 Task: Play online Dominion games in easy mode.
Action: Mouse moved to (237, 617)
Screenshot: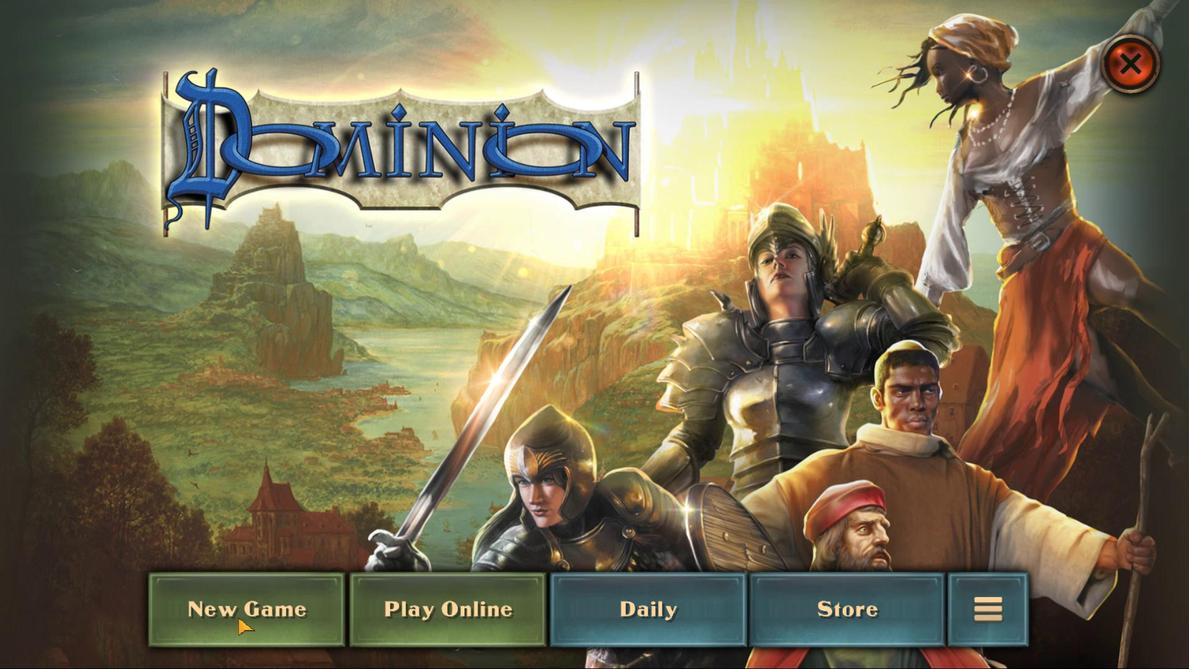 
Action: Mouse pressed left at (237, 617)
Screenshot: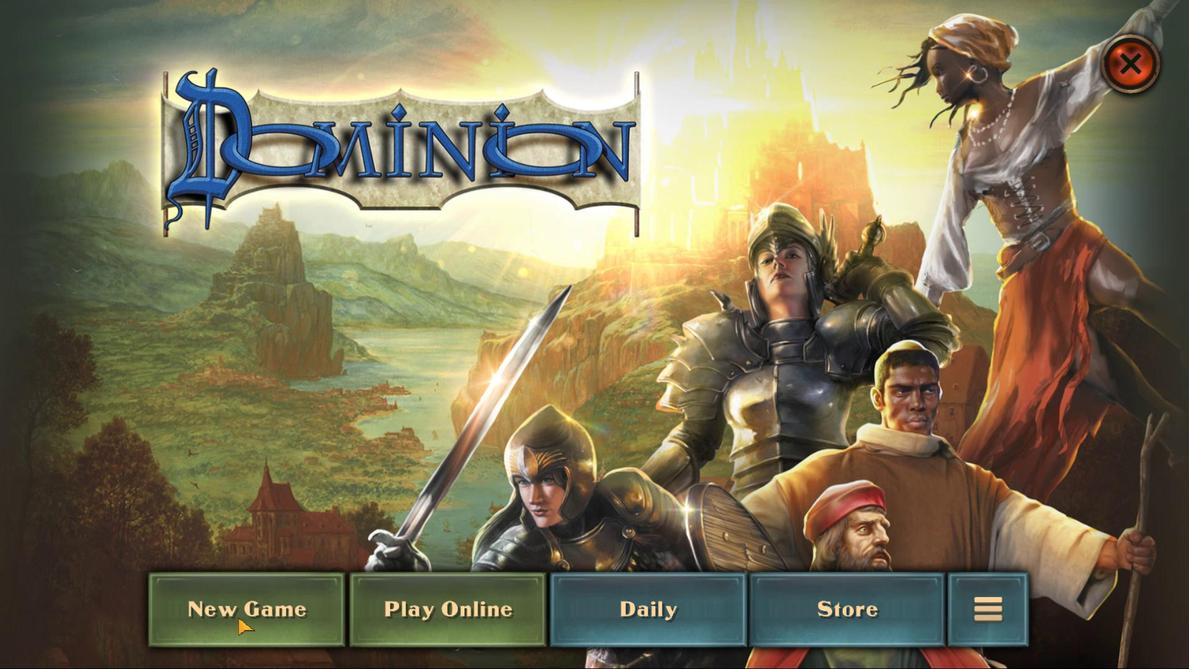 
Action: Mouse moved to (576, 260)
Screenshot: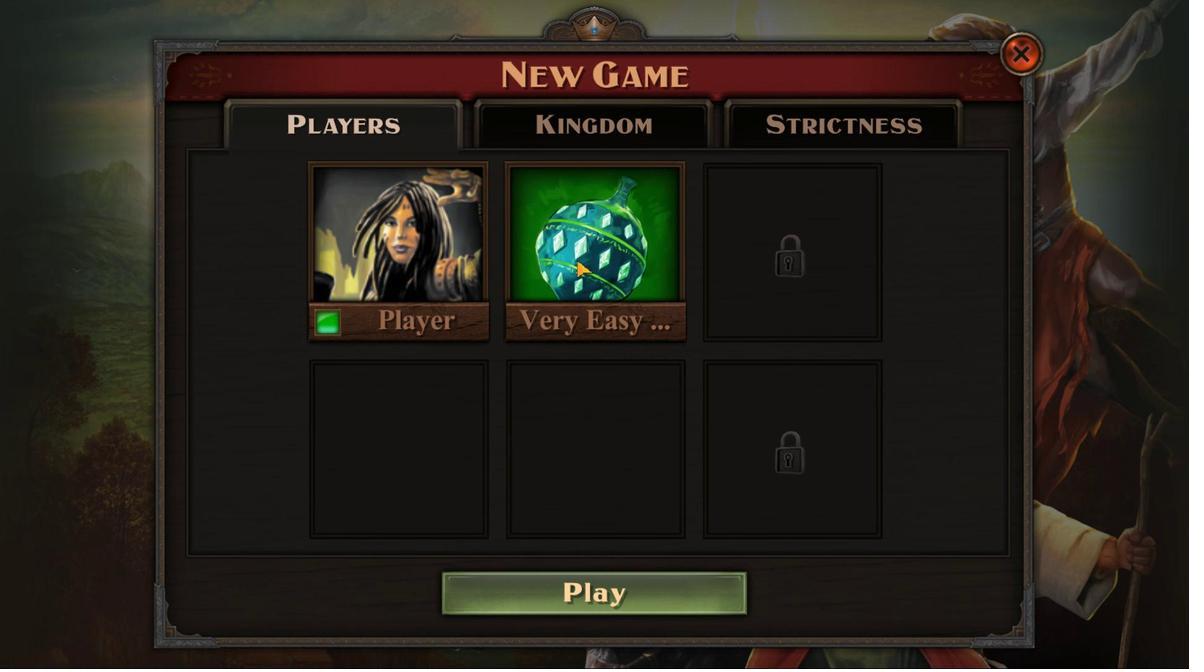 
Action: Mouse pressed left at (576, 260)
Screenshot: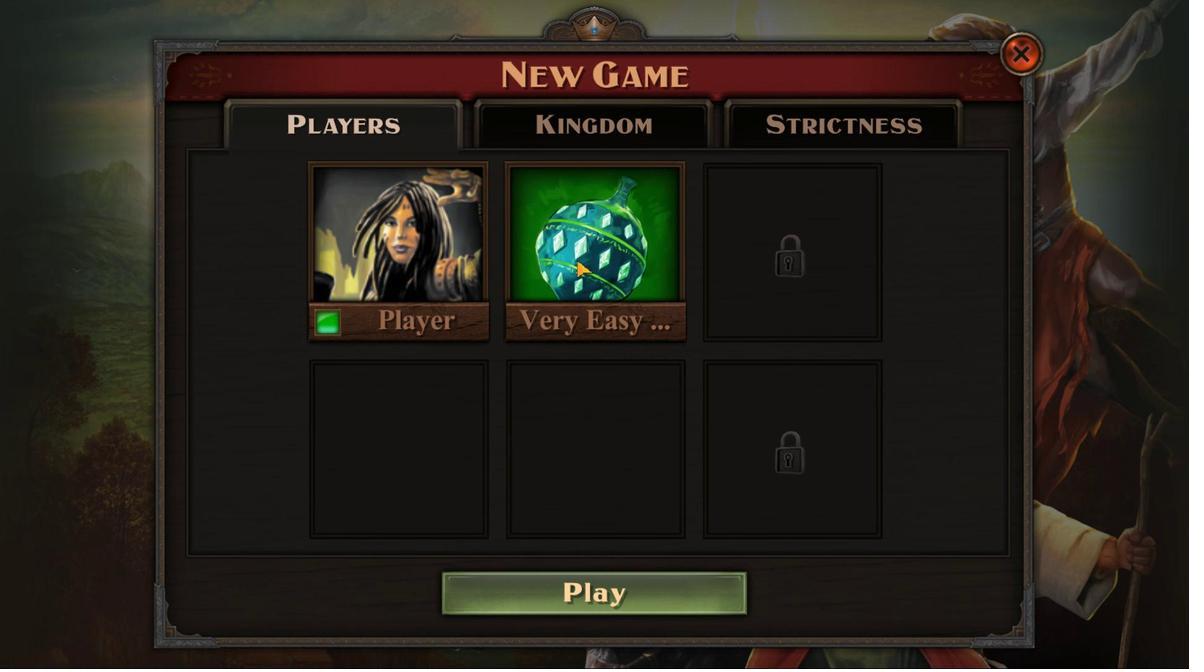
Action: Mouse moved to (406, 351)
Screenshot: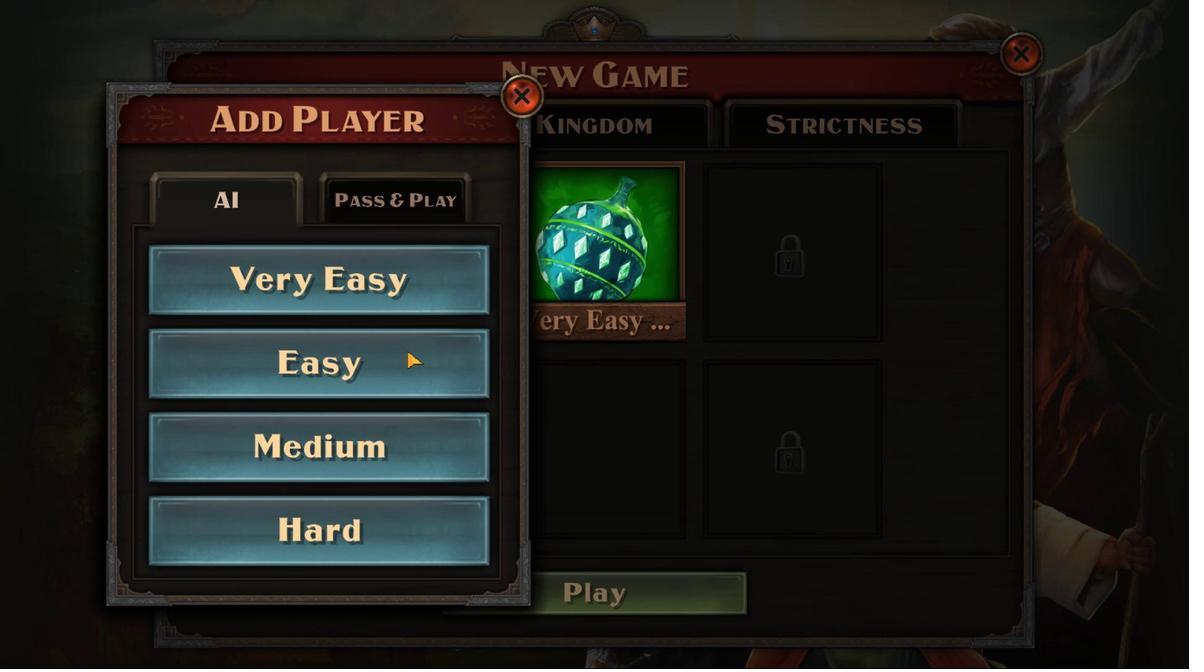 
Action: Mouse pressed left at (406, 351)
Screenshot: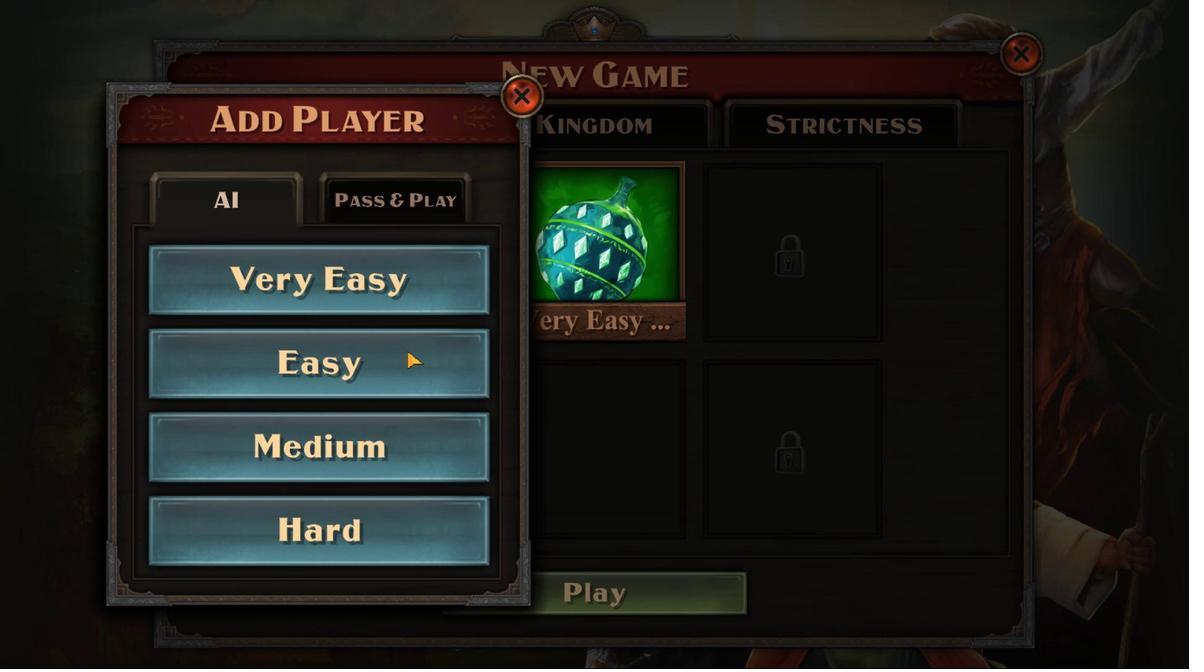 
Action: Mouse moved to (625, 591)
Screenshot: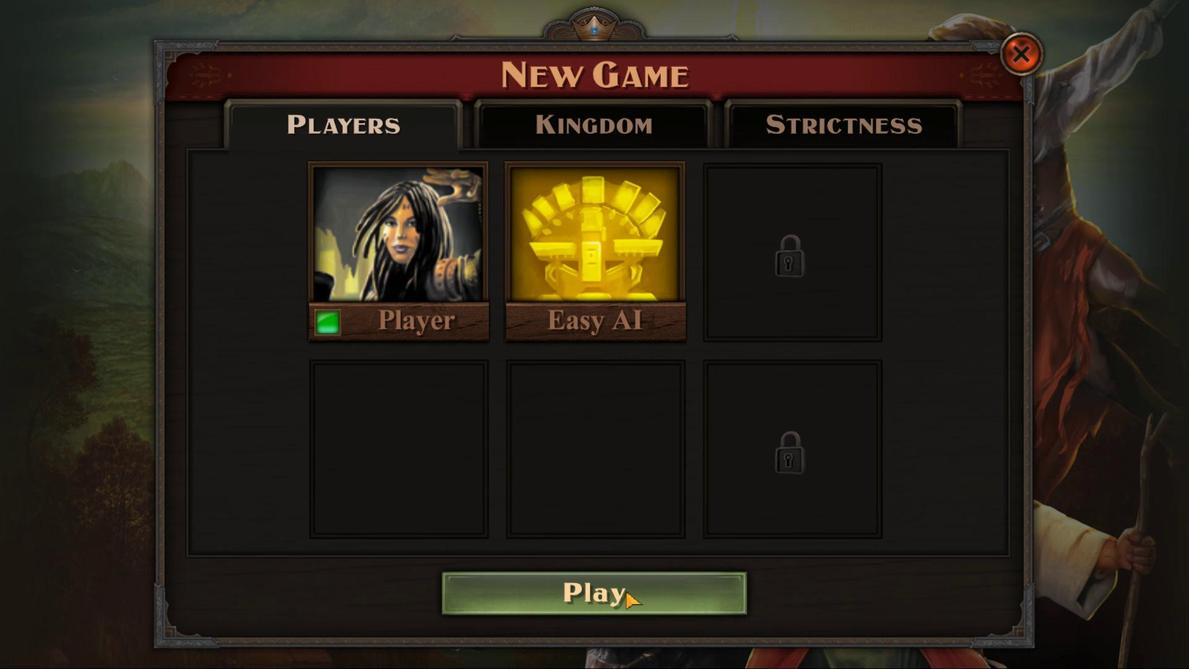 
Action: Mouse pressed left at (625, 591)
Screenshot: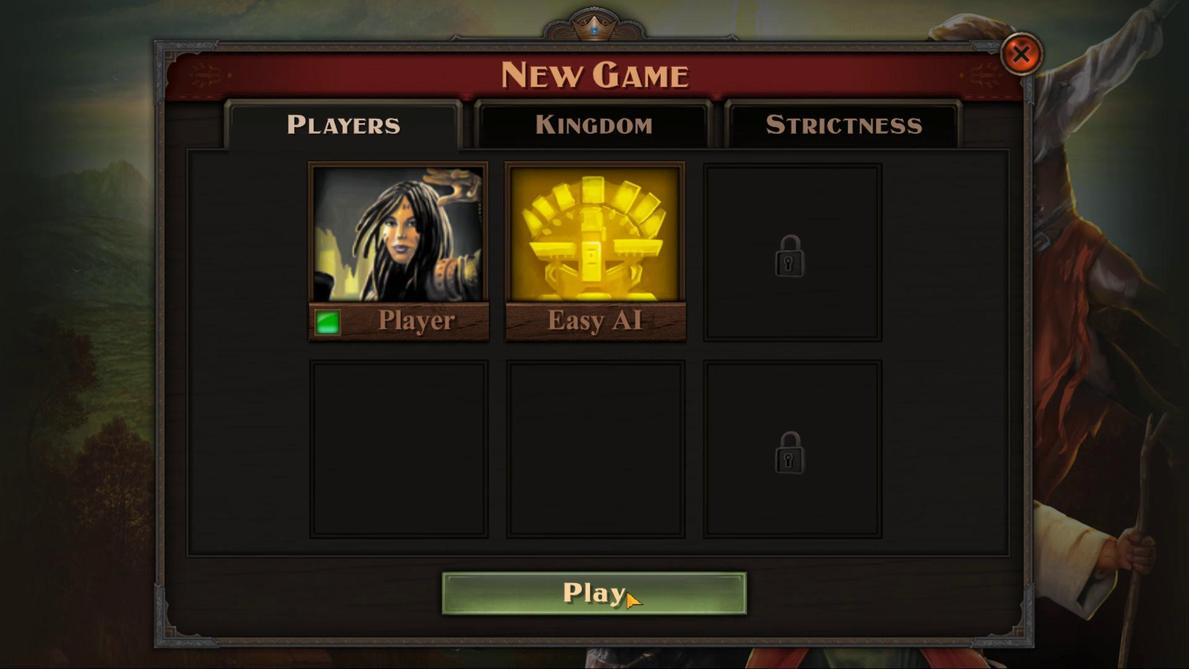 
Action: Mouse moved to (710, 576)
Screenshot: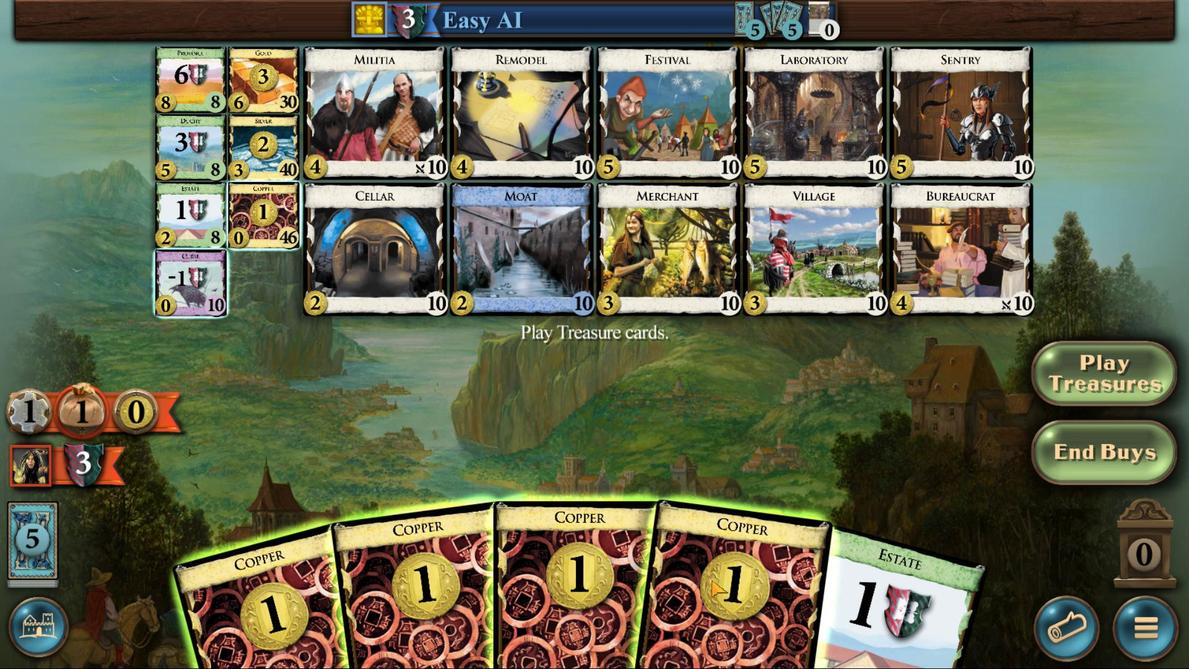 
Action: Mouse scrolled (710, 575) with delta (0, 0)
Screenshot: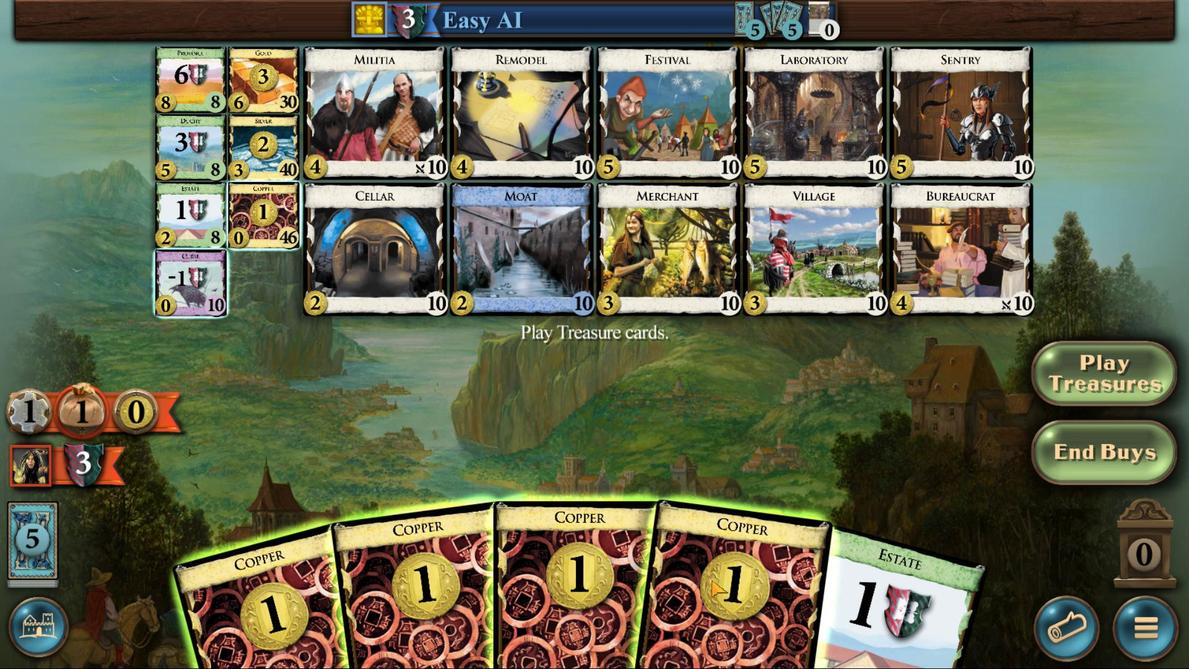 
Action: Mouse moved to (710, 579)
Screenshot: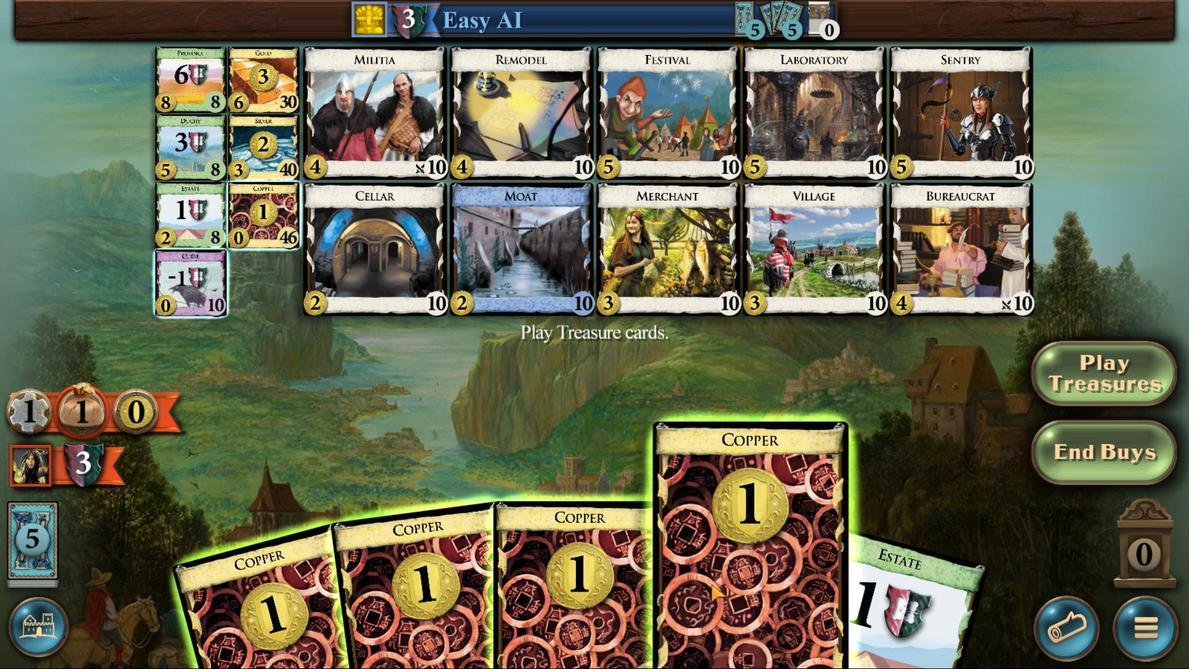 
Action: Mouse scrolled (710, 578) with delta (0, 0)
Screenshot: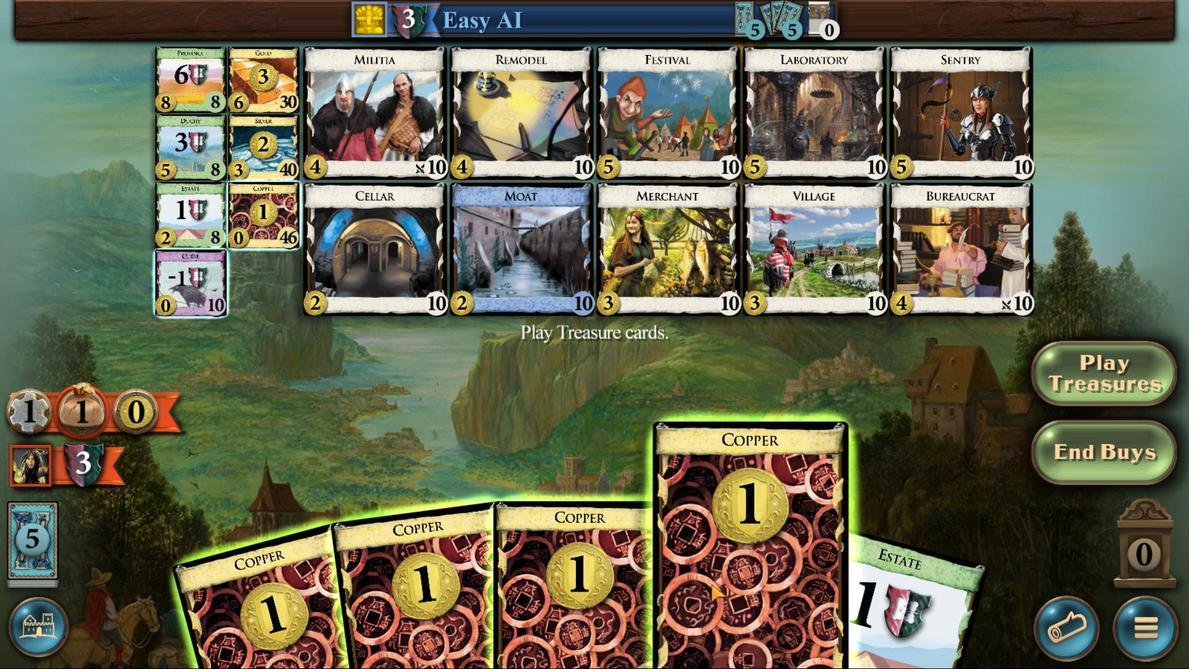
Action: Mouse moved to (662, 632)
Screenshot: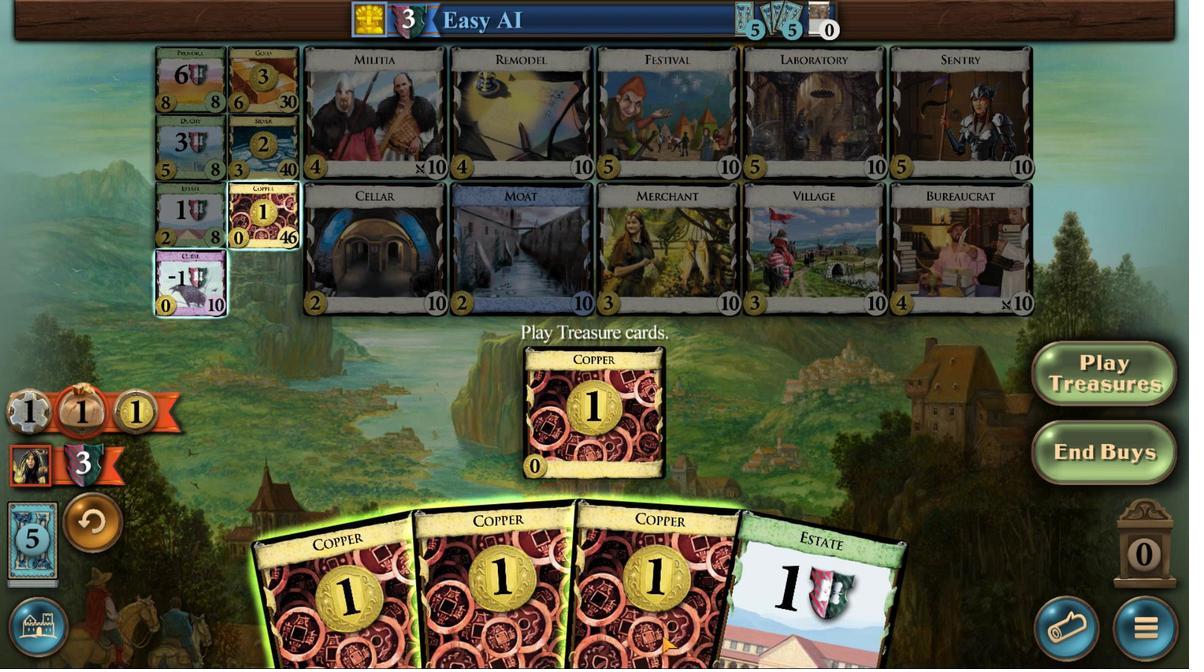 
Action: Mouse scrolled (662, 631) with delta (0, 0)
Screenshot: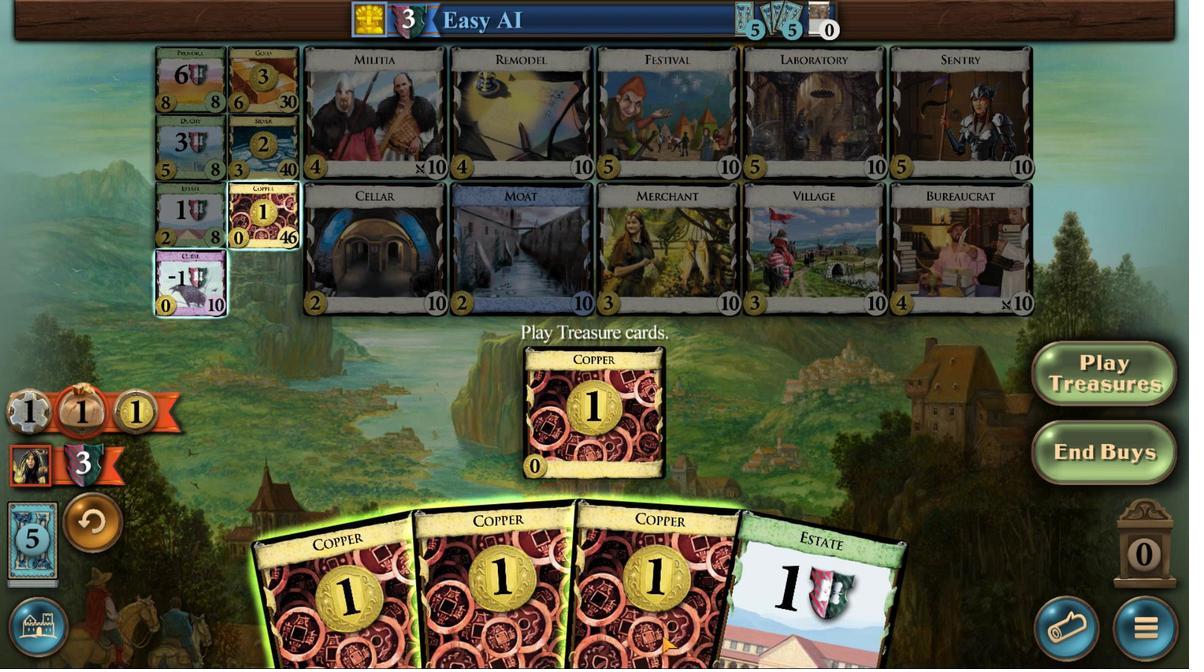 
Action: Mouse moved to (661, 635)
Screenshot: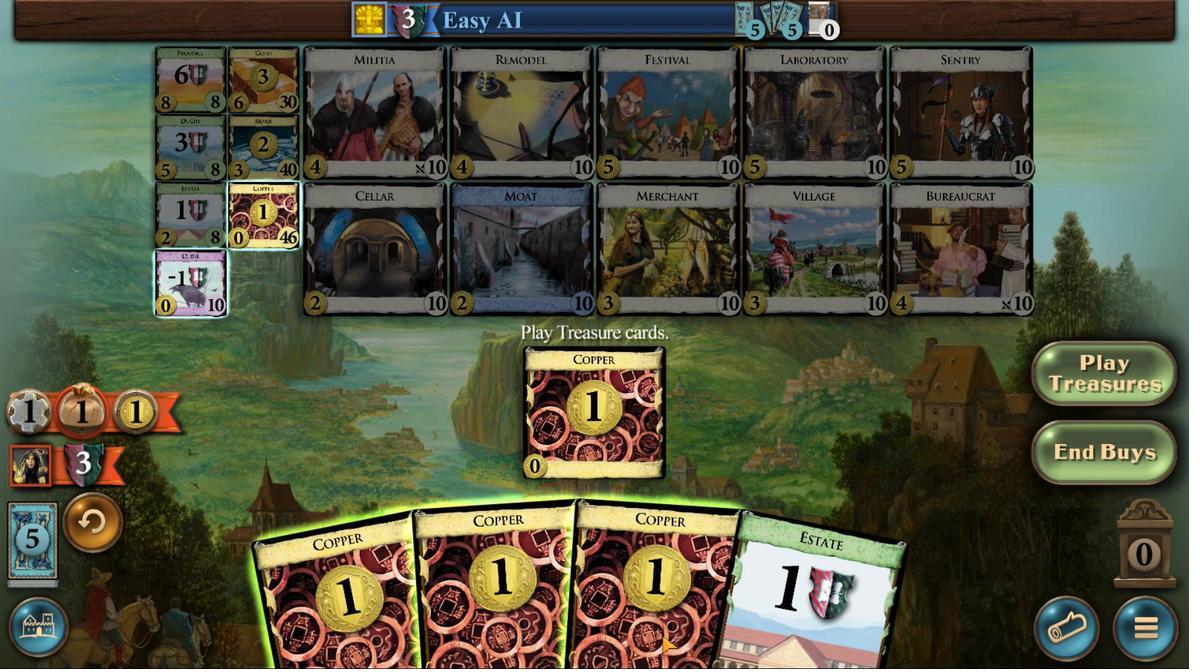 
Action: Mouse scrolled (661, 635) with delta (0, 0)
Screenshot: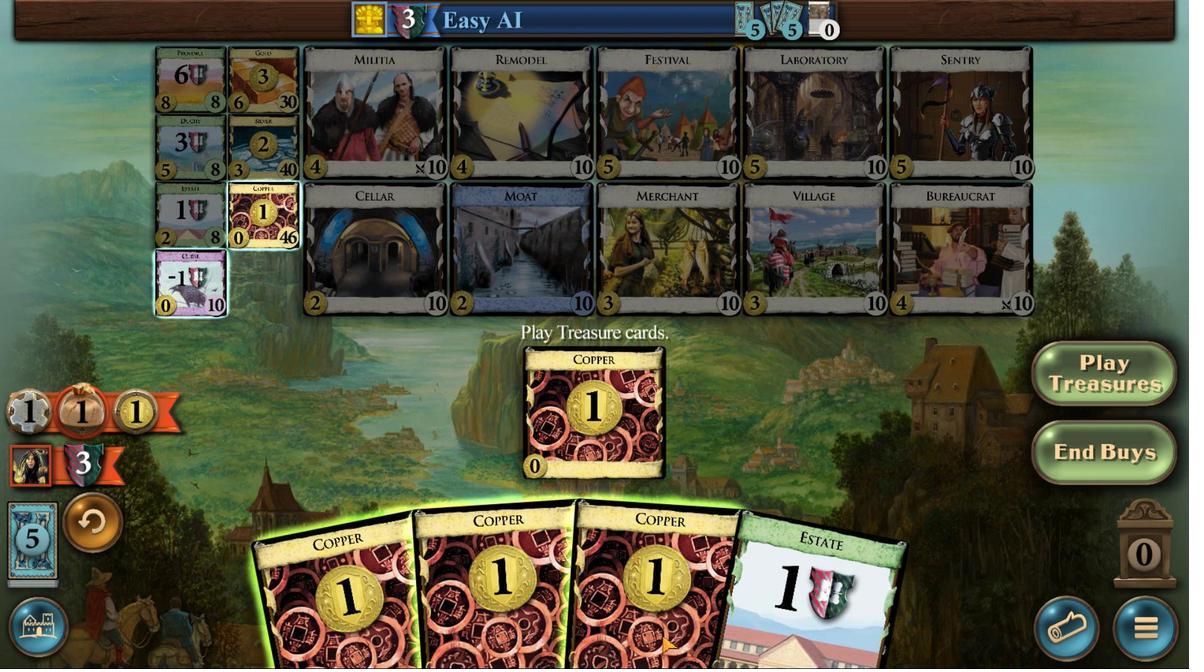 
Action: Mouse scrolled (661, 635) with delta (0, 0)
Screenshot: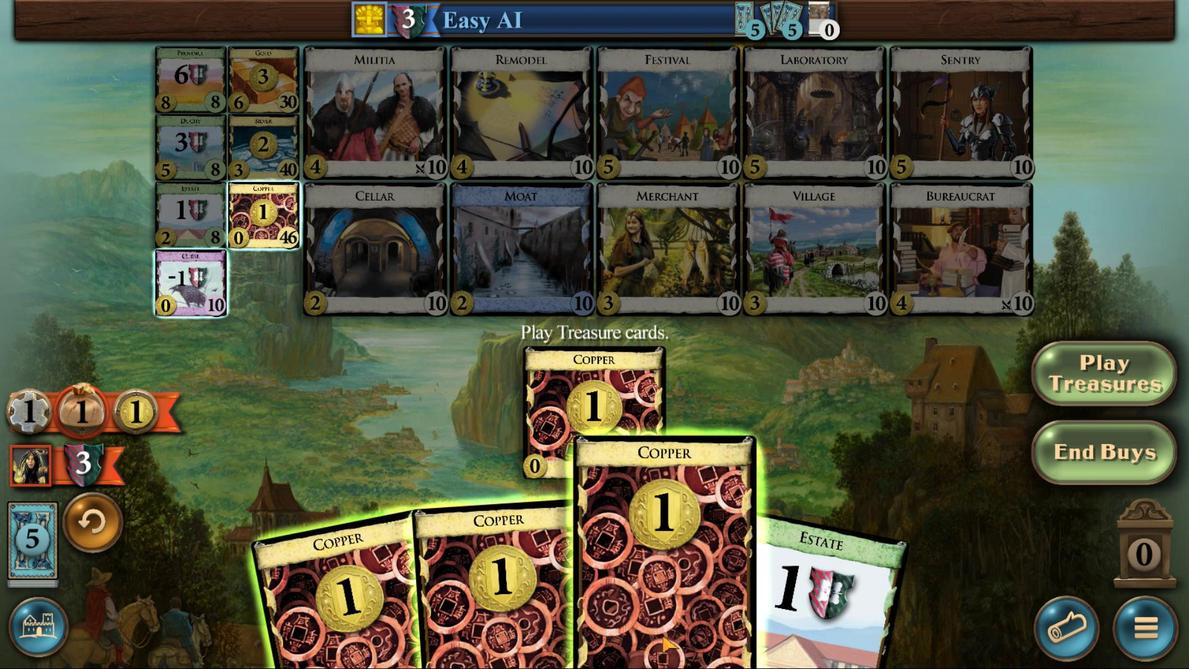 
Action: Mouse moved to (602, 613)
Screenshot: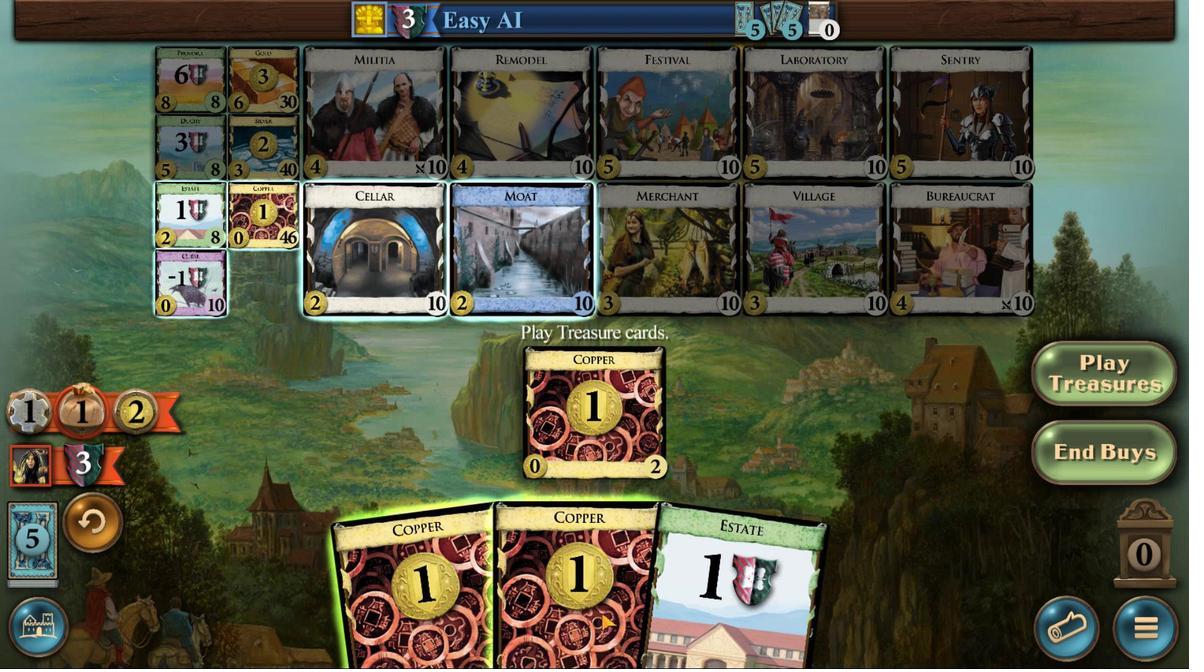 
Action: Mouse scrolled (602, 612) with delta (0, 0)
Screenshot: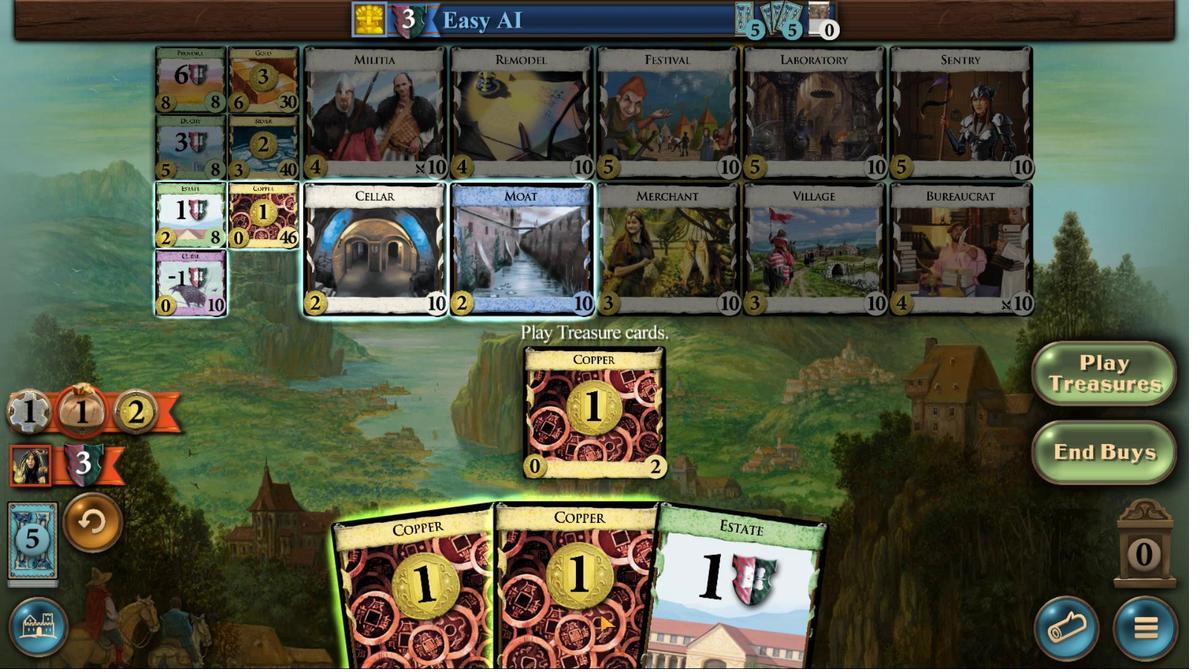 
Action: Mouse moved to (601, 613)
Screenshot: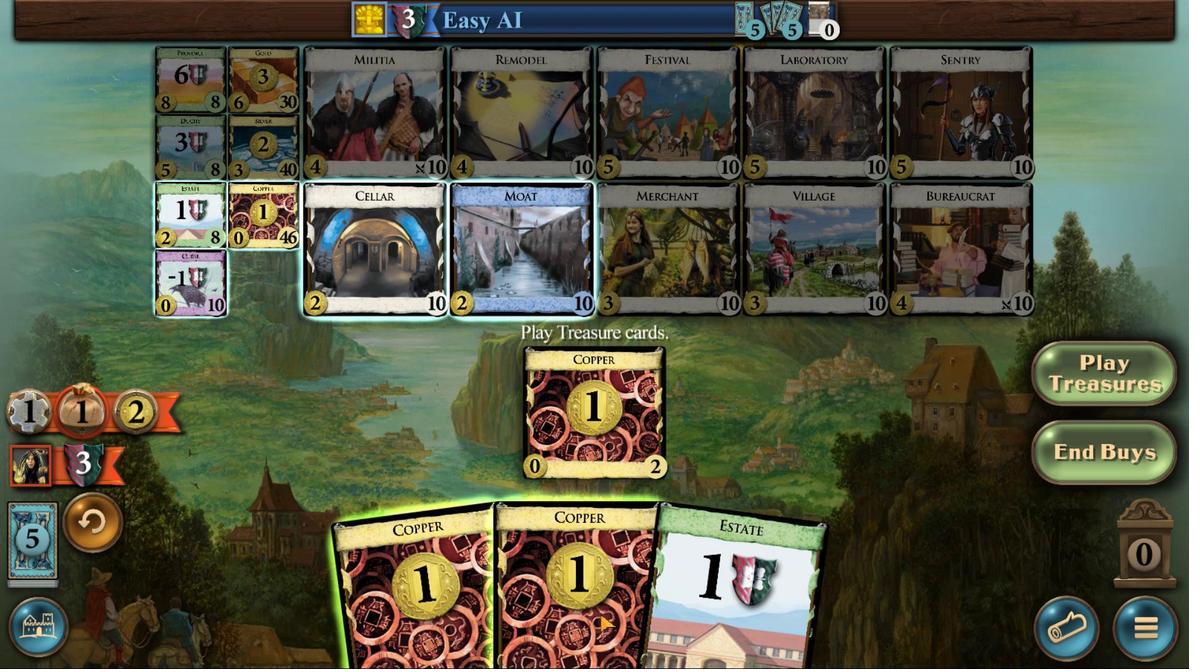 
Action: Mouse scrolled (601, 612) with delta (0, 0)
Screenshot: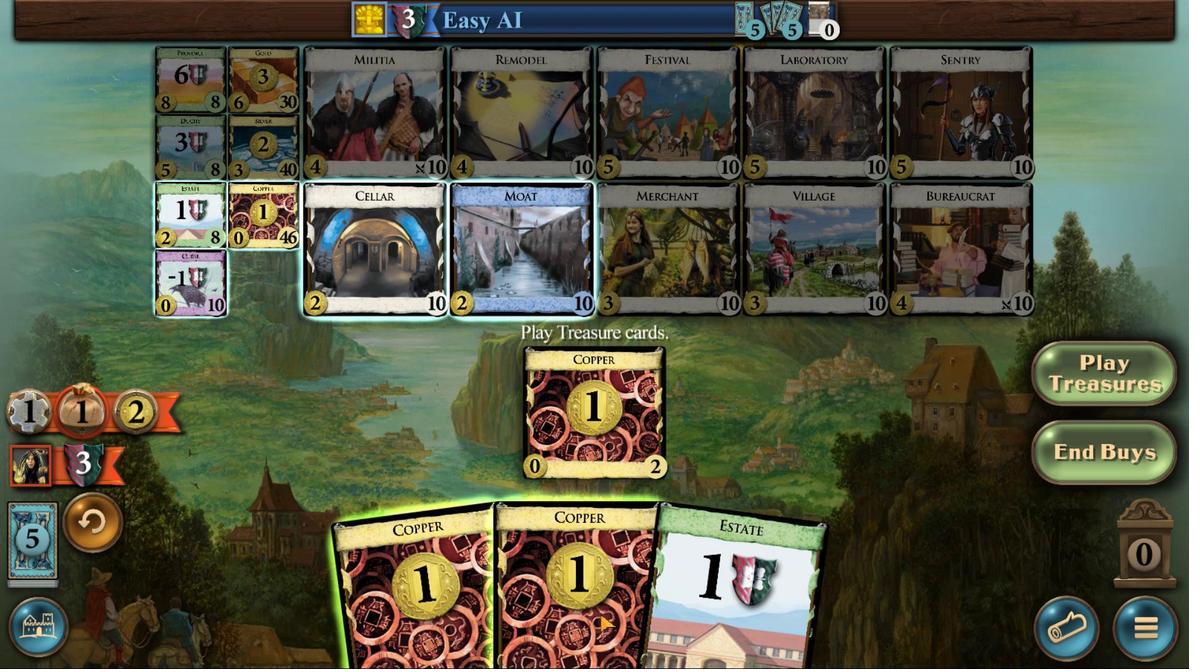 
Action: Mouse moved to (600, 614)
Screenshot: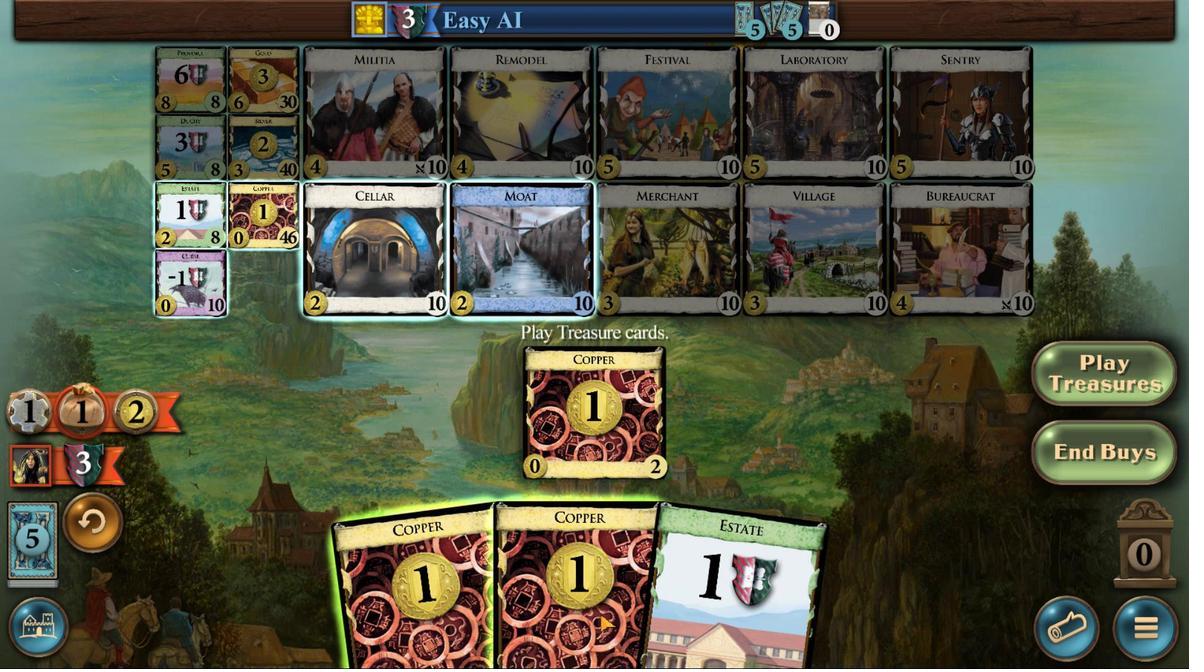
Action: Mouse scrolled (600, 613) with delta (0, 0)
Screenshot: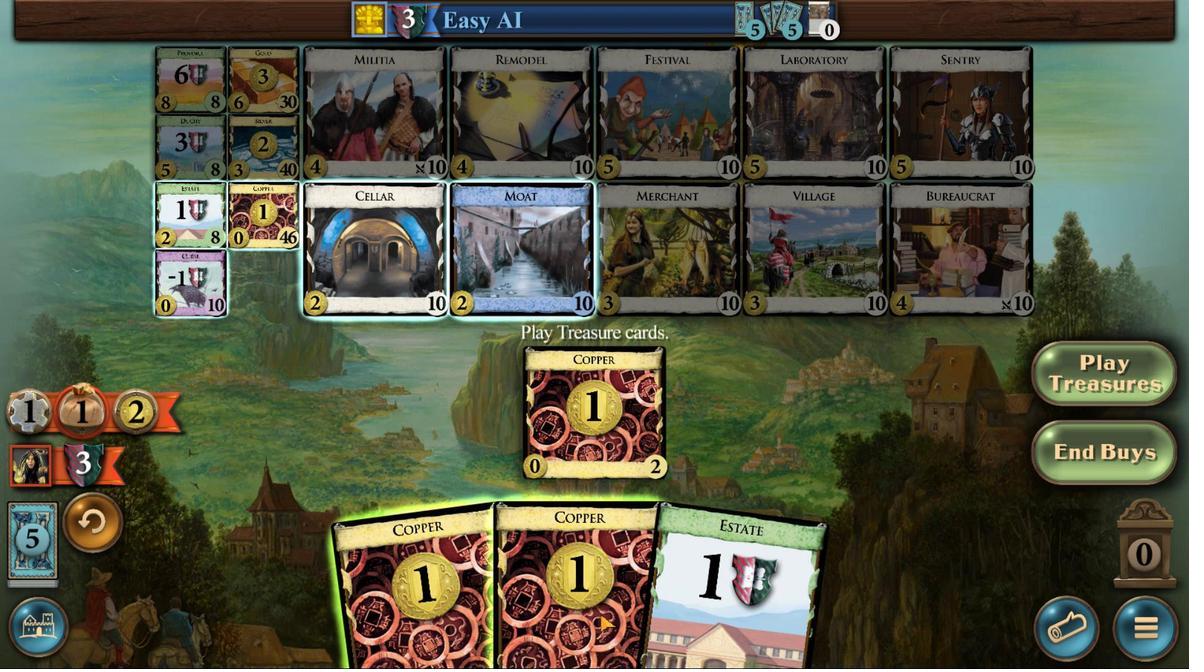 
Action: Mouse moved to (260, 161)
Screenshot: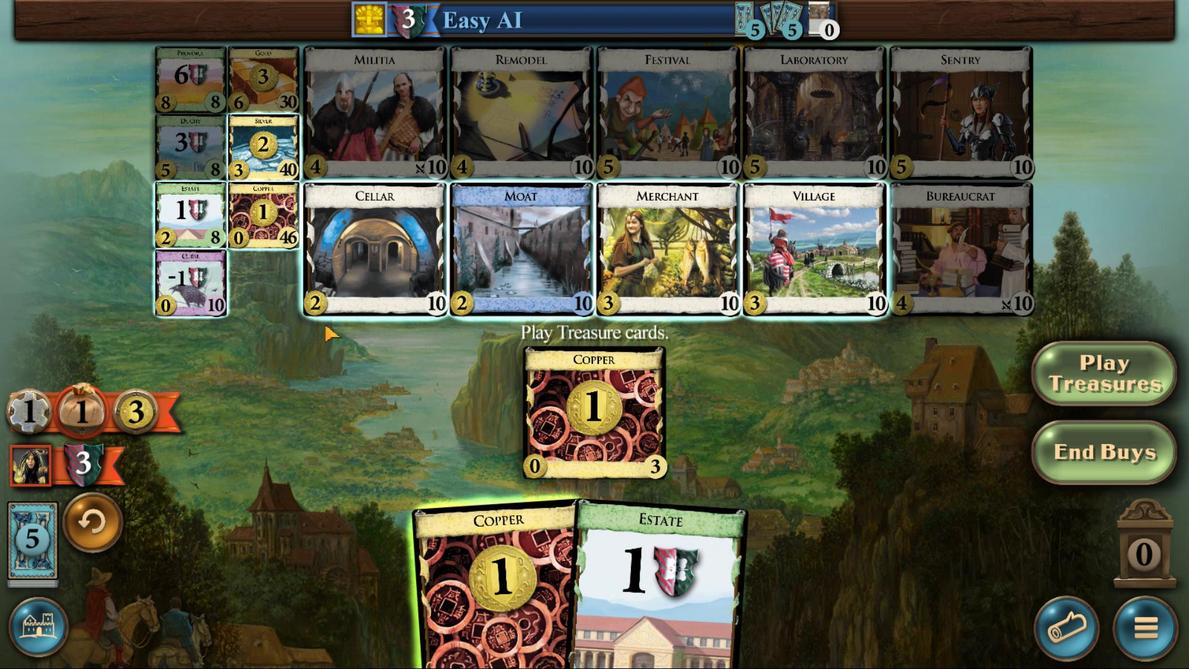 
Action: Mouse pressed left at (260, 161)
Screenshot: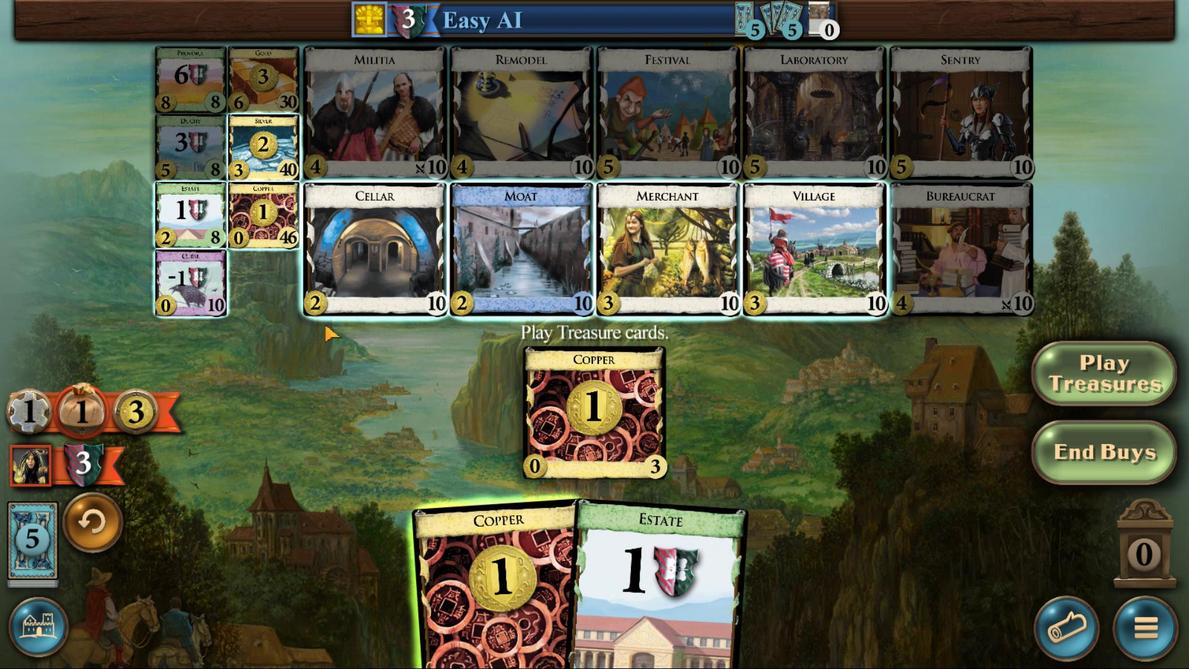 
Action: Mouse moved to (547, 591)
Screenshot: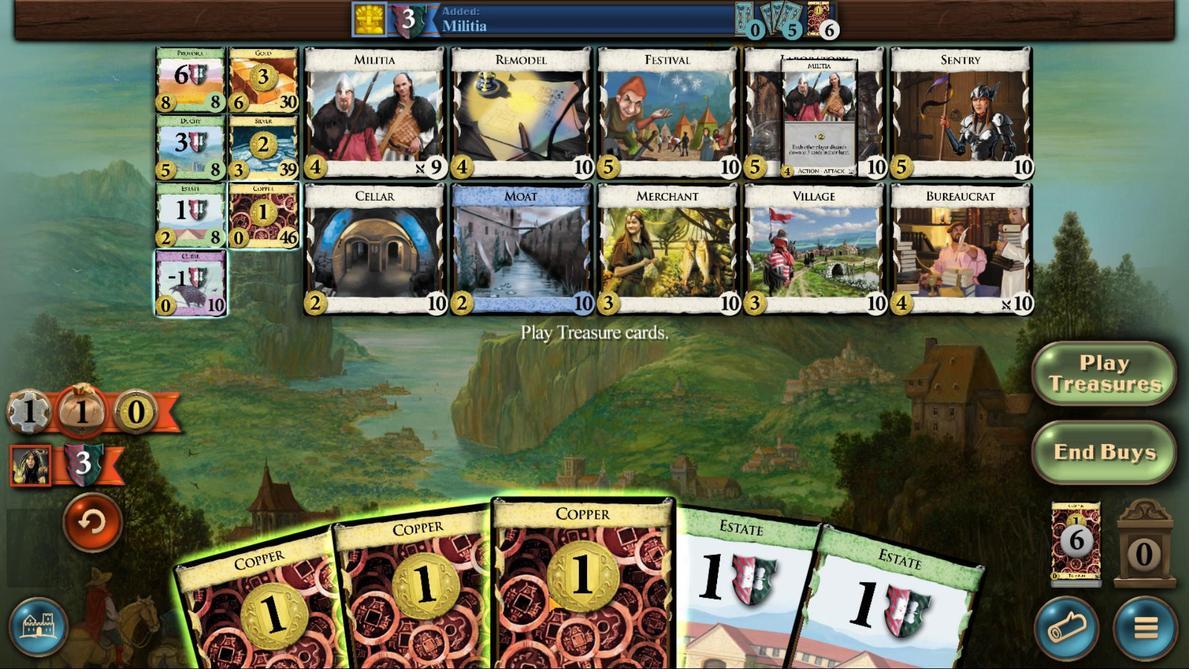 
Action: Mouse scrolled (547, 591) with delta (0, 0)
Screenshot: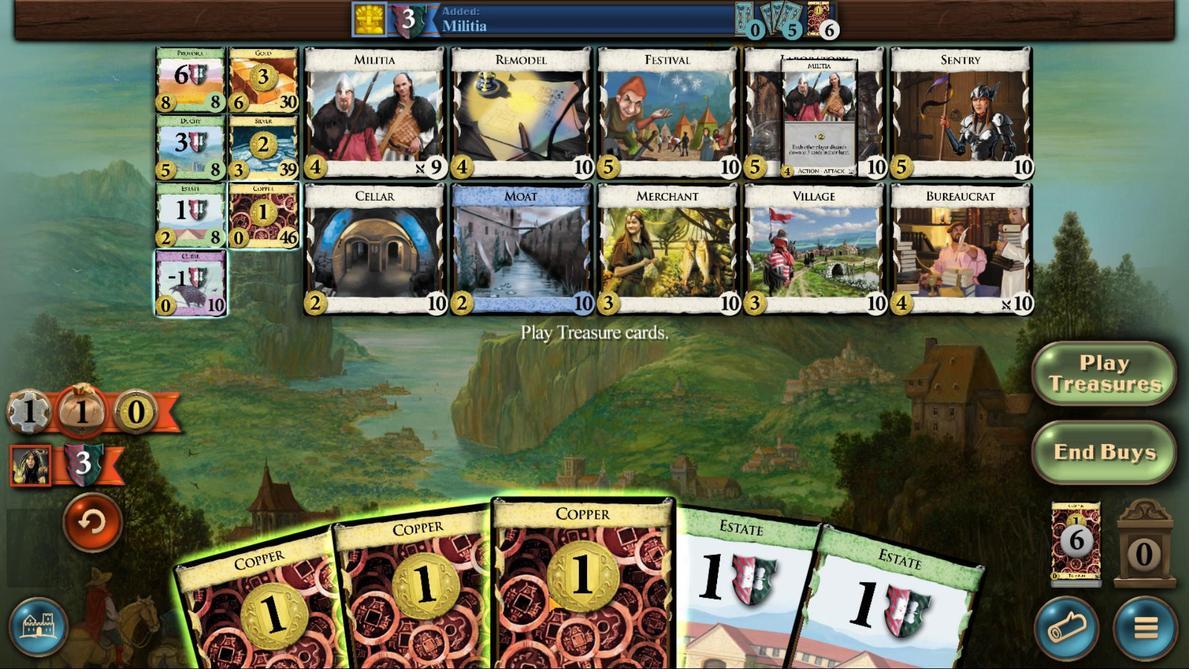 
Action: Mouse moved to (547, 594)
Screenshot: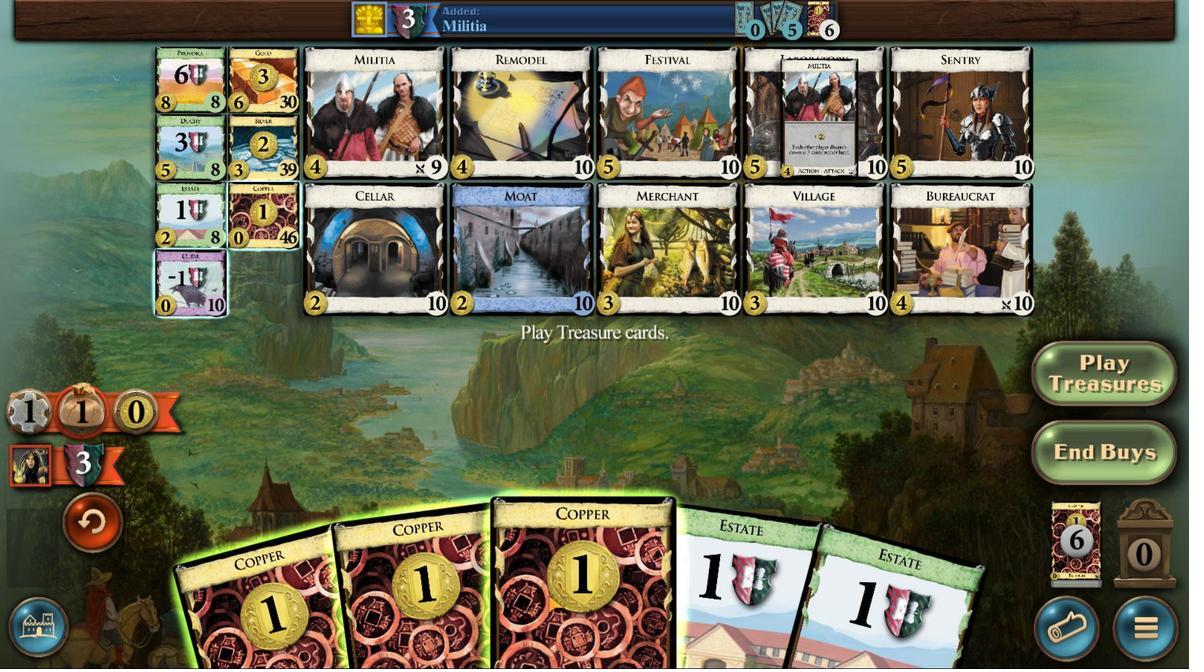 
Action: Mouse scrolled (547, 593) with delta (0, 0)
Screenshot: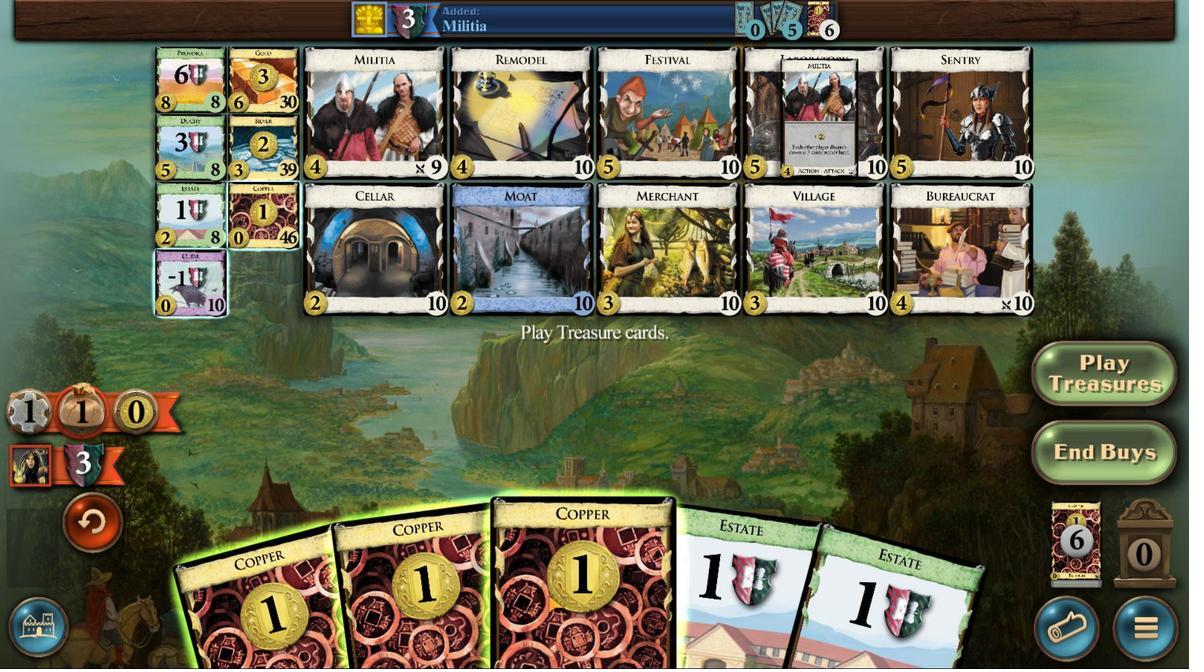 
Action: Mouse moved to (547, 595)
Screenshot: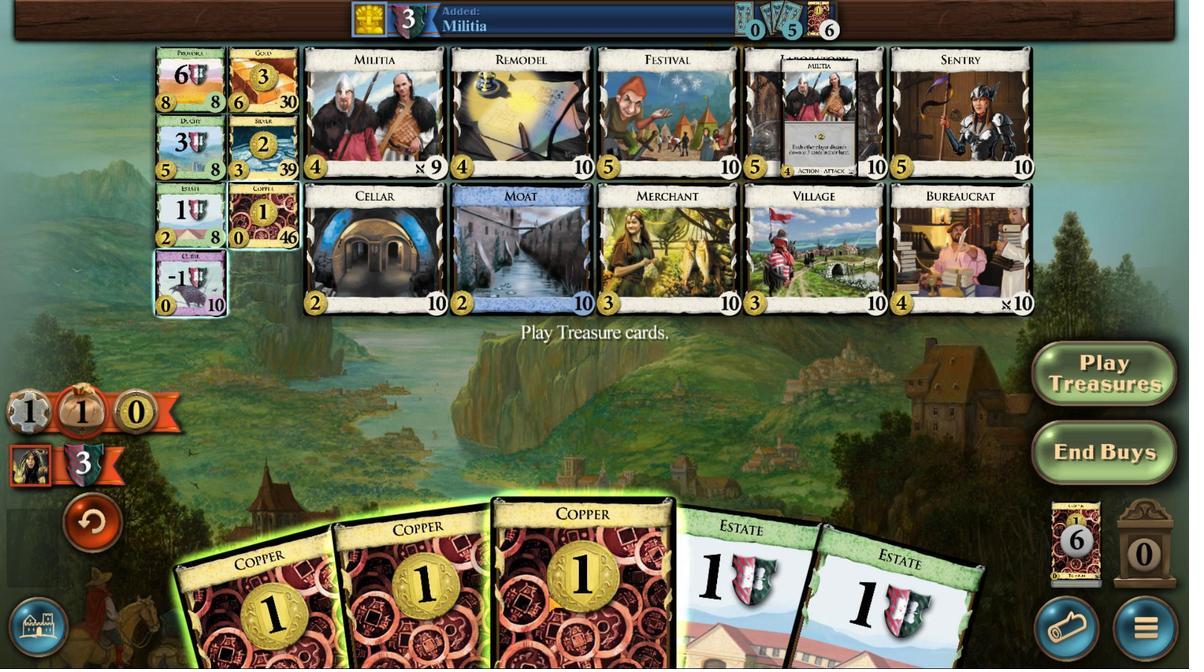 
Action: Mouse scrolled (547, 594) with delta (0, 0)
Screenshot: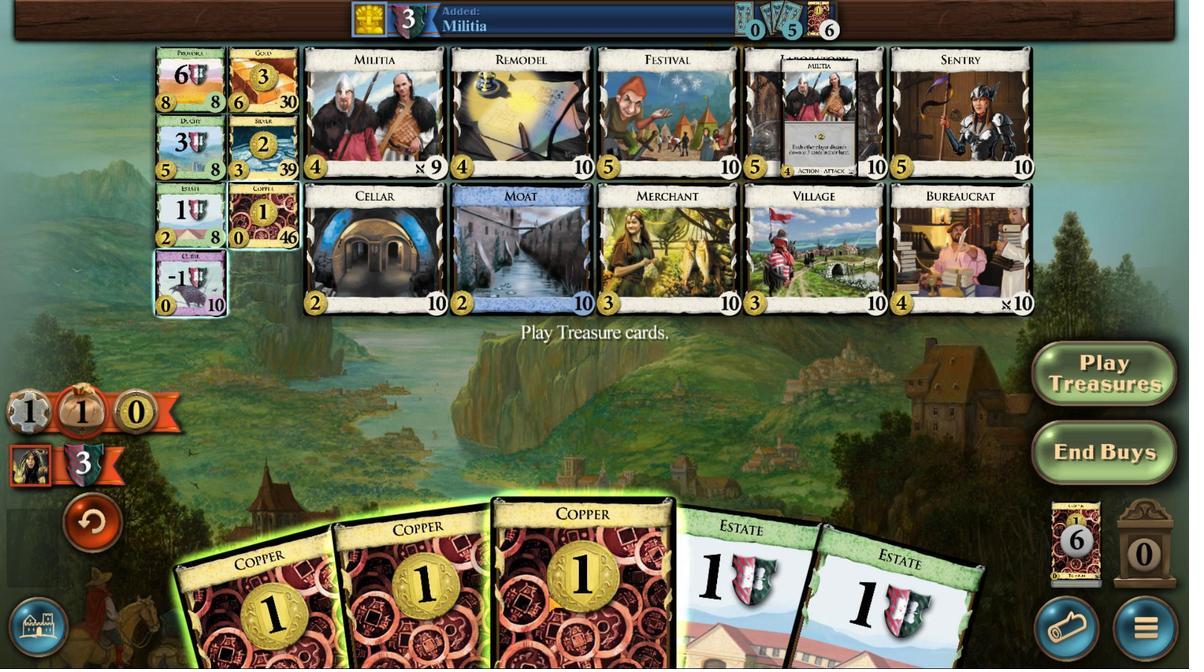 
Action: Mouse moved to (453, 602)
Screenshot: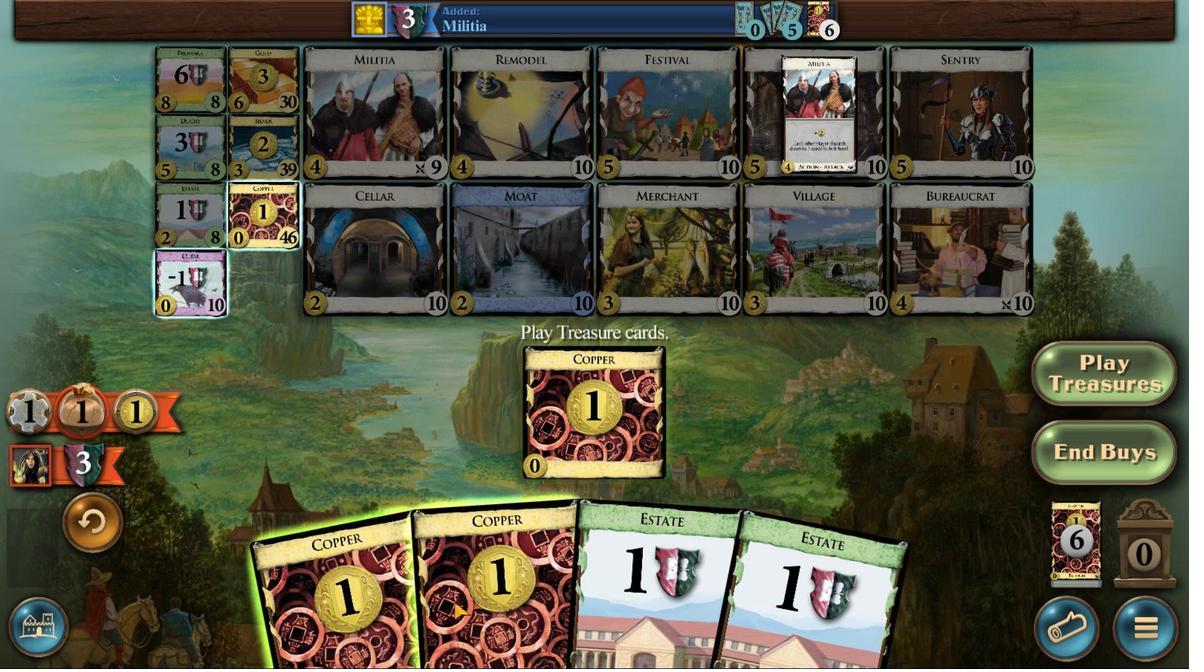 
Action: Mouse scrolled (453, 601) with delta (0, 0)
Screenshot: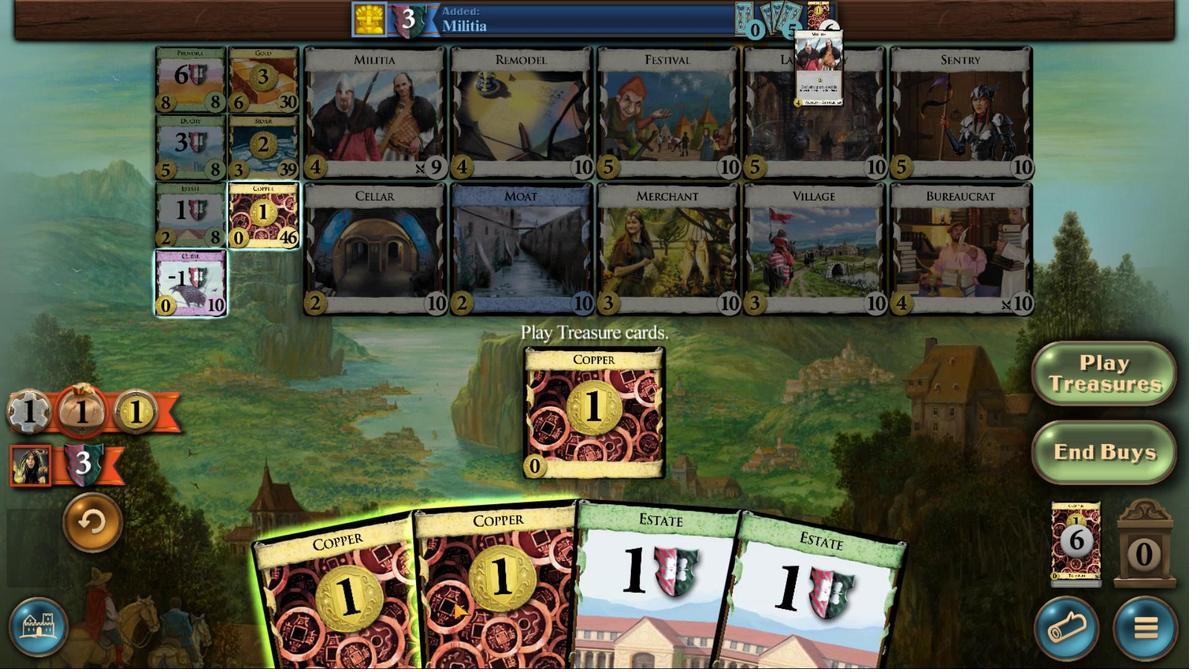 
Action: Mouse scrolled (453, 601) with delta (0, 0)
Screenshot: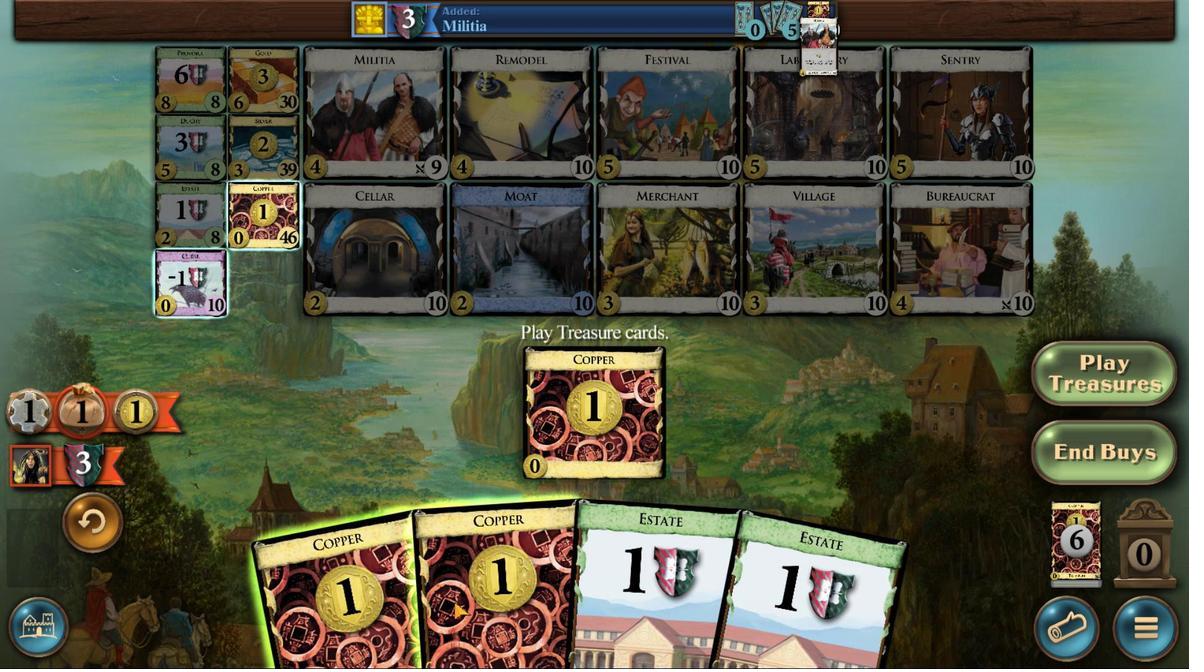 
Action: Mouse moved to (381, 604)
Screenshot: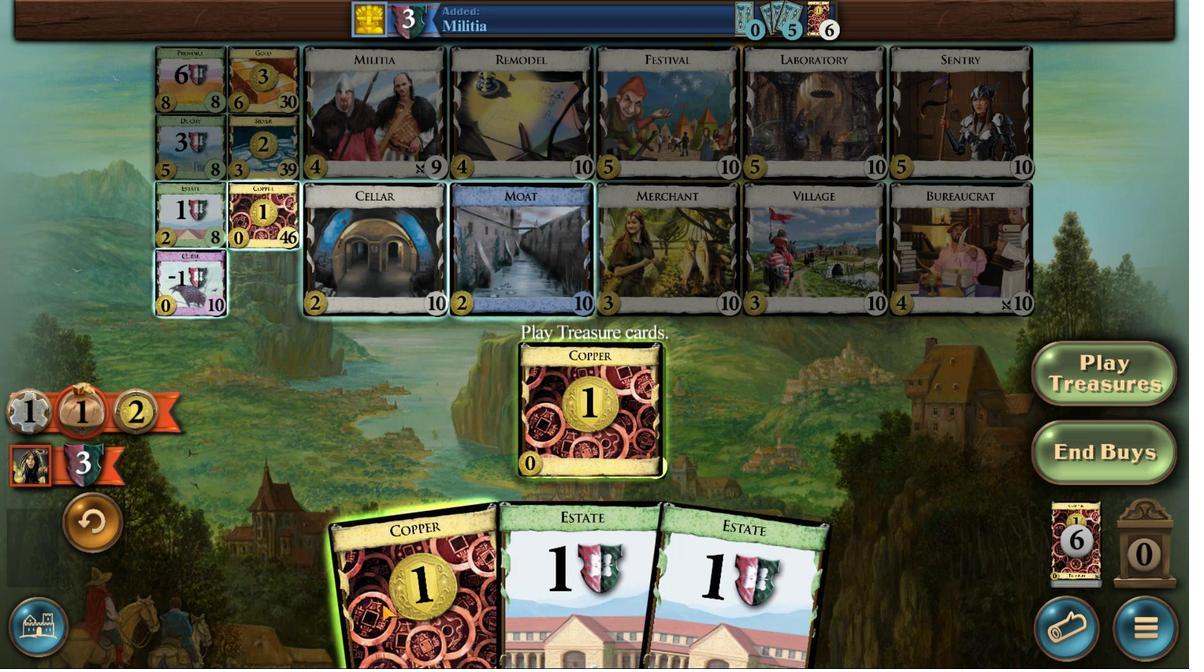 
Action: Mouse scrolled (381, 603) with delta (0, 0)
Screenshot: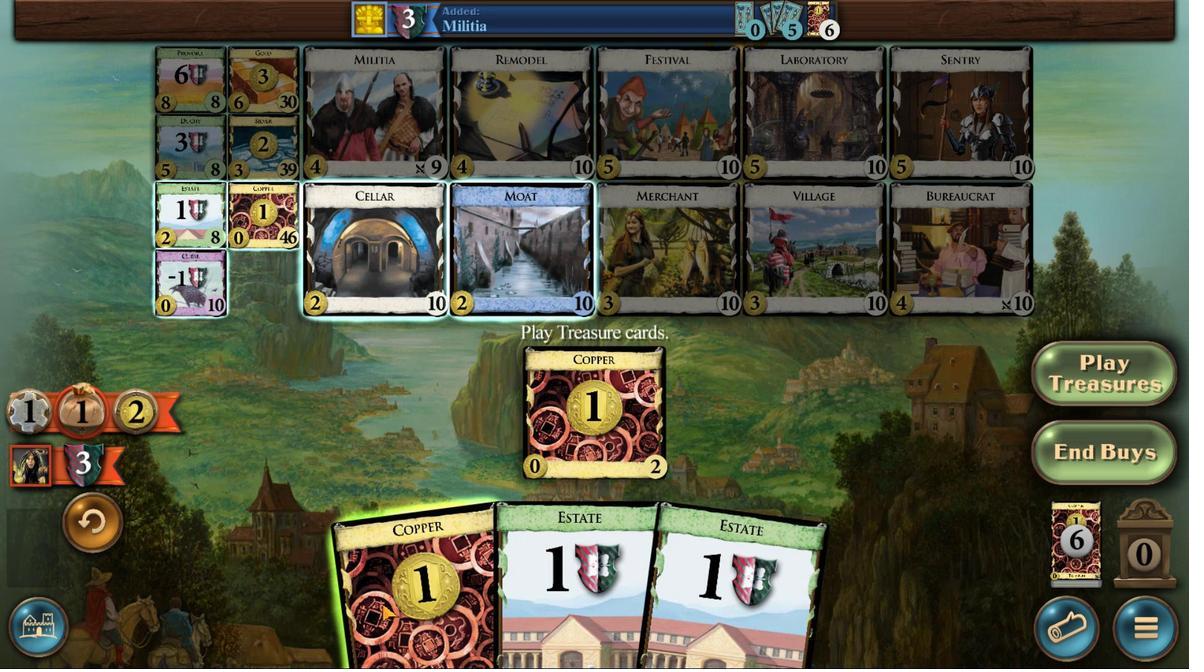 
Action: Mouse scrolled (381, 603) with delta (0, 0)
Screenshot: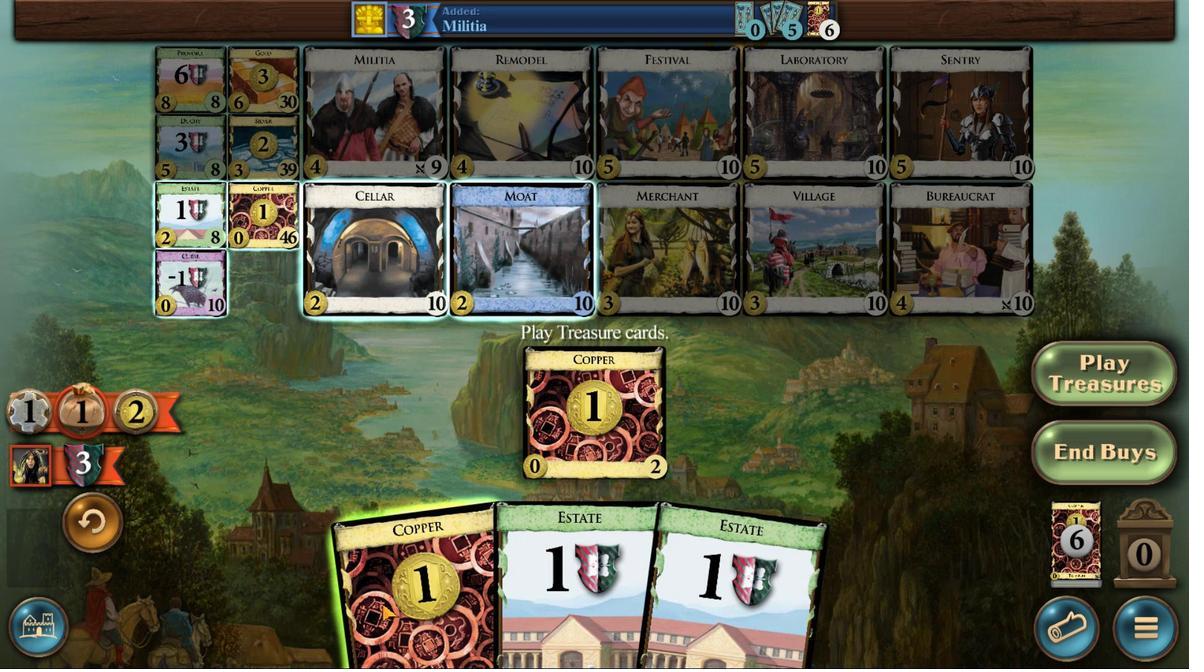 
Action: Mouse scrolled (381, 603) with delta (0, 0)
Screenshot: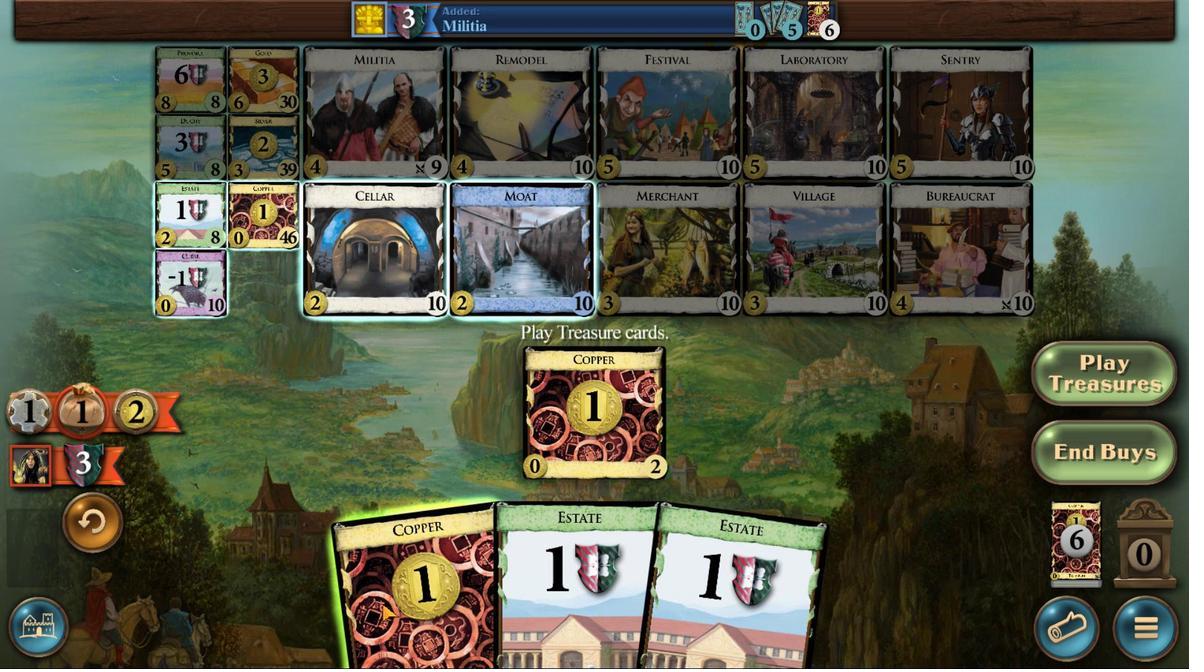 
Action: Mouse moved to (259, 154)
Screenshot: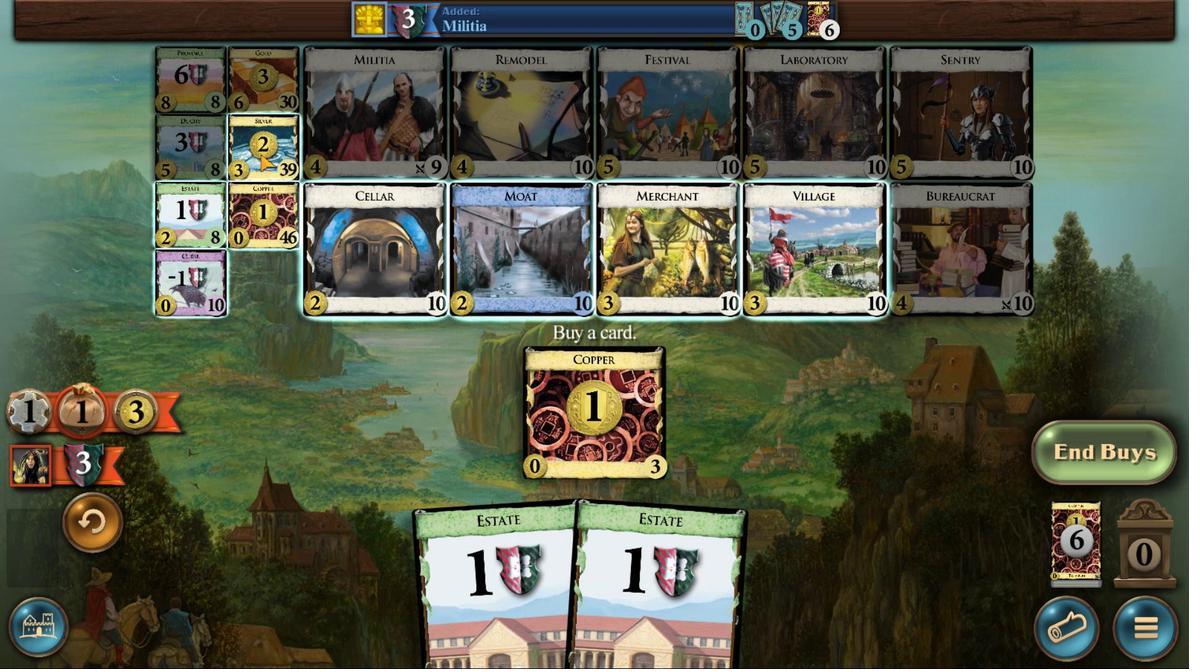 
Action: Mouse pressed left at (259, 154)
Screenshot: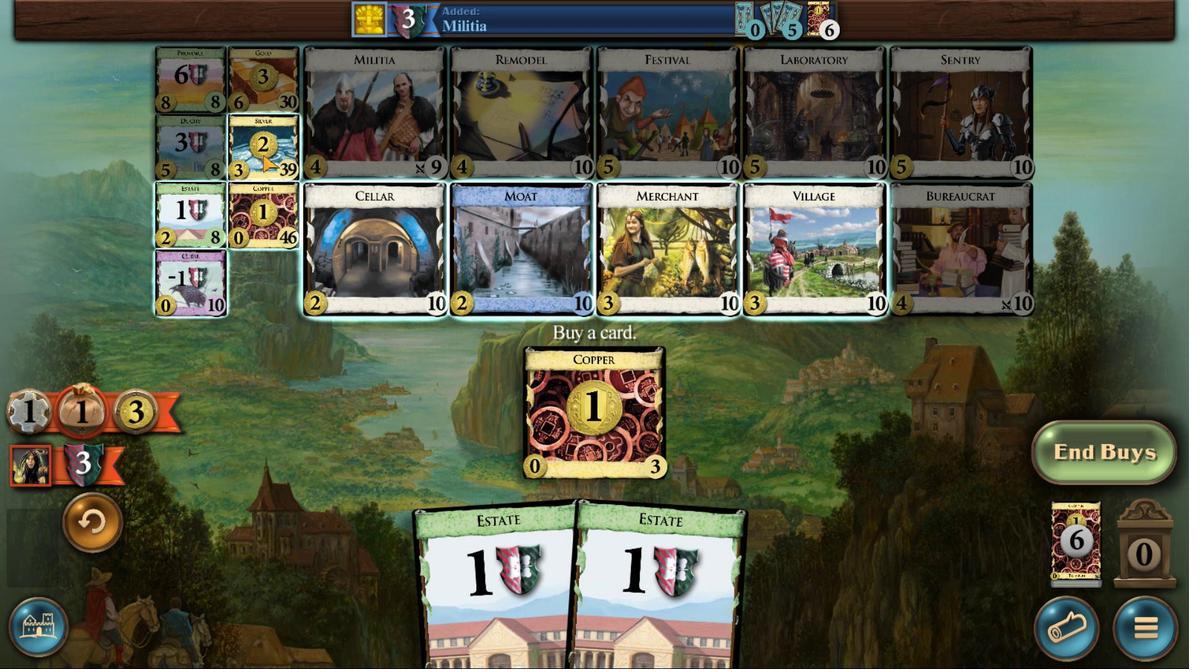 
Action: Mouse moved to (583, 573)
Screenshot: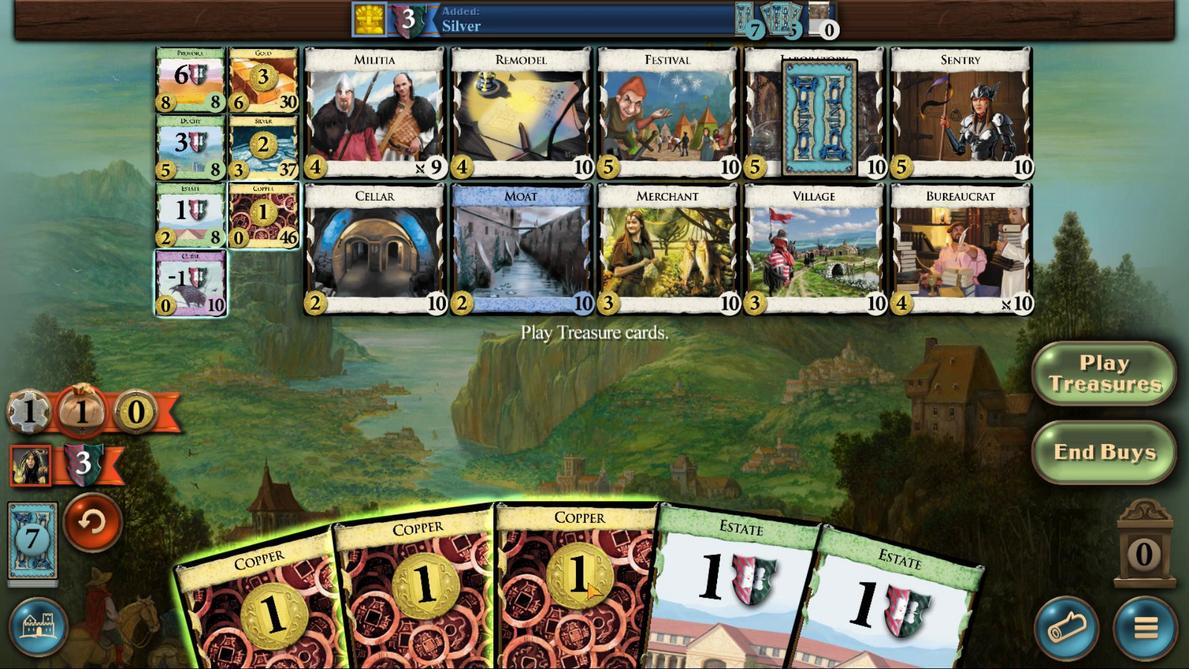 
Action: Mouse scrolled (583, 572) with delta (0, 0)
Screenshot: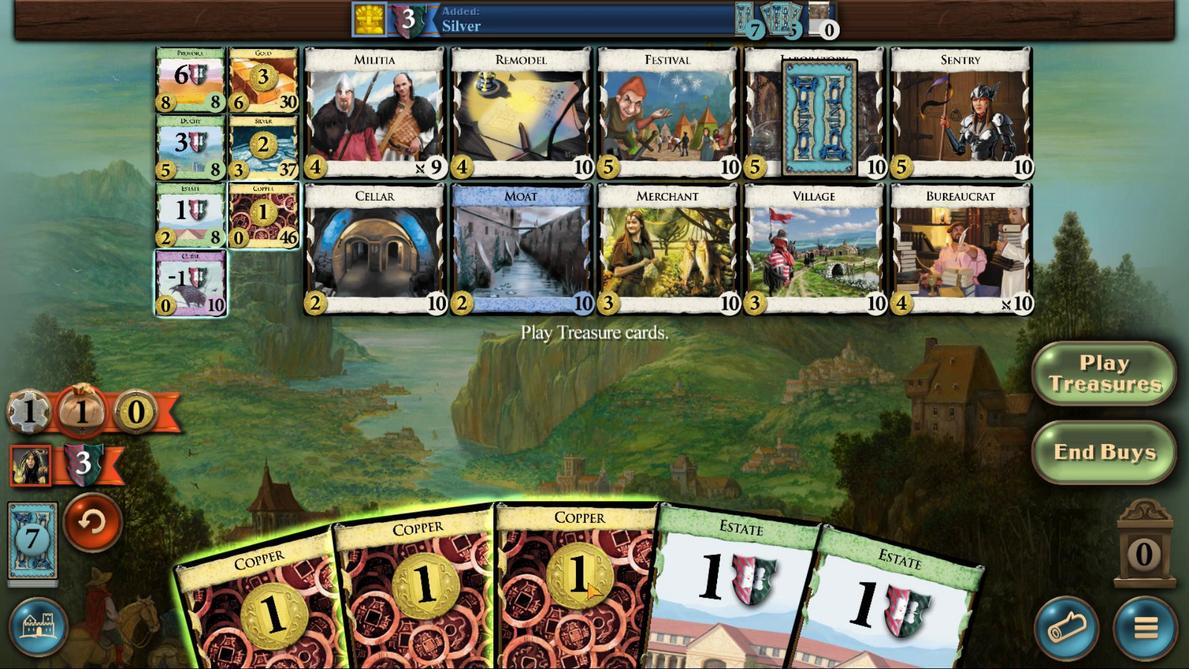 
Action: Mouse moved to (586, 582)
Screenshot: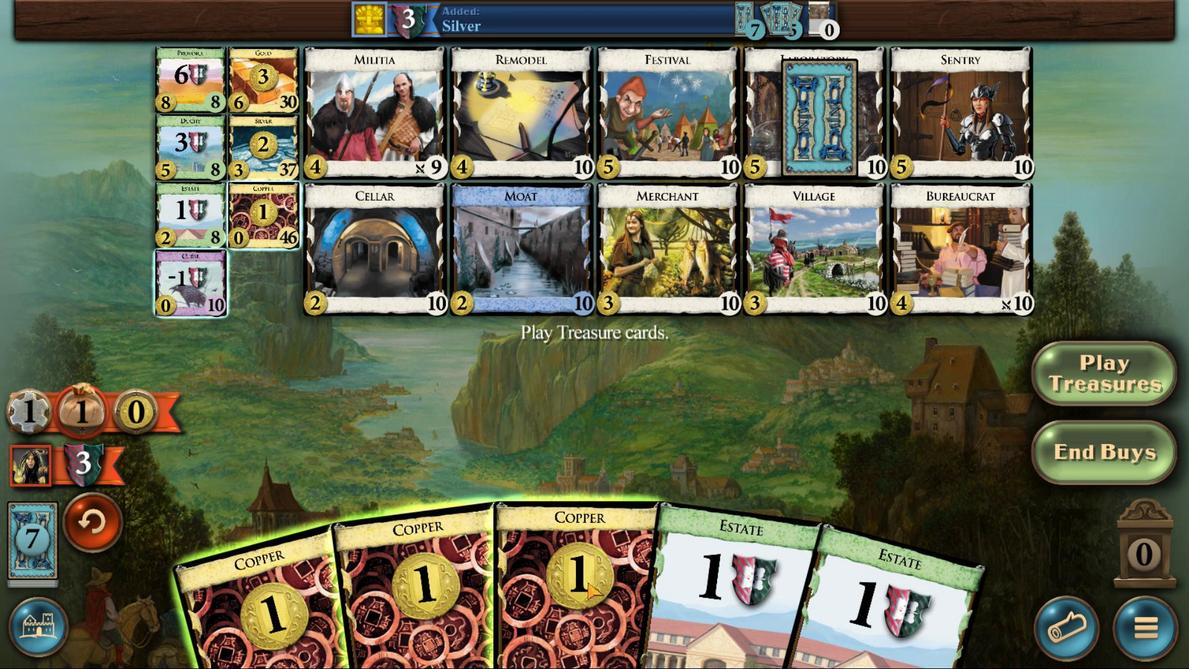 
Action: Mouse scrolled (586, 581) with delta (0, 0)
Screenshot: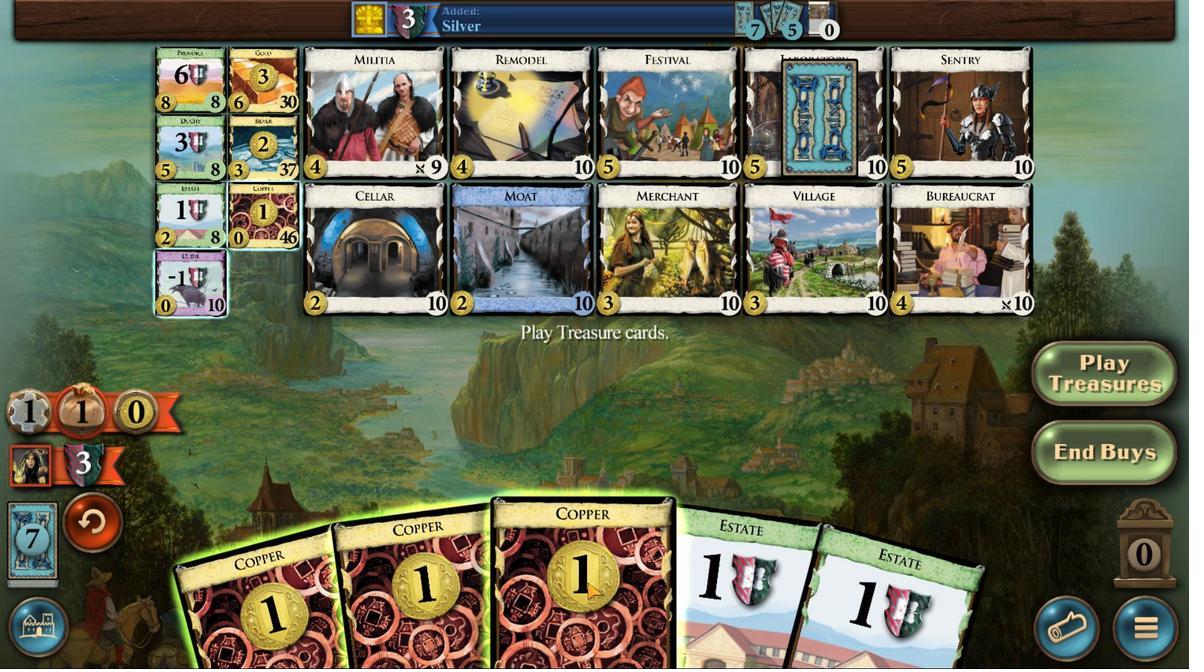 
Action: Mouse moved to (503, 599)
Screenshot: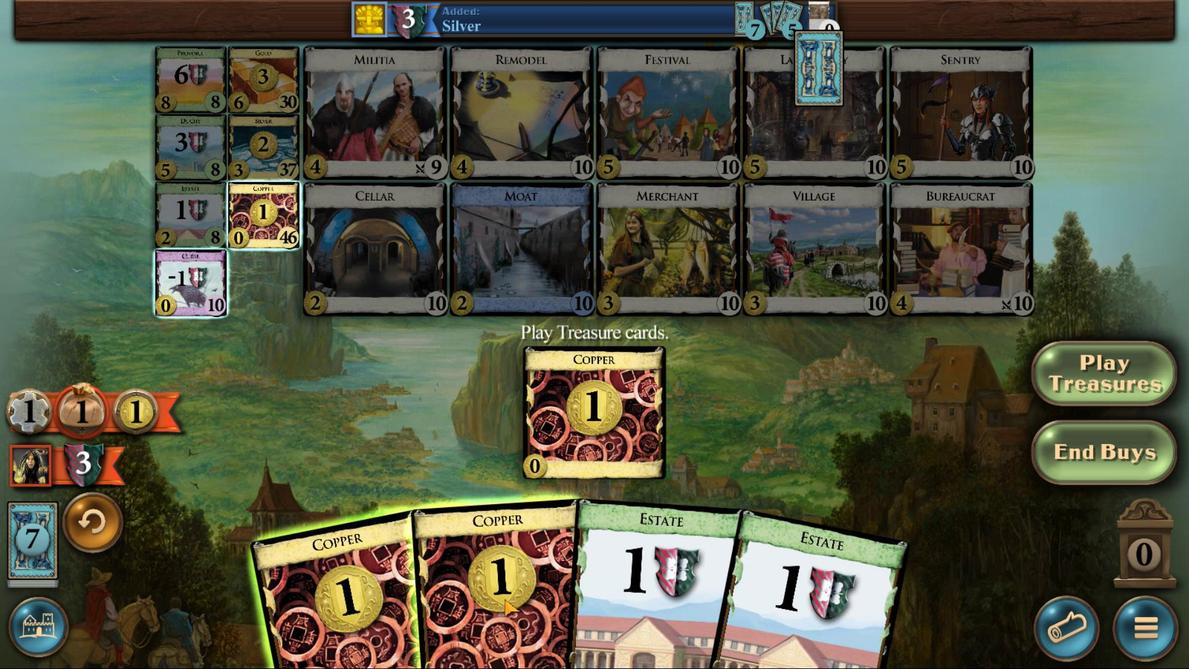 
Action: Mouse scrolled (503, 598) with delta (0, 0)
Screenshot: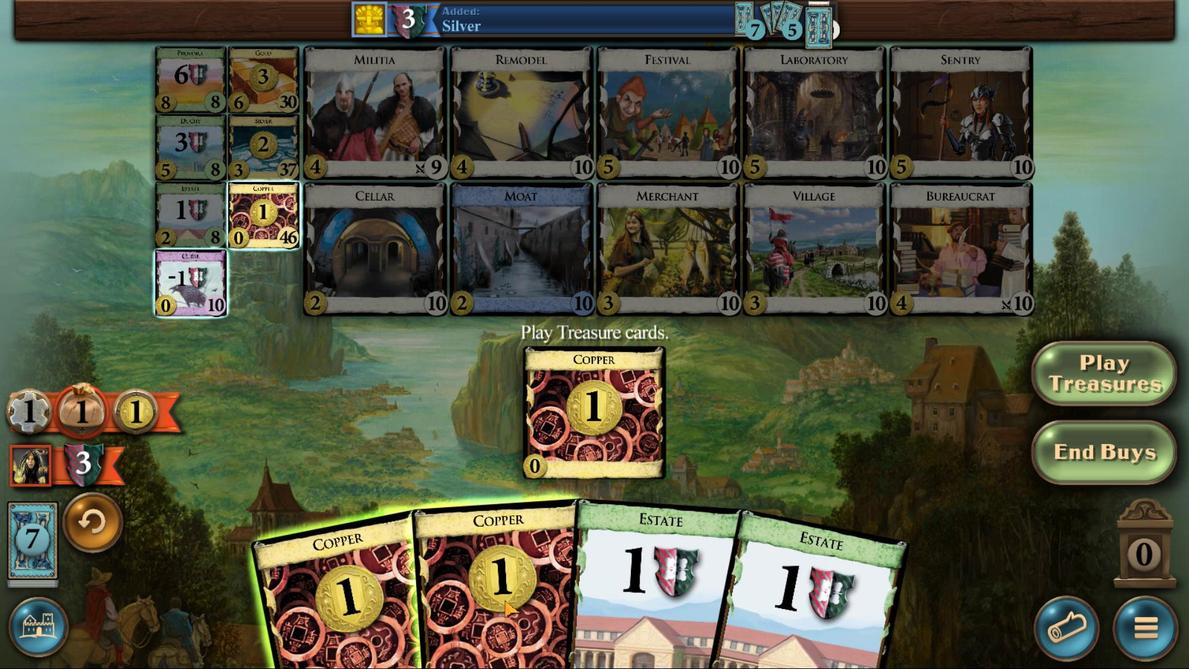 
Action: Mouse moved to (503, 600)
Screenshot: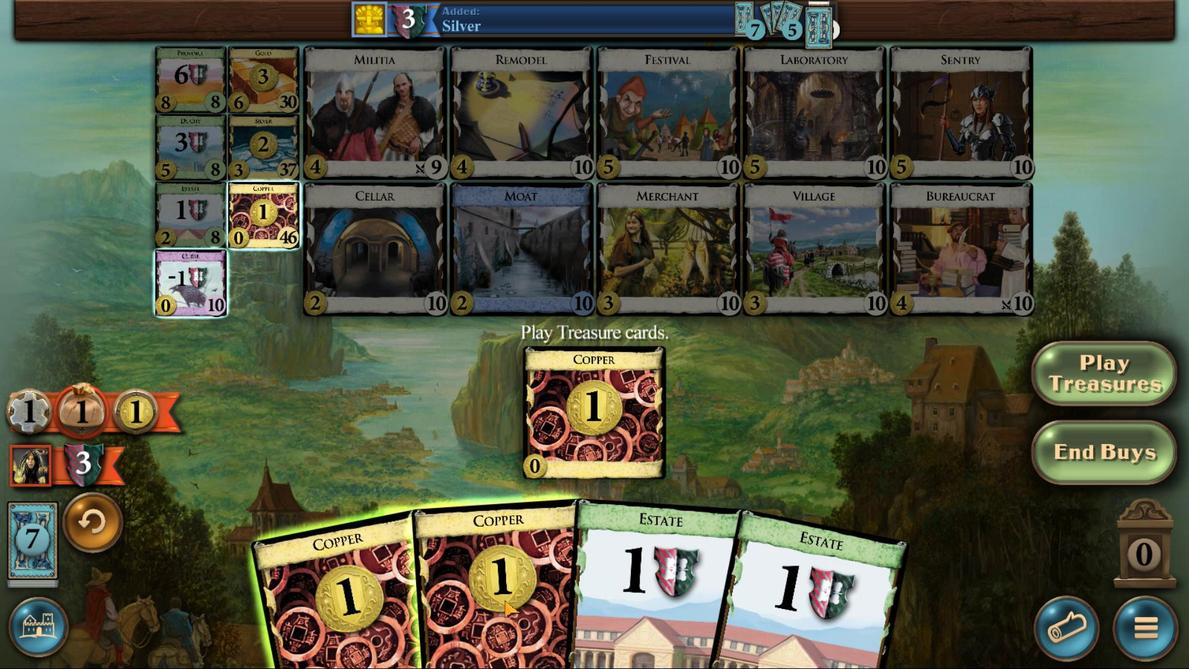 
Action: Mouse scrolled (503, 599) with delta (0, 0)
Screenshot: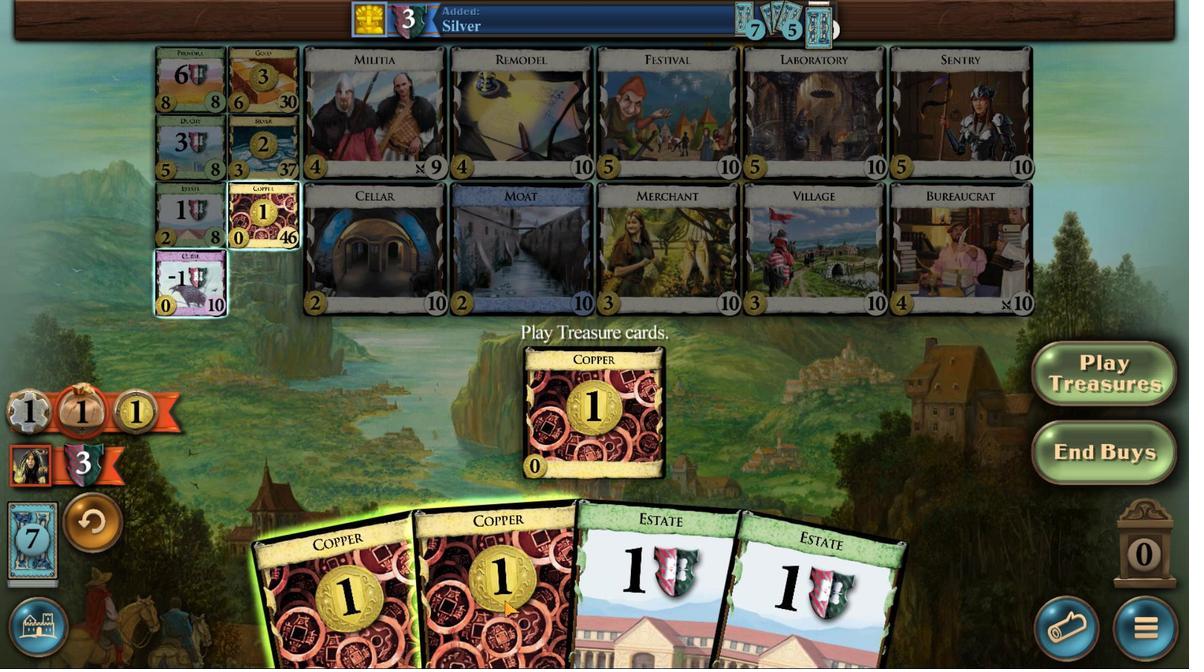
Action: Mouse scrolled (503, 599) with delta (0, 0)
Screenshot: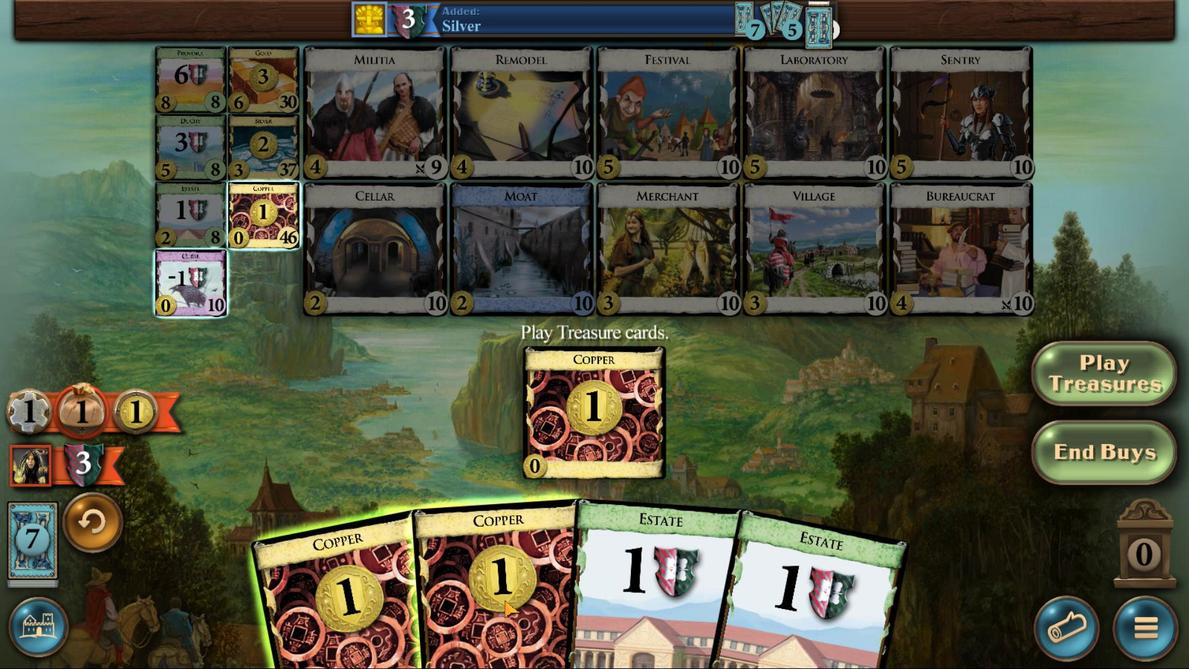 
Action: Mouse moved to (389, 612)
Screenshot: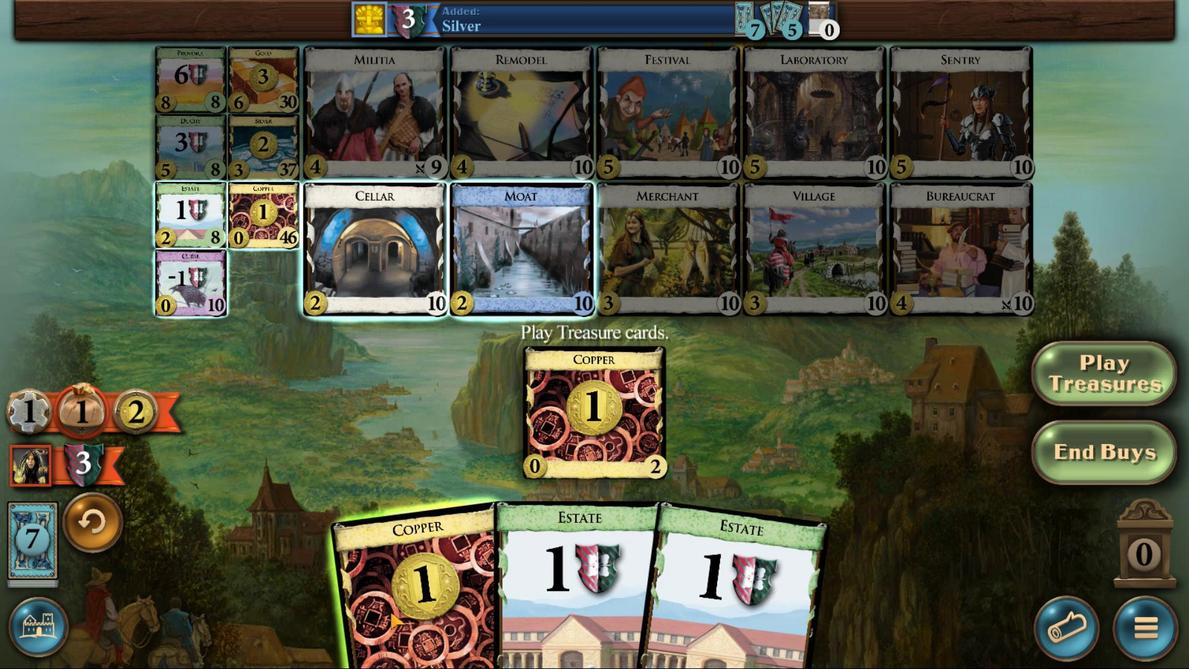 
Action: Mouse scrolled (389, 611) with delta (0, 0)
Screenshot: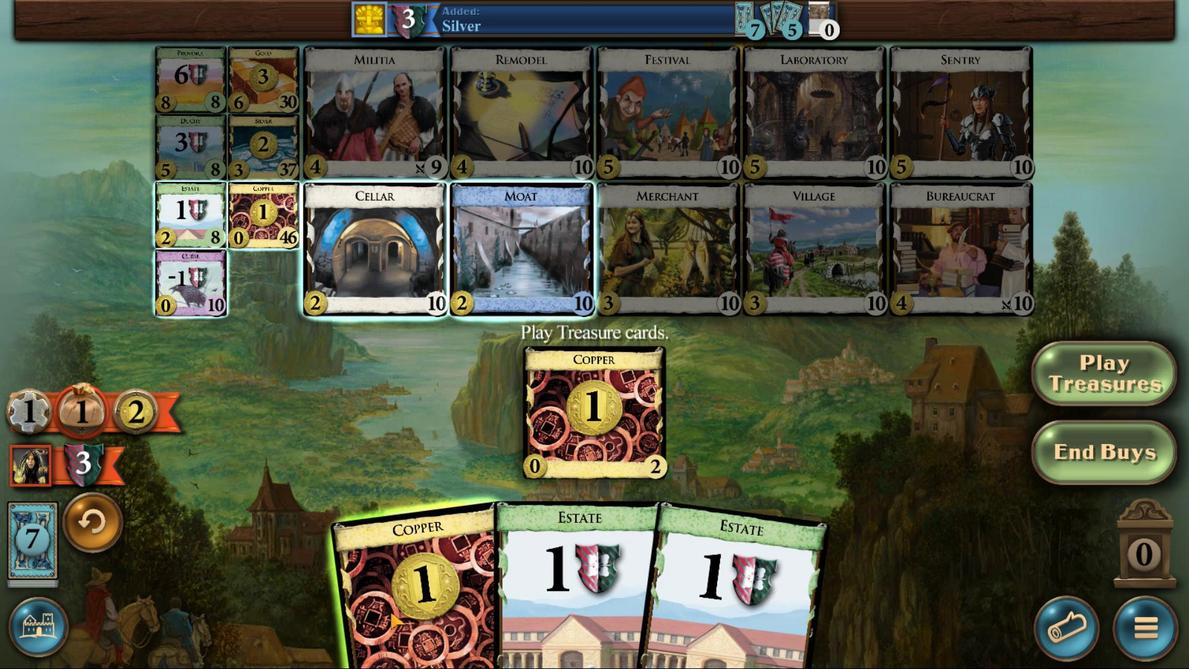
Action: Mouse scrolled (389, 611) with delta (0, 0)
Screenshot: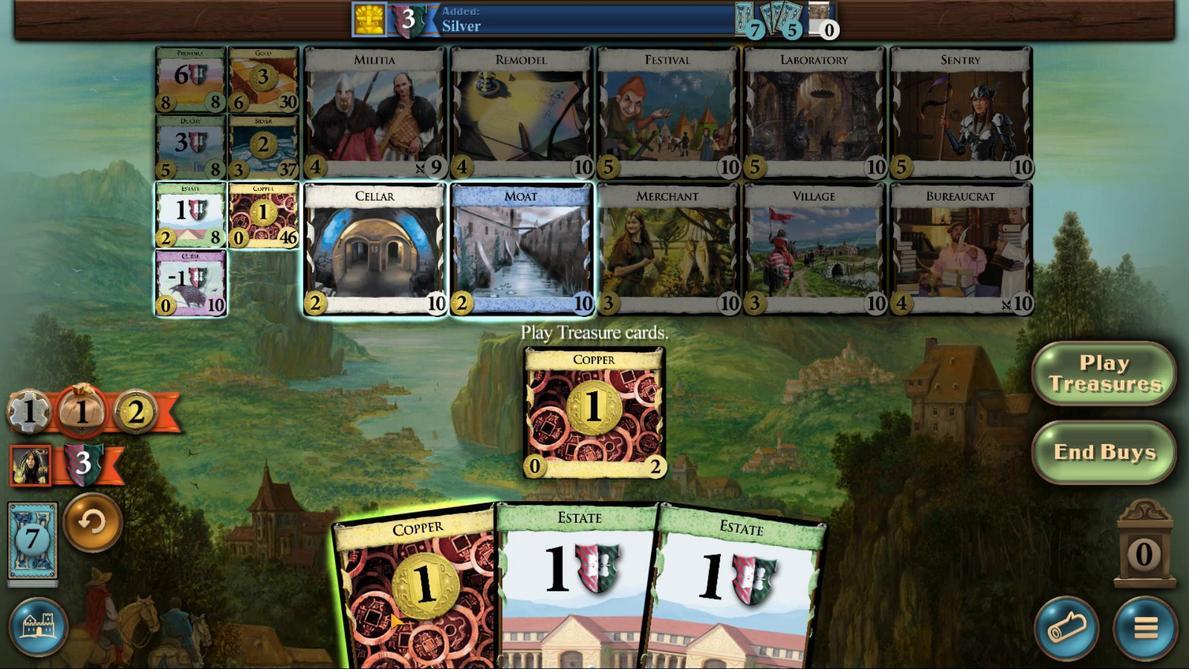 
Action: Mouse moved to (254, 151)
Screenshot: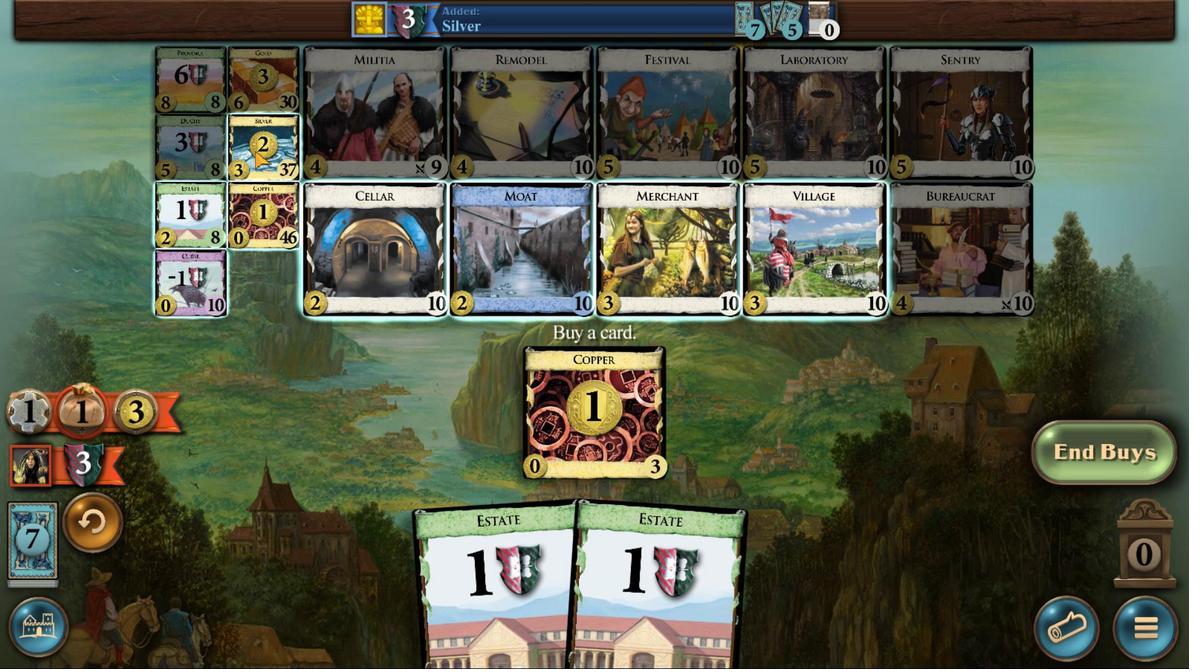 
Action: Mouse pressed left at (254, 151)
Screenshot: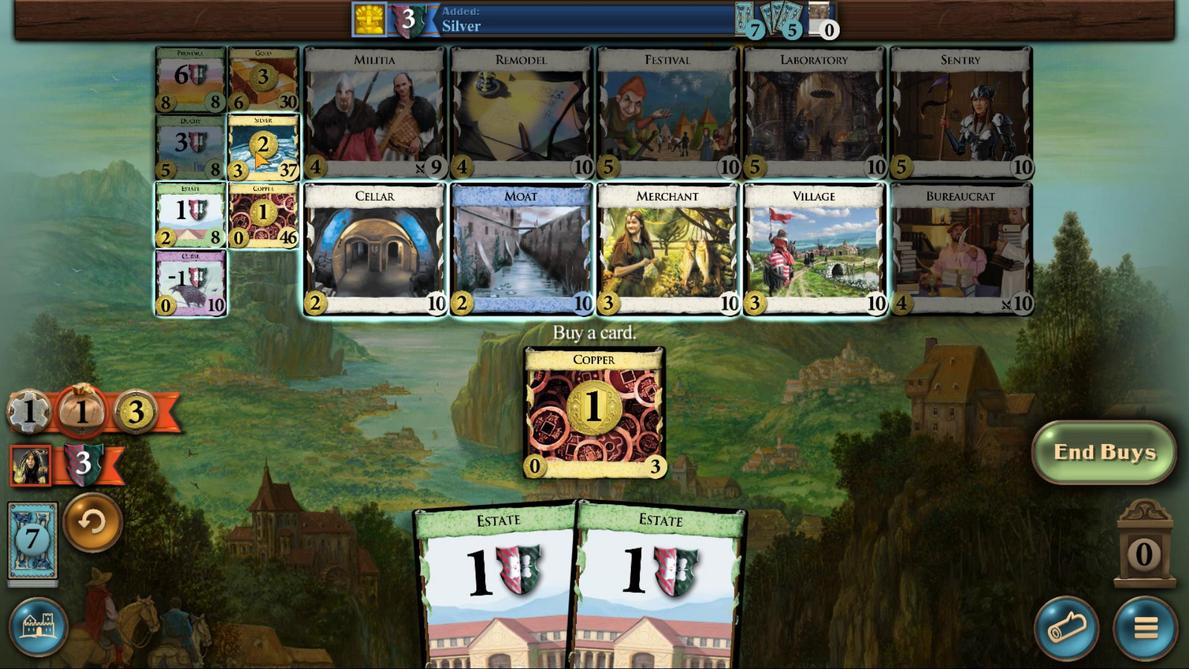 
Action: Mouse moved to (729, 590)
Screenshot: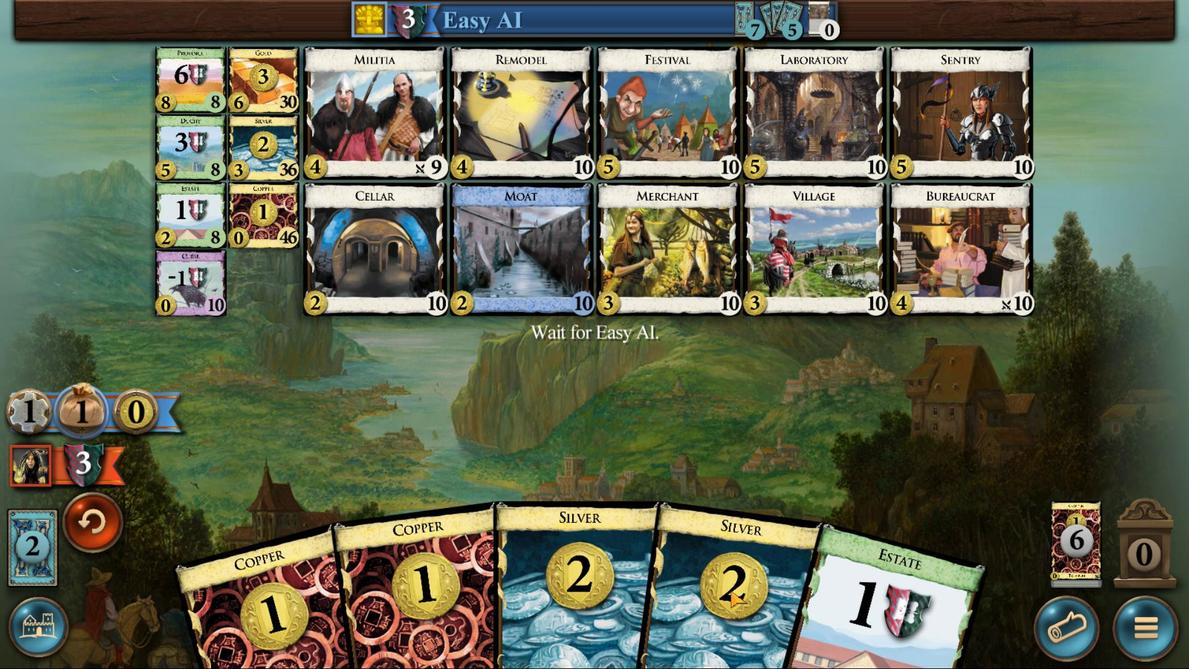 
Action: Mouse scrolled (729, 589) with delta (0, 0)
Screenshot: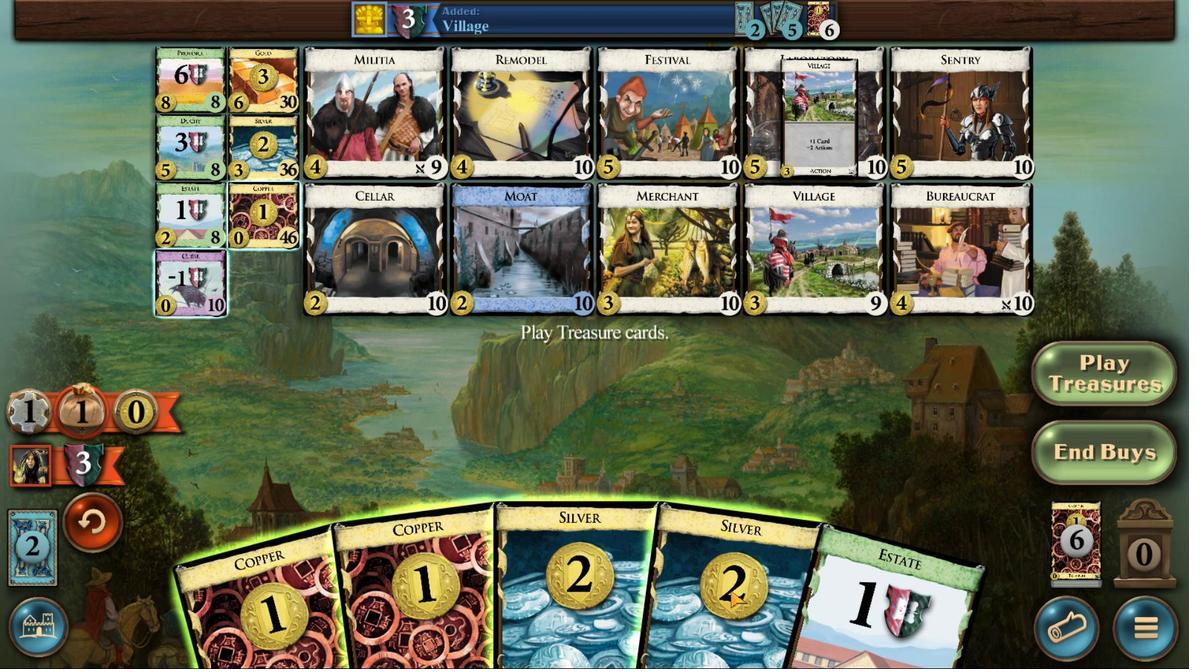 
Action: Mouse scrolled (729, 589) with delta (0, 0)
Screenshot: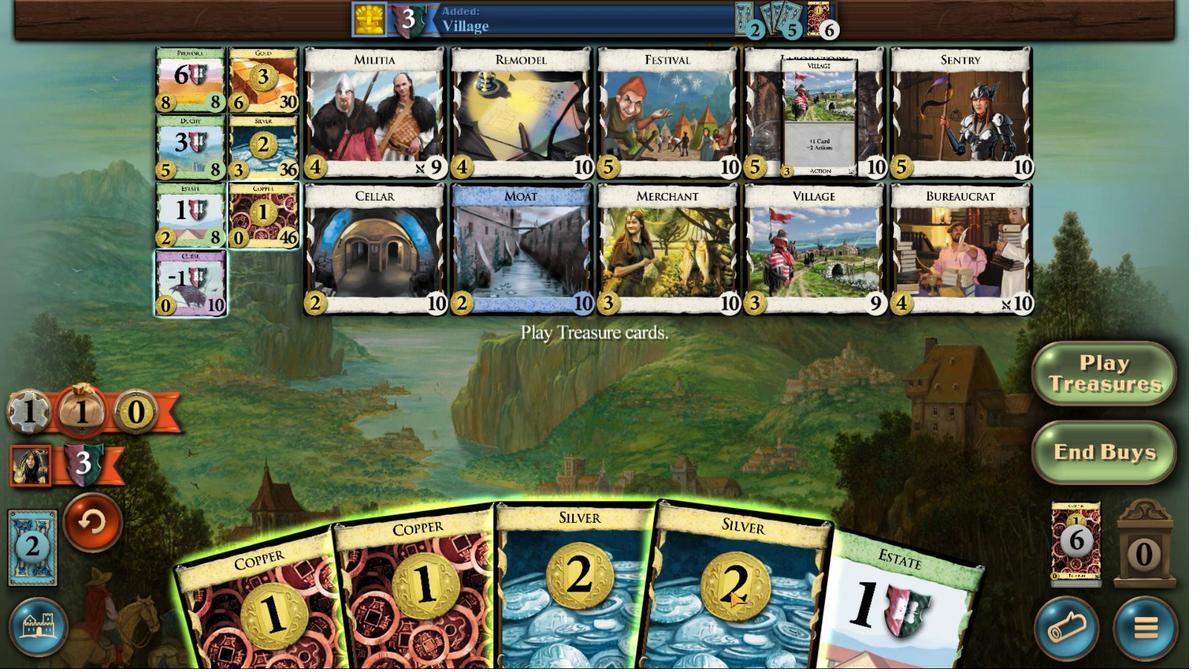 
Action: Mouse moved to (642, 590)
Screenshot: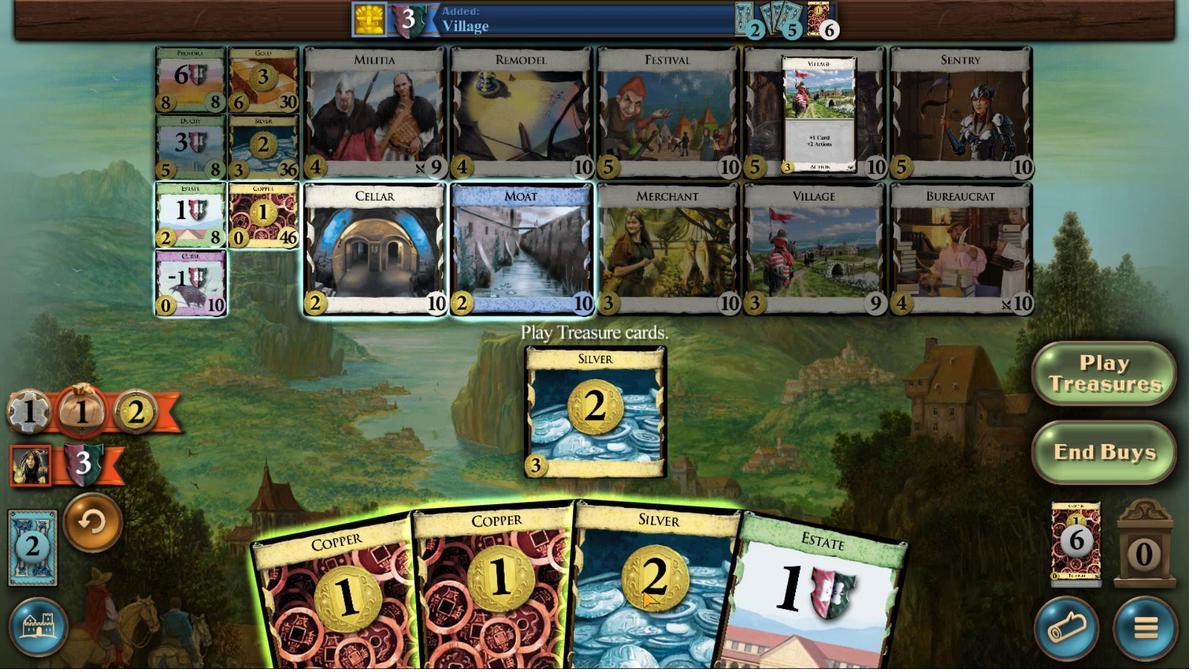
Action: Mouse scrolled (642, 589) with delta (0, 0)
Screenshot: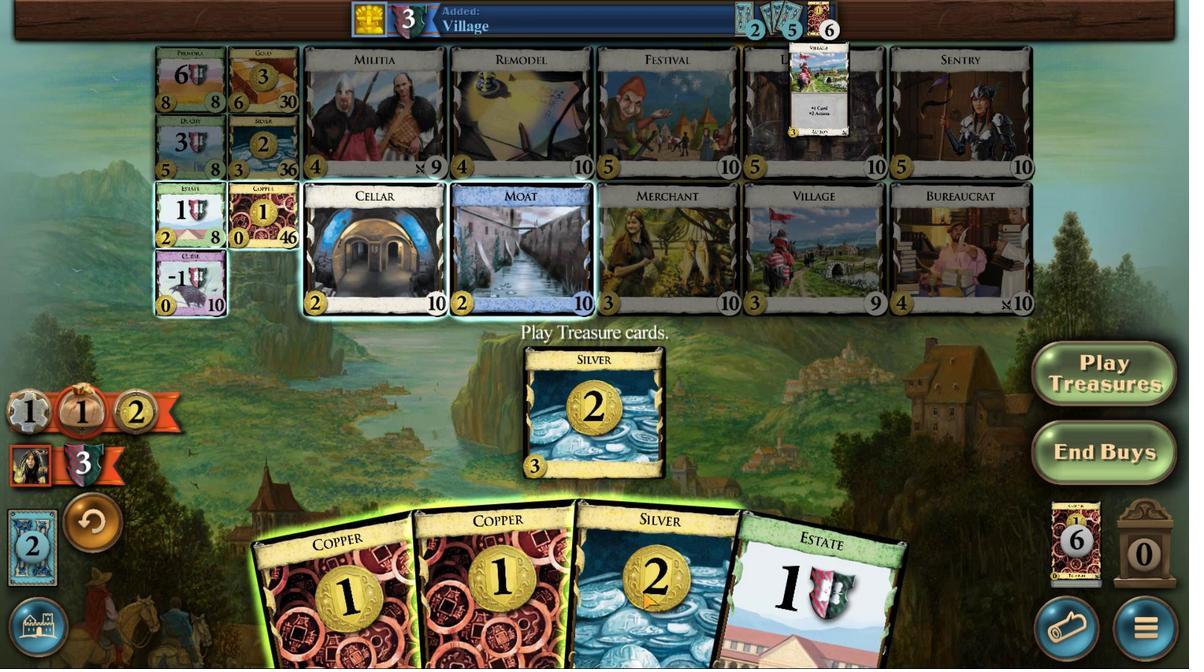 
Action: Mouse moved to (642, 592)
Screenshot: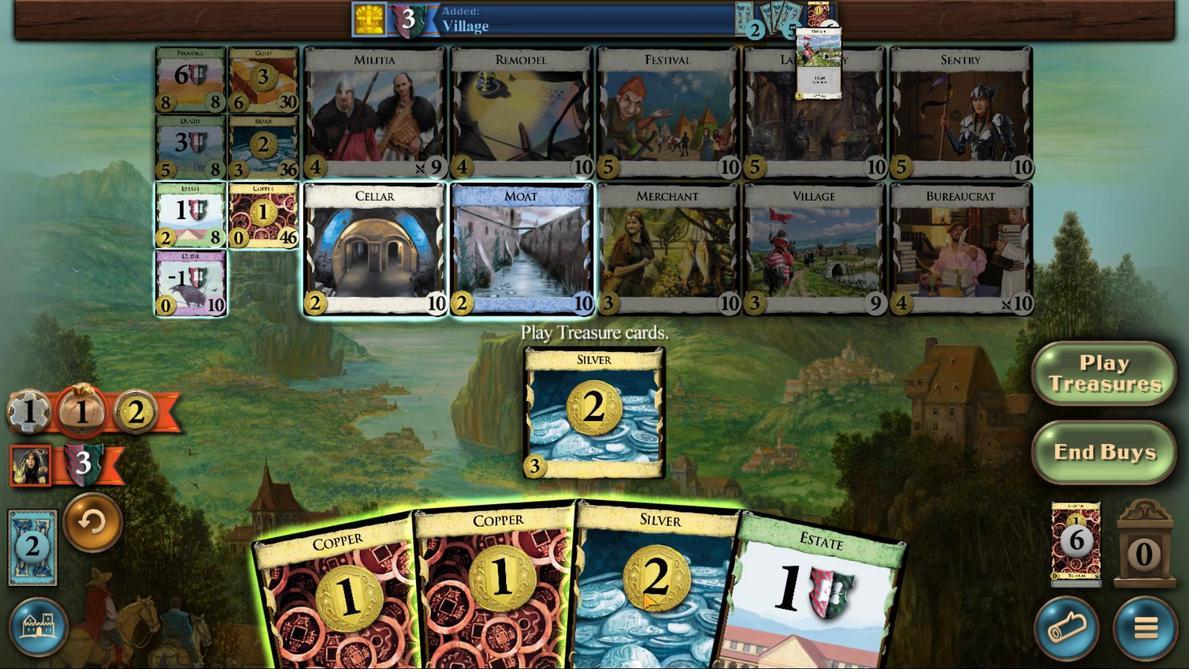 
Action: Mouse scrolled (642, 591) with delta (0, 0)
Screenshot: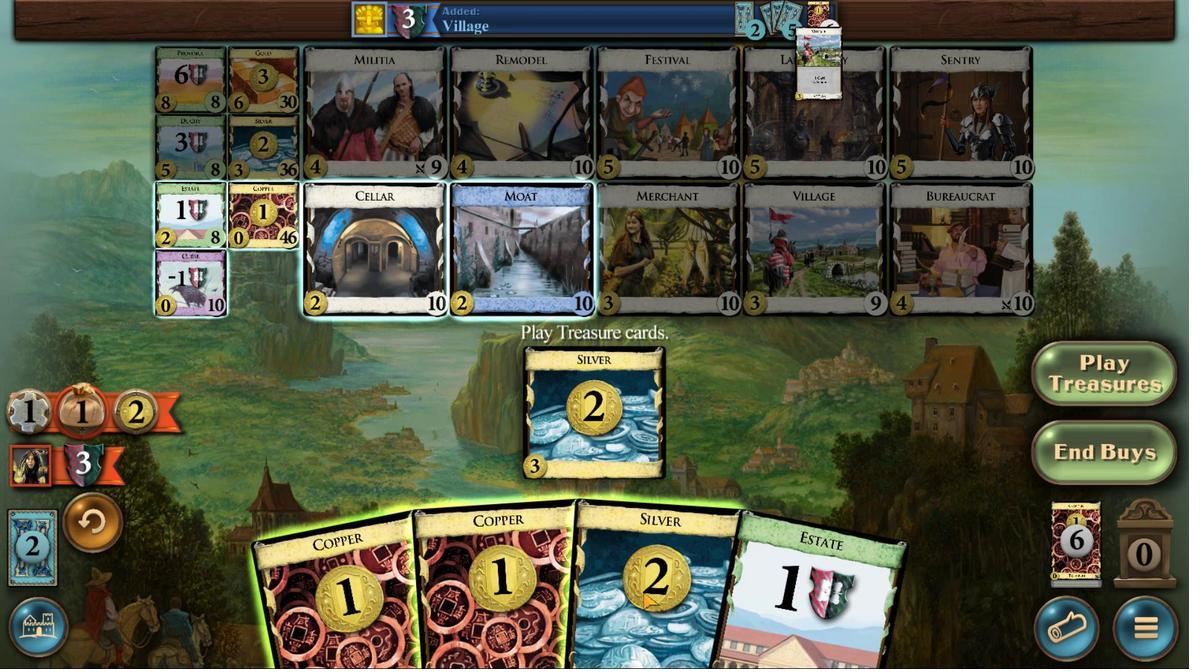 
Action: Mouse moved to (575, 592)
Screenshot: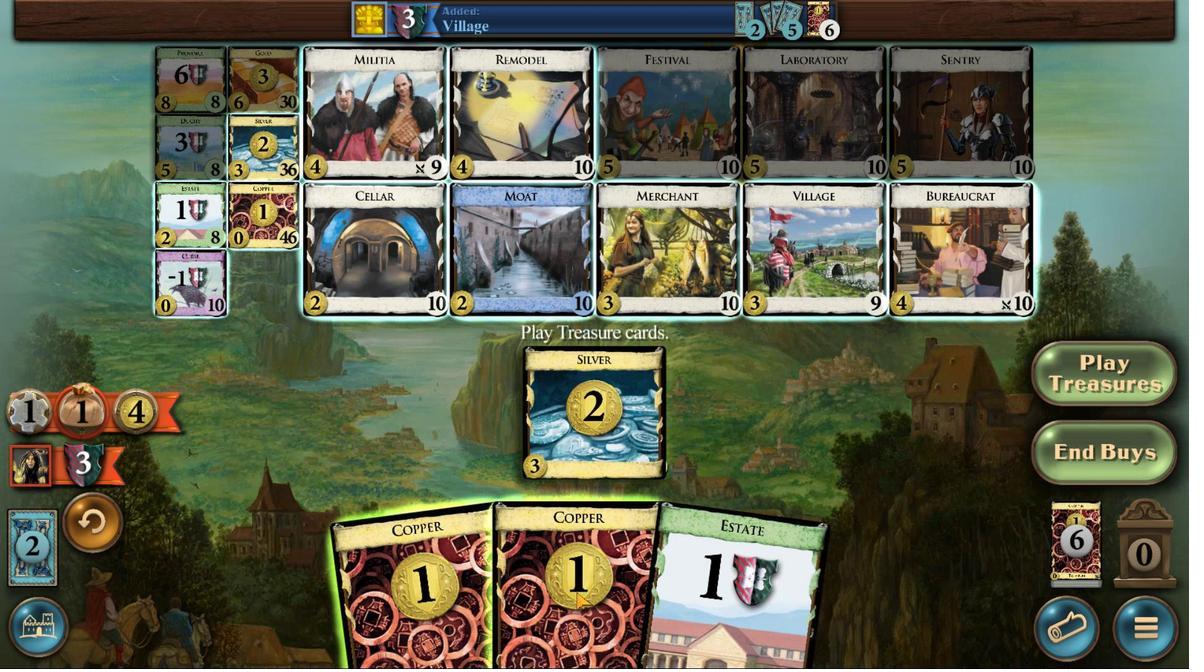 
Action: Mouse scrolled (575, 591) with delta (0, 0)
Screenshot: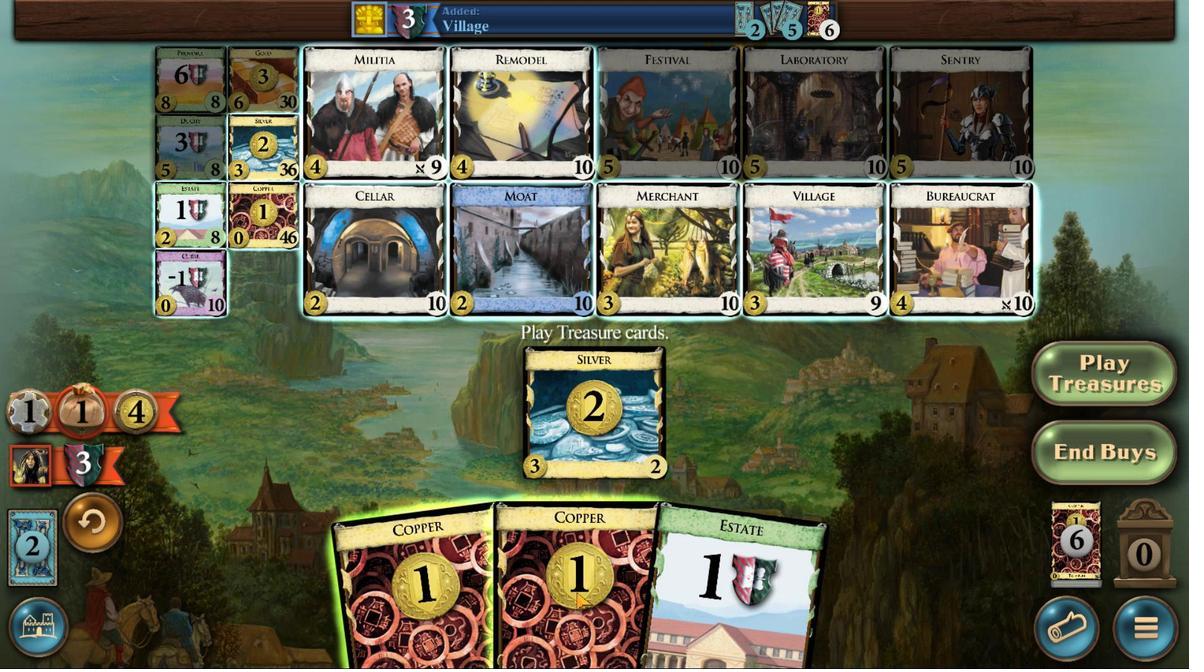 
Action: Mouse scrolled (575, 591) with delta (0, 0)
Screenshot: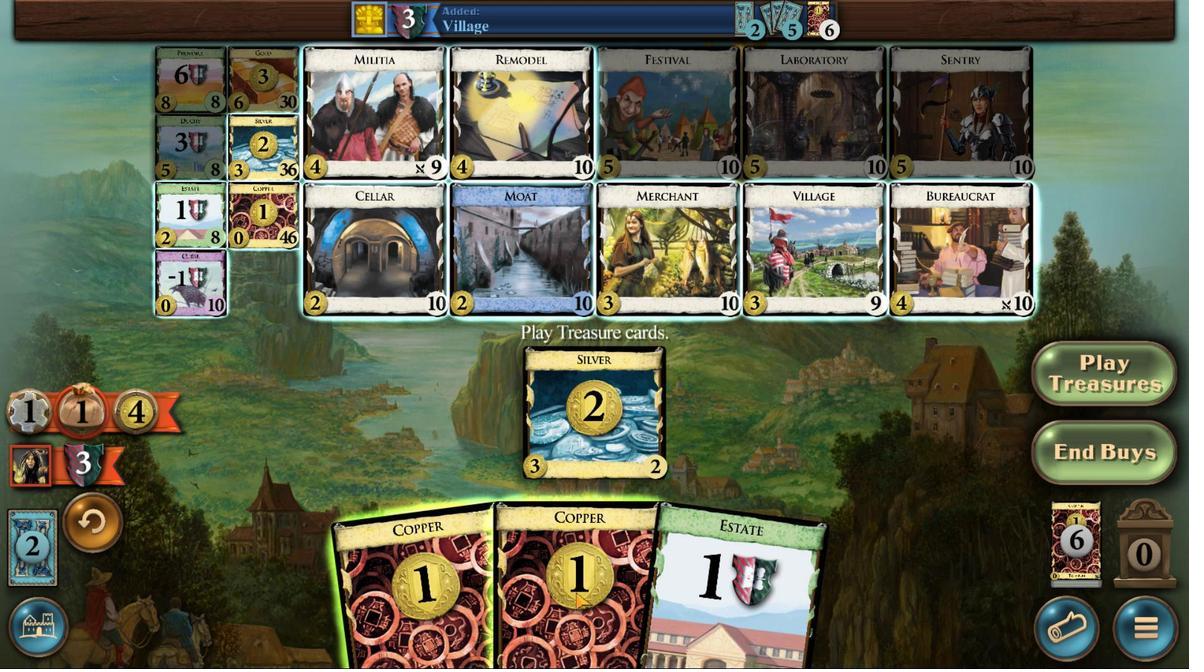 
Action: Mouse moved to (482, 611)
Screenshot: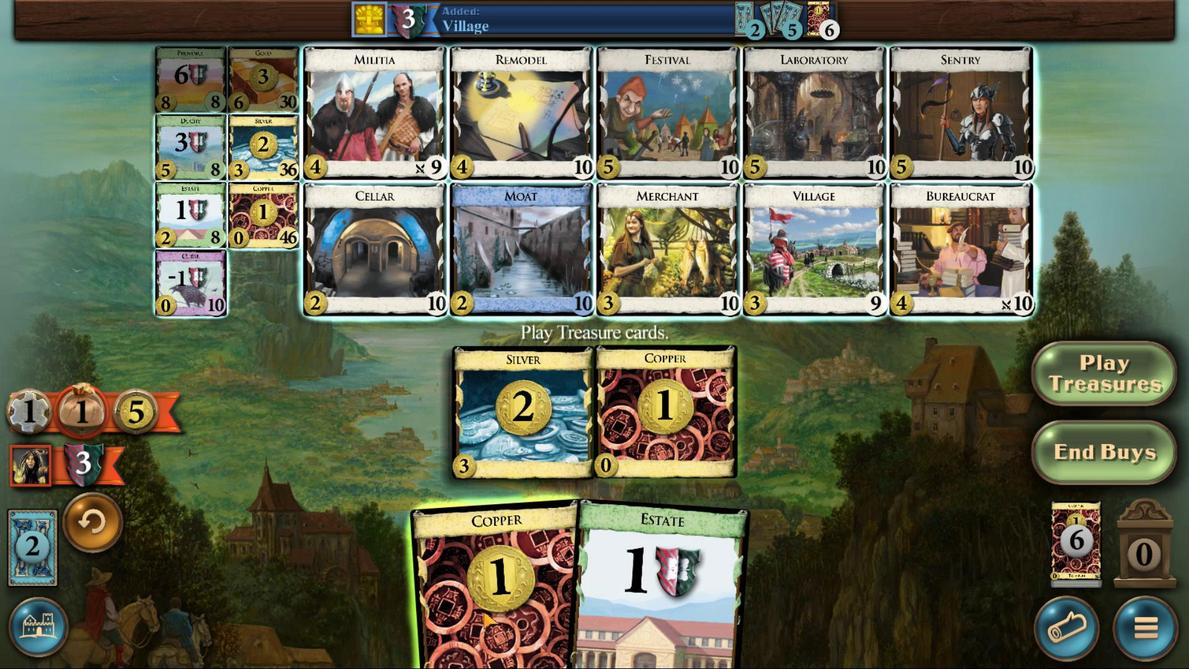 
Action: Mouse scrolled (482, 610) with delta (0, 0)
Screenshot: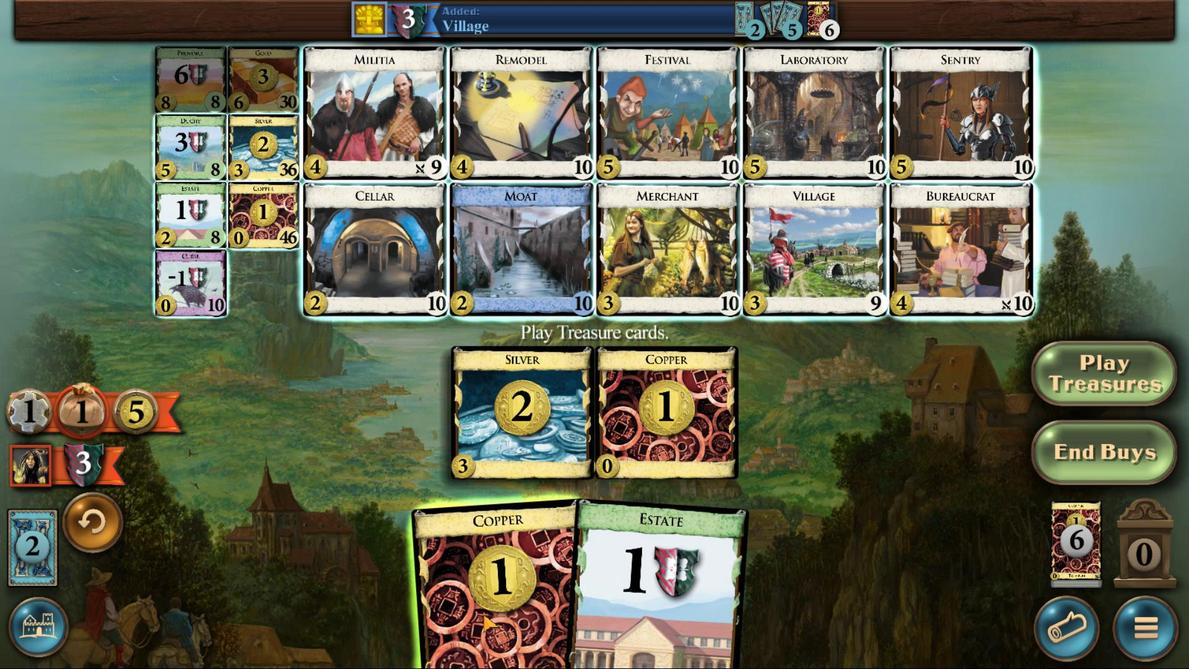 
Action: Mouse moved to (482, 614)
Screenshot: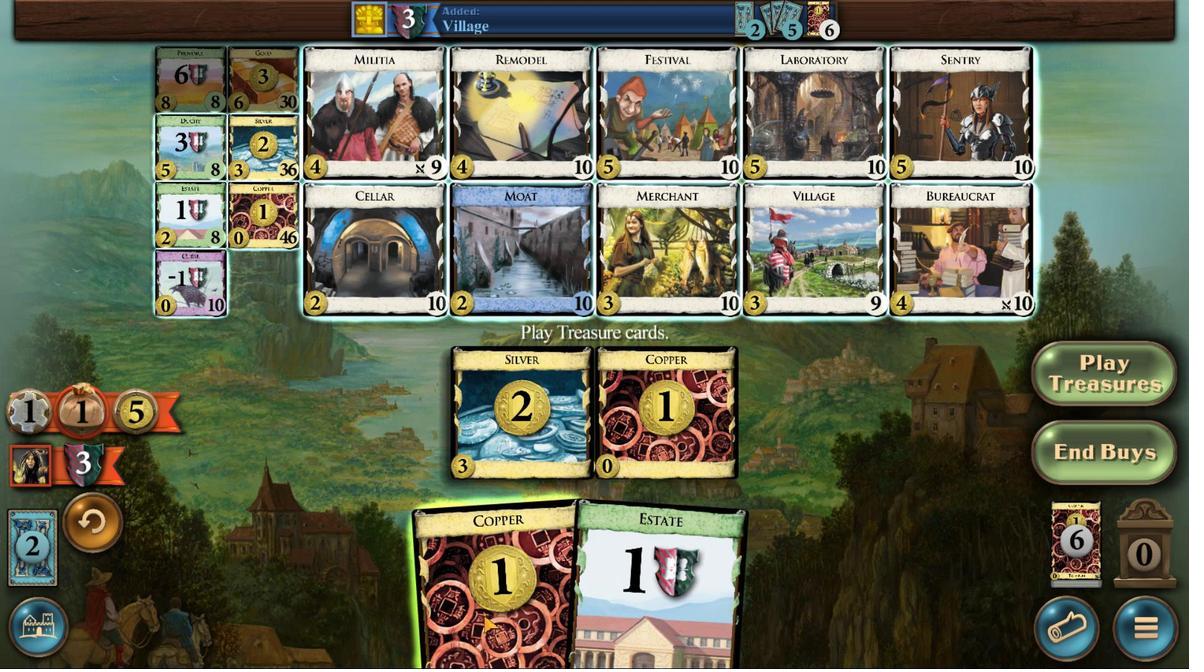 
Action: Mouse scrolled (482, 614) with delta (0, 0)
Screenshot: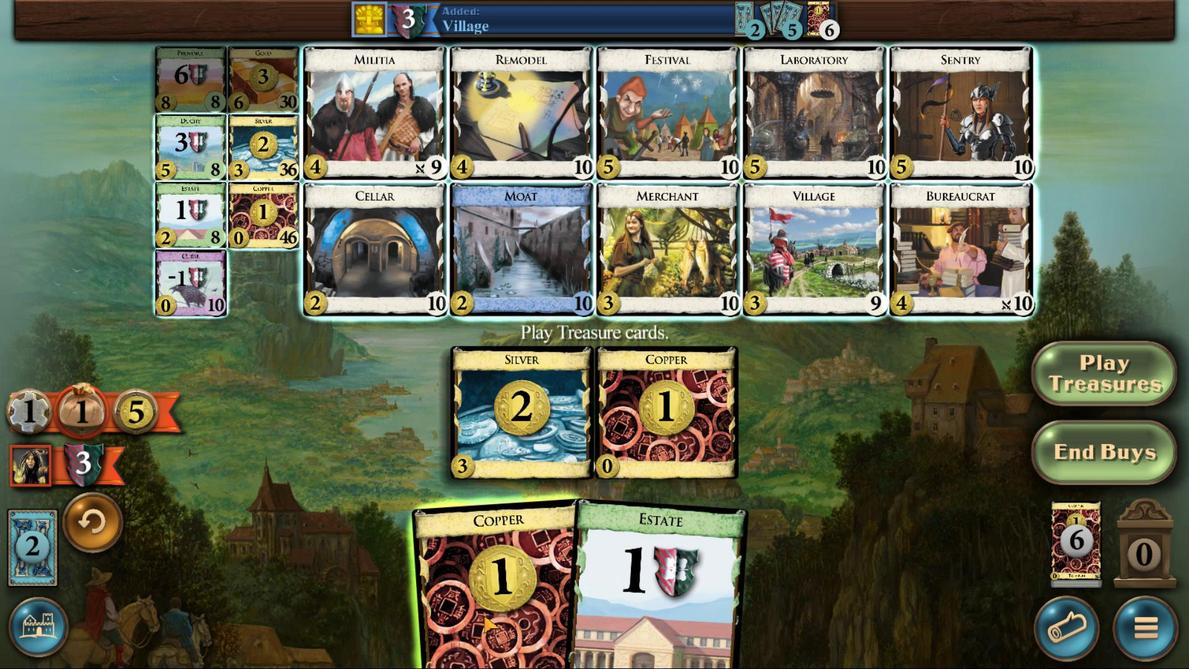 
Action: Mouse moved to (483, 615)
Screenshot: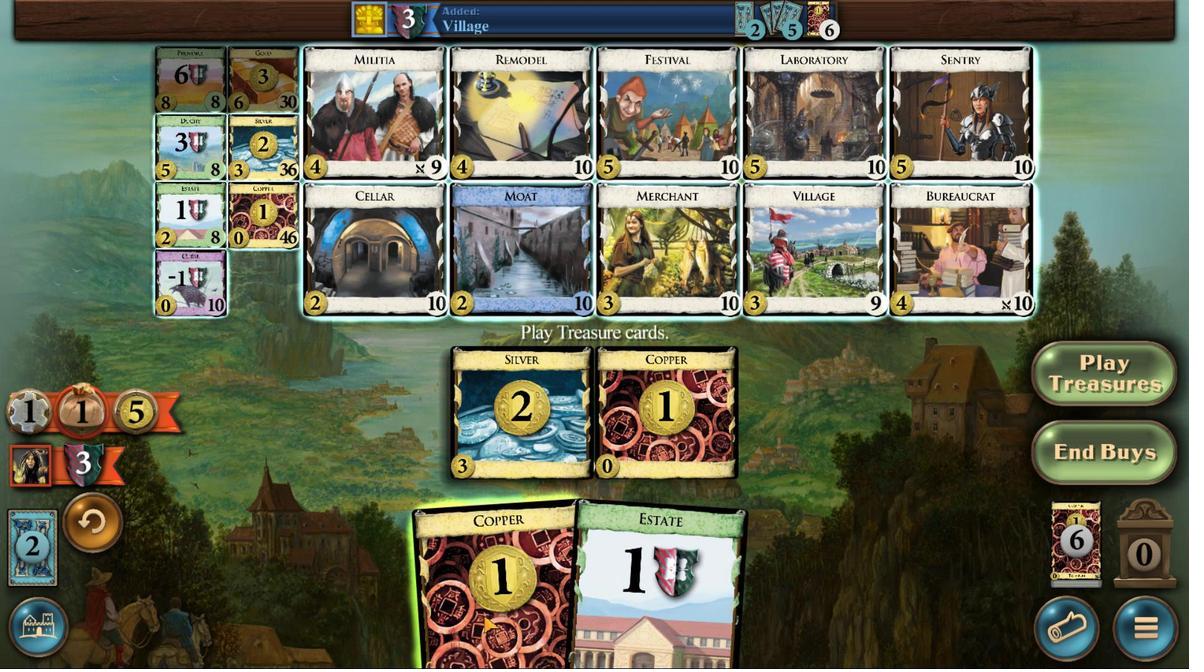 
Action: Mouse scrolled (483, 615) with delta (0, 0)
Screenshot: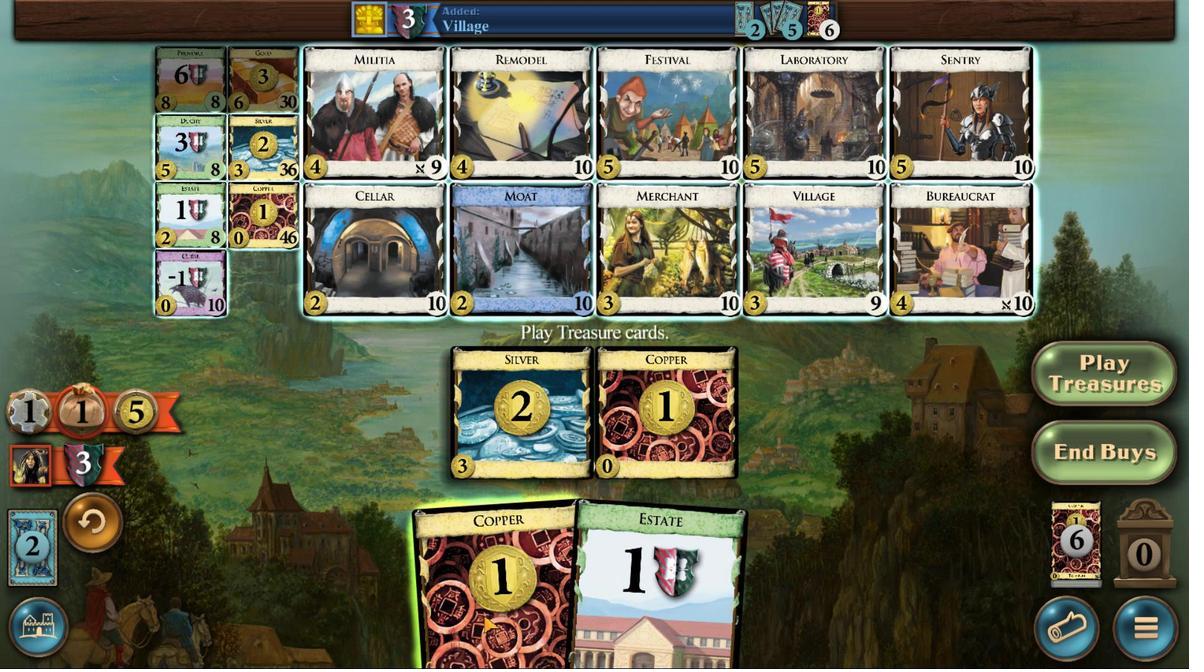 
Action: Mouse moved to (484, 620)
Screenshot: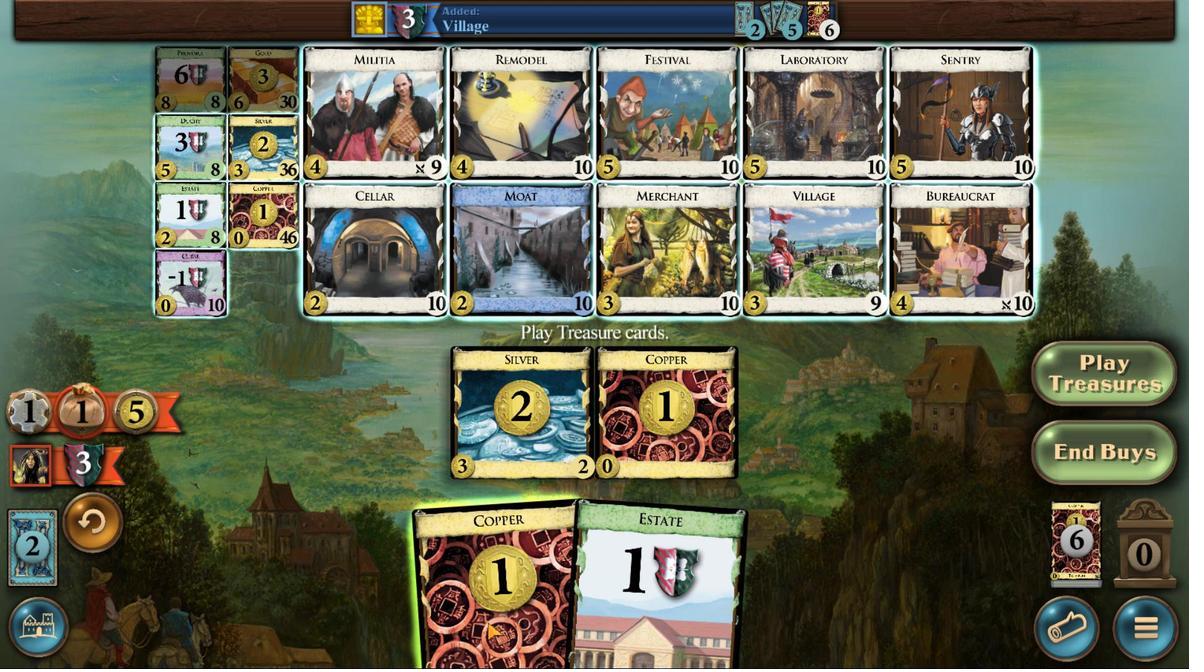 
Action: Mouse scrolled (484, 620) with delta (0, 0)
Screenshot: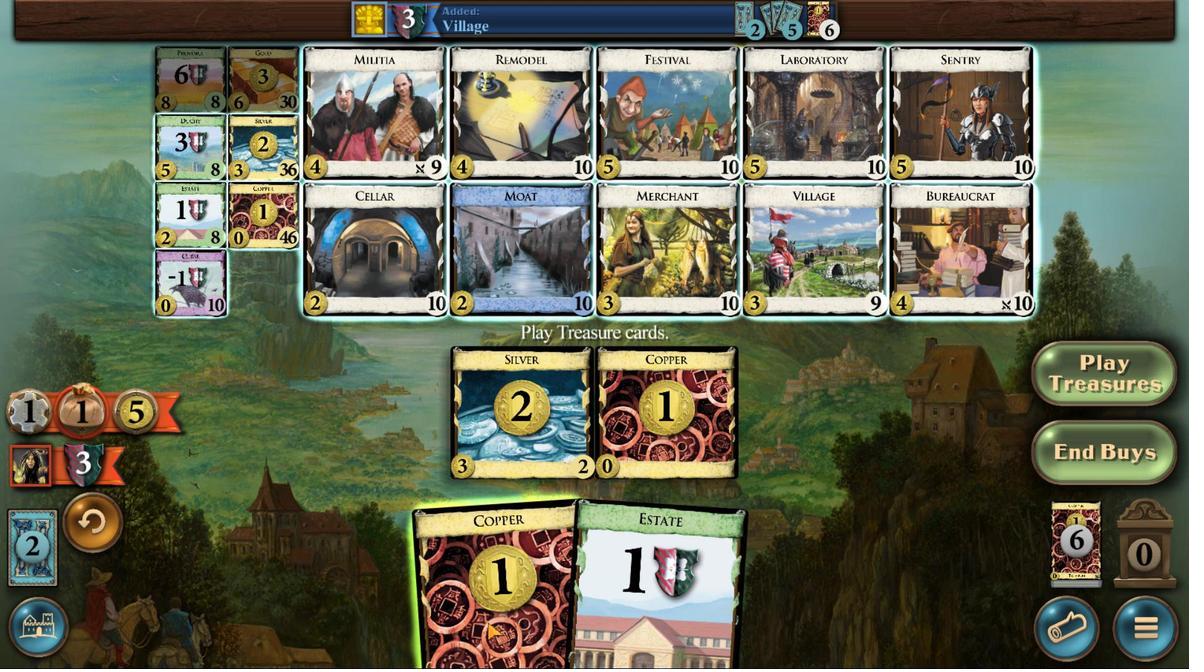 
Action: Mouse moved to (487, 622)
Screenshot: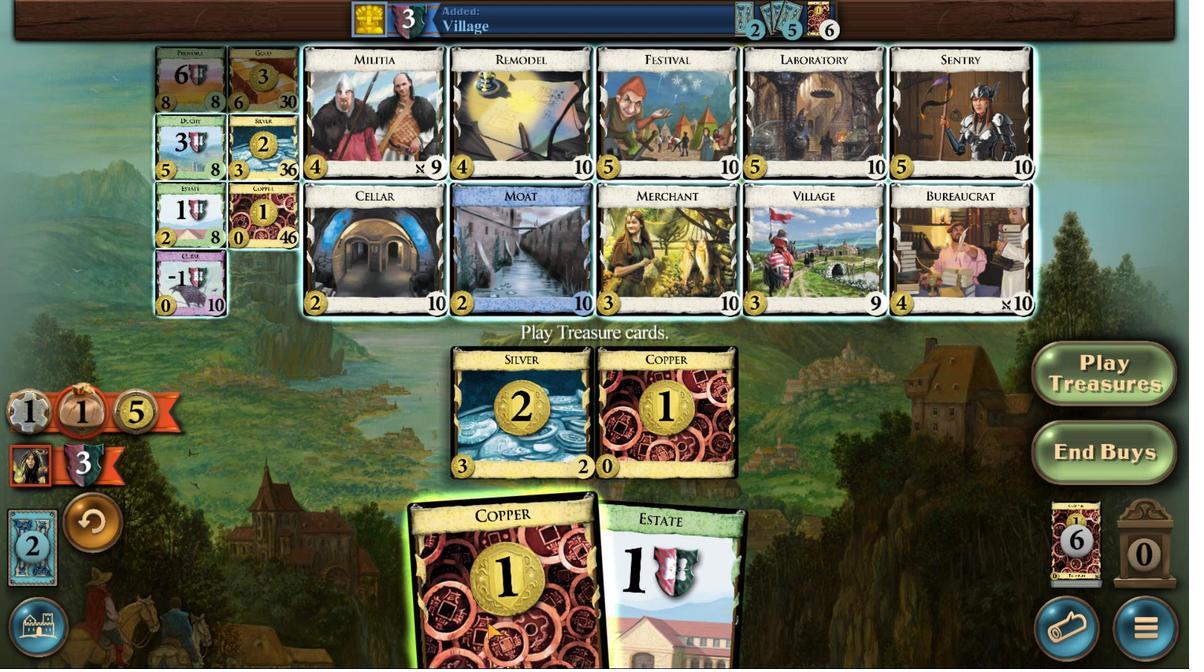 
Action: Mouse scrolled (487, 622) with delta (0, 0)
Screenshot: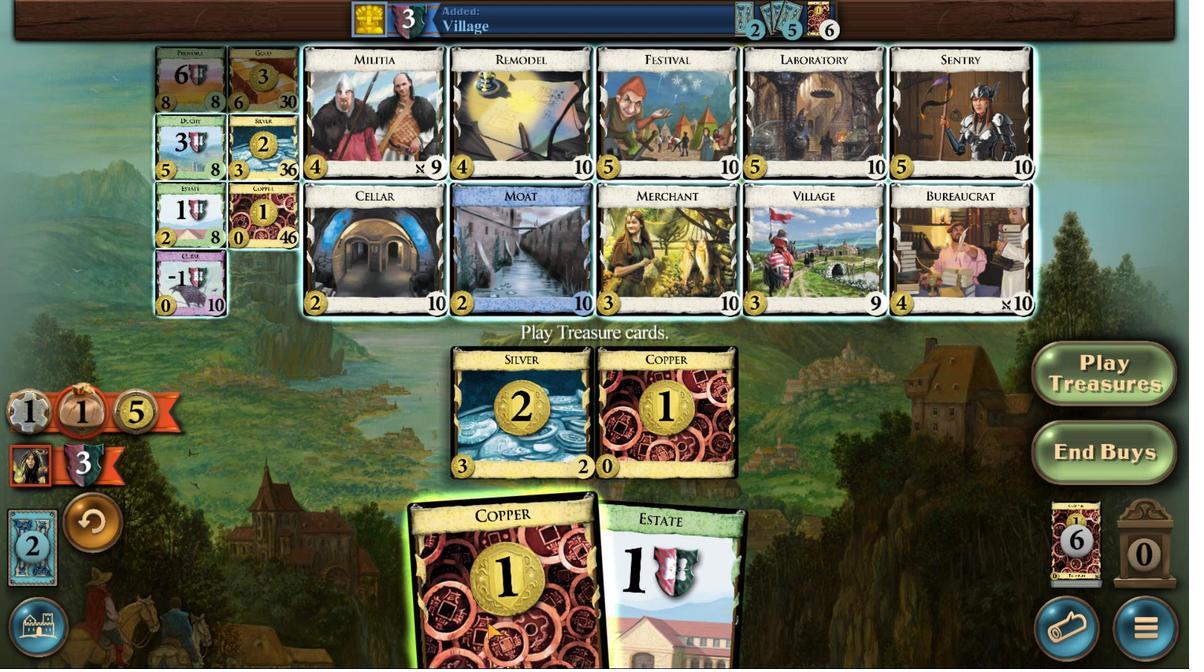 
Action: Mouse scrolled (487, 622) with delta (0, 0)
Screenshot: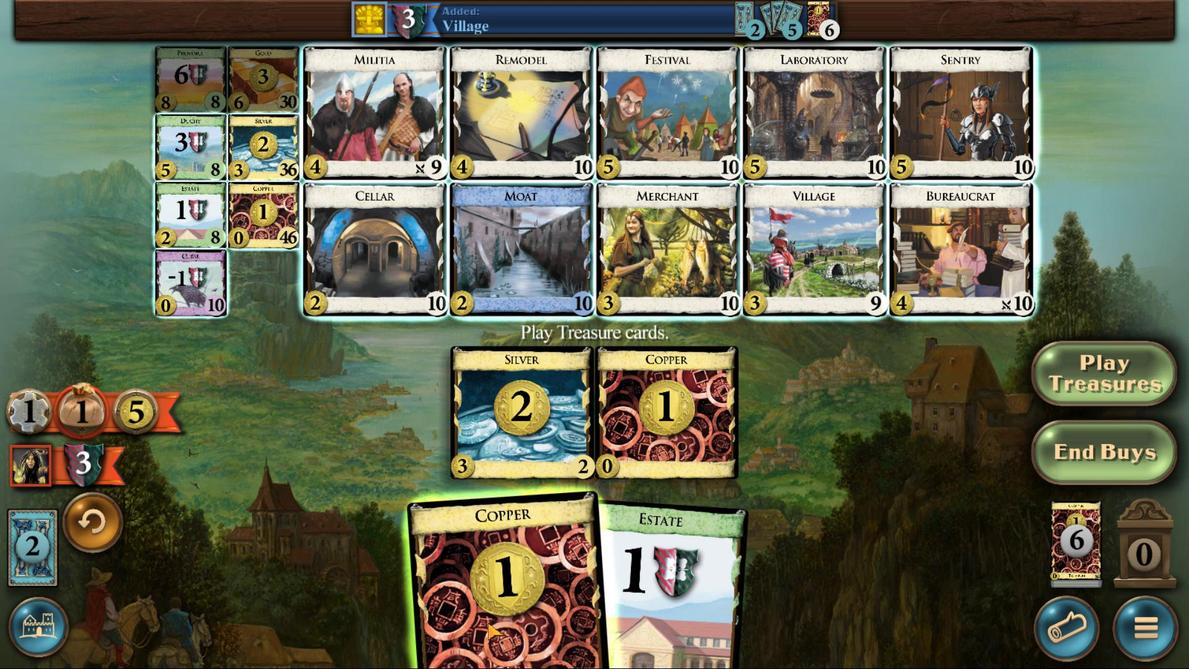 
Action: Mouse scrolled (487, 622) with delta (0, 0)
Screenshot: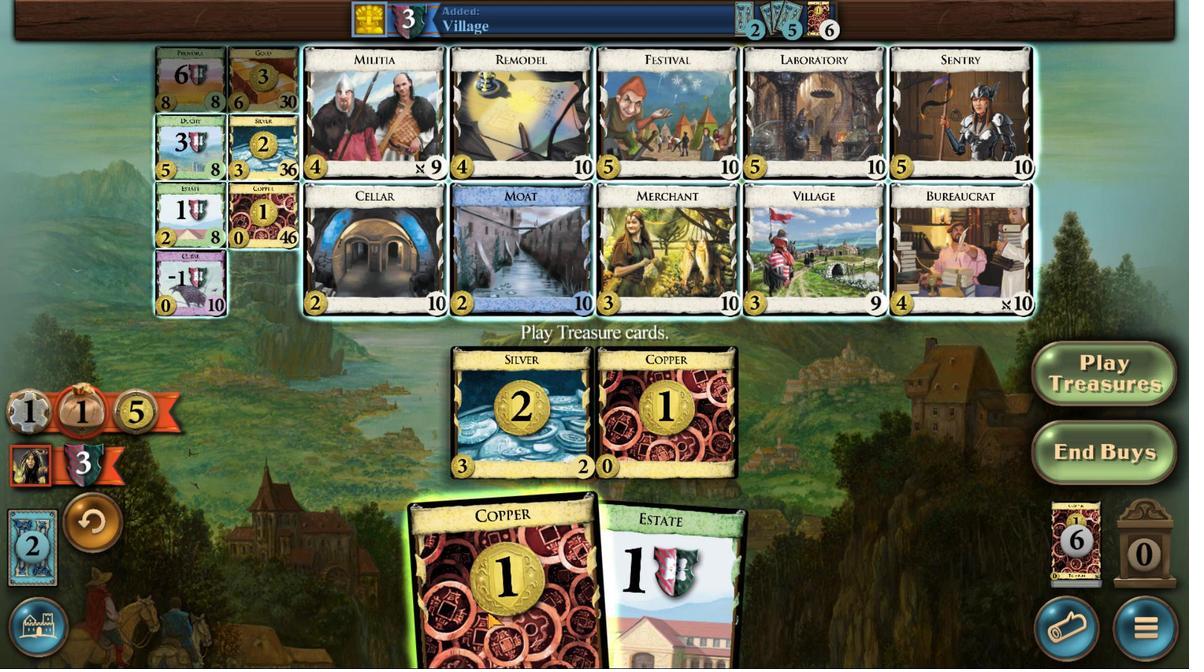 
Action: Mouse moved to (249, 90)
Screenshot: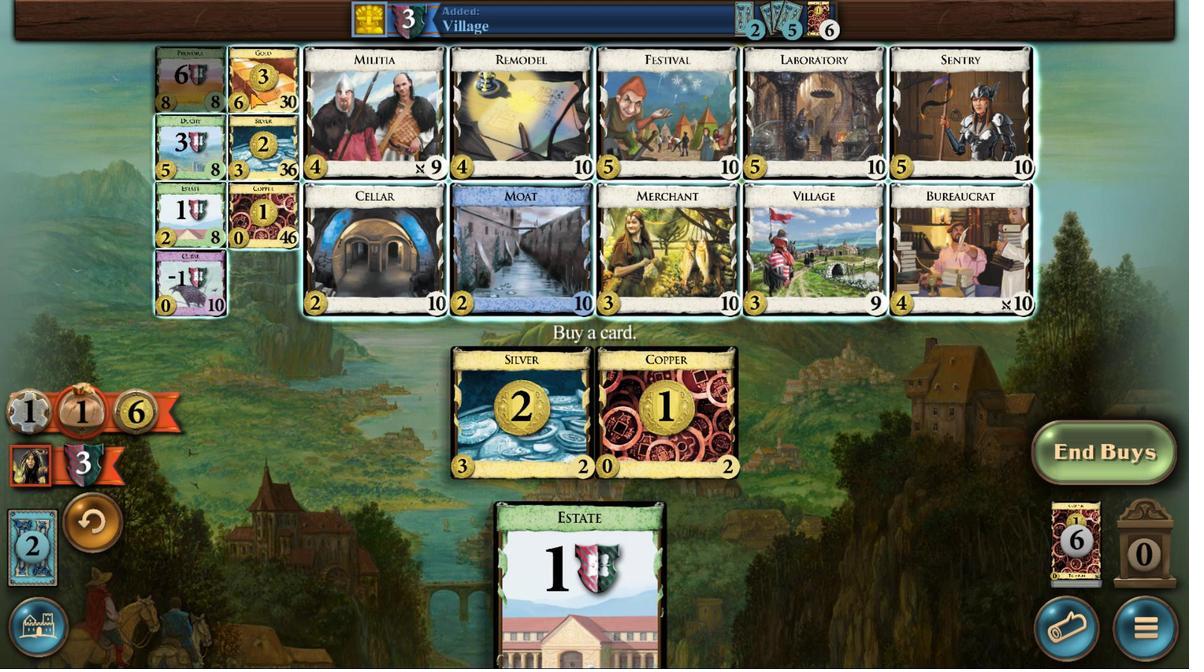 
Action: Mouse pressed left at (249, 90)
Screenshot: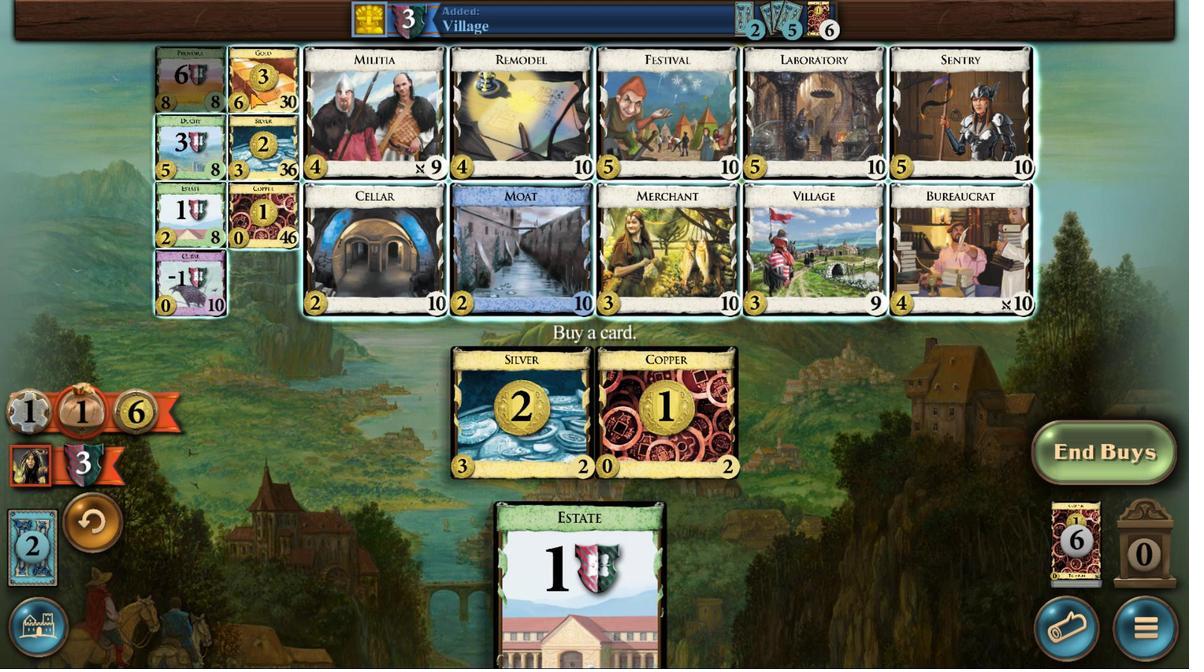 
Action: Mouse moved to (707, 610)
Screenshot: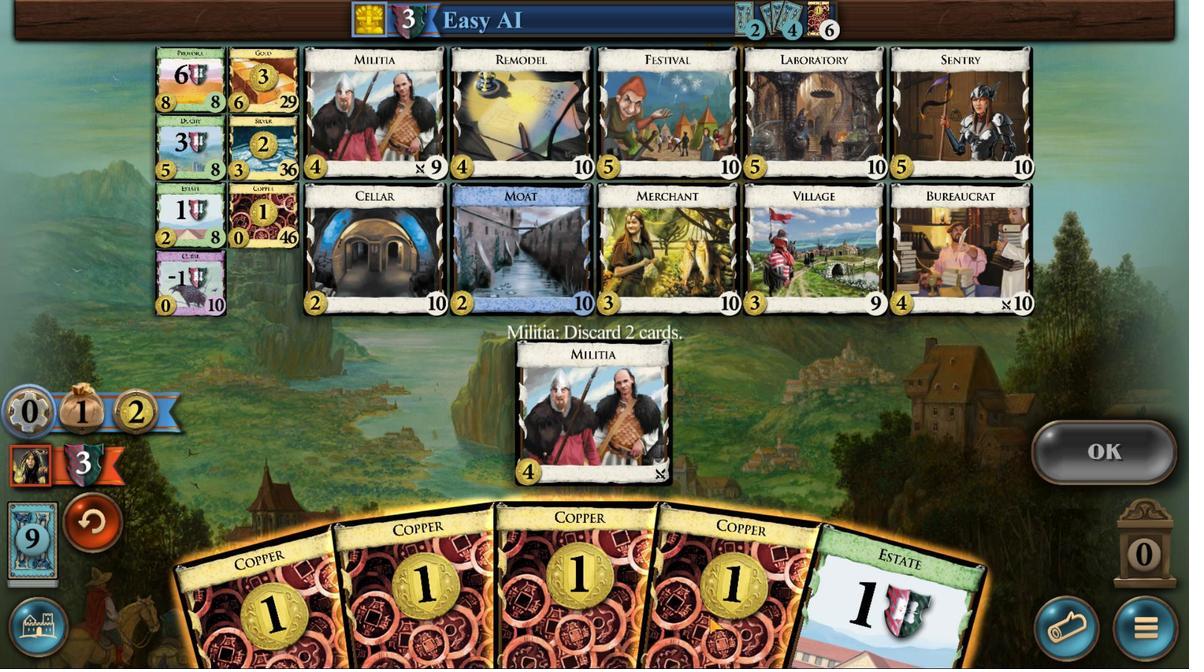 
Action: Mouse scrolled (707, 609) with delta (0, 0)
Screenshot: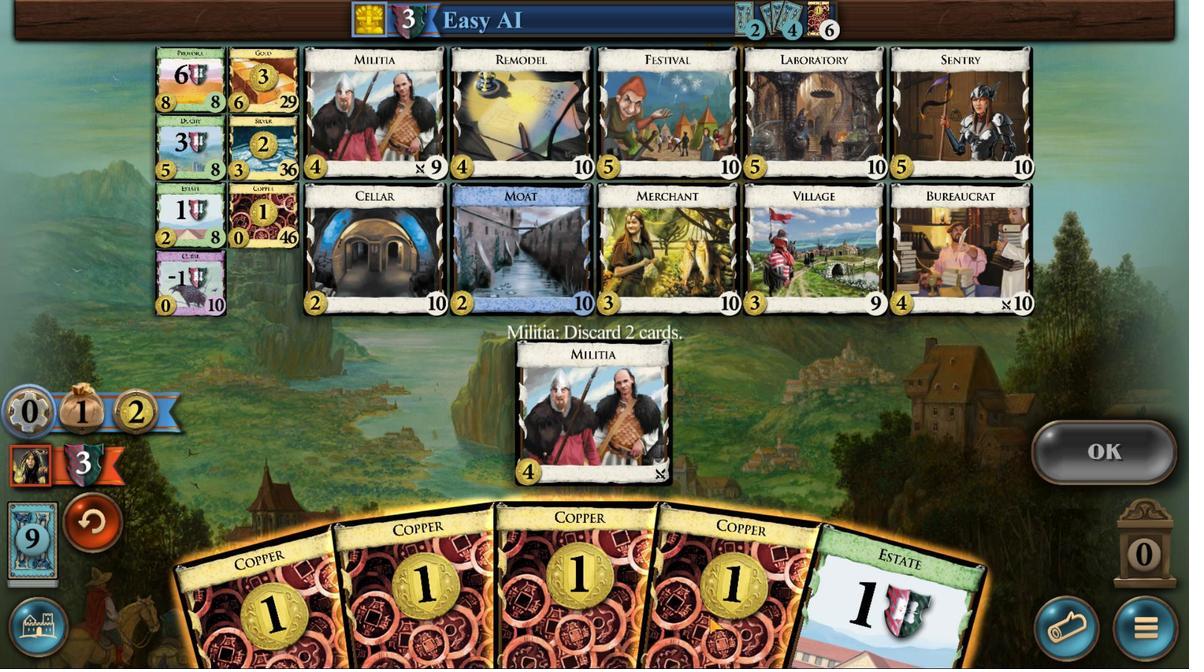 
Action: Mouse moved to (708, 617)
Screenshot: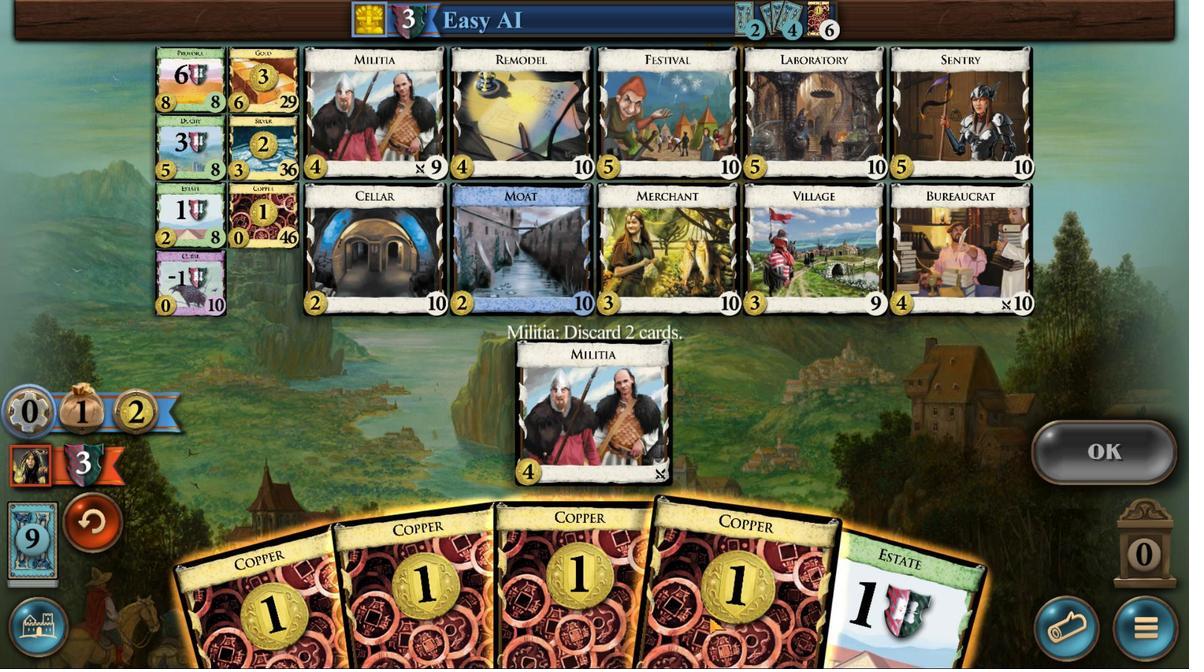 
Action: Mouse scrolled (708, 616) with delta (0, 0)
Screenshot: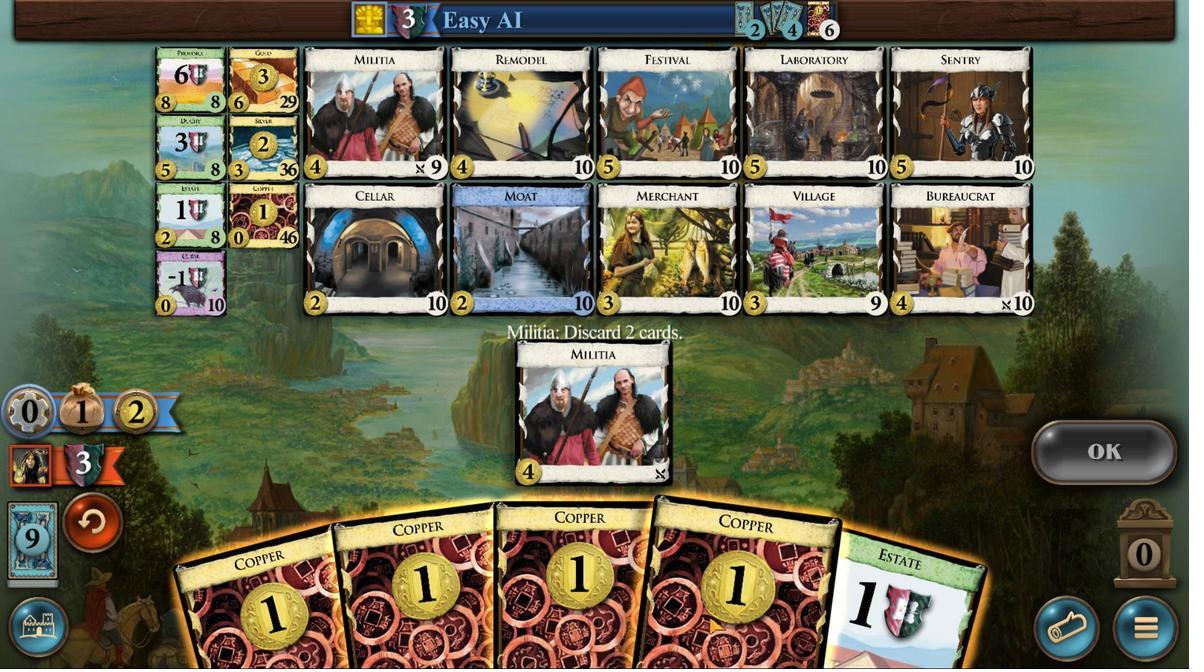 
Action: Mouse scrolled (708, 616) with delta (0, 0)
Screenshot: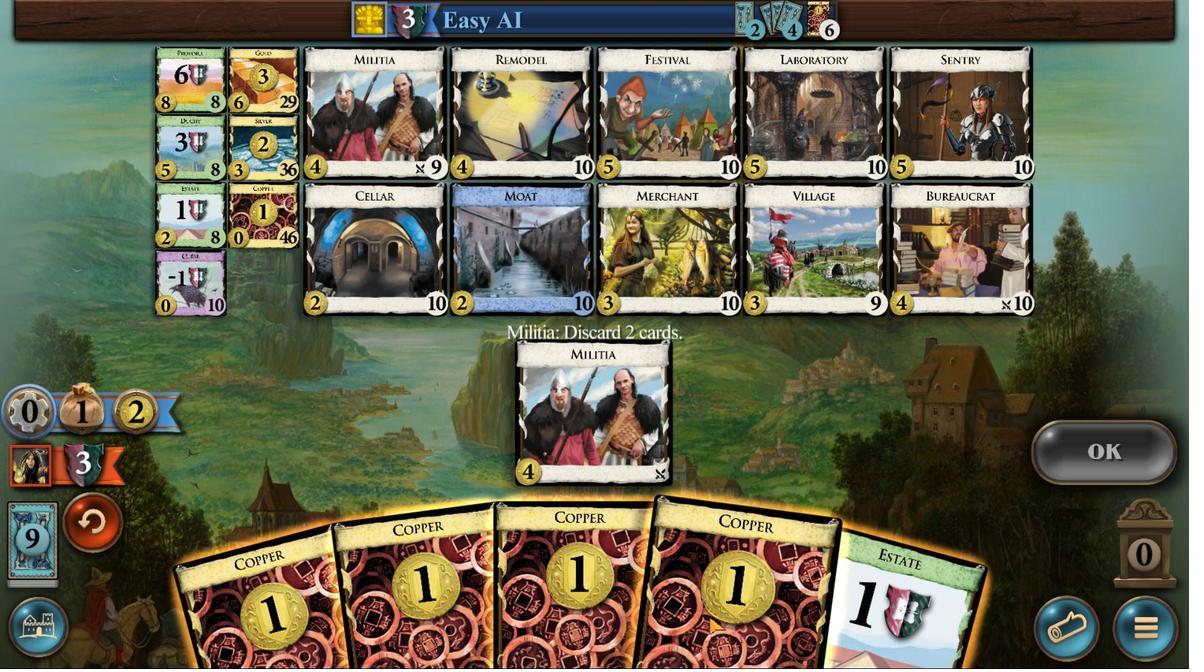
Action: Mouse moved to (690, 603)
Screenshot: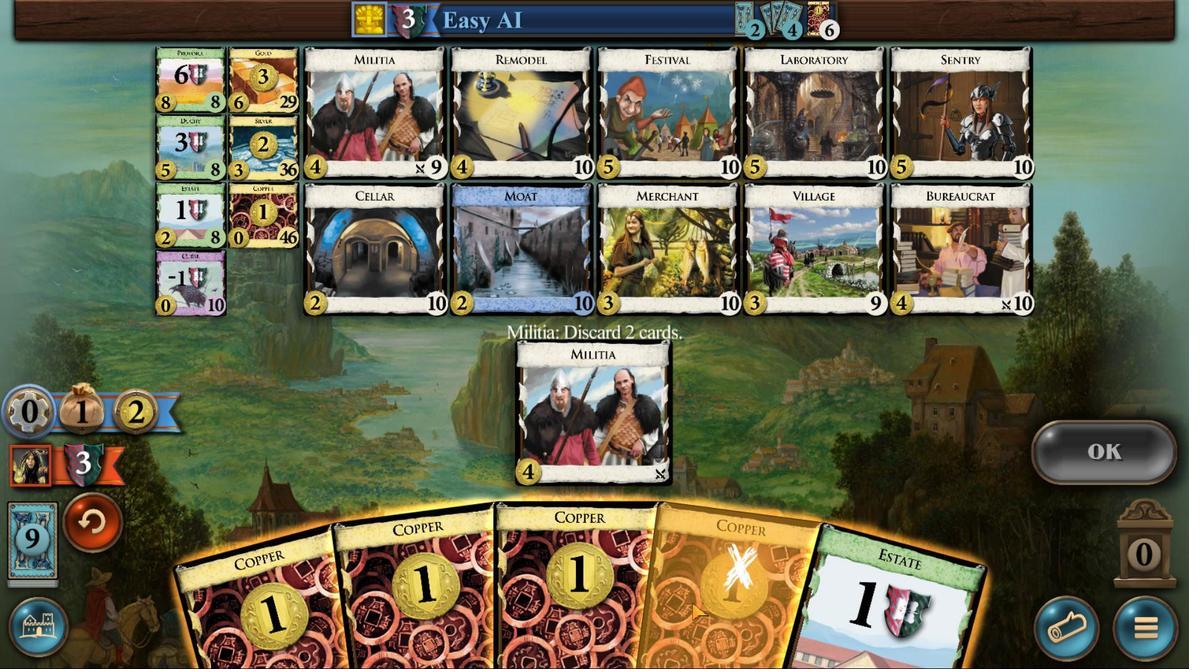 
Action: Mouse scrolled (690, 602) with delta (0, 0)
Screenshot: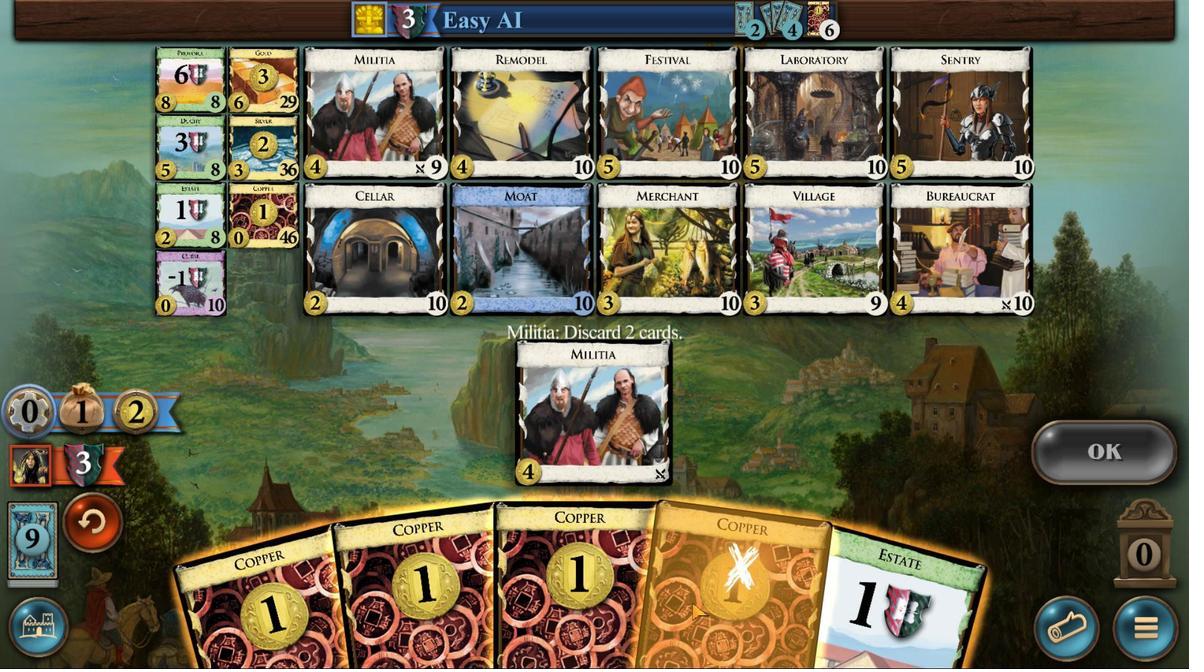 
Action: Mouse moved to (690, 602)
Screenshot: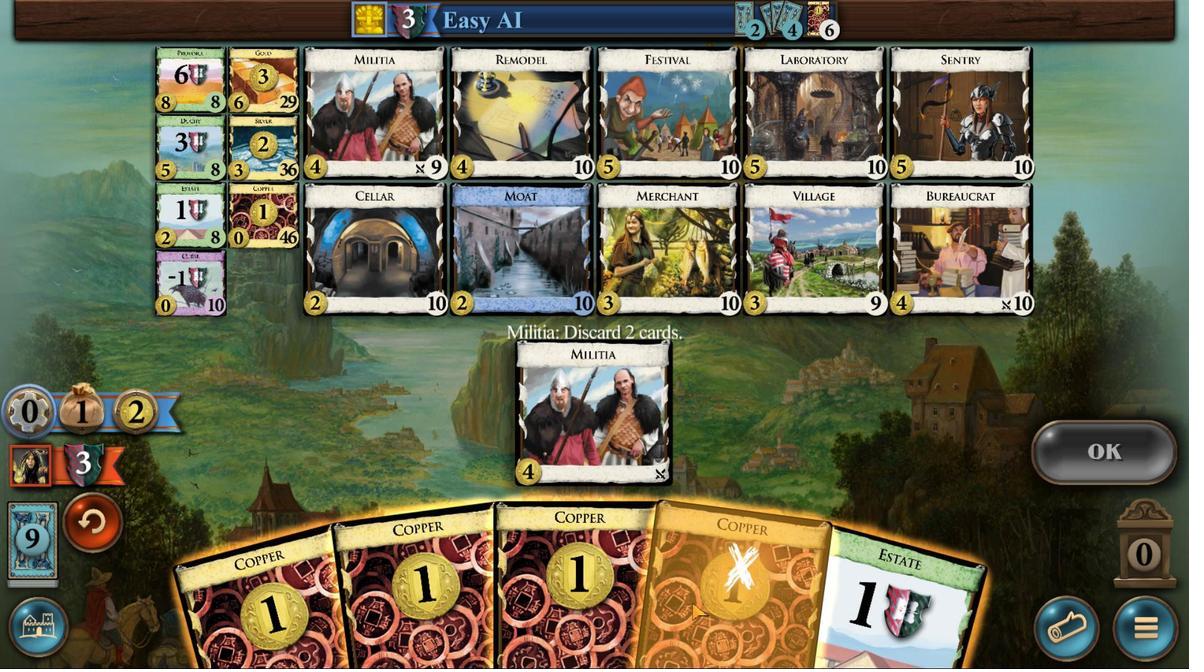 
Action: Mouse scrolled (690, 602) with delta (0, 0)
Screenshot: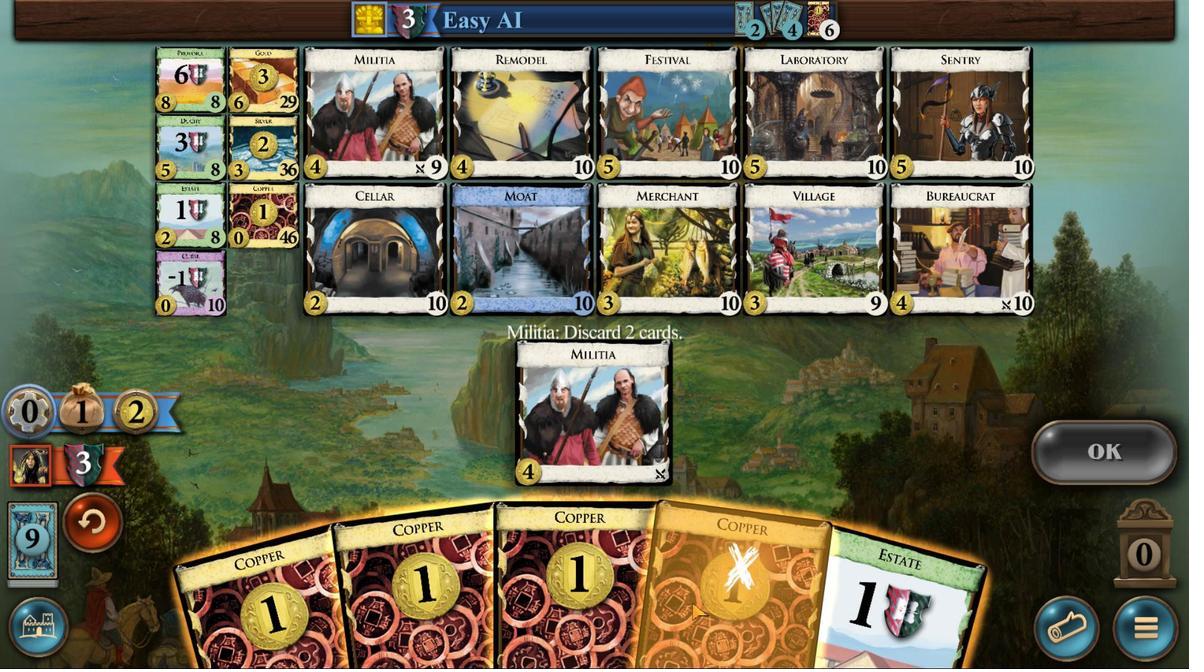 
Action: Mouse moved to (691, 602)
Screenshot: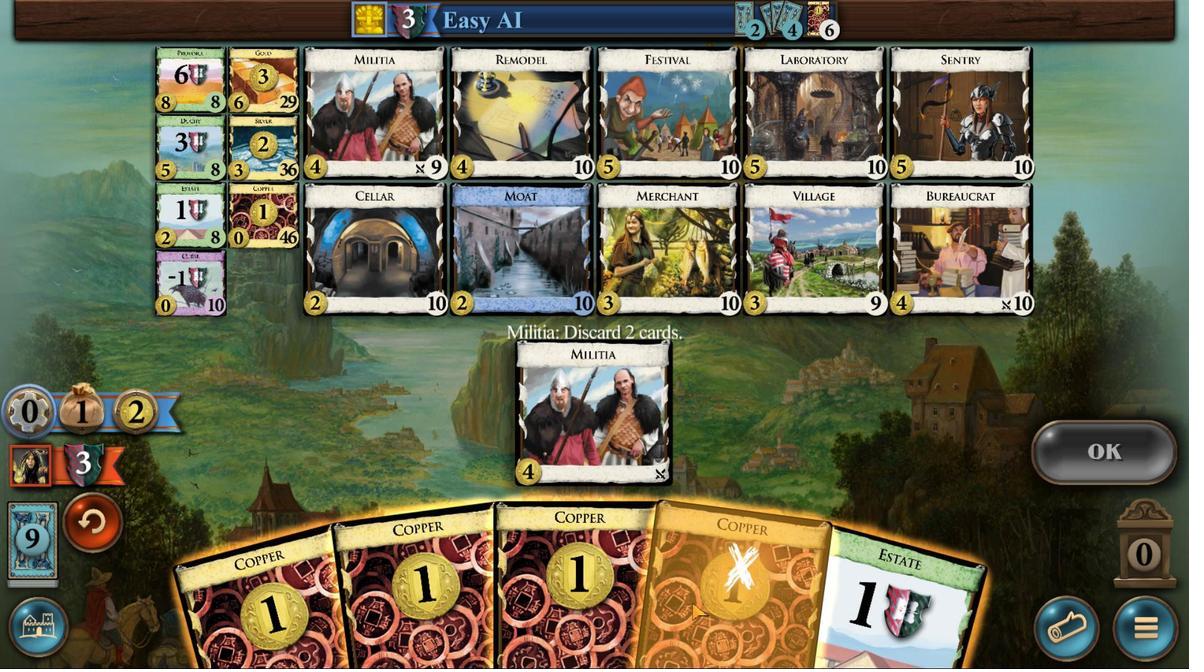 
Action: Mouse scrolled (691, 602) with delta (0, 0)
Screenshot: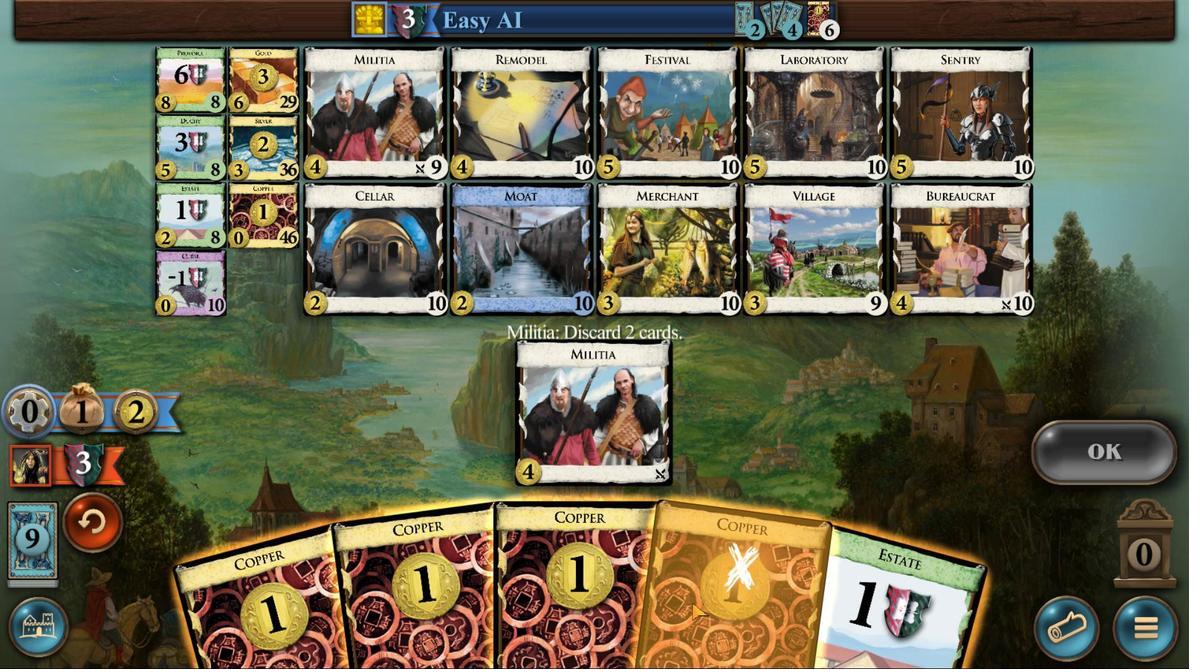 
Action: Mouse moved to (691, 602)
Screenshot: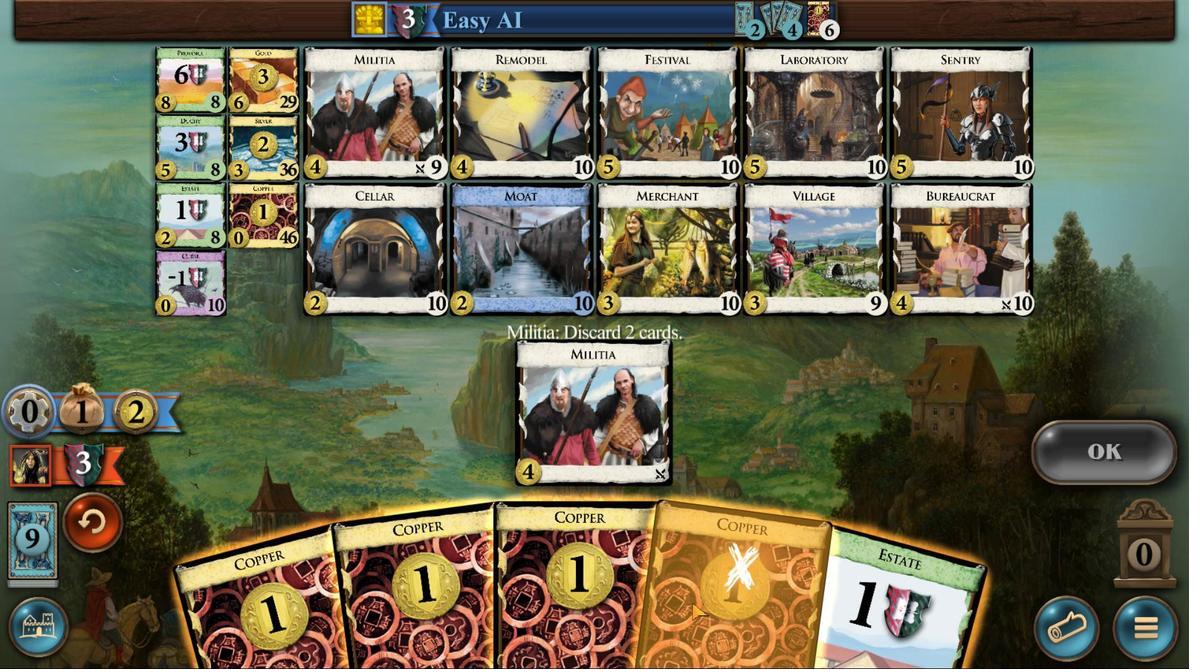 
Action: Mouse scrolled (691, 602) with delta (0, 0)
Screenshot: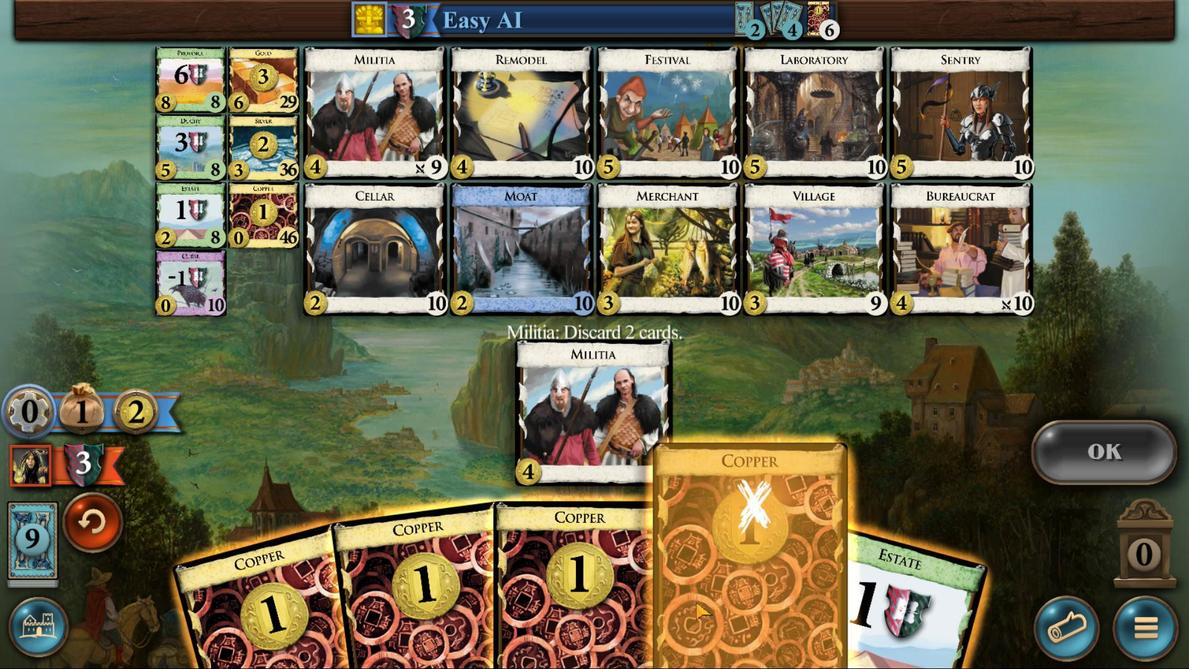 
Action: Mouse moved to (819, 612)
Screenshot: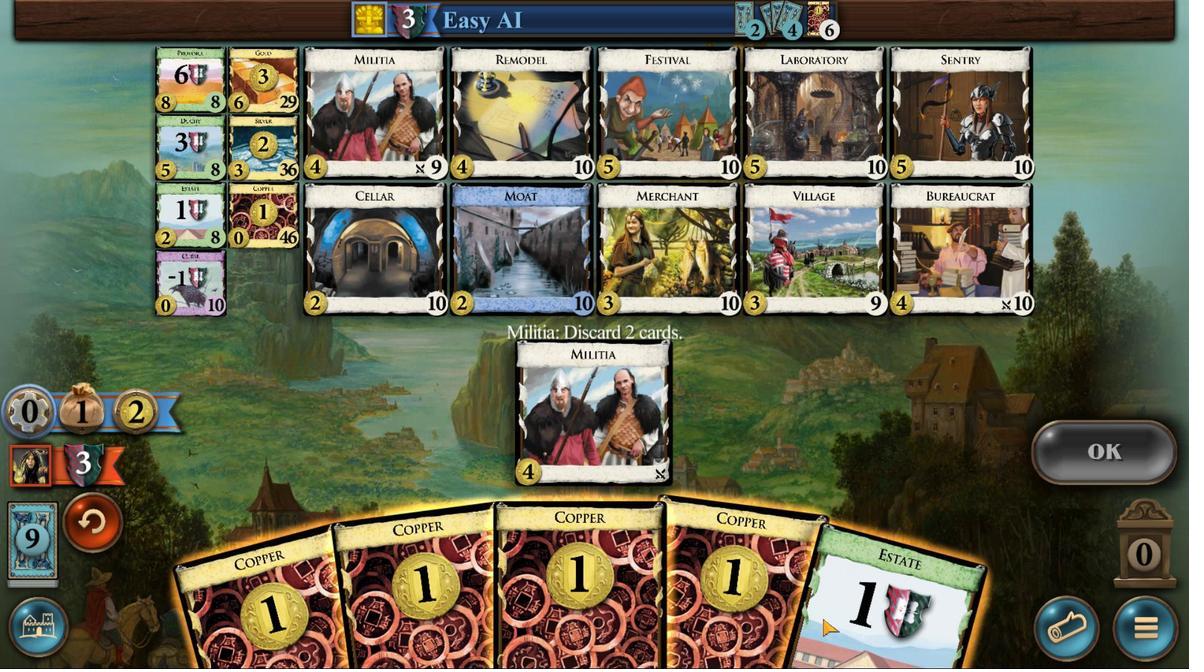 
Action: Mouse scrolled (819, 611) with delta (0, 0)
Screenshot: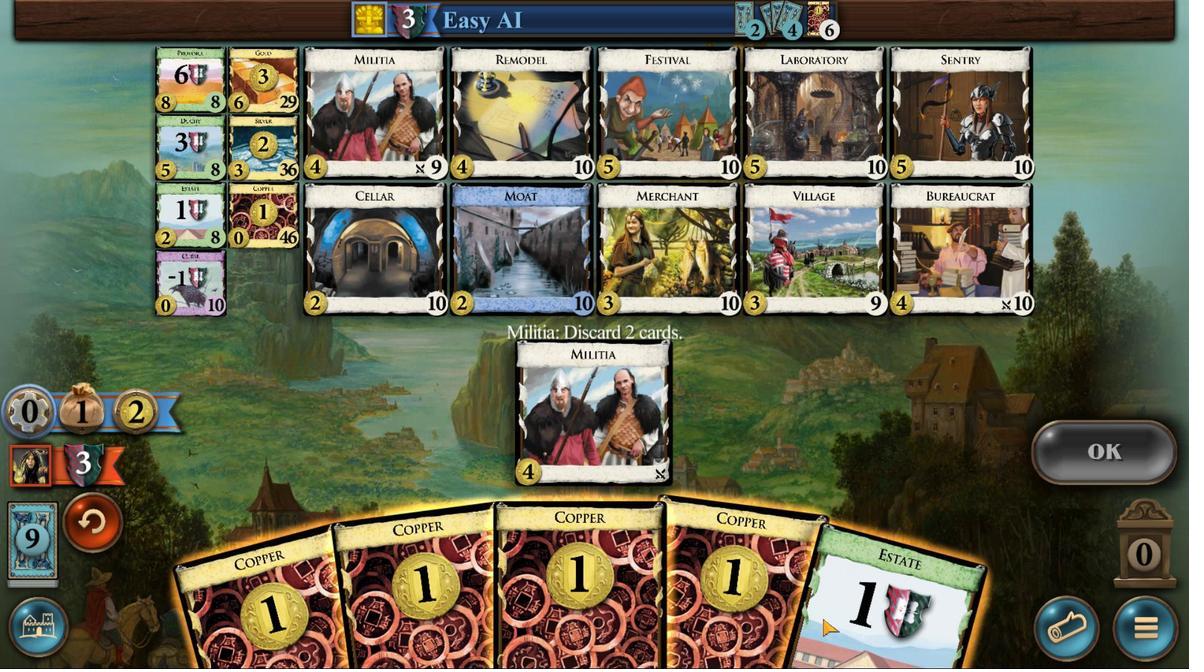 
Action: Mouse moved to (822, 617)
Screenshot: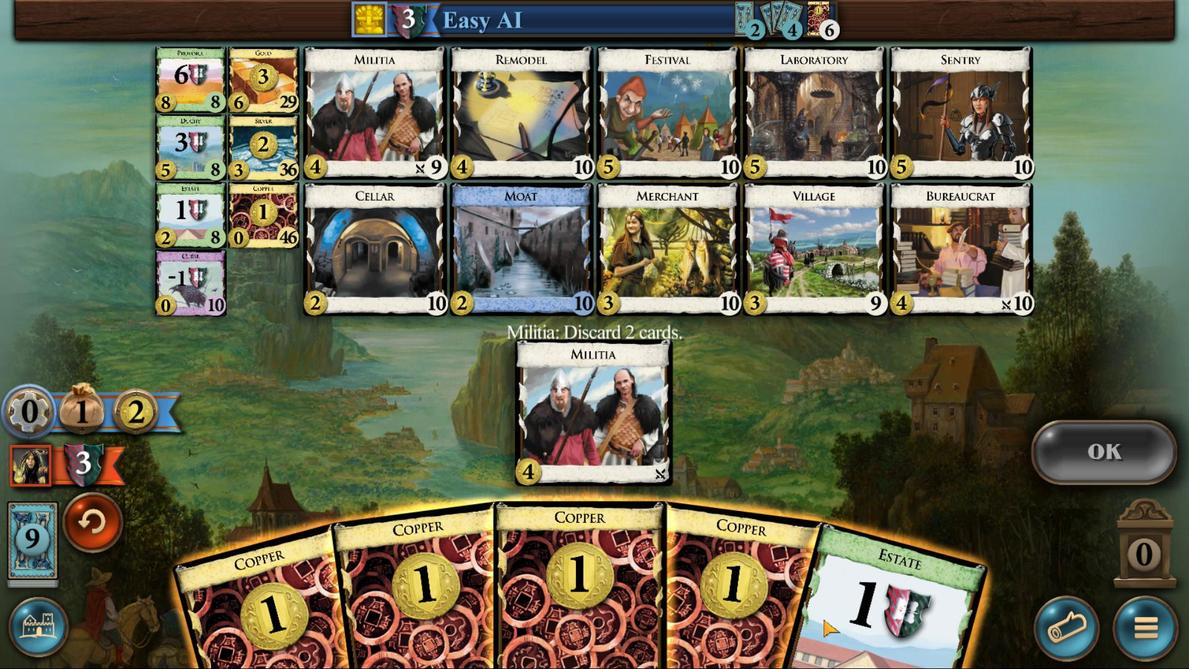 
Action: Mouse scrolled (822, 617) with delta (0, 0)
Screenshot: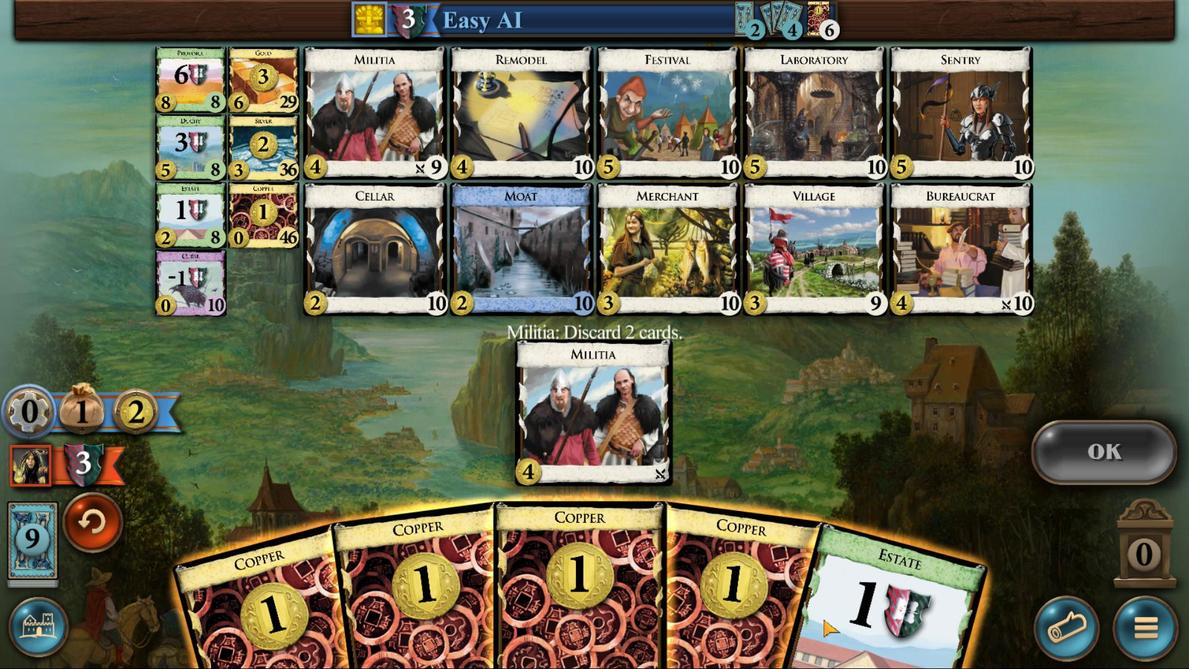 
Action: Mouse moved to (822, 619)
Screenshot: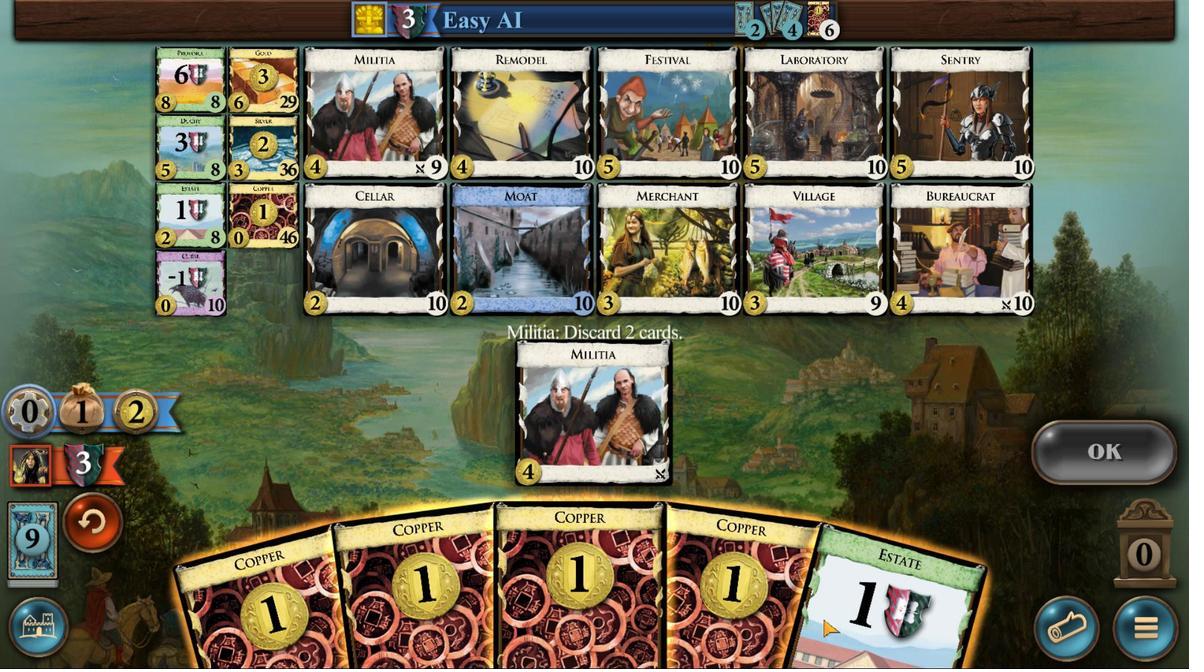 
Action: Mouse scrolled (822, 618) with delta (0, 0)
Screenshot: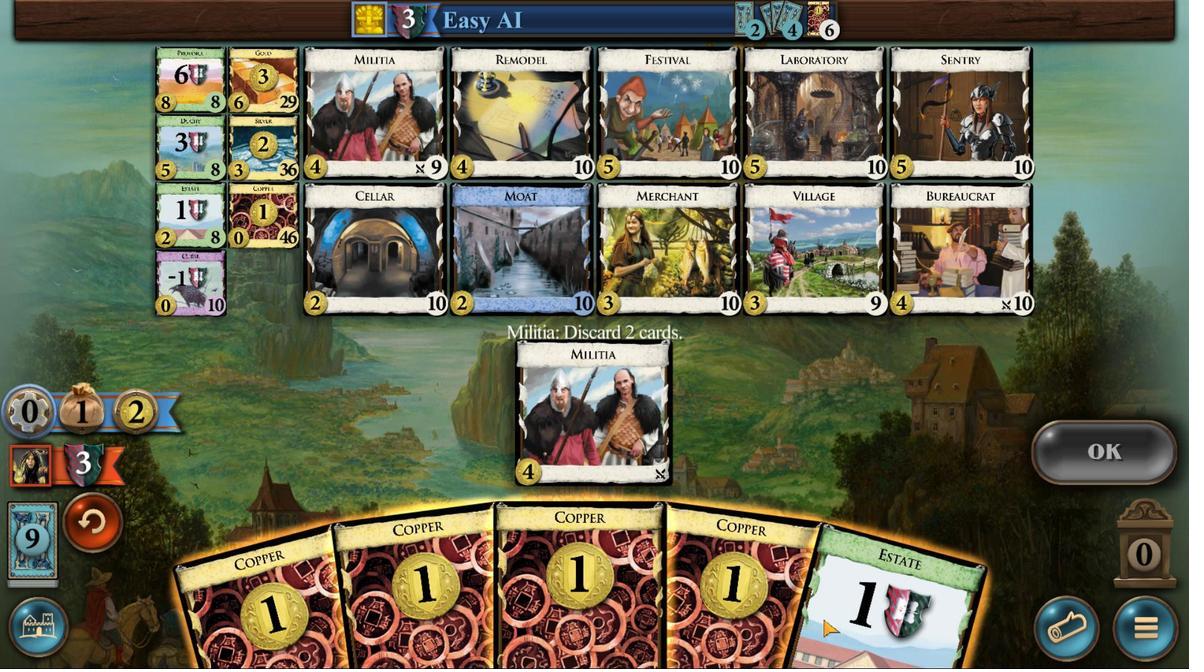 
Action: Mouse moved to (822, 619)
Screenshot: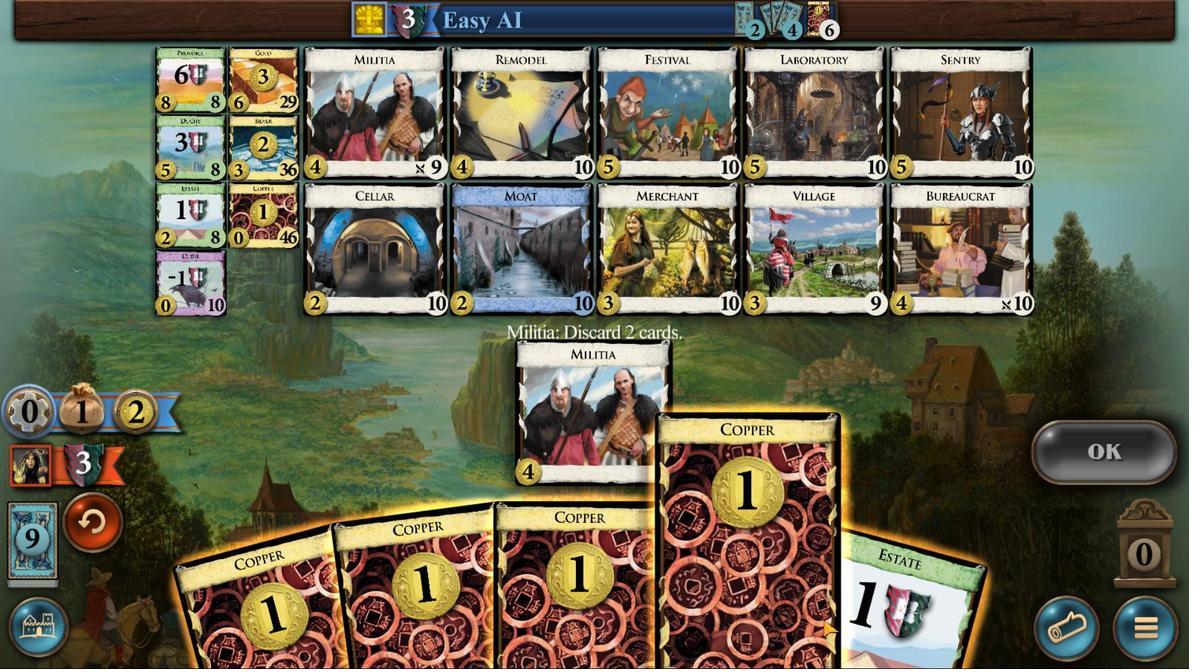 
Action: Mouse scrolled (822, 619) with delta (0, 0)
Screenshot: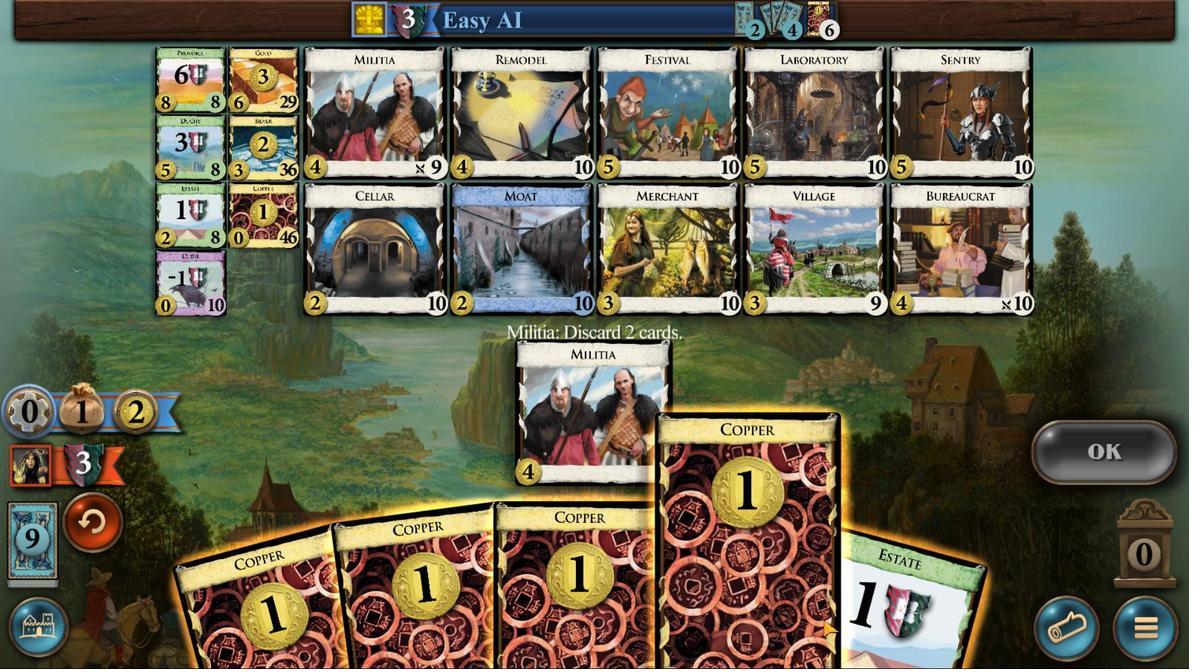 
Action: Mouse scrolled (822, 619) with delta (0, 0)
Screenshot: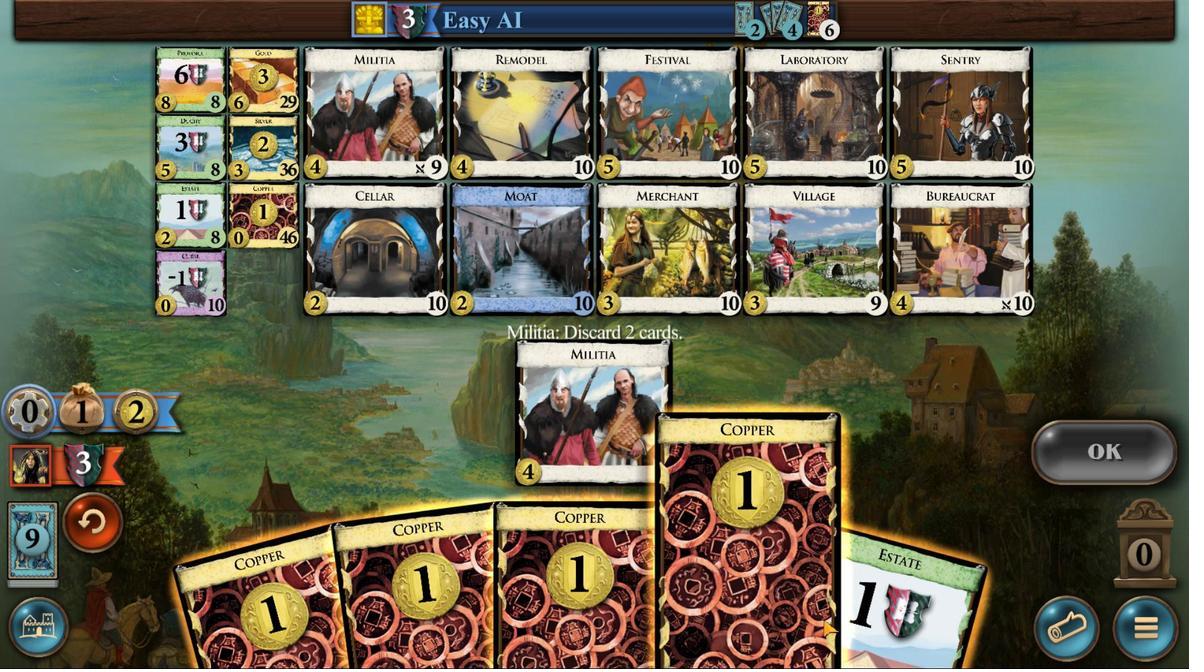 
Action: Mouse scrolled (822, 619) with delta (0, 0)
Screenshot: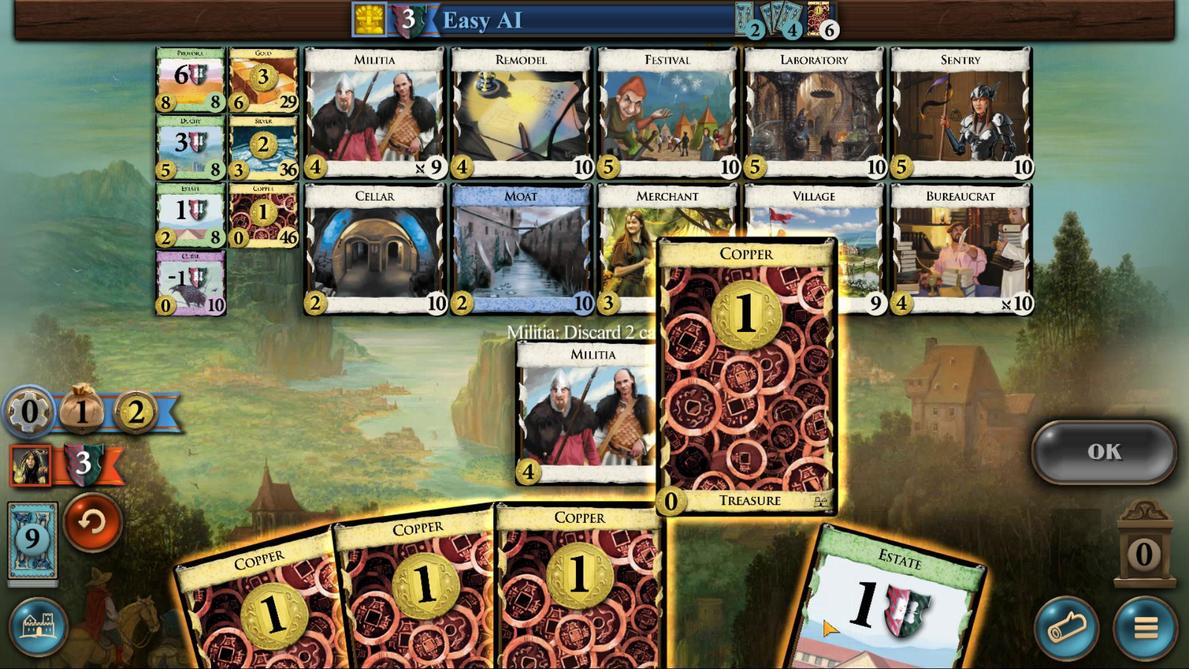 
Action: Mouse scrolled (822, 619) with delta (0, 0)
Screenshot: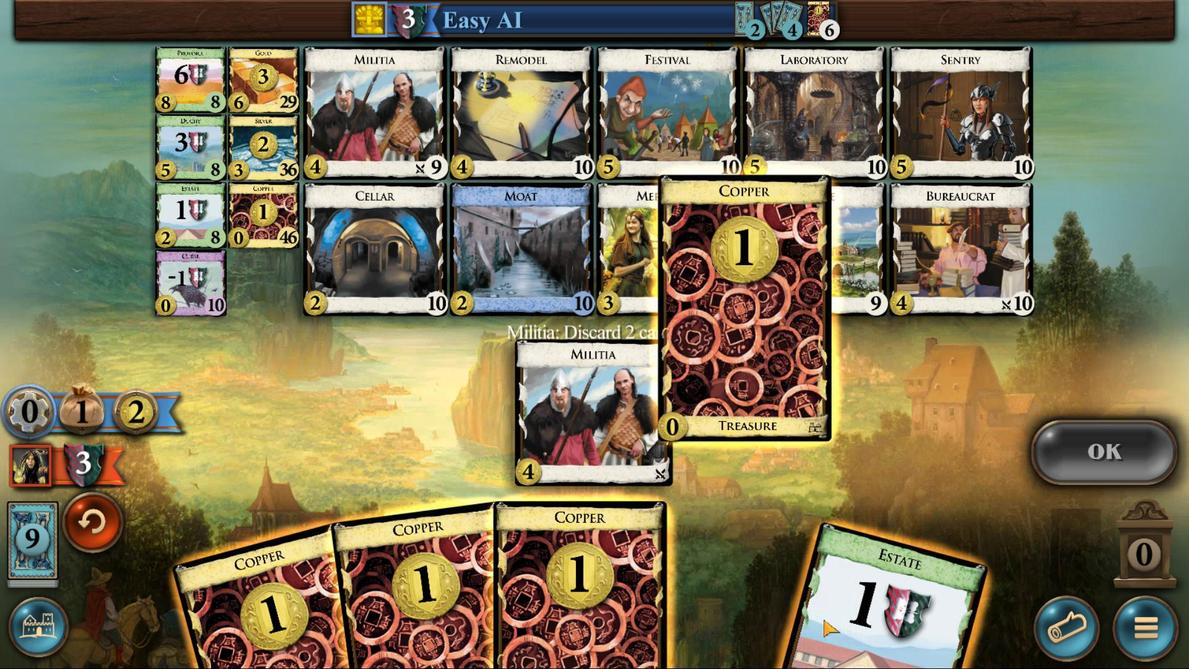 
Action: Mouse moved to (746, 594)
Screenshot: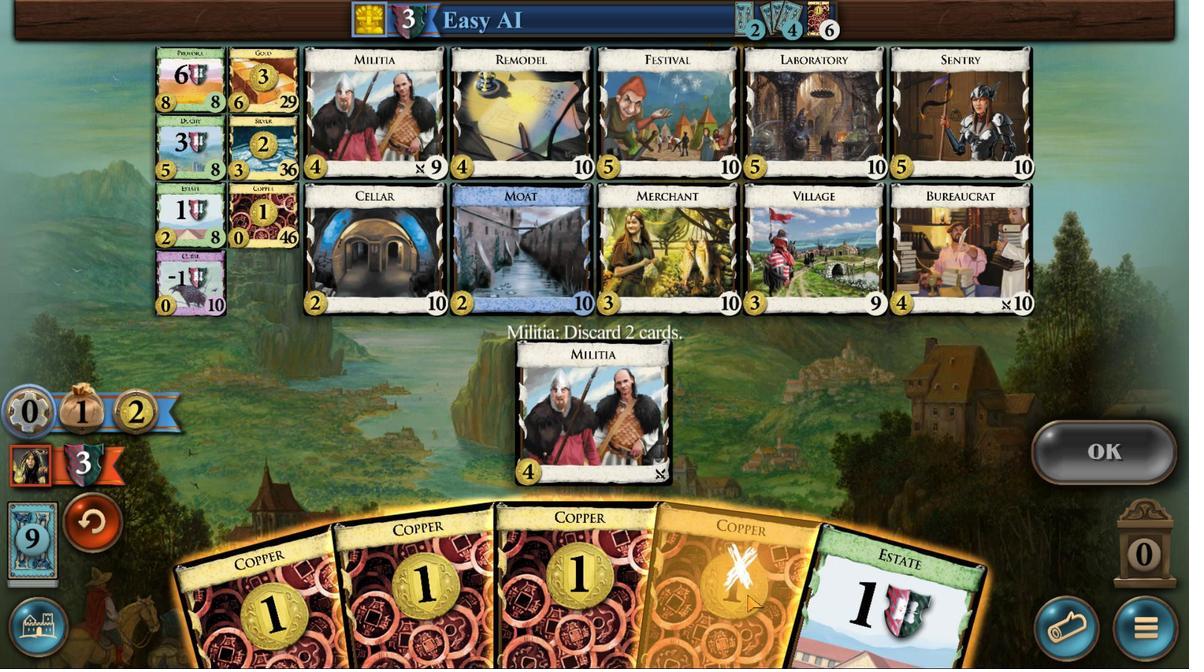 
Action: Mouse scrolled (746, 594) with delta (0, 0)
Screenshot: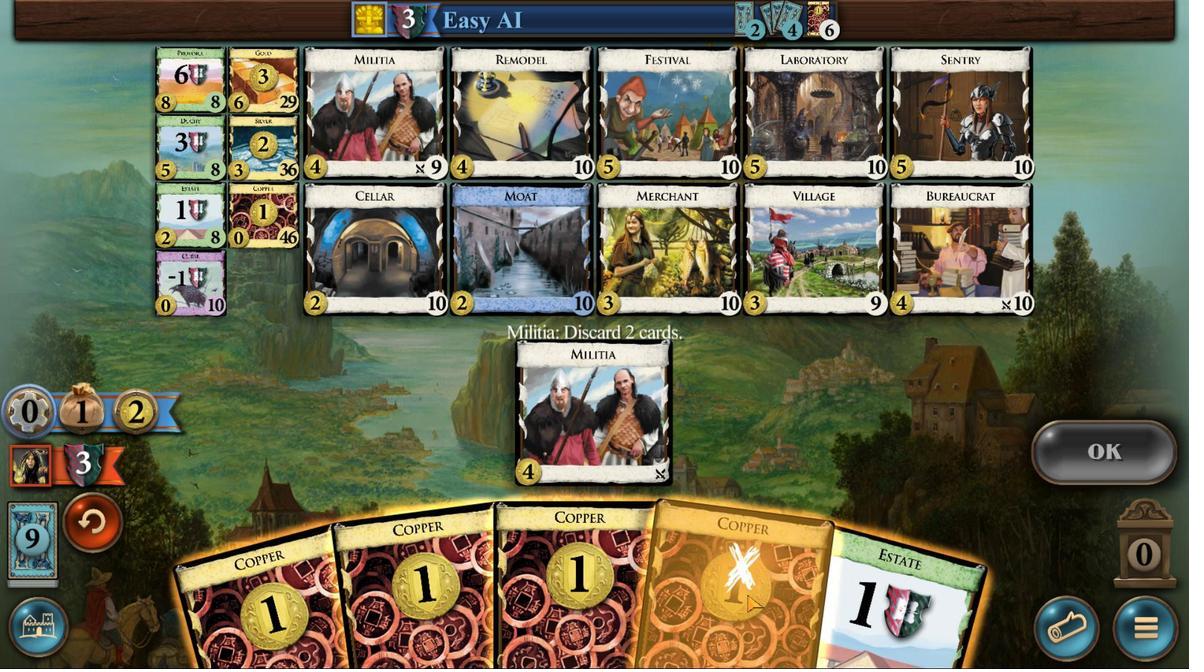 
Action: Mouse scrolled (746, 594) with delta (0, 0)
Screenshot: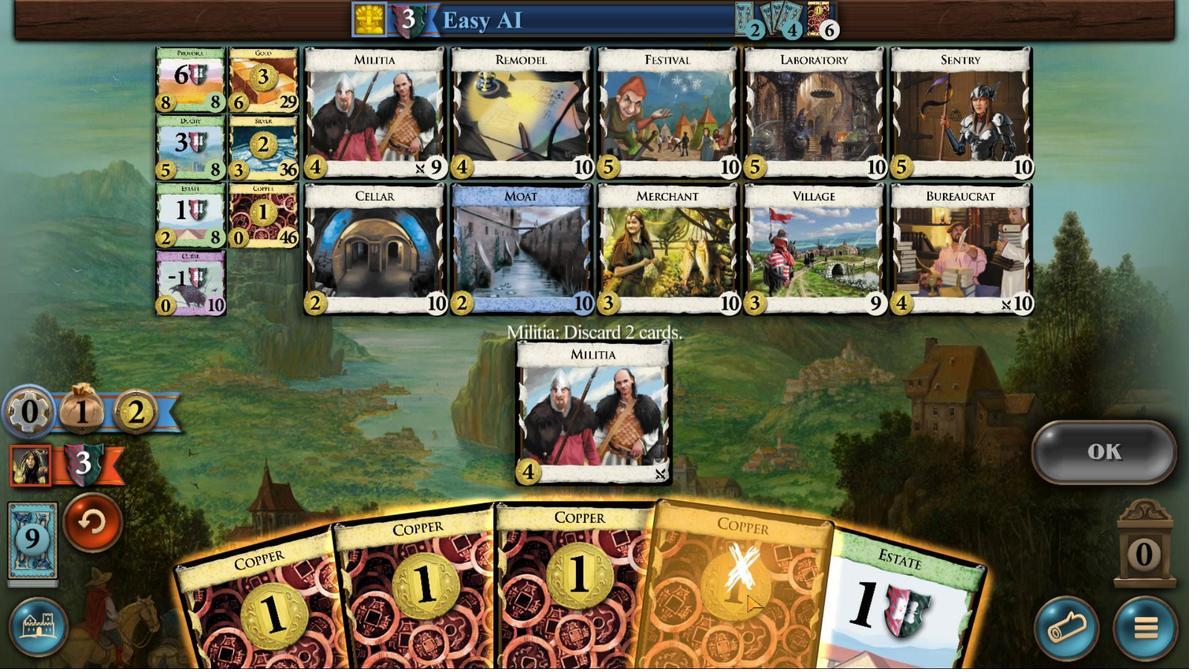 
Action: Mouse scrolled (746, 594) with delta (0, 0)
Screenshot: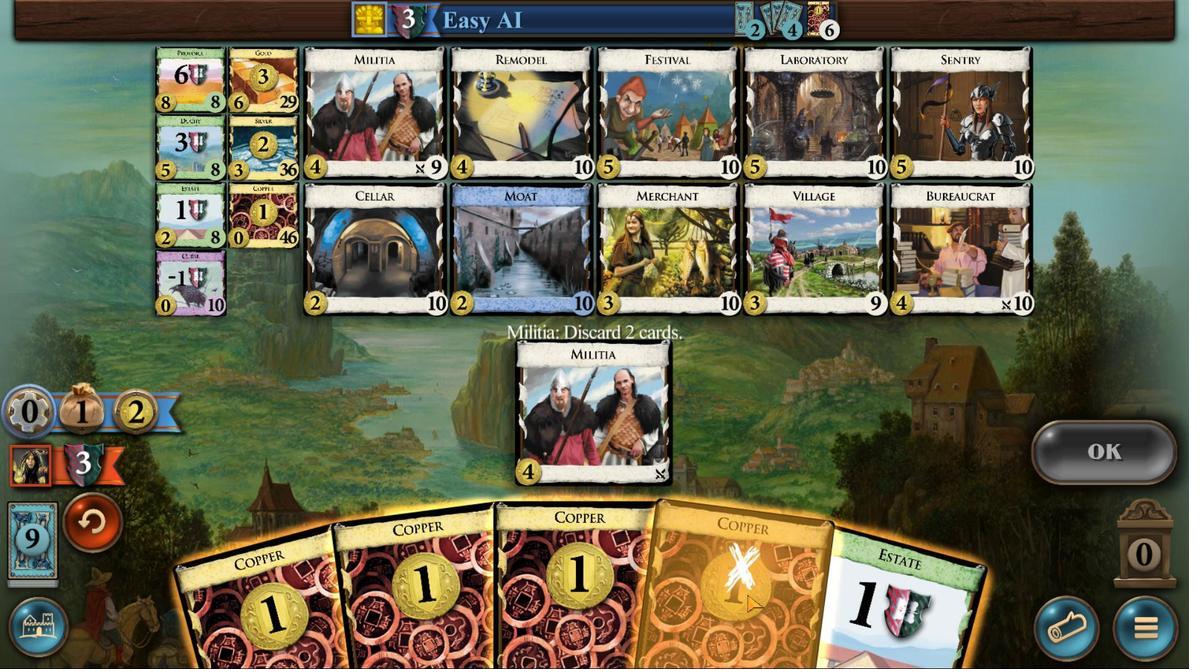 
Action: Mouse scrolled (746, 594) with delta (0, 0)
Screenshot: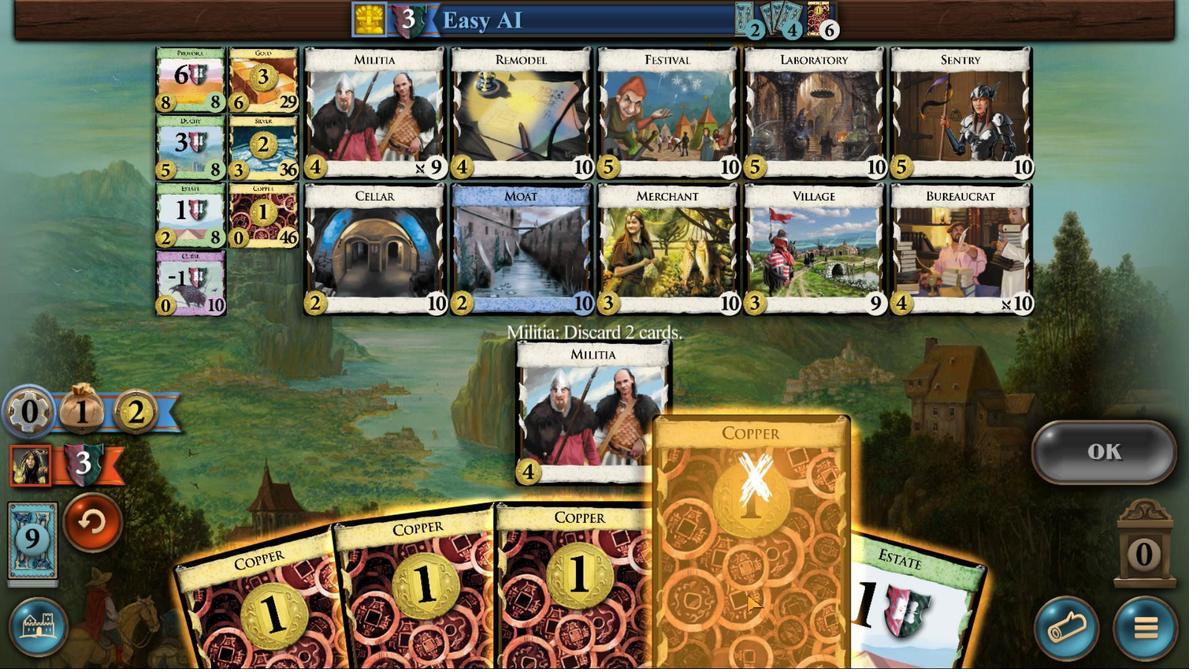 
Action: Mouse moved to (860, 624)
Screenshot: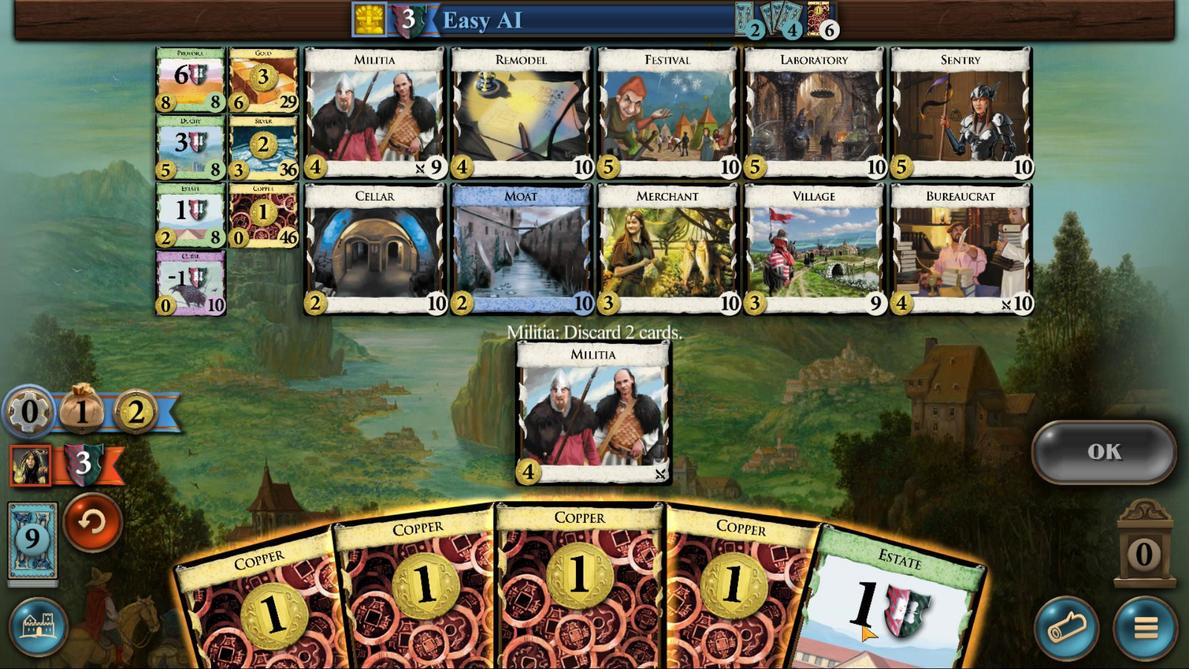 
Action: Mouse scrolled (860, 623) with delta (0, 0)
Screenshot: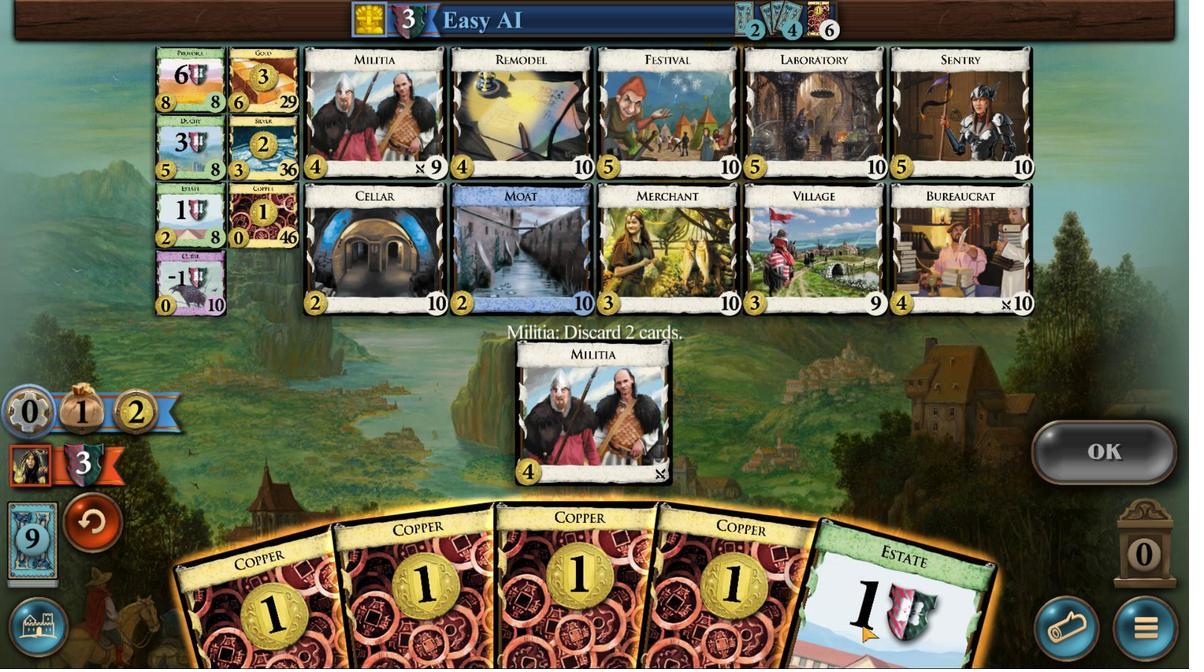 
Action: Mouse moved to (861, 624)
Screenshot: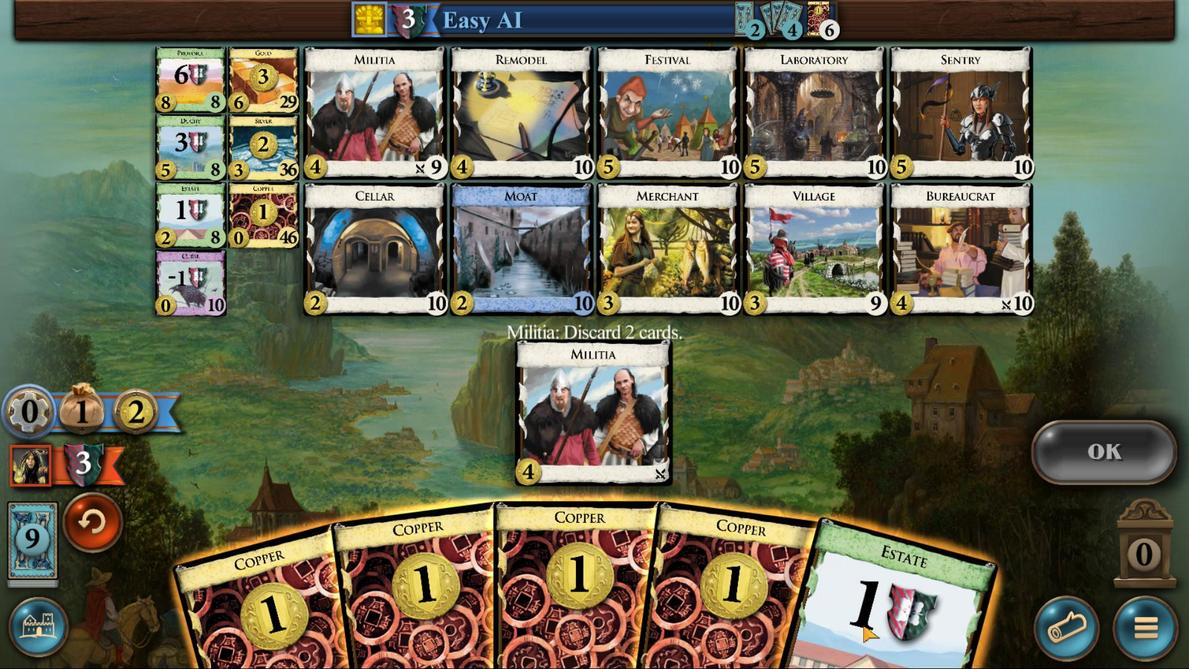 
Action: Mouse scrolled (861, 623) with delta (0, 0)
Screenshot: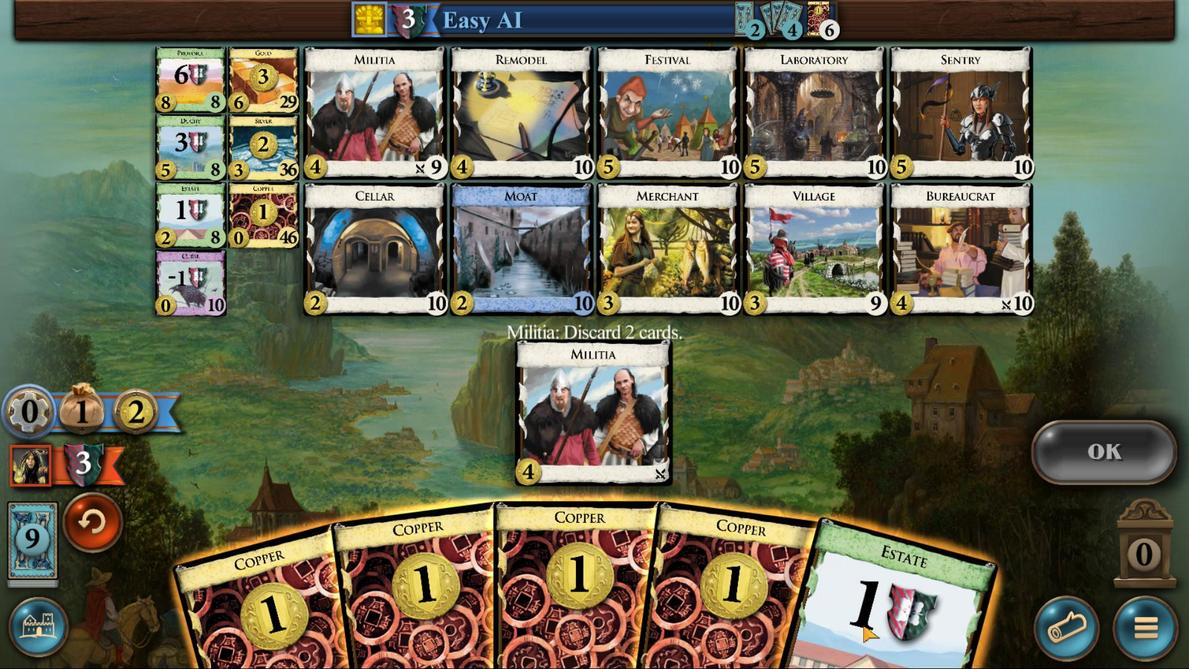 
Action: Mouse moved to (862, 625)
Screenshot: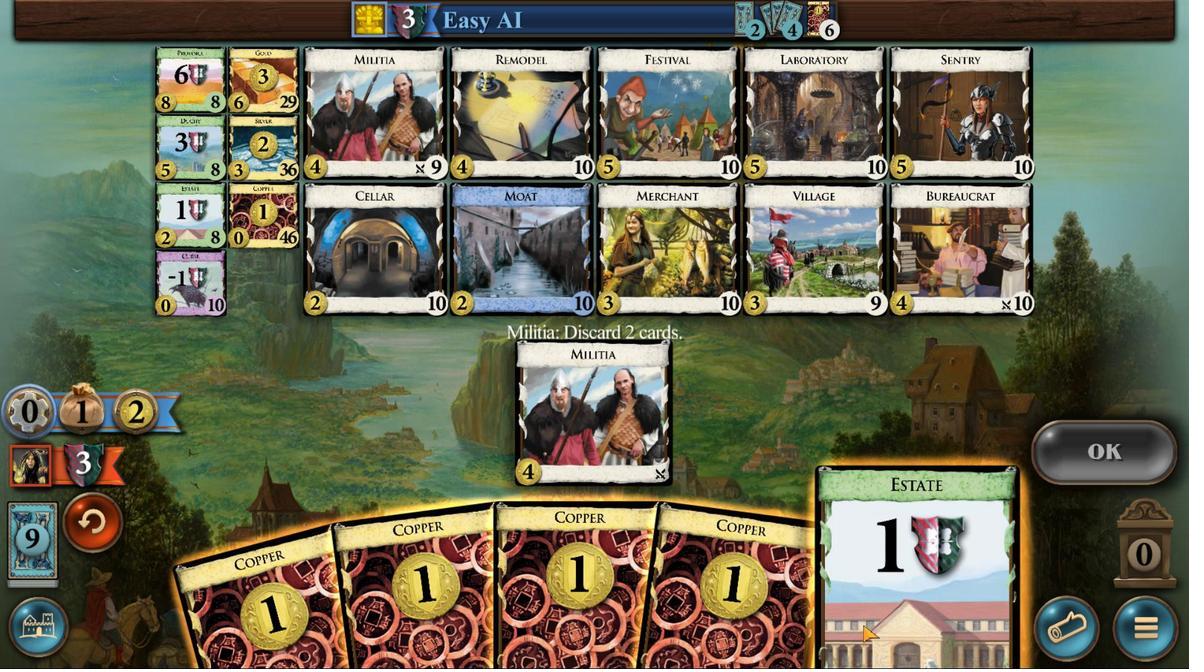
Action: Mouse scrolled (862, 624) with delta (0, 0)
Screenshot: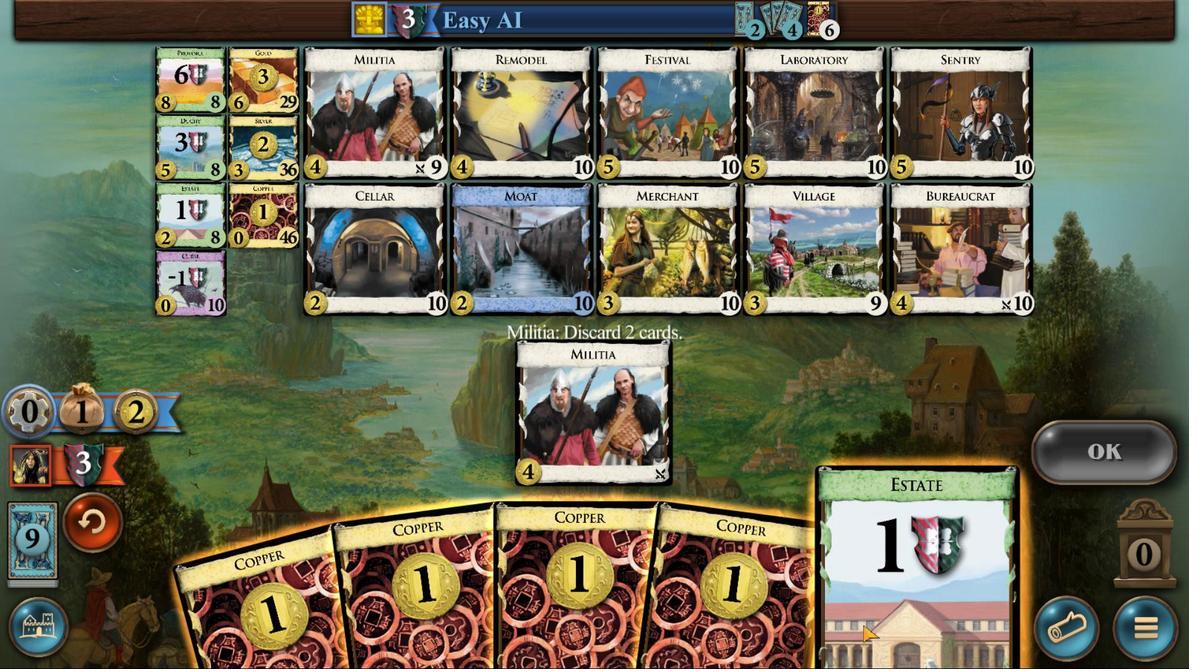
Action: Mouse scrolled (862, 624) with delta (0, 0)
Screenshot: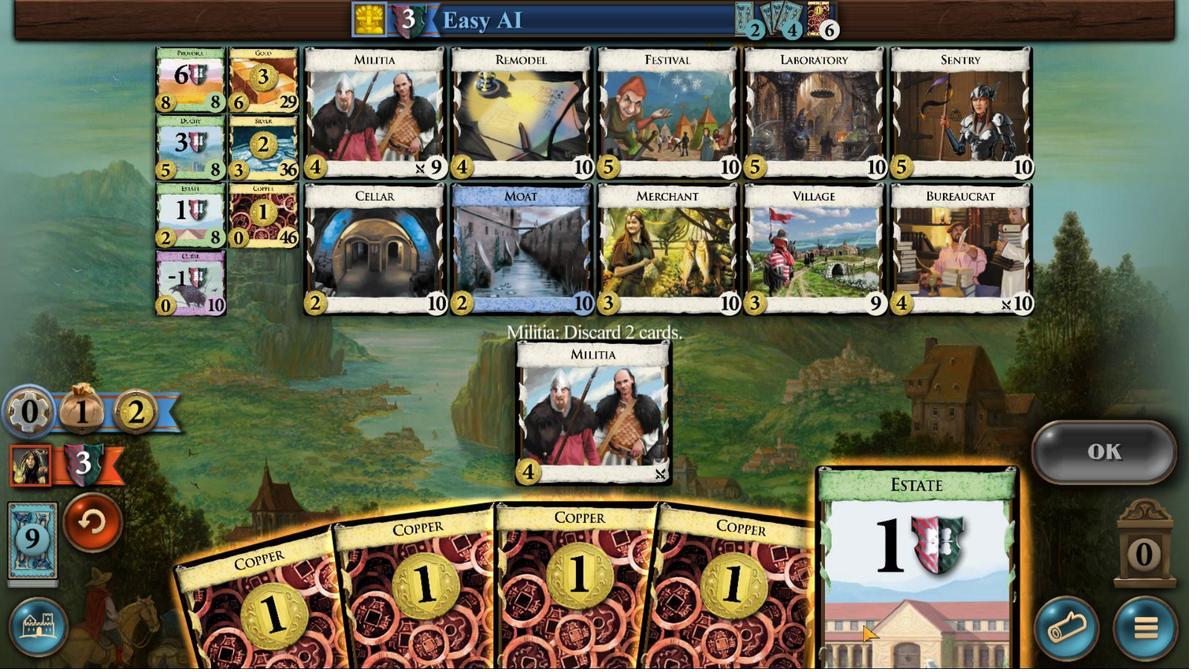 
Action: Mouse scrolled (862, 624) with delta (0, 0)
Screenshot: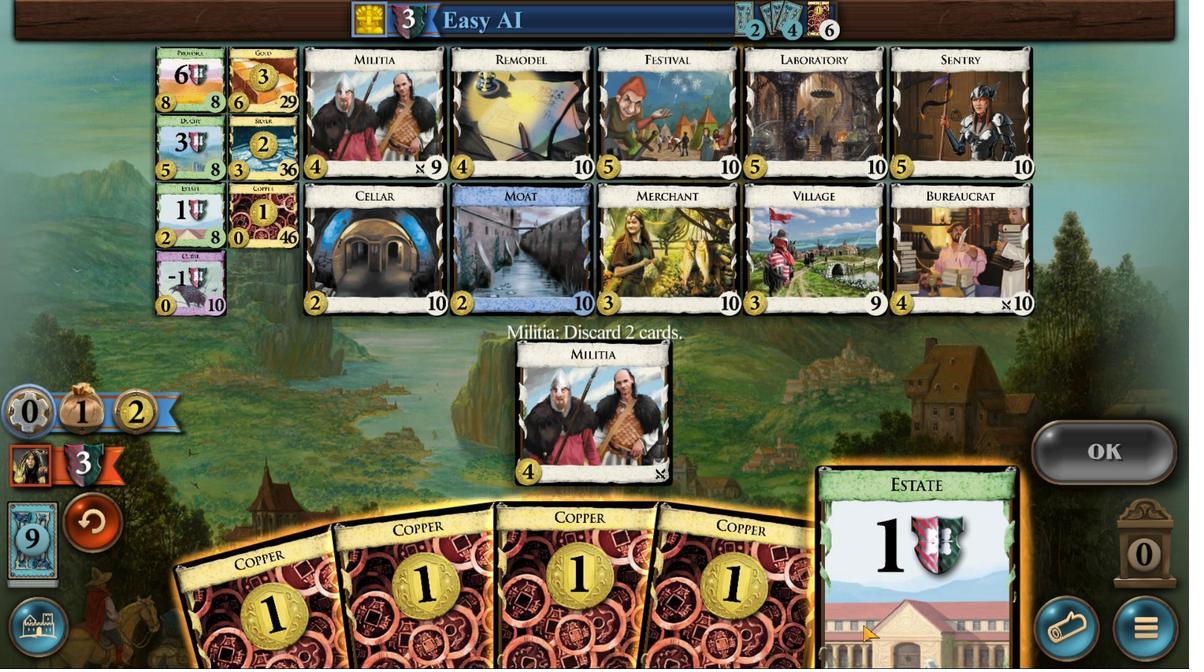 
Action: Mouse scrolled (862, 624) with delta (0, 0)
Screenshot: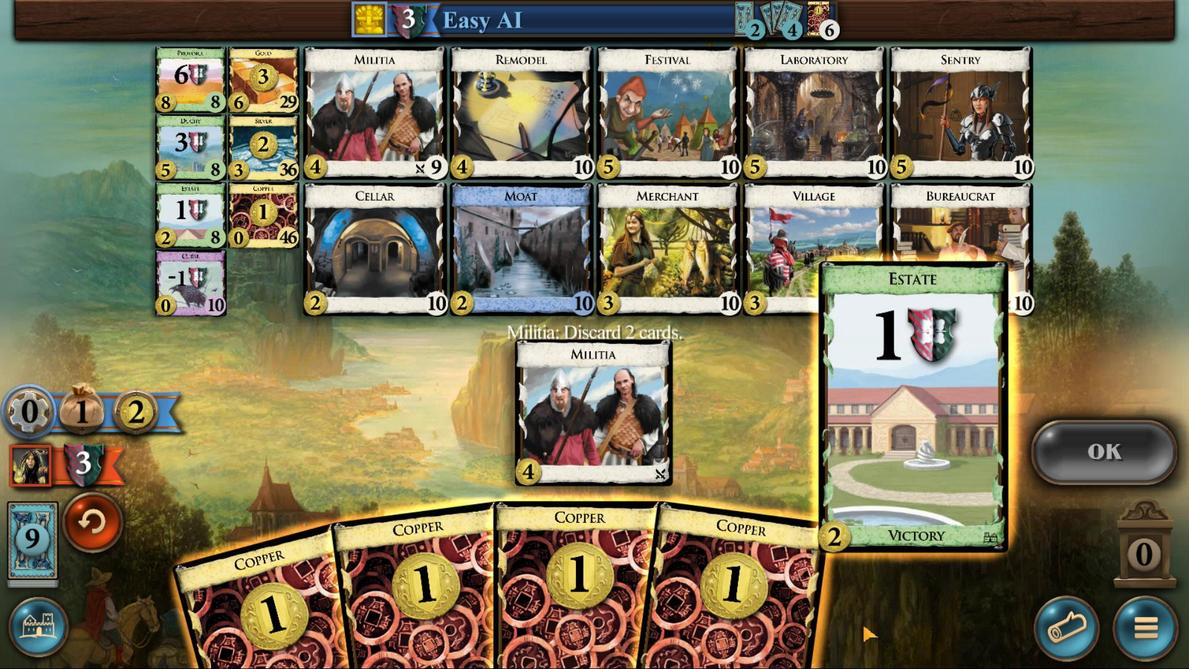 
Action: Mouse moved to (282, 602)
Screenshot: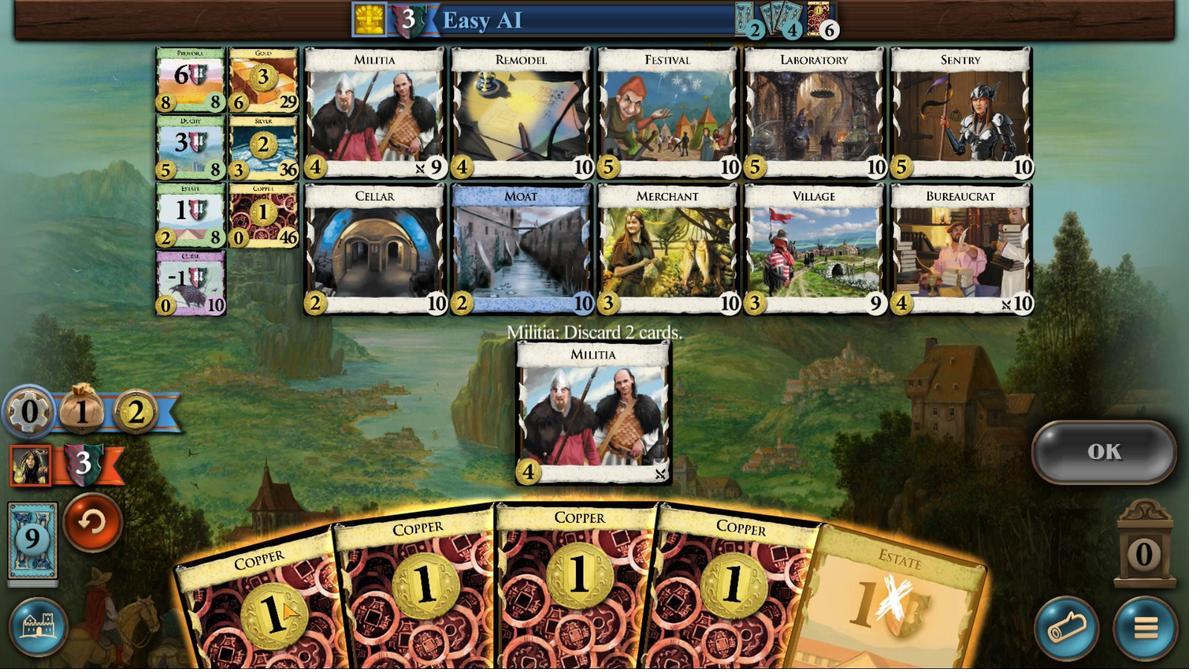 
Action: Mouse scrolled (282, 602) with delta (0, 0)
Screenshot: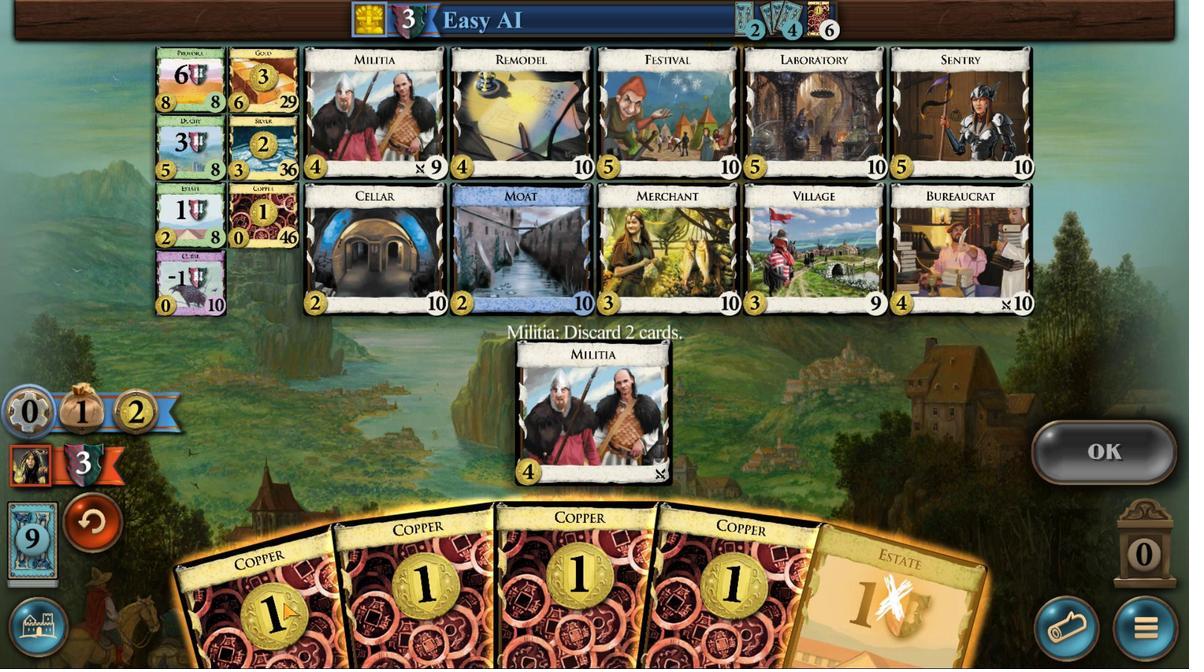 
Action: Mouse scrolled (282, 602) with delta (0, 0)
Screenshot: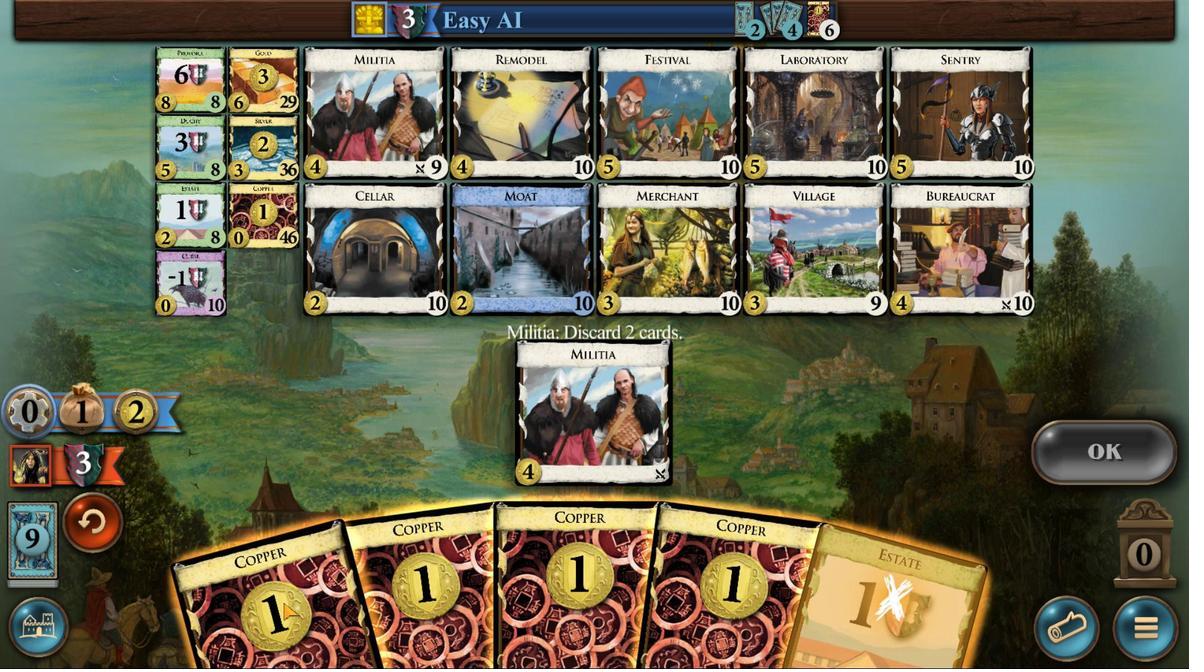 
Action: Mouse scrolled (282, 602) with delta (0, 0)
Screenshot: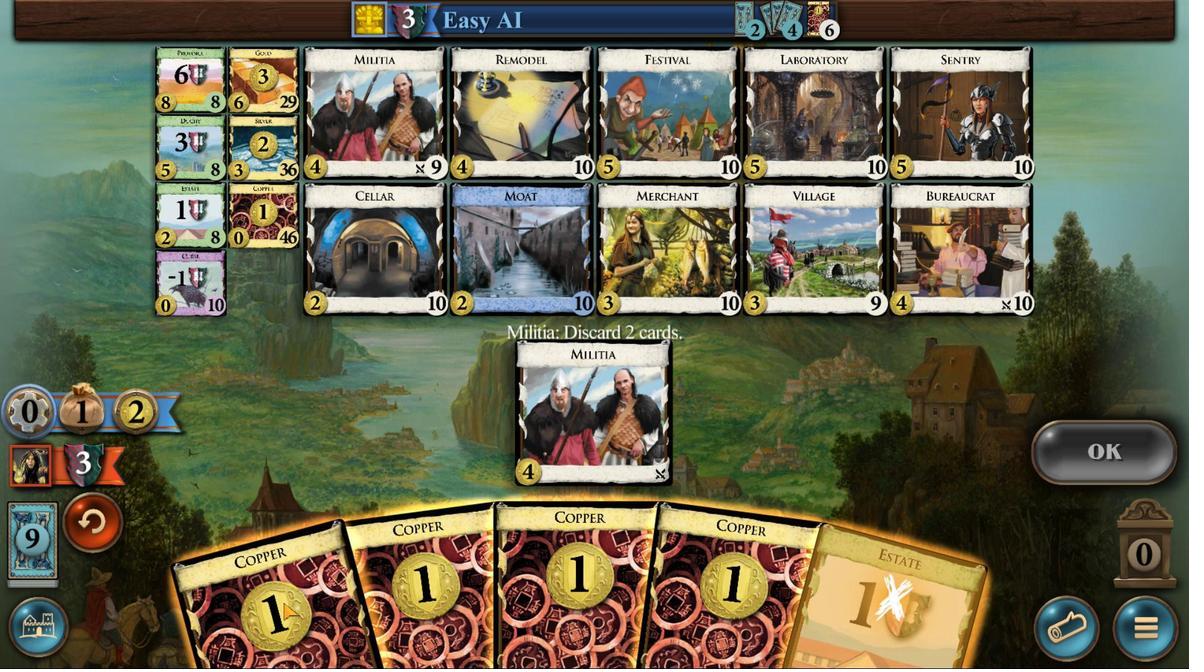 
Action: Mouse scrolled (282, 602) with delta (0, 0)
Screenshot: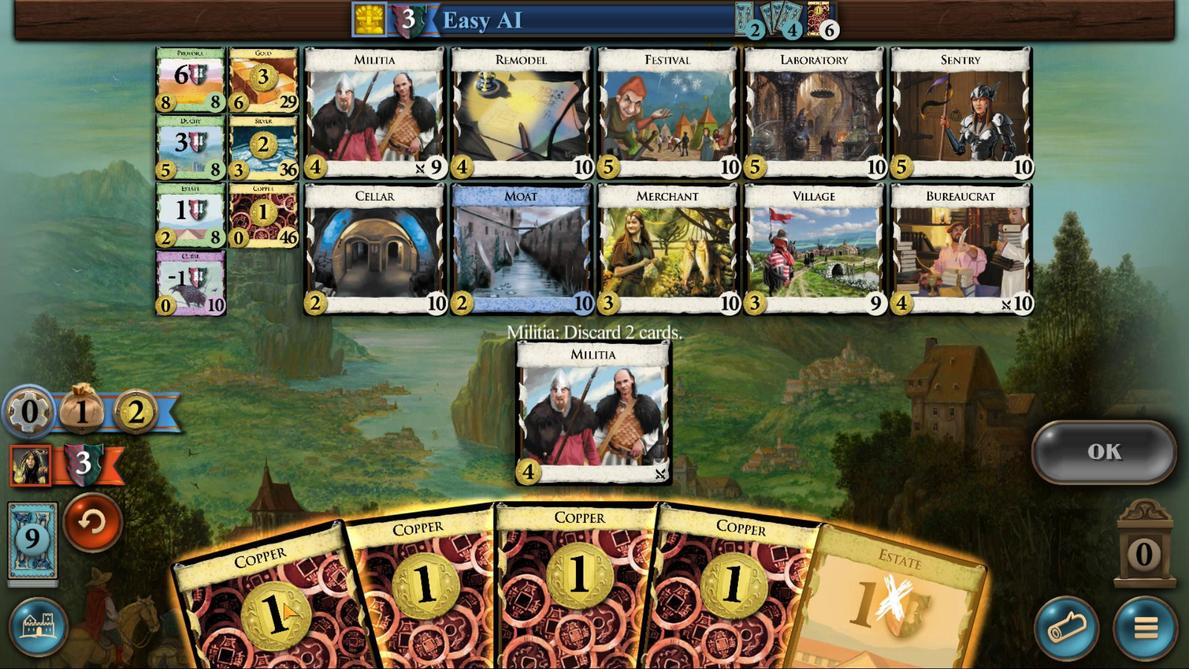 
Action: Mouse scrolled (282, 602) with delta (0, 0)
Screenshot: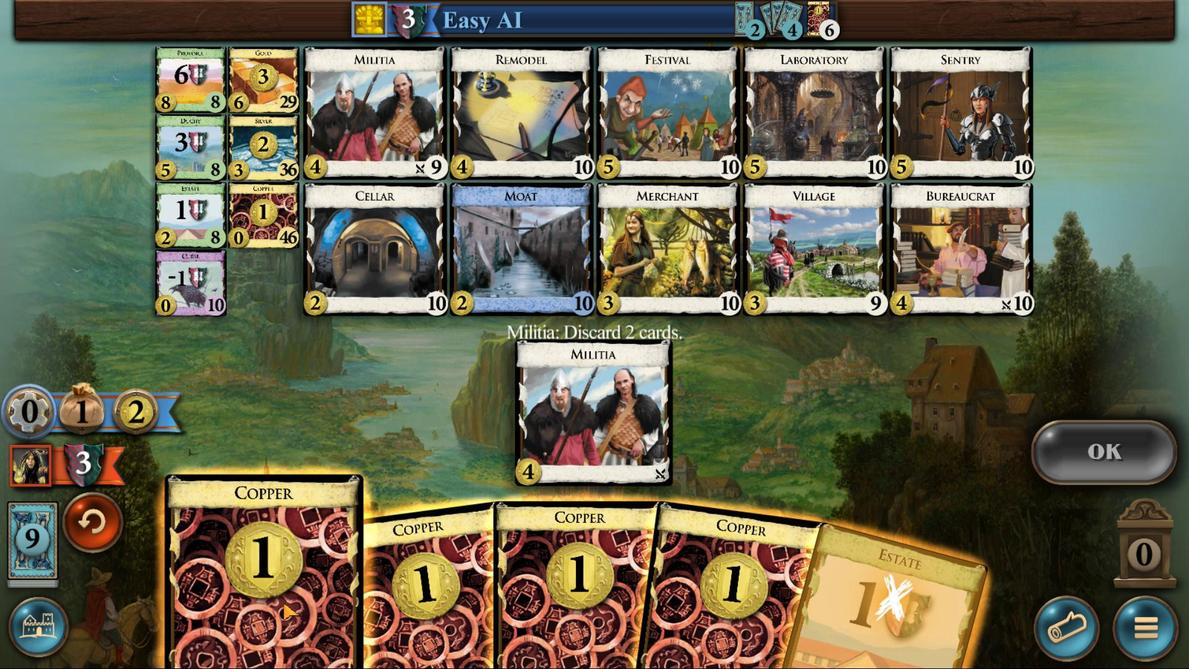 
Action: Mouse moved to (1102, 447)
Screenshot: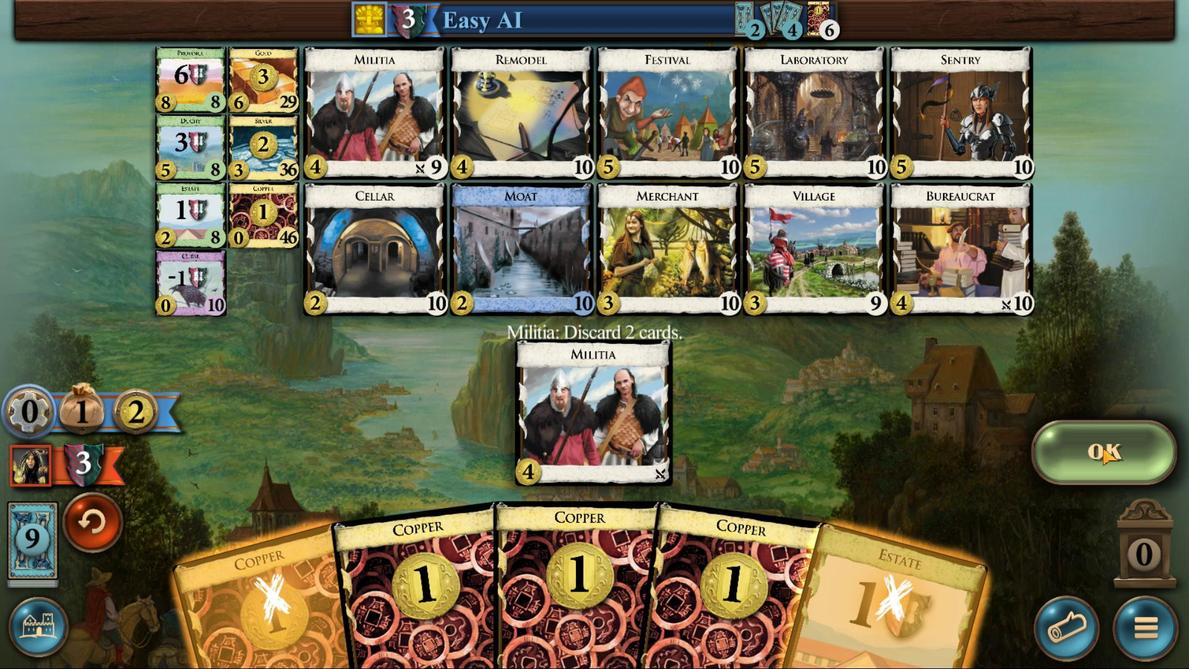 
Action: Mouse pressed left at (1102, 447)
Screenshot: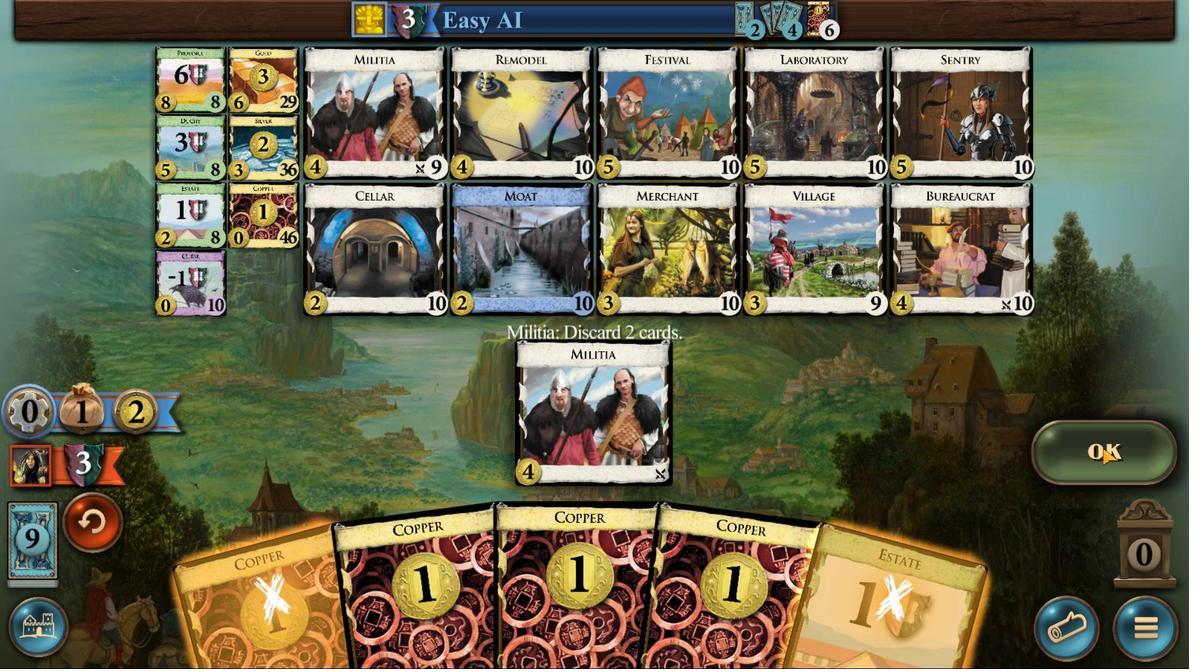
Action: Mouse moved to (703, 624)
Screenshot: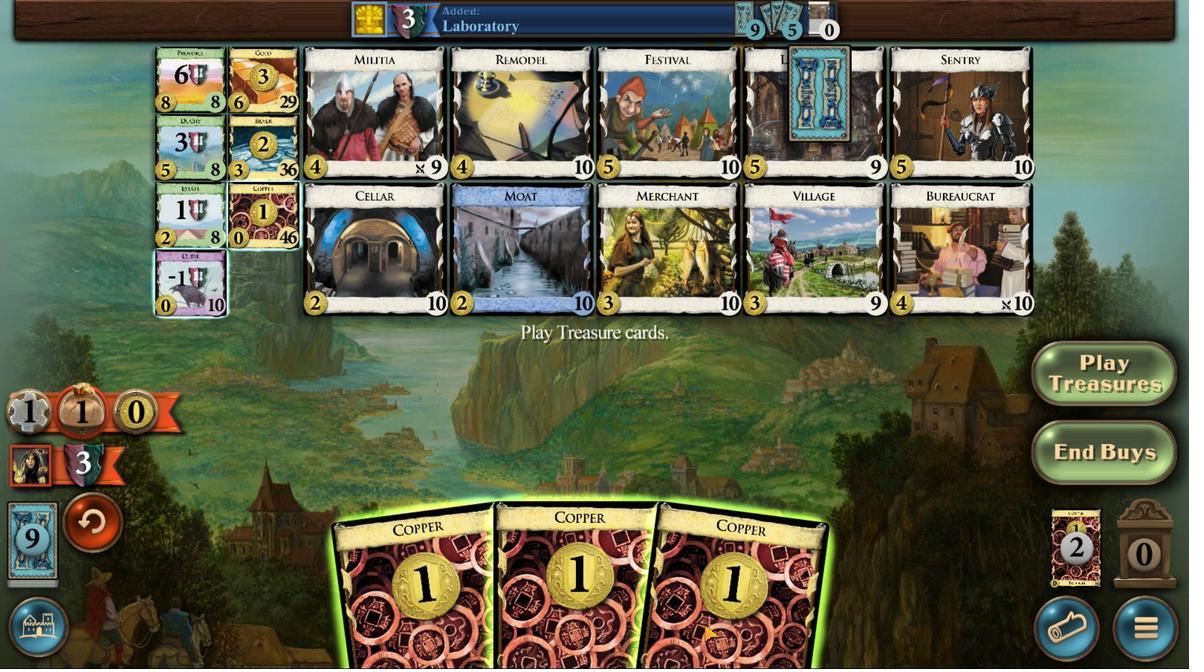 
Action: Mouse scrolled (703, 623) with delta (0, 0)
Screenshot: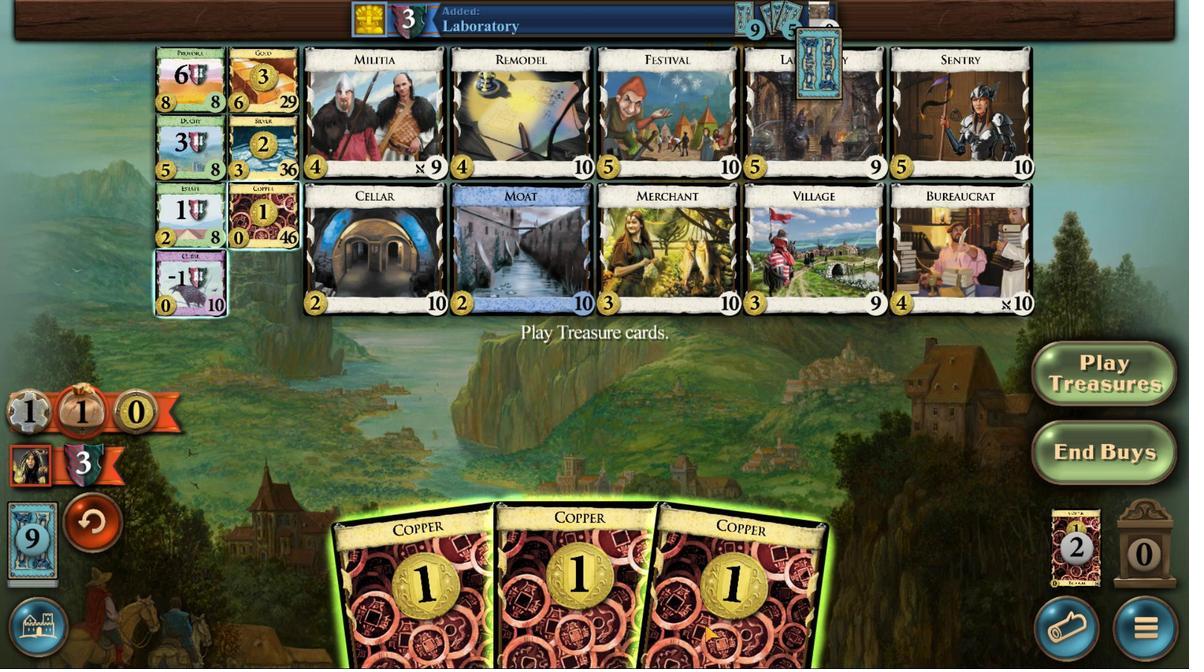 
Action: Mouse moved to (704, 625)
Screenshot: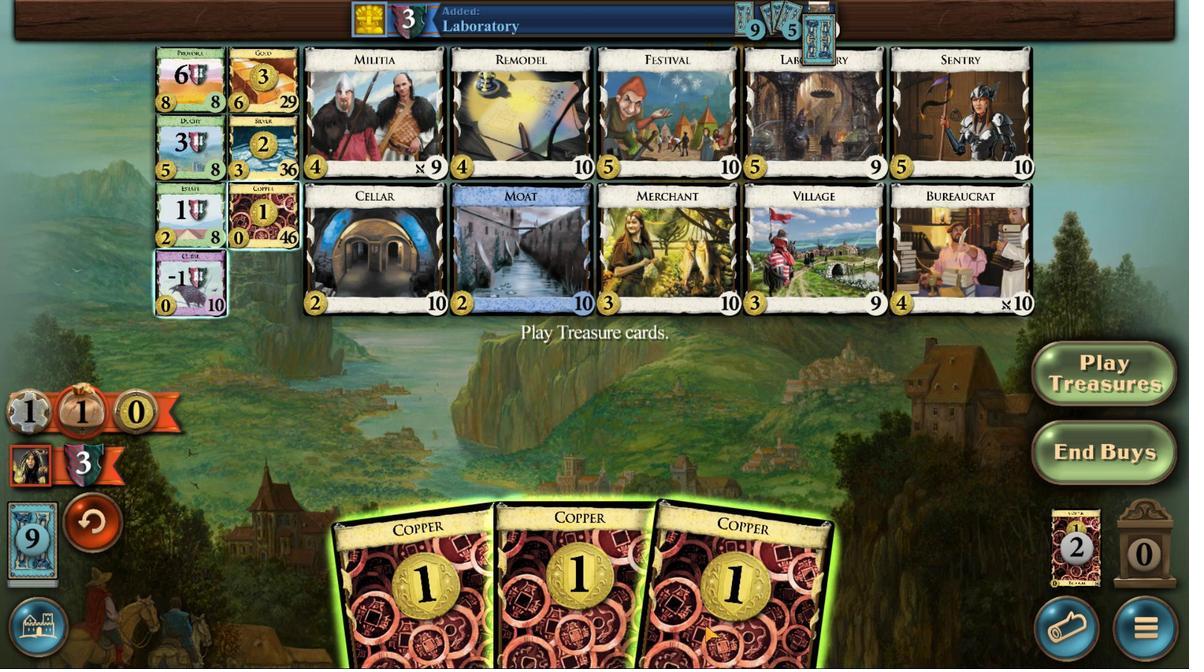 
Action: Mouse scrolled (704, 624) with delta (0, 0)
Screenshot: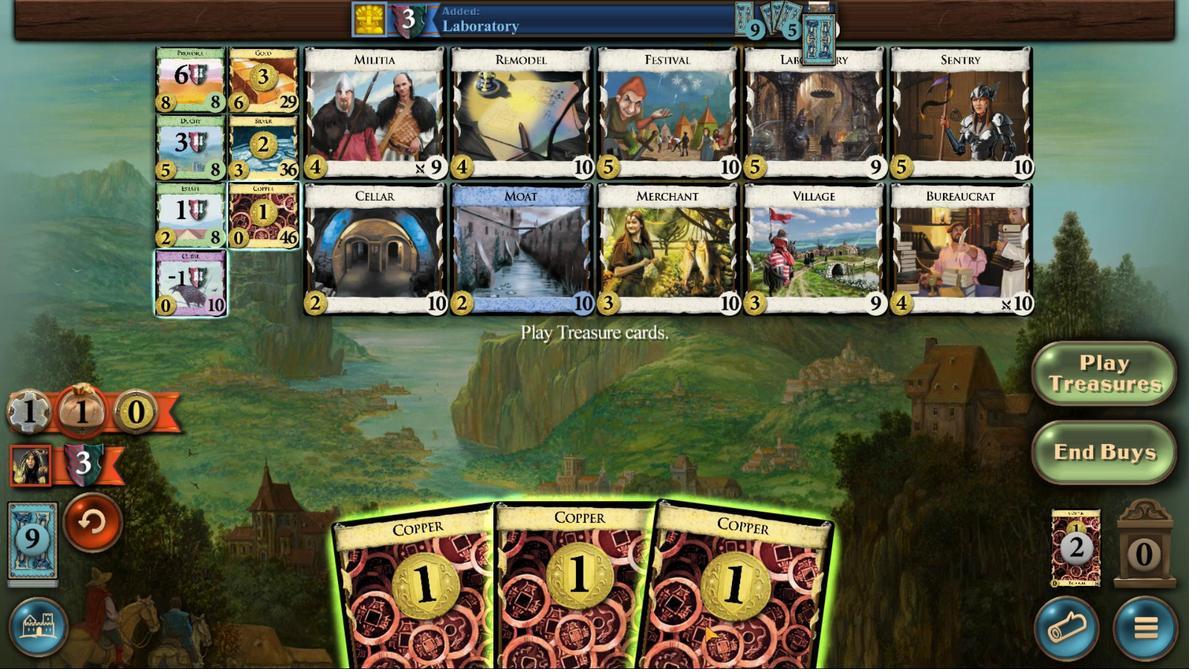 
Action: Mouse scrolled (704, 624) with delta (0, 0)
Screenshot: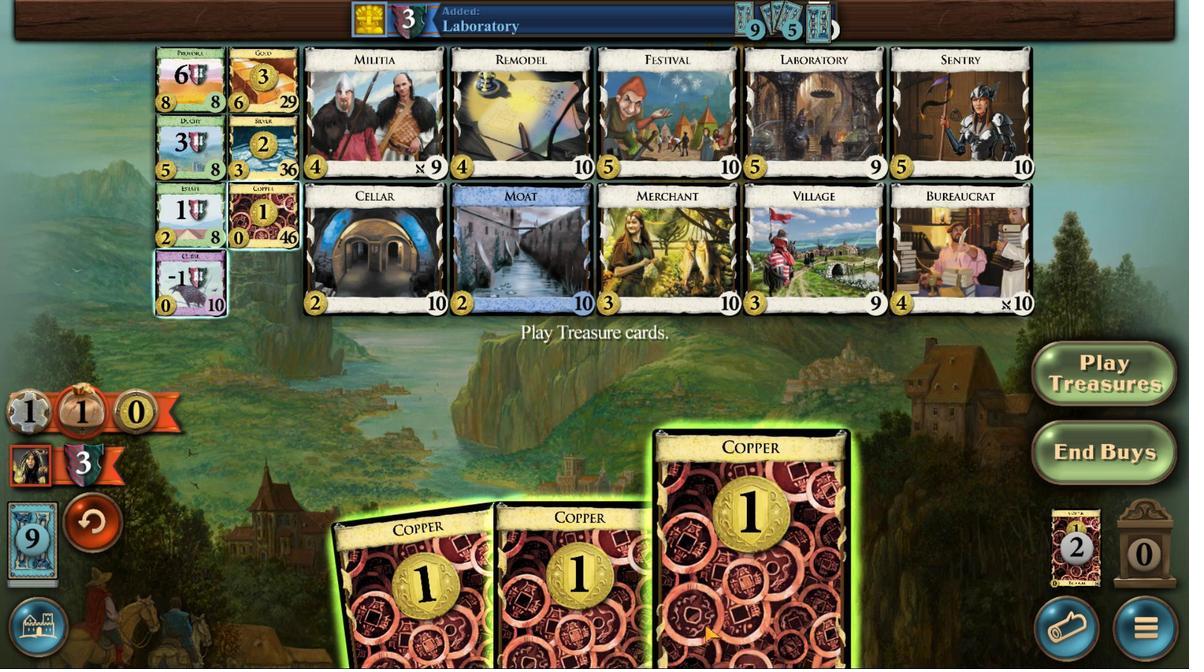 
Action: Mouse scrolled (704, 624) with delta (0, 0)
Screenshot: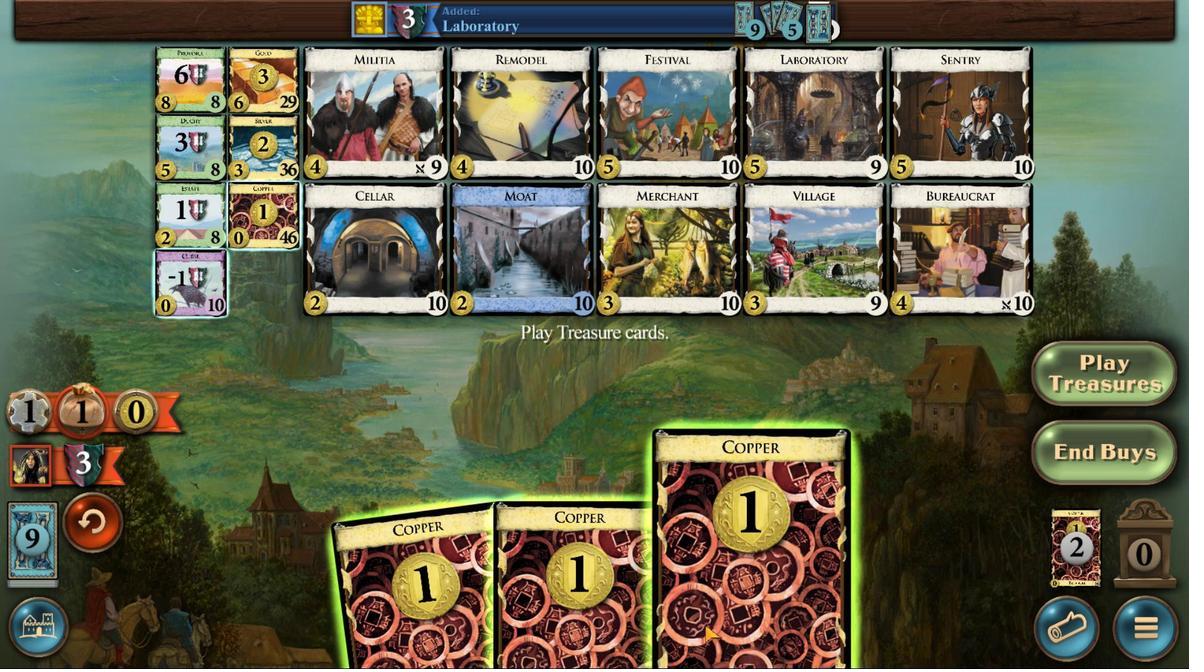 
Action: Mouse moved to (682, 622)
Screenshot: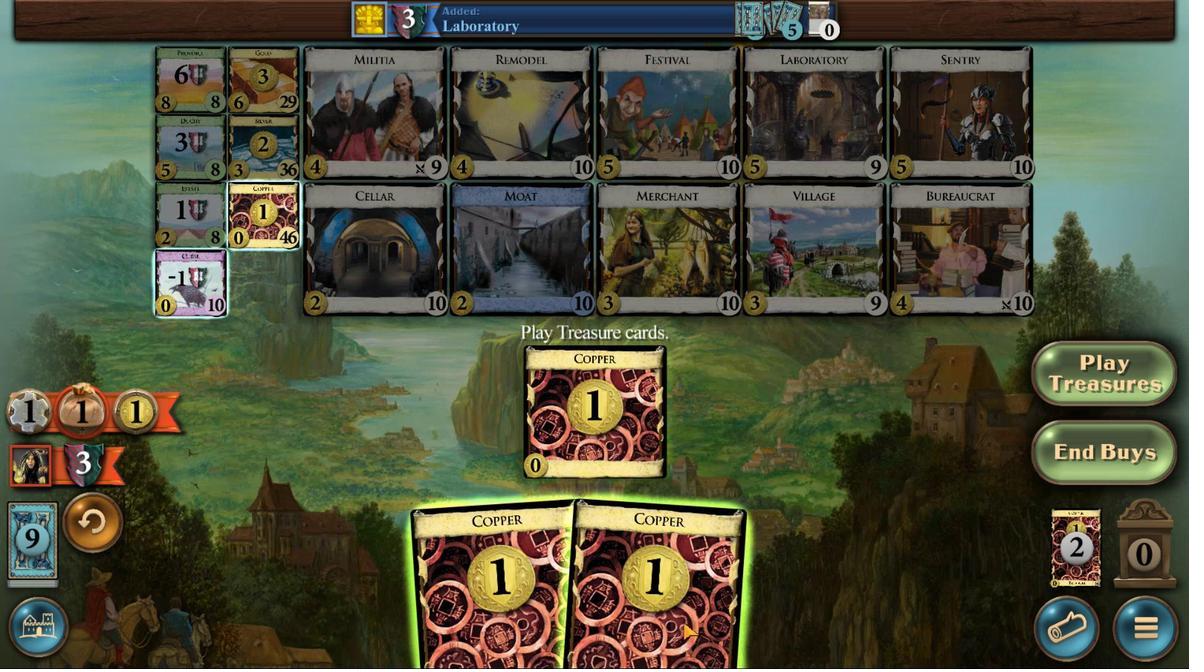 
Action: Mouse scrolled (682, 622) with delta (0, 0)
Screenshot: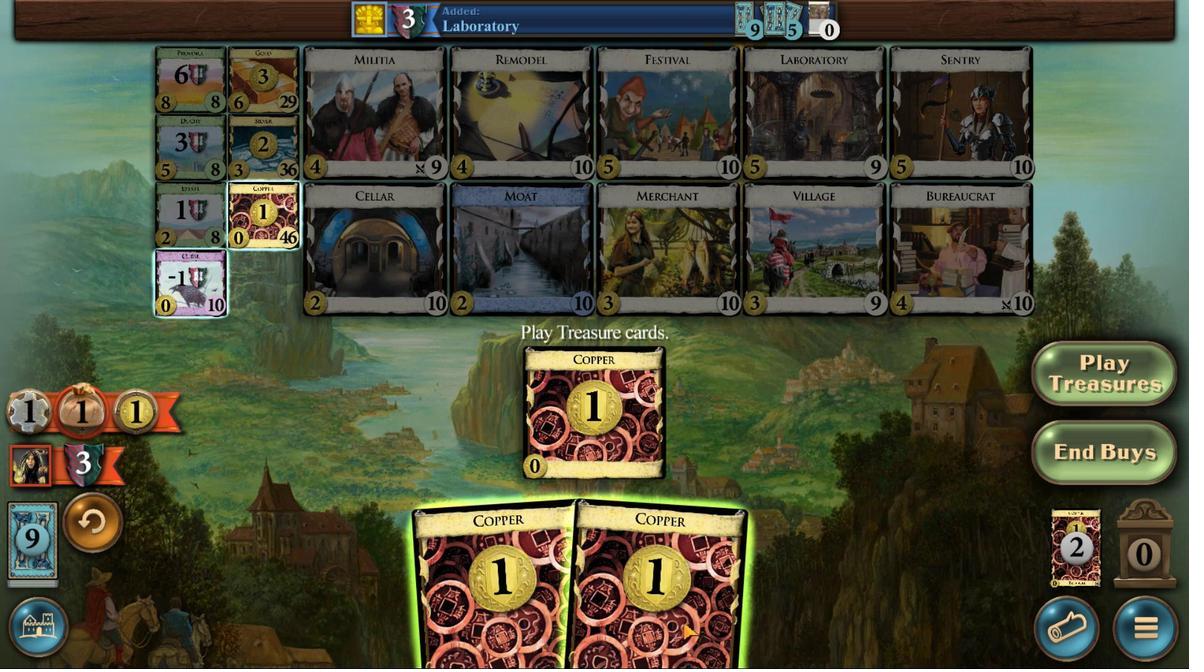 
Action: Mouse moved to (682, 622)
Screenshot: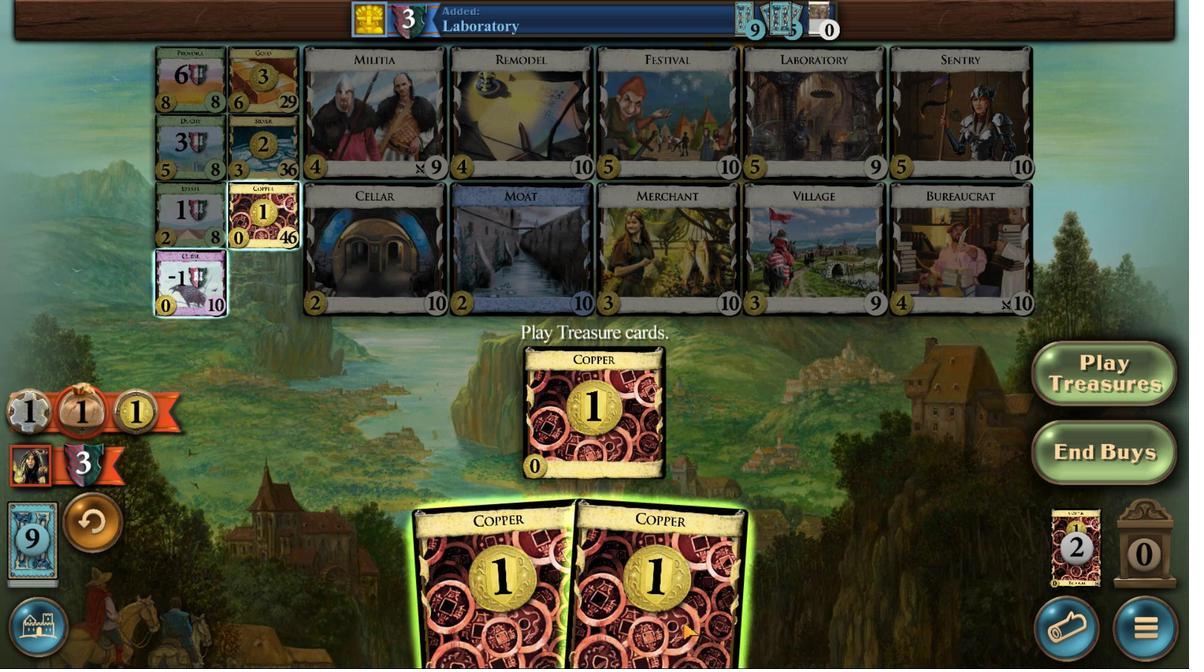 
Action: Mouse scrolled (682, 622) with delta (0, 0)
Screenshot: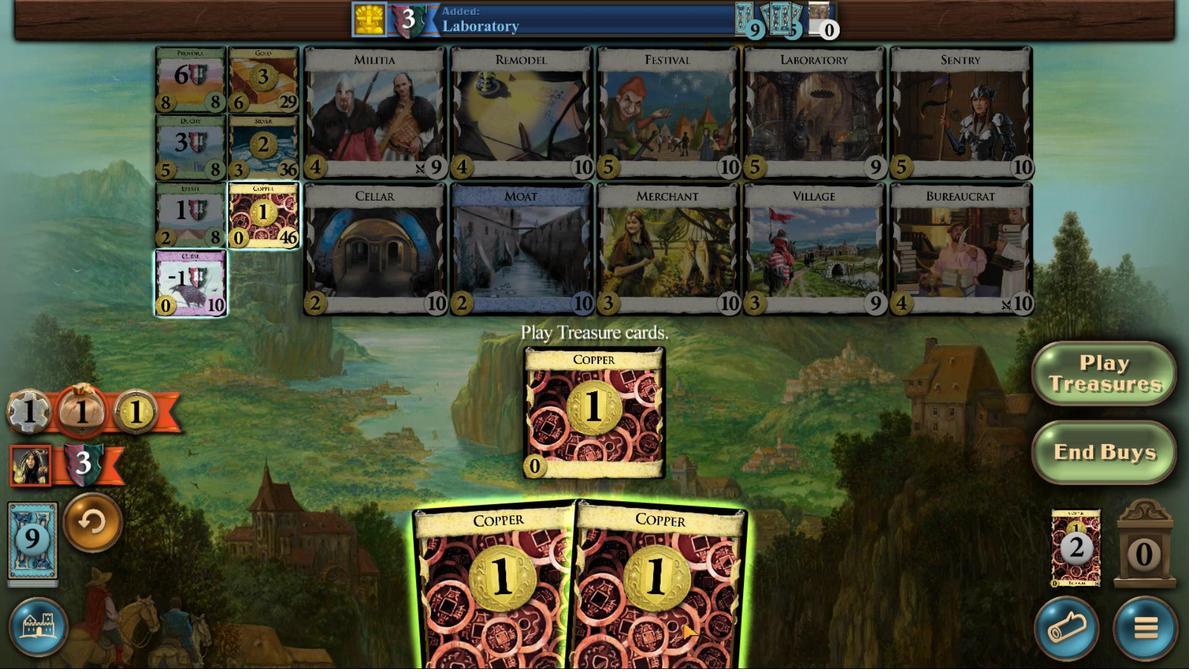 
Action: Mouse scrolled (682, 622) with delta (0, 0)
Screenshot: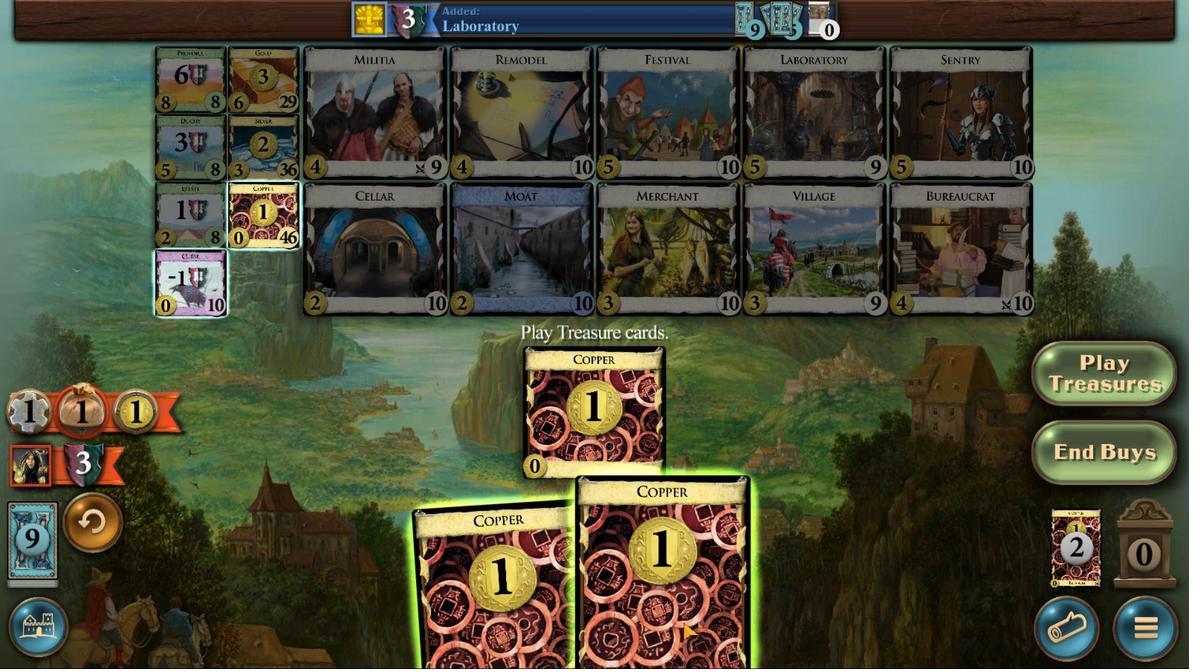 
Action: Mouse moved to (593, 618)
Screenshot: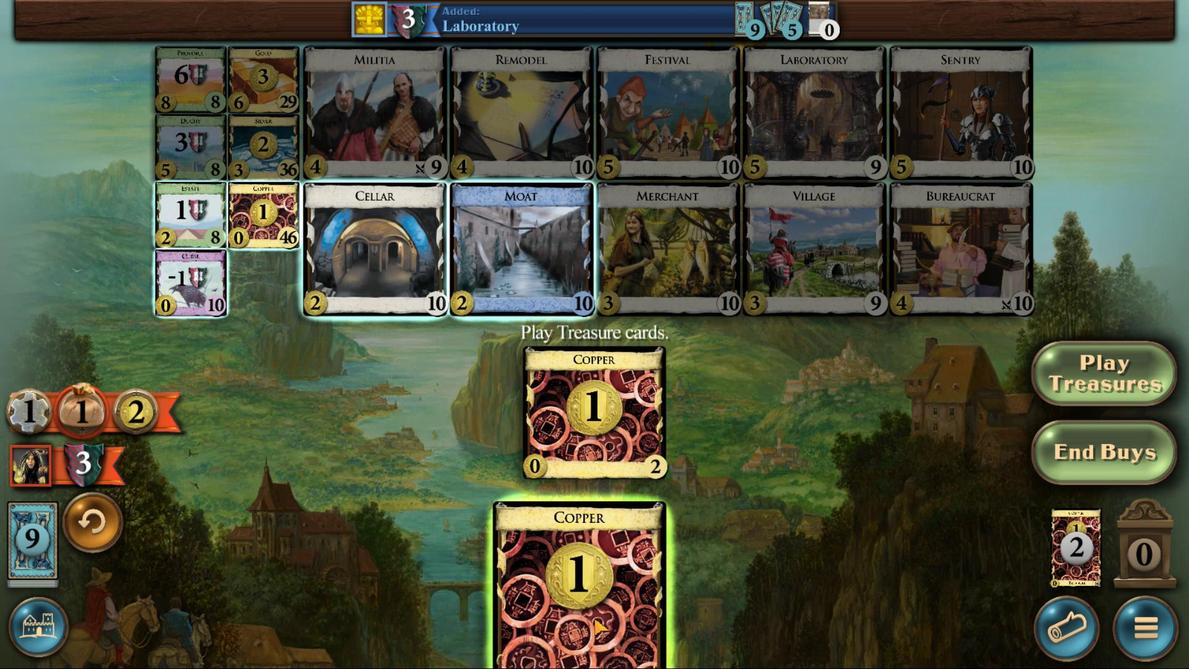 
Action: Mouse scrolled (593, 617) with delta (0, 0)
Screenshot: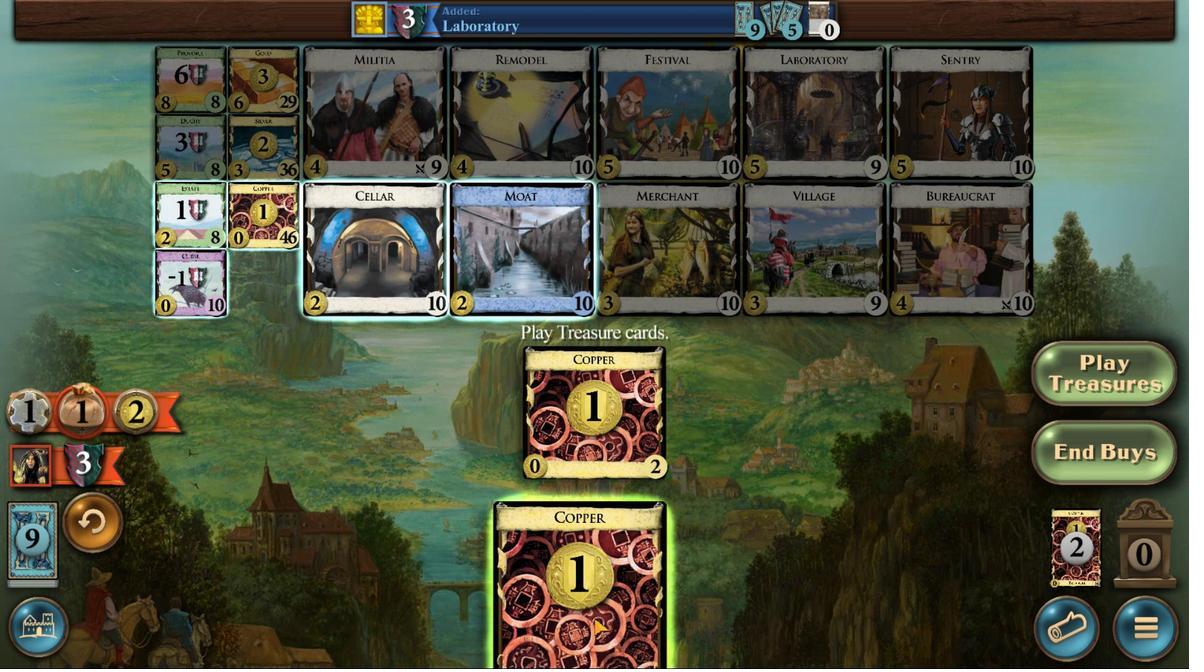 
Action: Mouse scrolled (593, 617) with delta (0, 0)
Screenshot: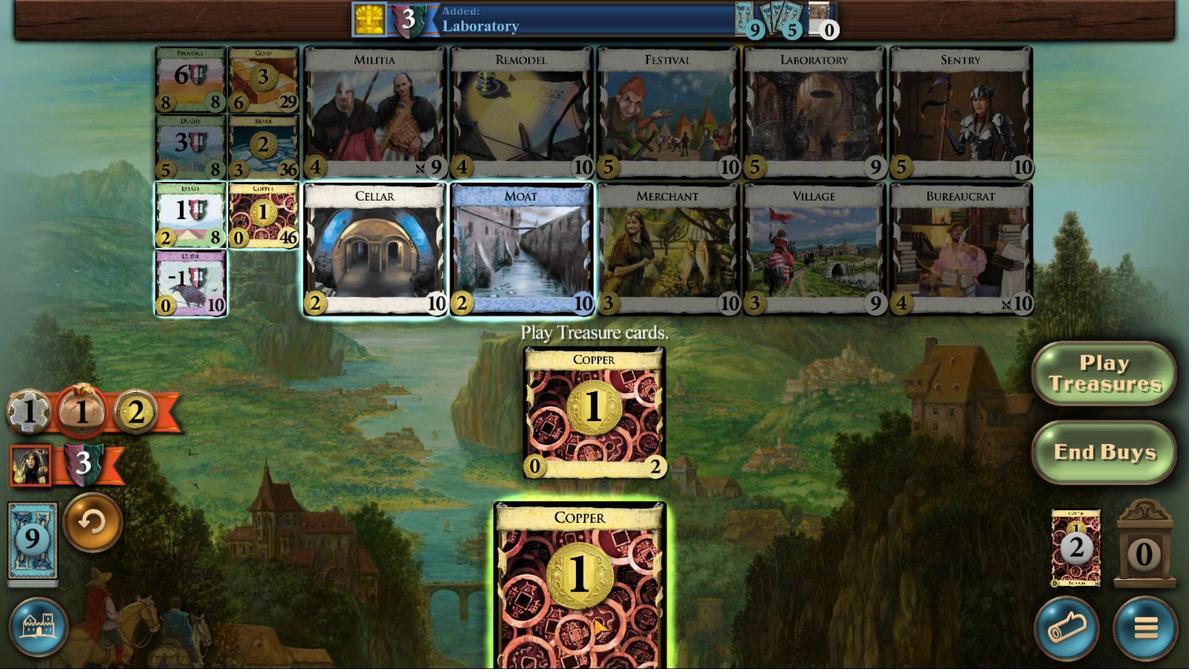 
Action: Mouse scrolled (593, 617) with delta (0, 0)
Screenshot: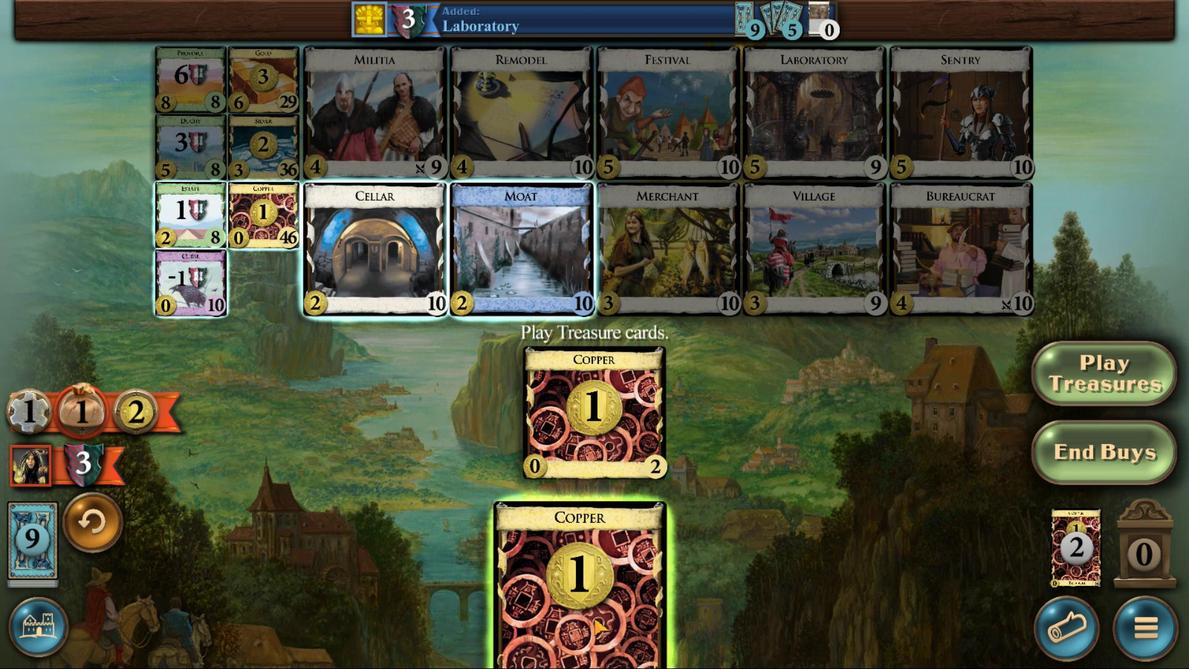 
Action: Mouse scrolled (593, 617) with delta (0, 0)
Screenshot: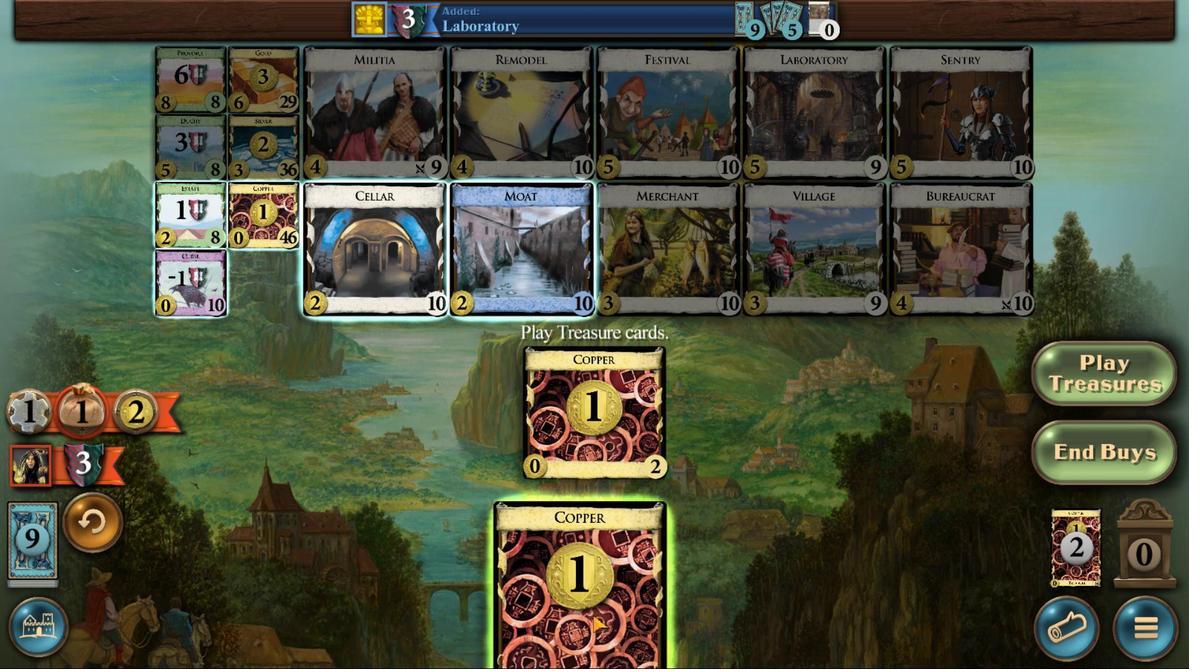 
Action: Mouse moved to (263, 149)
Screenshot: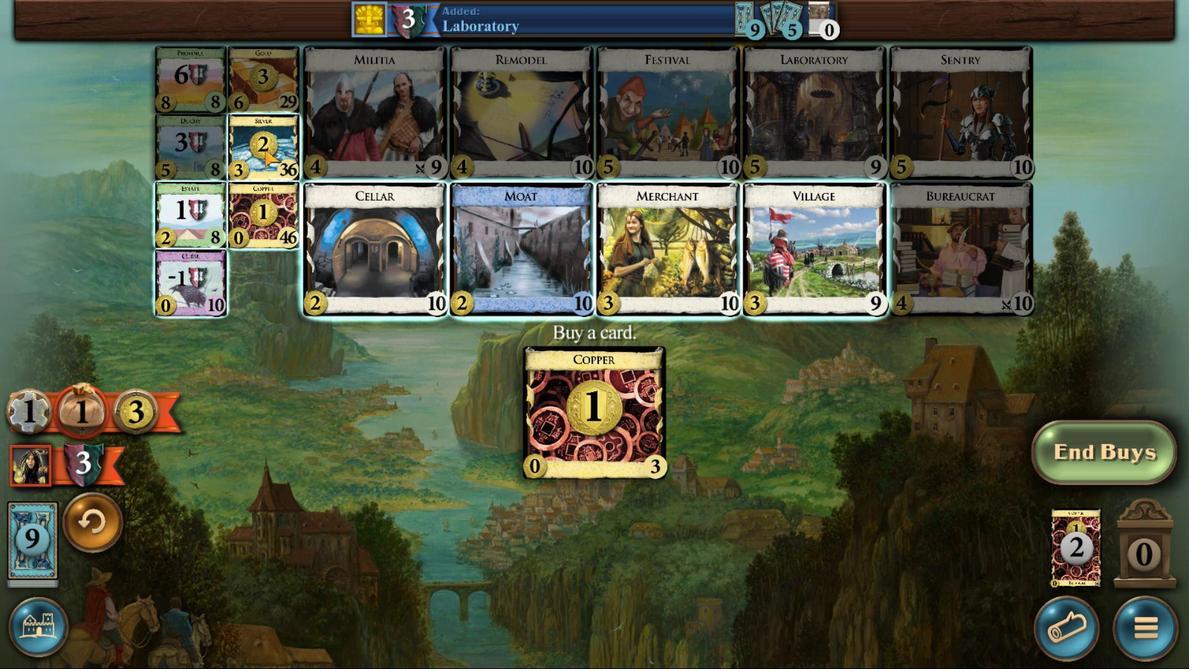 
Action: Mouse pressed left at (263, 149)
Screenshot: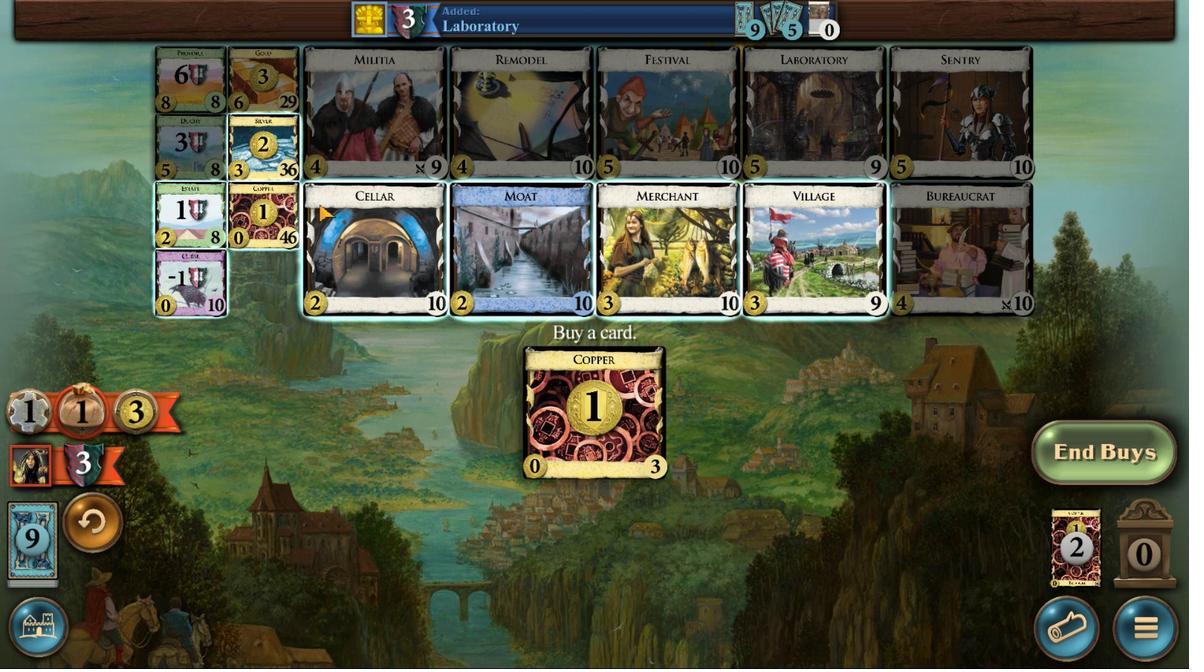 
Action: Mouse moved to (676, 594)
Screenshot: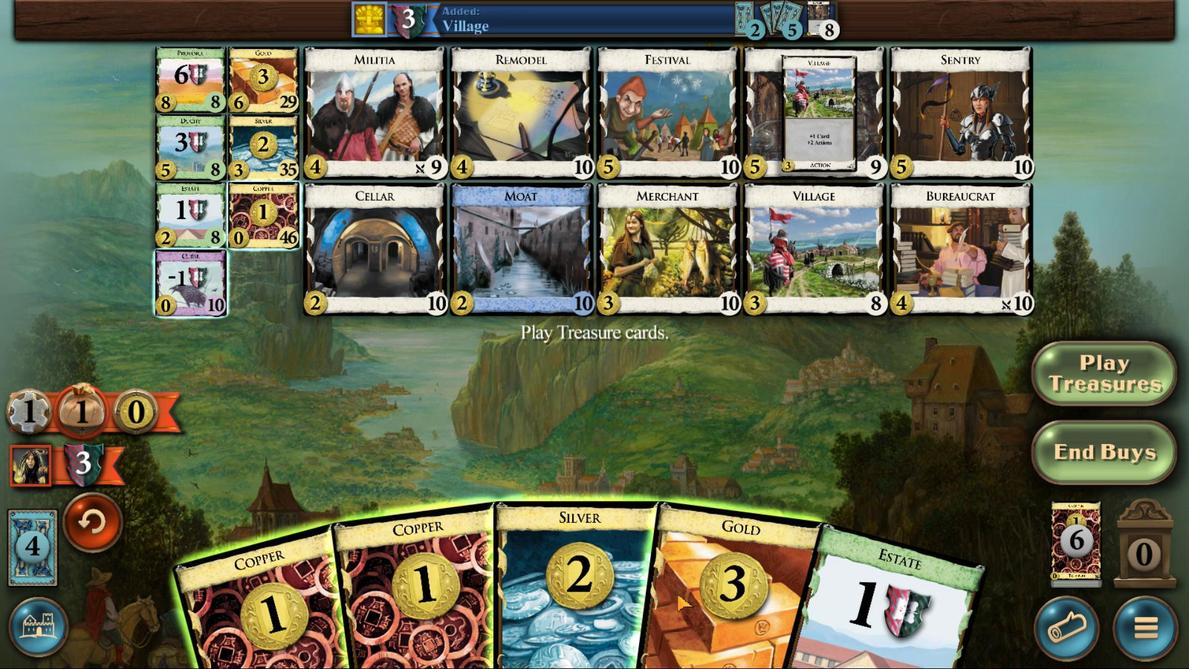 
Action: Mouse scrolled (676, 593) with delta (0, 0)
Screenshot: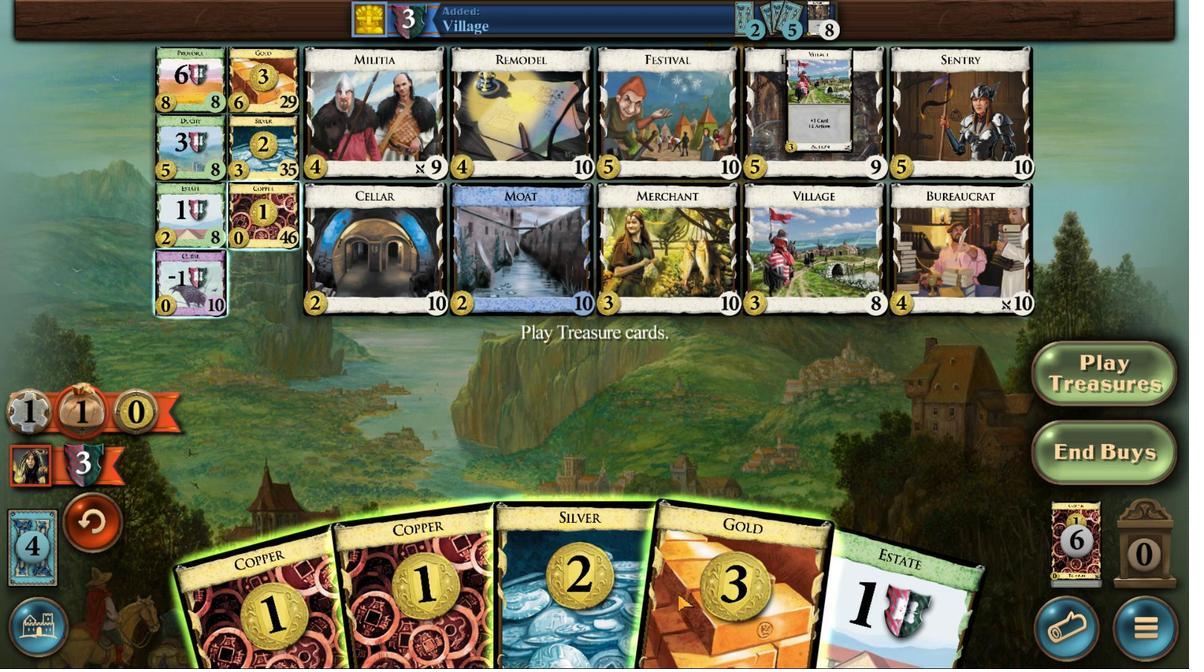 
Action: Mouse moved to (677, 594)
Screenshot: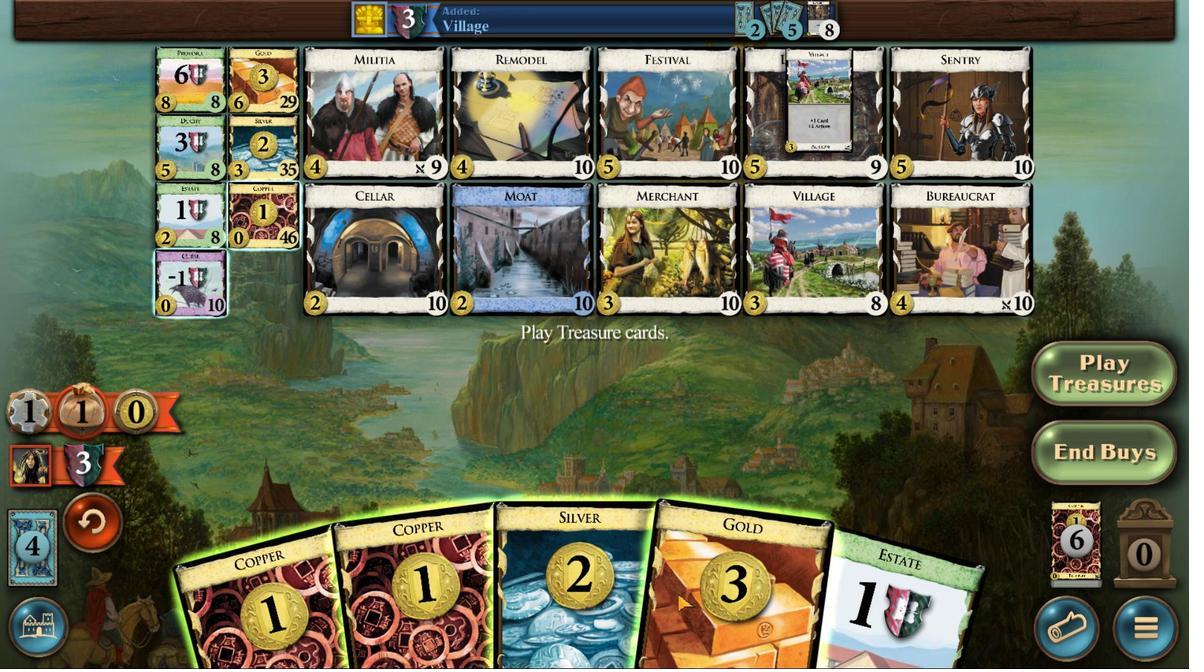 
Action: Mouse scrolled (677, 593) with delta (0, 0)
Screenshot: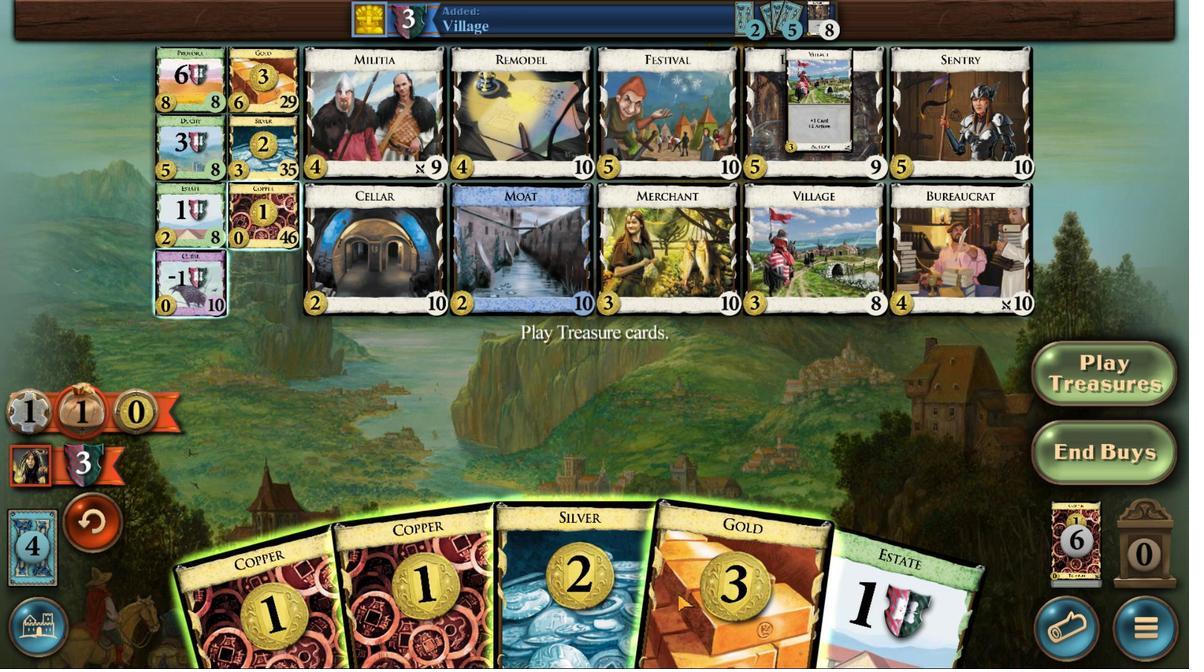 
Action: Mouse moved to (677, 594)
Screenshot: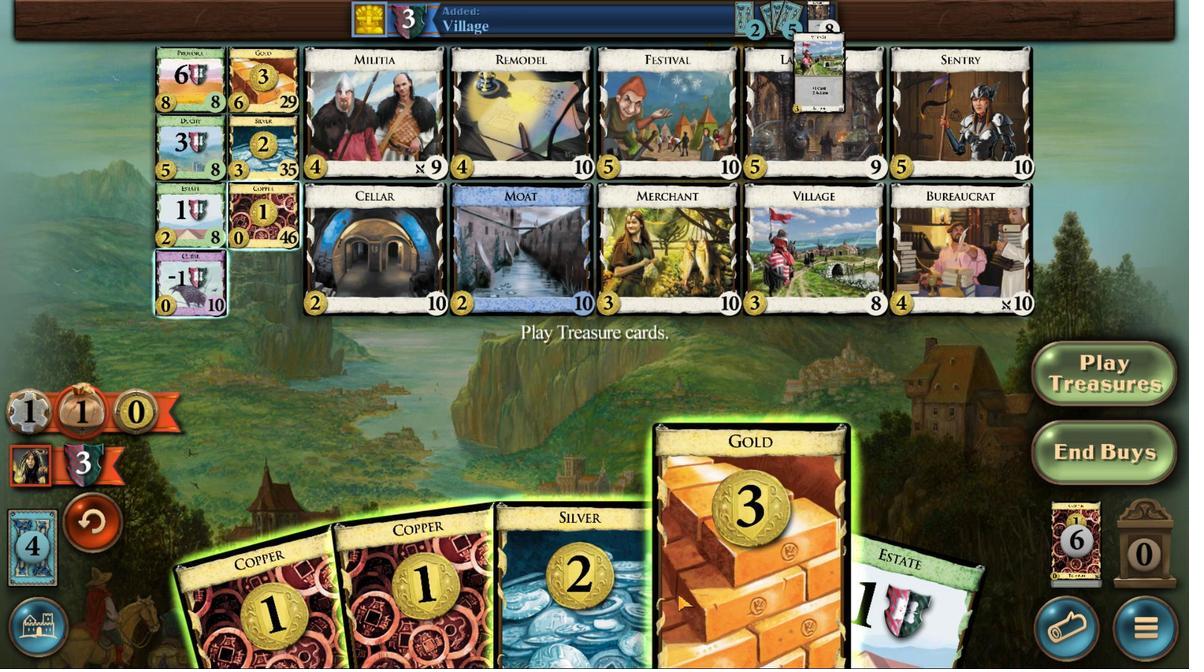 
Action: Mouse scrolled (677, 593) with delta (0, 0)
Screenshot: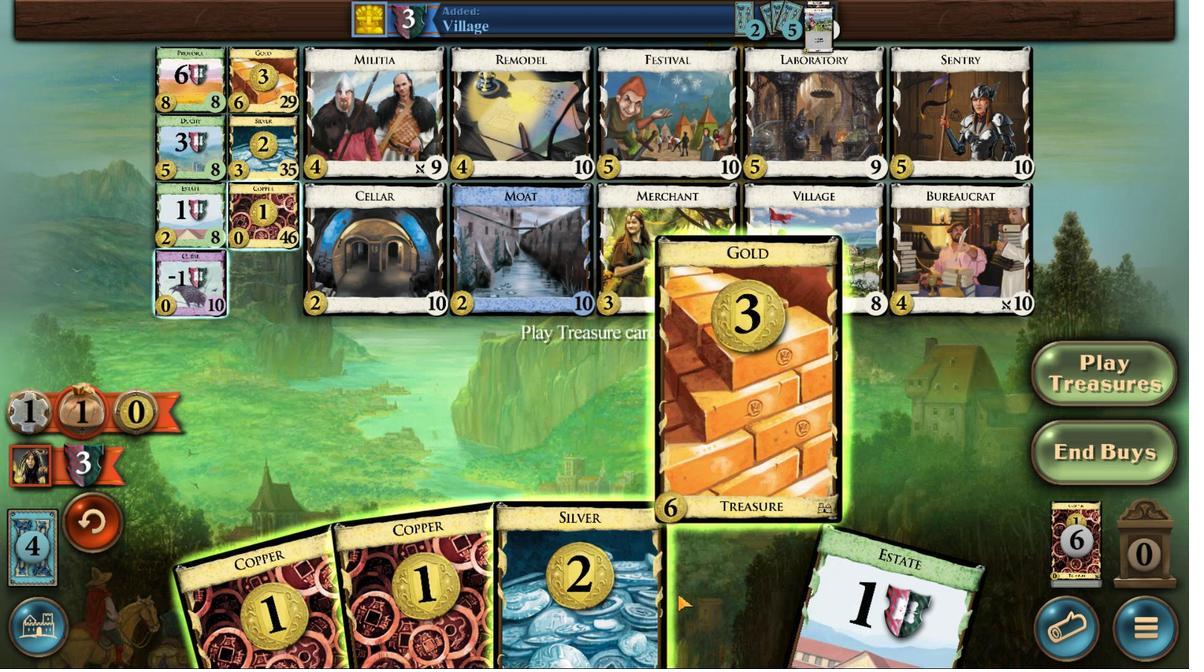 
Action: Mouse moved to (640, 593)
Screenshot: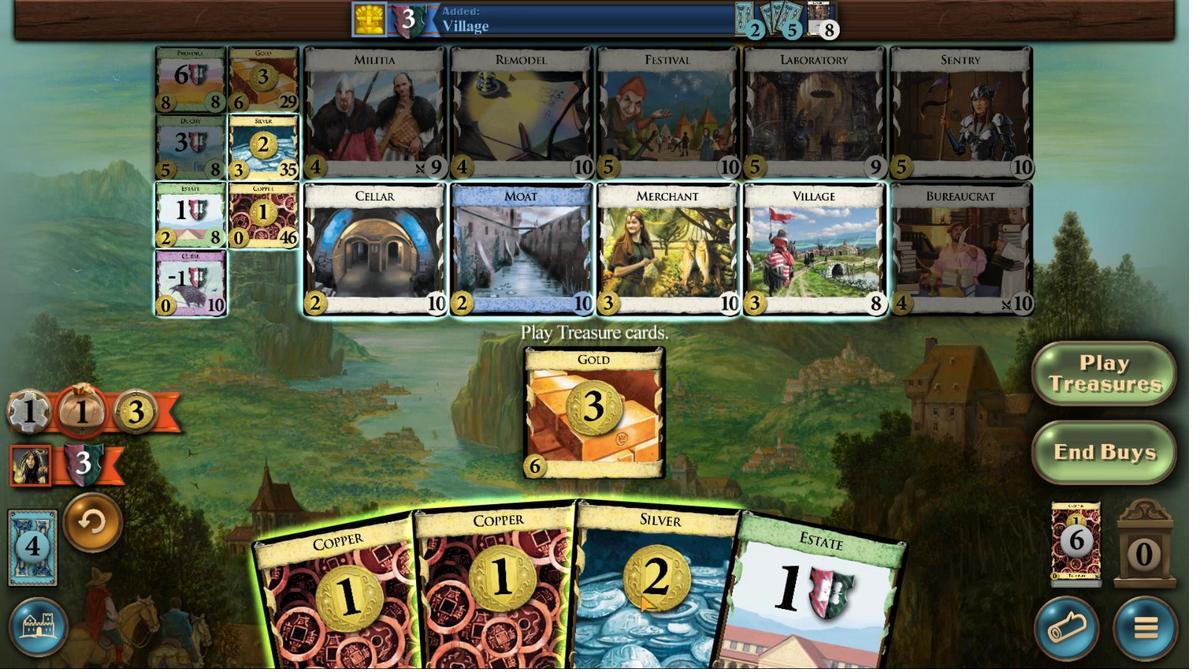 
Action: Mouse scrolled (640, 592) with delta (0, 0)
Screenshot: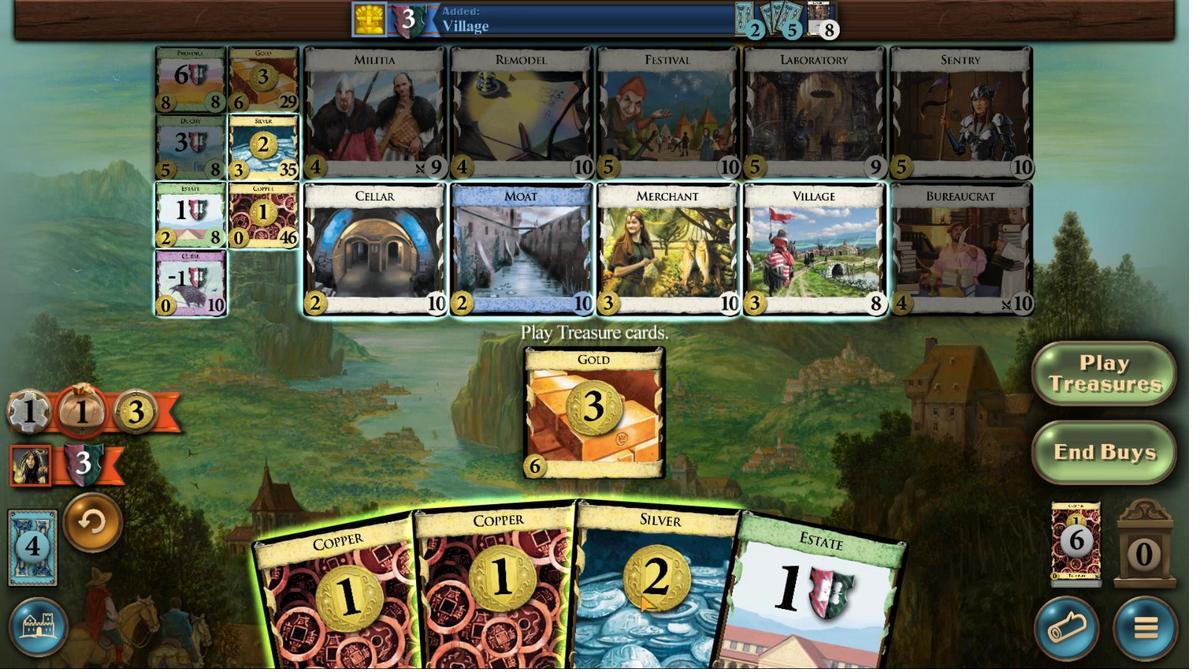 
Action: Mouse moved to (640, 595)
Screenshot: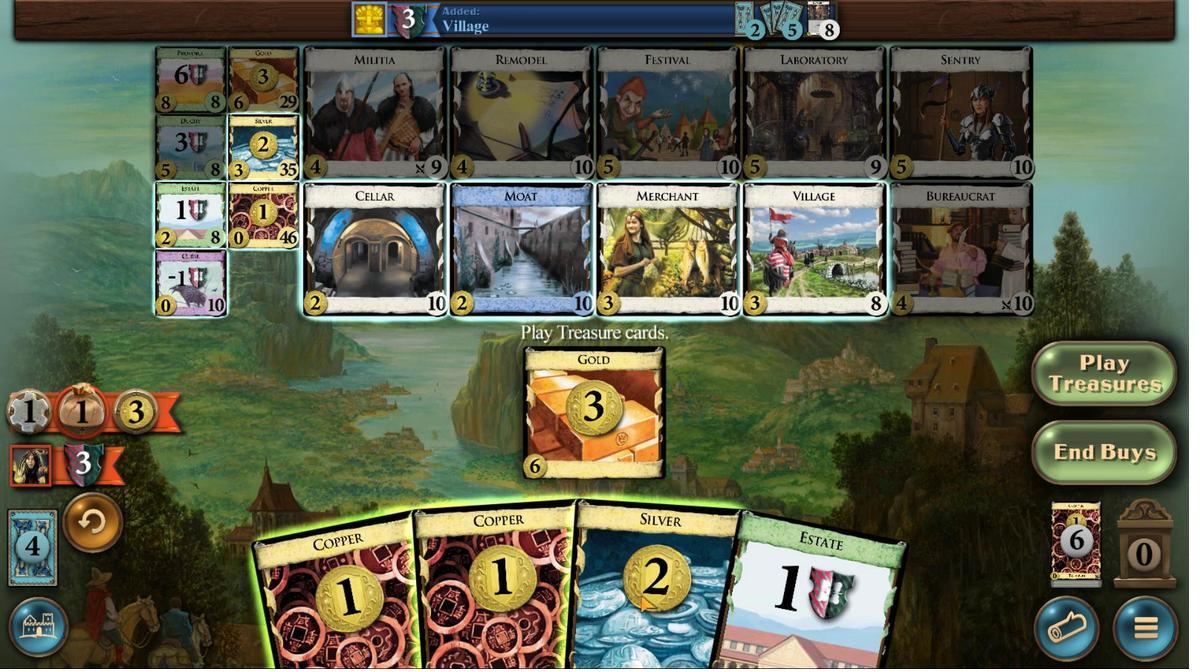 
Action: Mouse scrolled (640, 594) with delta (0, 0)
Screenshot: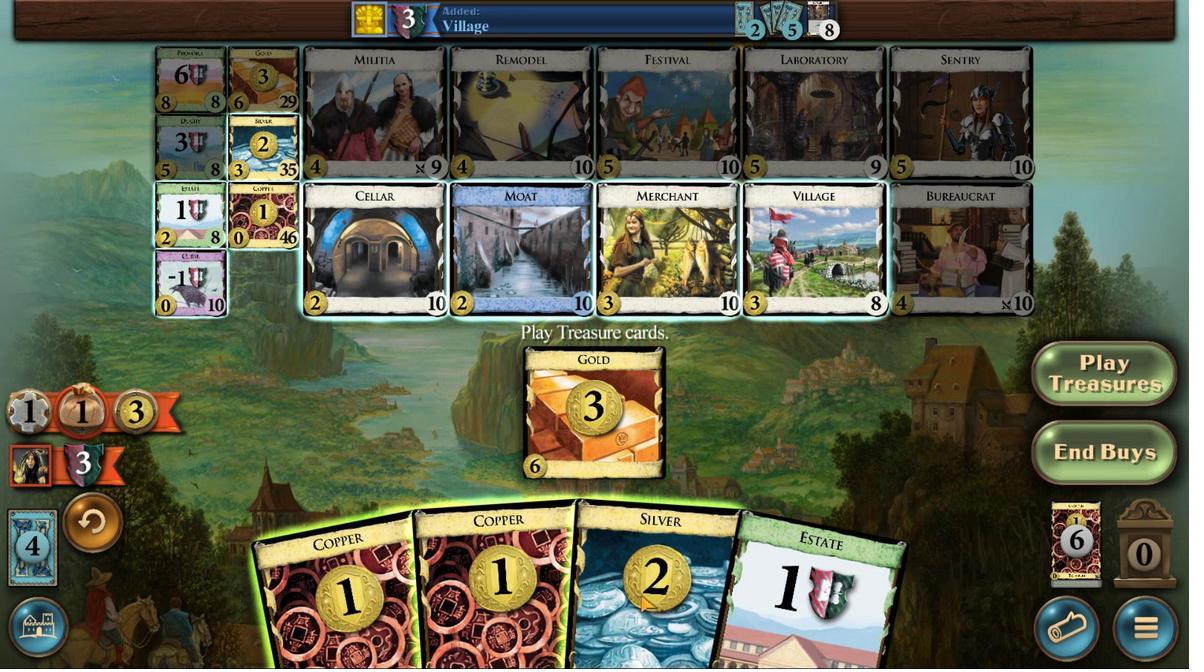 
Action: Mouse moved to (553, 600)
Screenshot: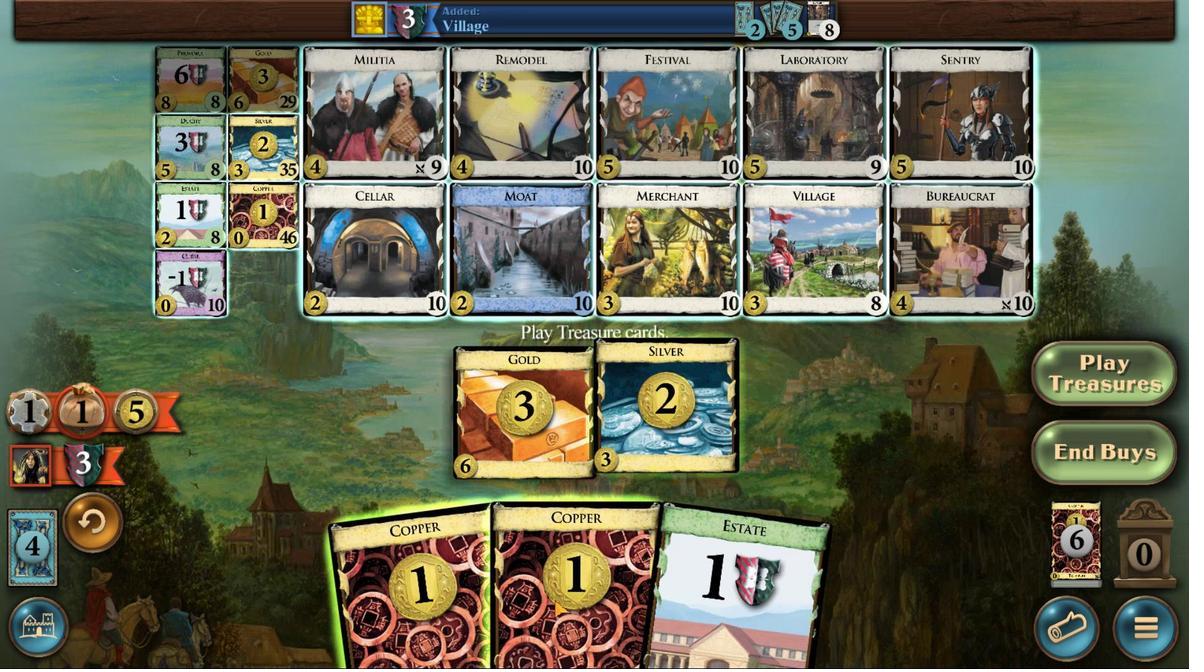 
Action: Mouse scrolled (553, 599) with delta (0, 0)
Screenshot: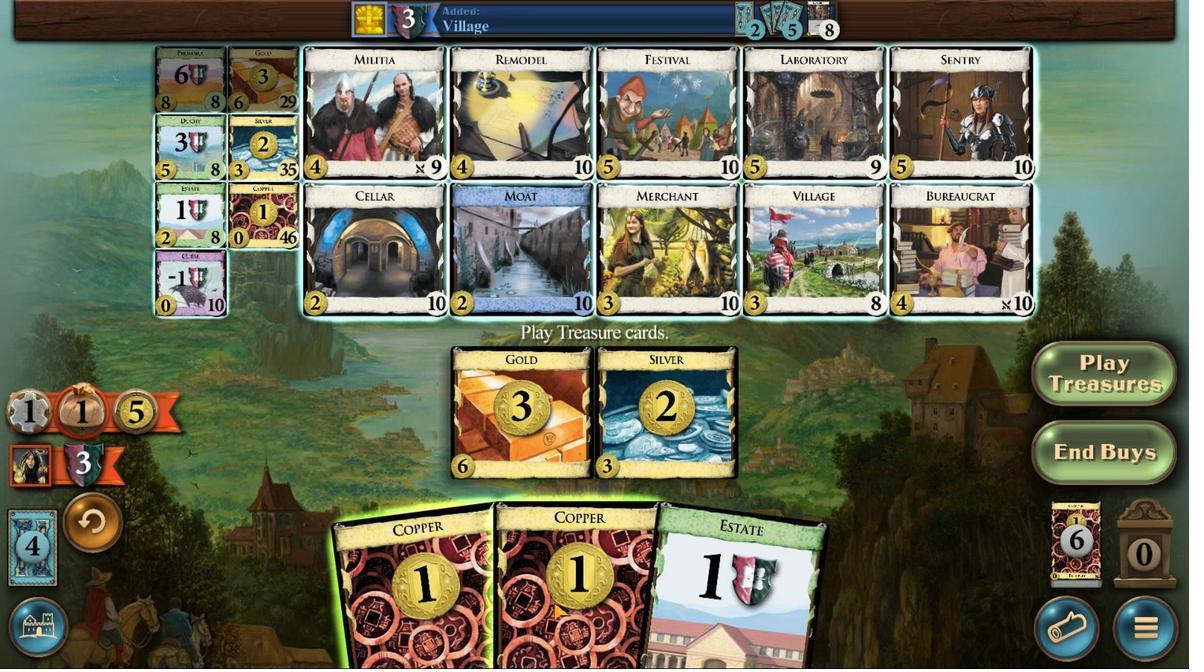 
Action: Mouse moved to (553, 602)
Screenshot: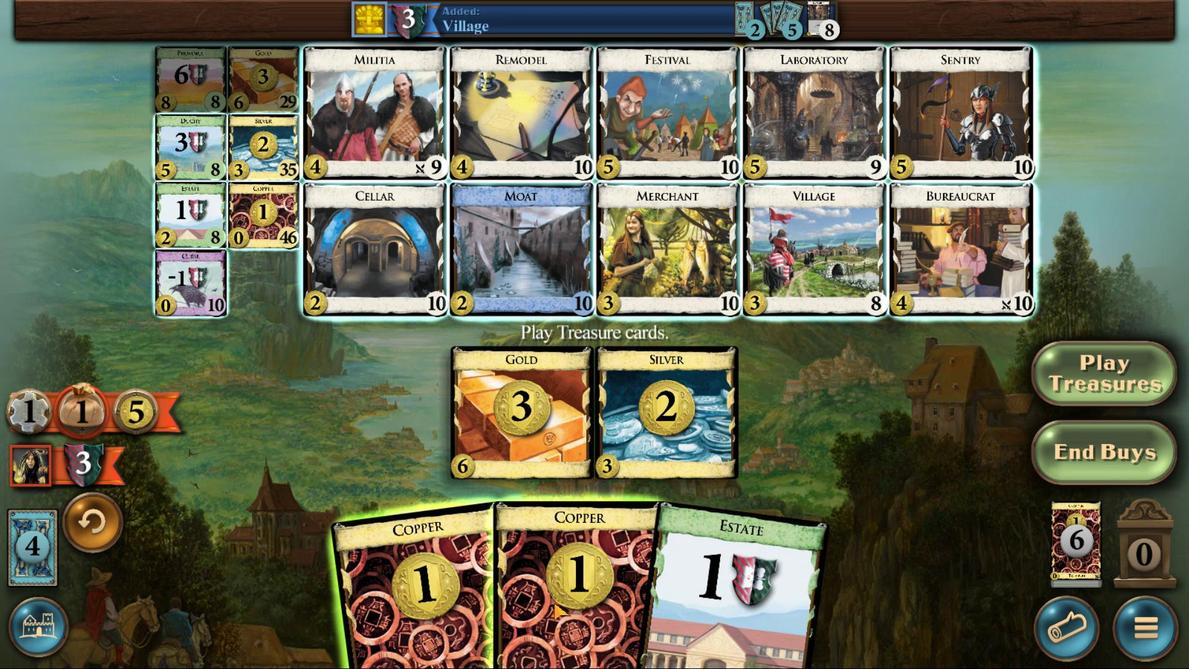 
Action: Mouse scrolled (553, 602) with delta (0, 0)
Screenshot: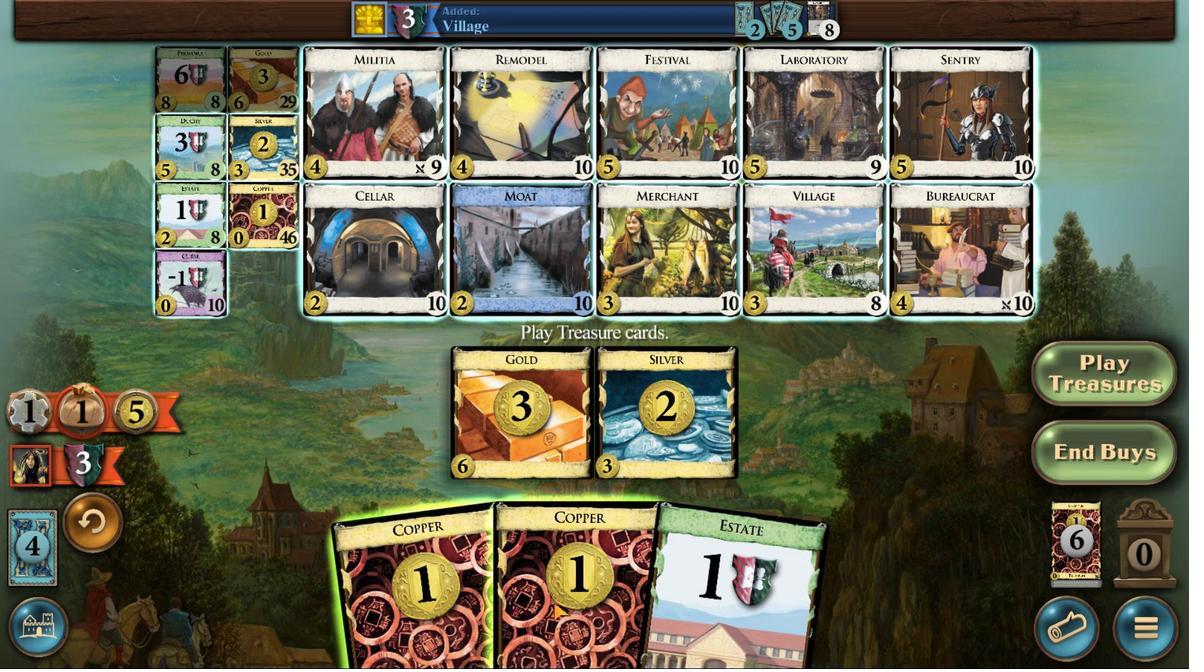 
Action: Mouse moved to (193, 149)
Screenshot: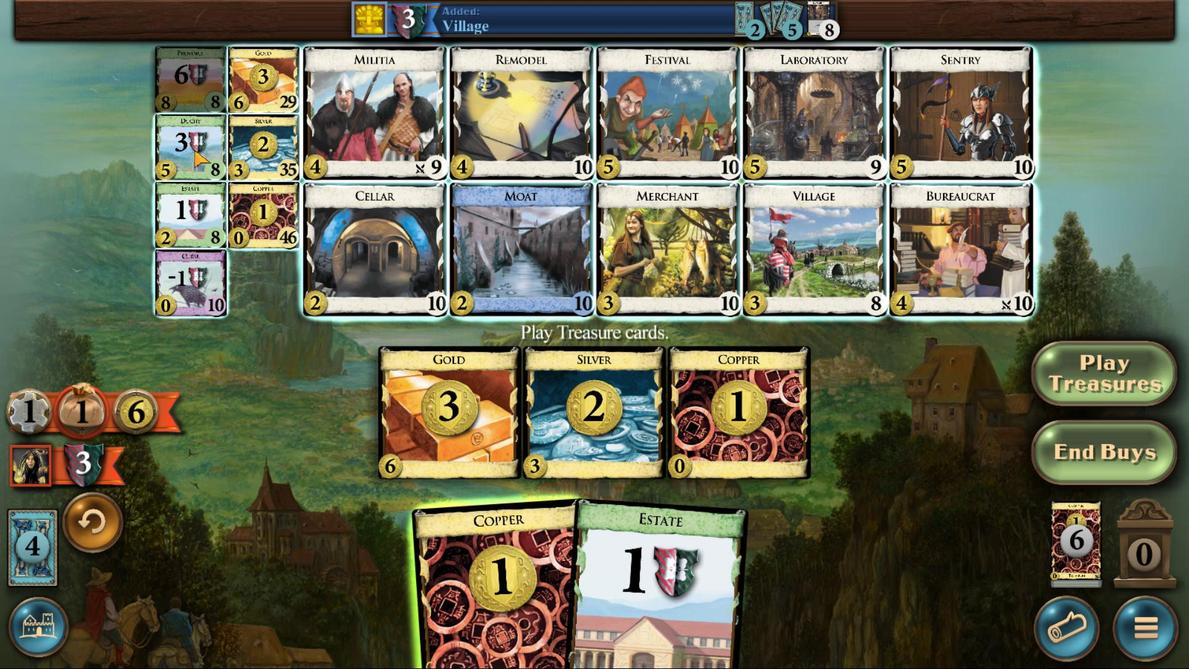 
Action: Mouse pressed left at (193, 149)
Screenshot: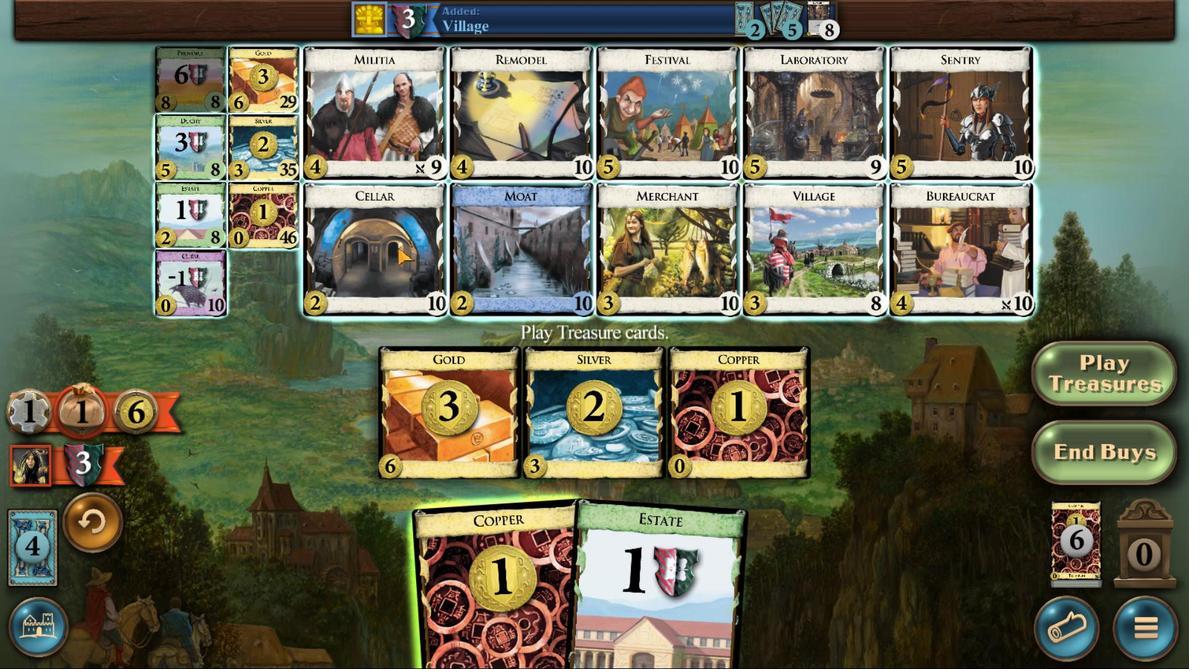 
Action: Mouse moved to (833, 643)
Screenshot: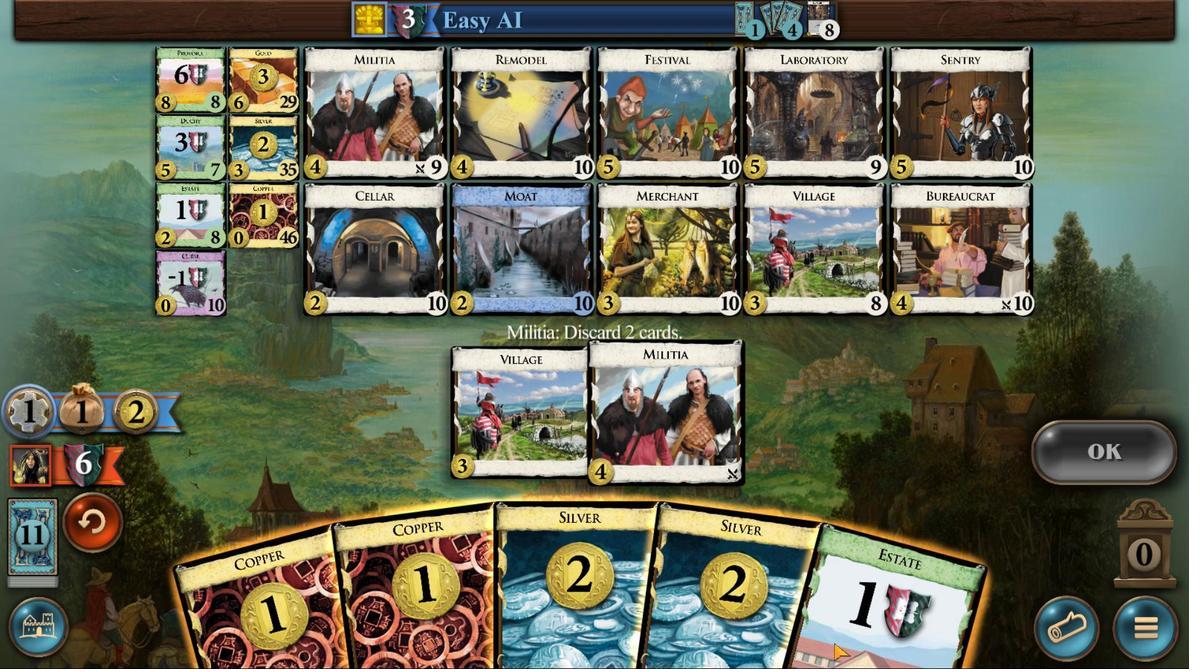 
Action: Mouse scrolled (833, 642) with delta (0, 0)
Screenshot: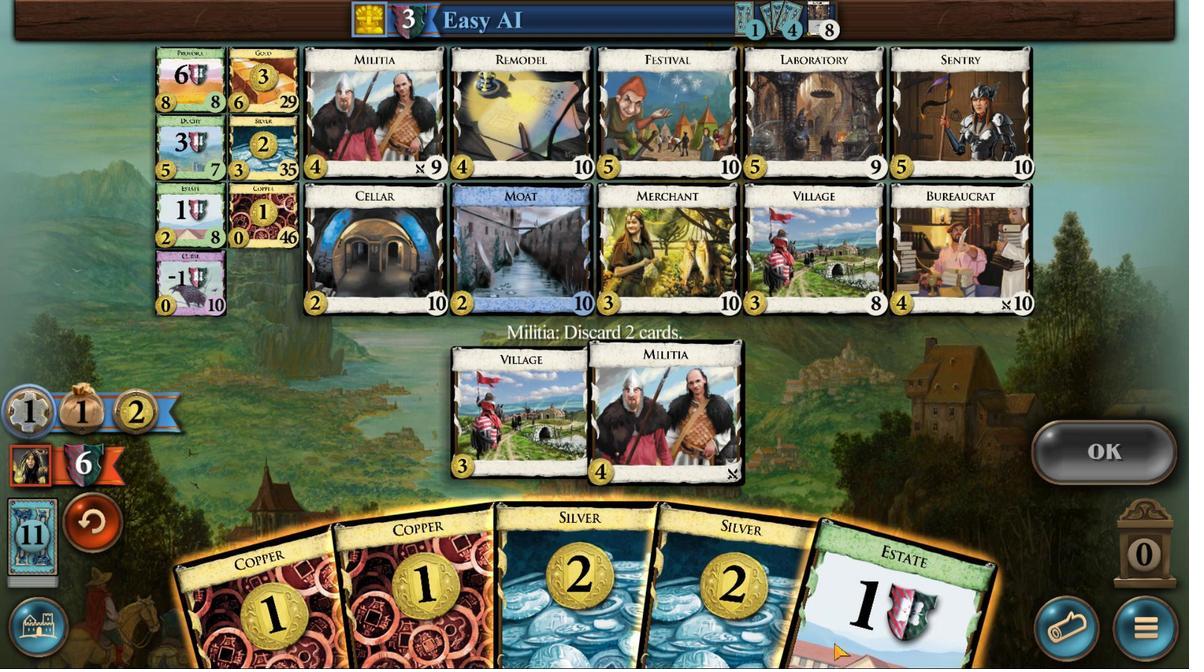 
Action: Mouse scrolled (833, 642) with delta (0, 0)
Screenshot: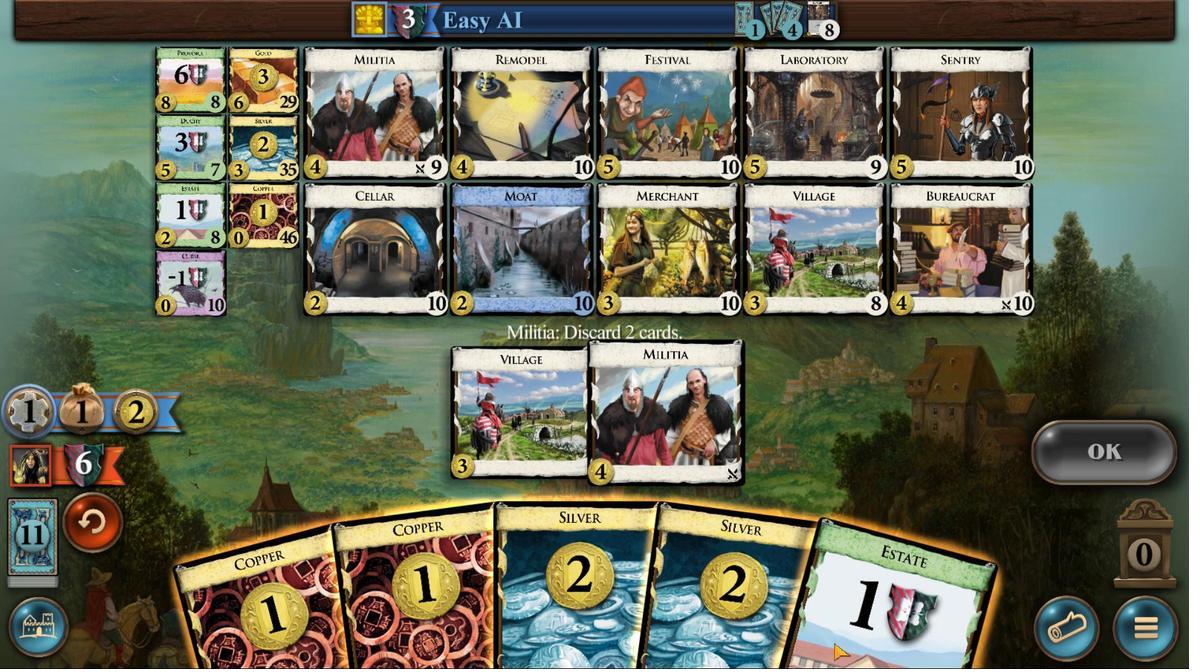 
Action: Mouse scrolled (833, 642) with delta (0, 0)
Screenshot: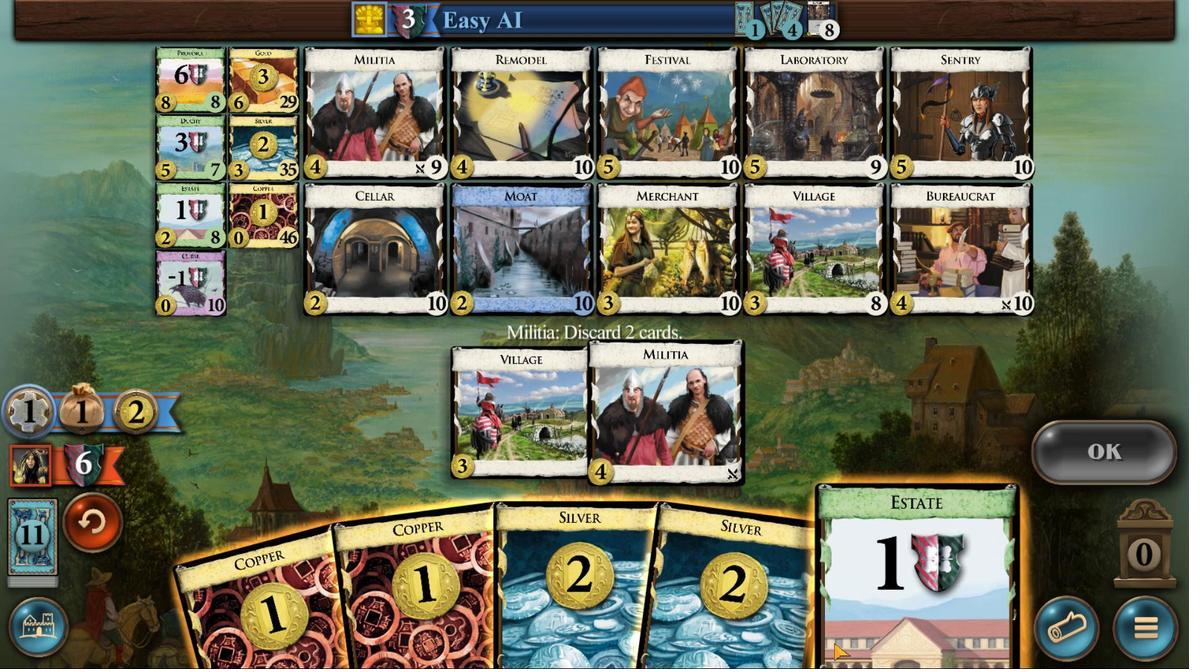
Action: Mouse scrolled (833, 642) with delta (0, 0)
Screenshot: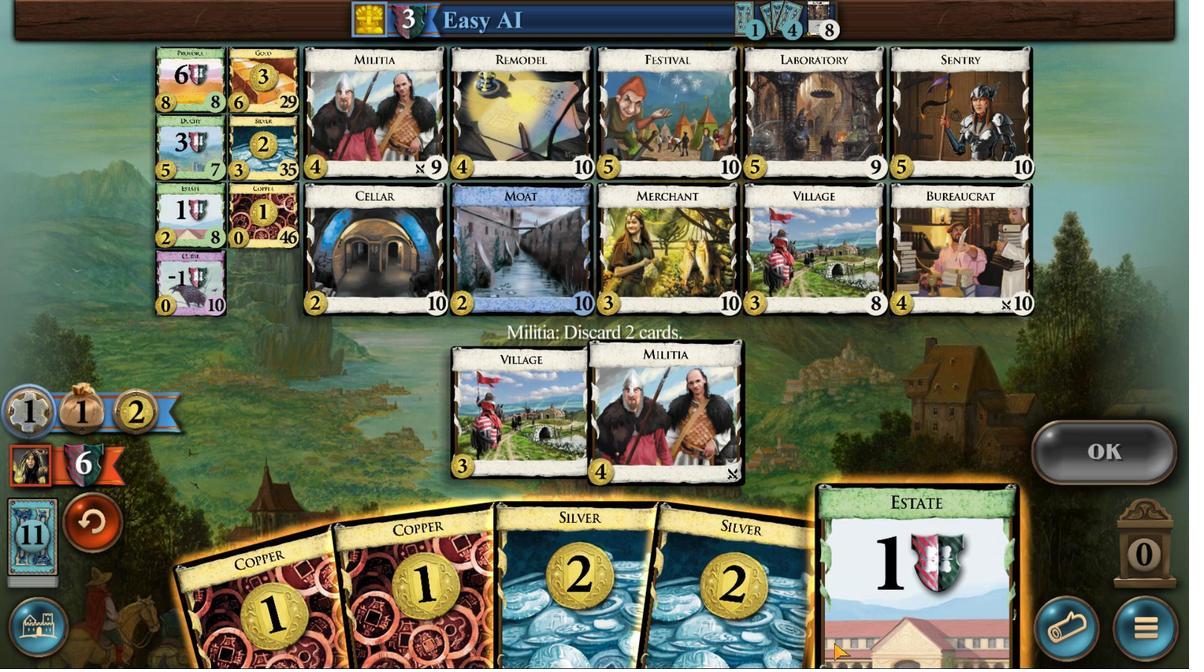 
Action: Mouse moved to (270, 635)
Screenshot: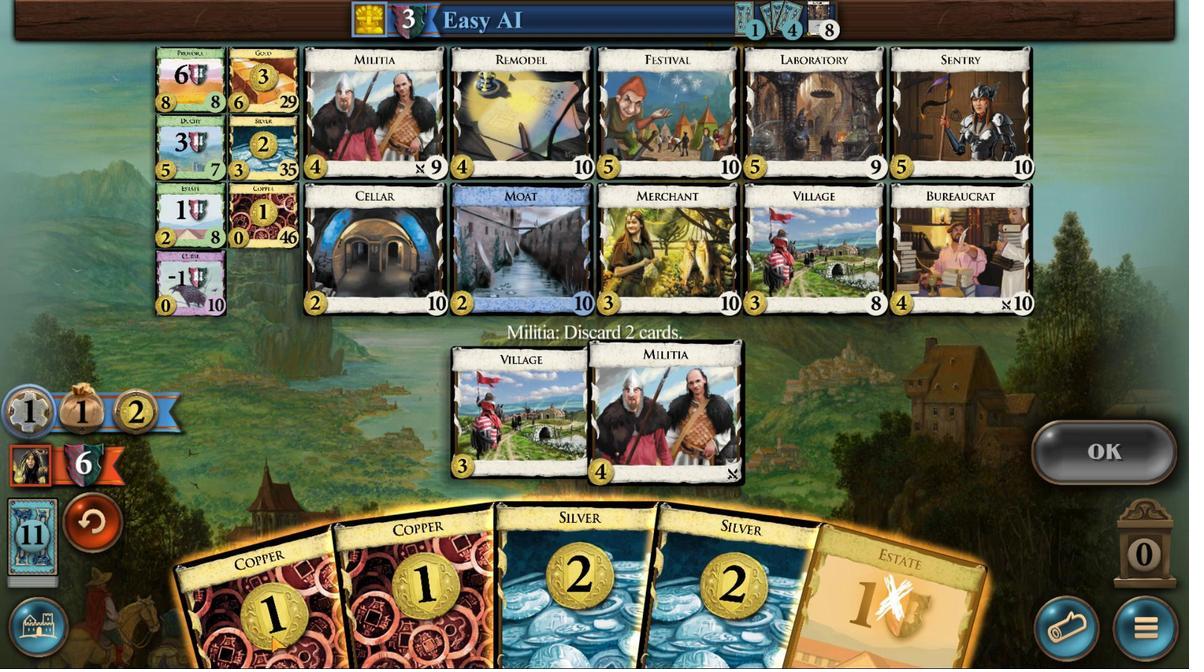 
Action: Mouse scrolled (270, 635) with delta (0, 0)
Screenshot: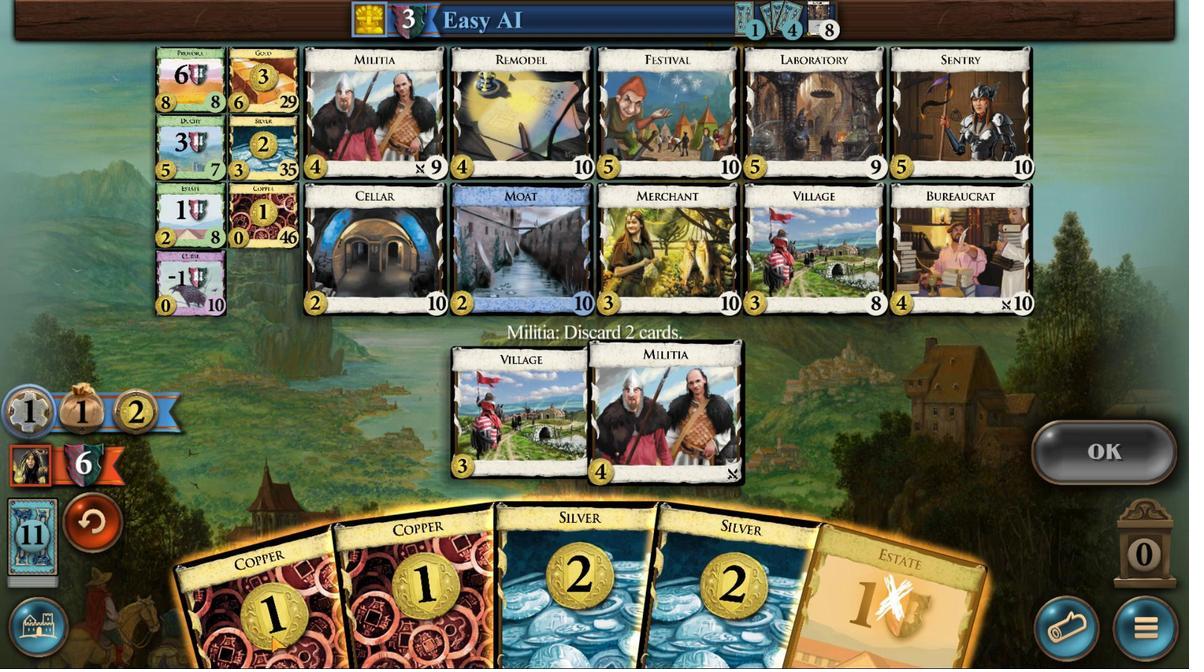 
Action: Mouse scrolled (270, 635) with delta (0, 0)
Screenshot: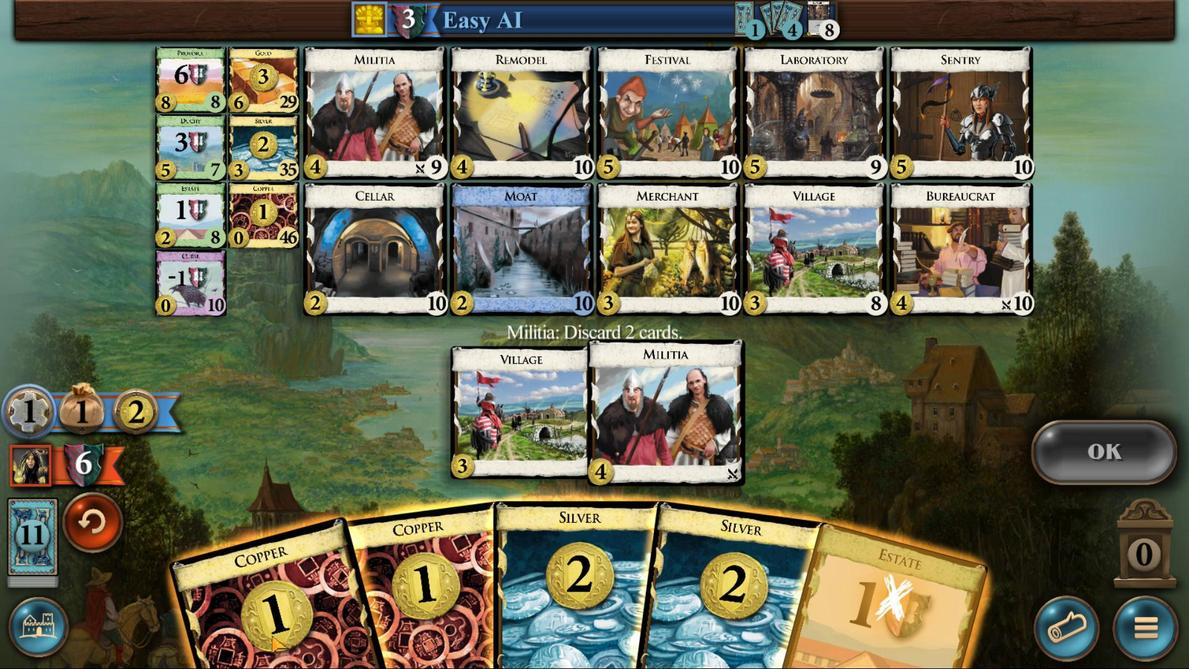 
Action: Mouse scrolled (270, 635) with delta (0, 0)
Screenshot: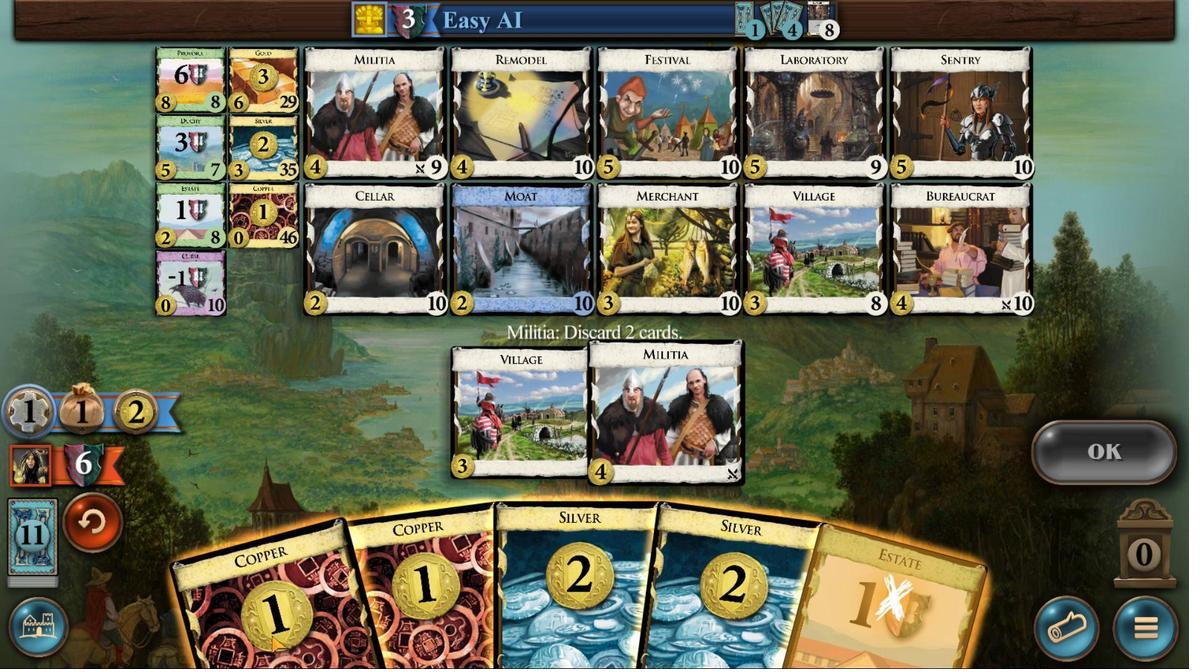 
Action: Mouse scrolled (270, 635) with delta (0, 0)
Screenshot: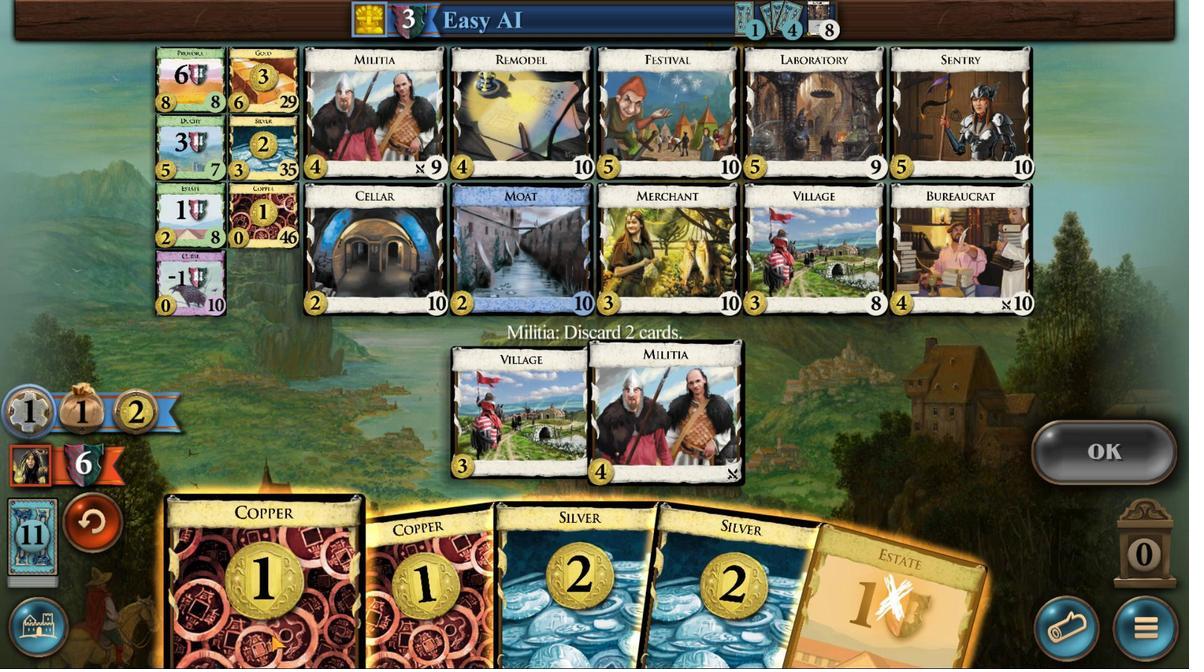 
Action: Mouse scrolled (270, 635) with delta (0, 0)
Screenshot: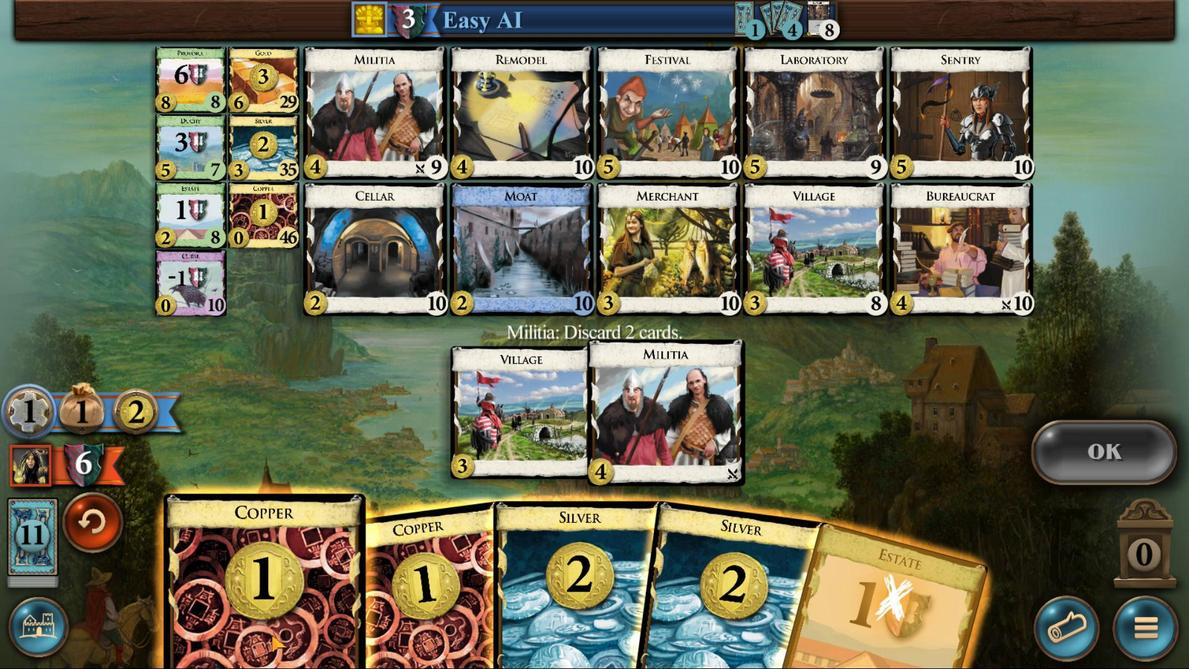 
Action: Mouse scrolled (270, 635) with delta (0, 0)
Screenshot: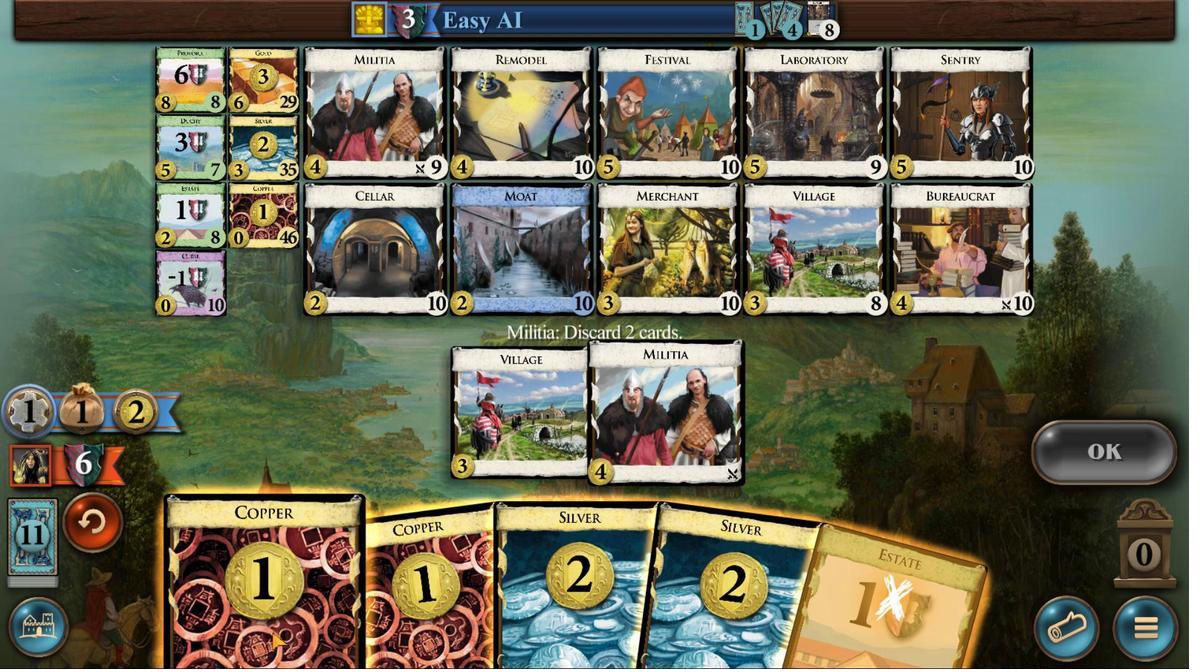 
Action: Mouse moved to (1034, 461)
Screenshot: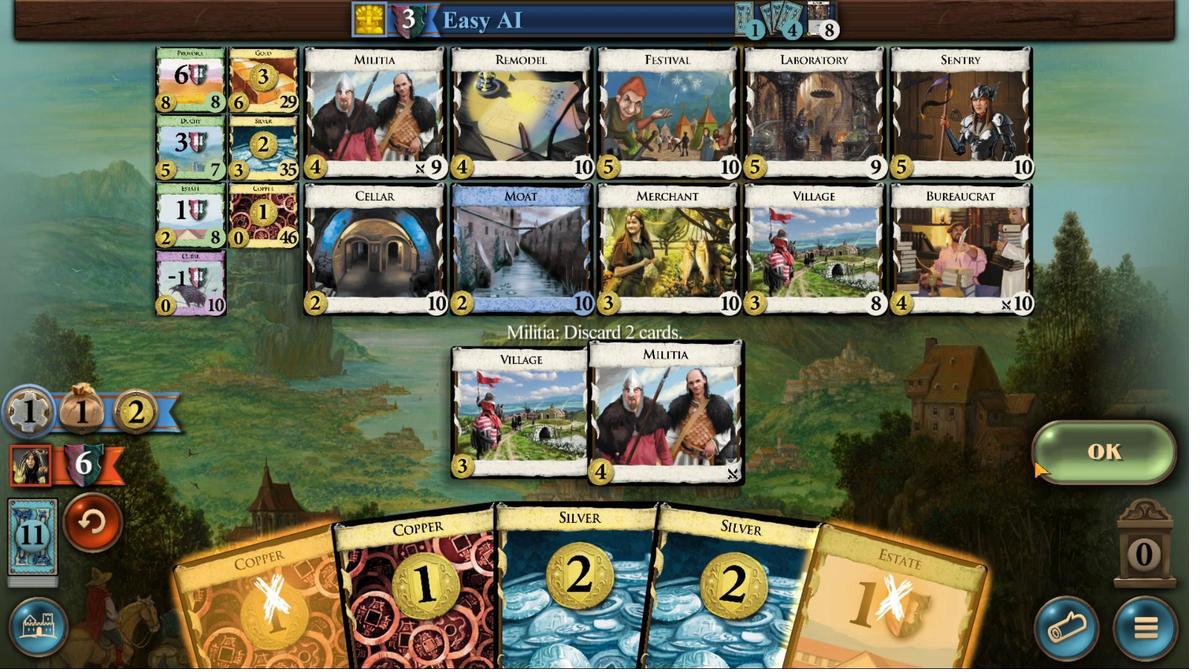 
Action: Mouse pressed left at (1034, 461)
Screenshot: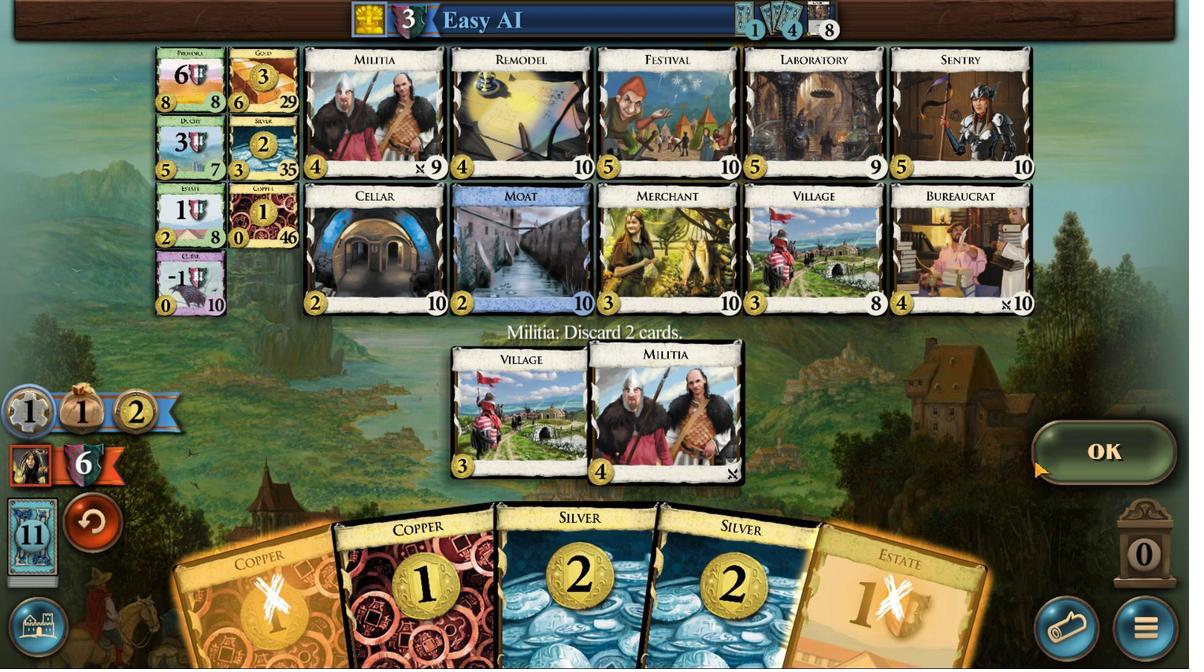 
Action: Mouse moved to (674, 636)
Screenshot: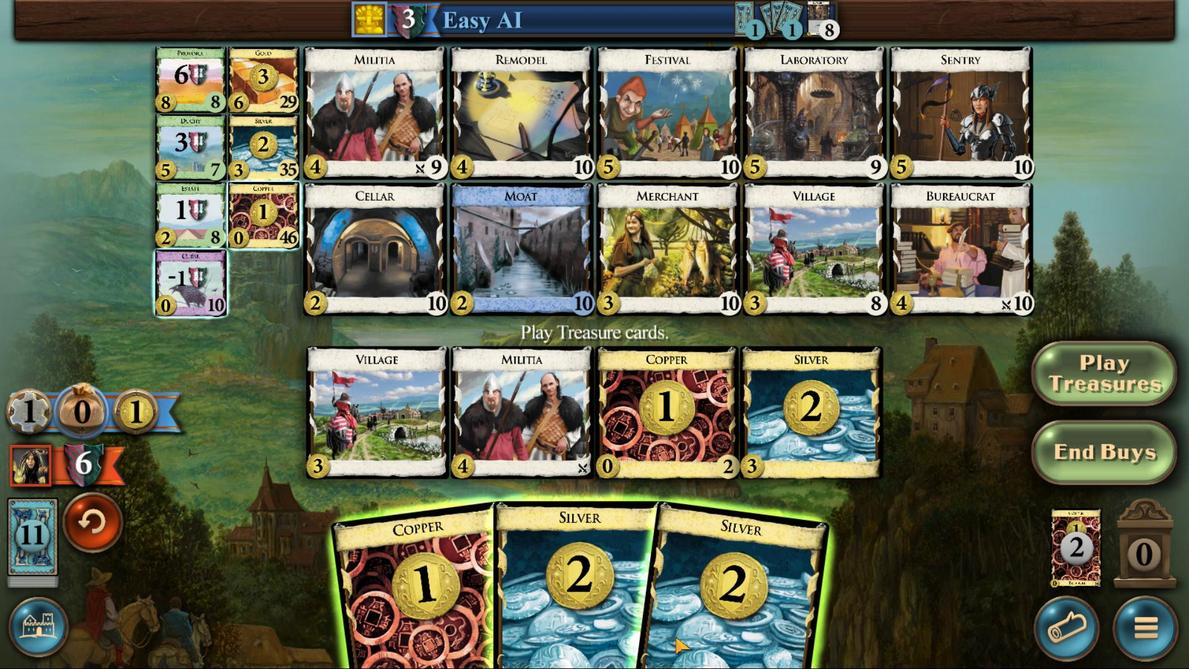 
Action: Mouse scrolled (674, 636) with delta (0, 0)
Screenshot: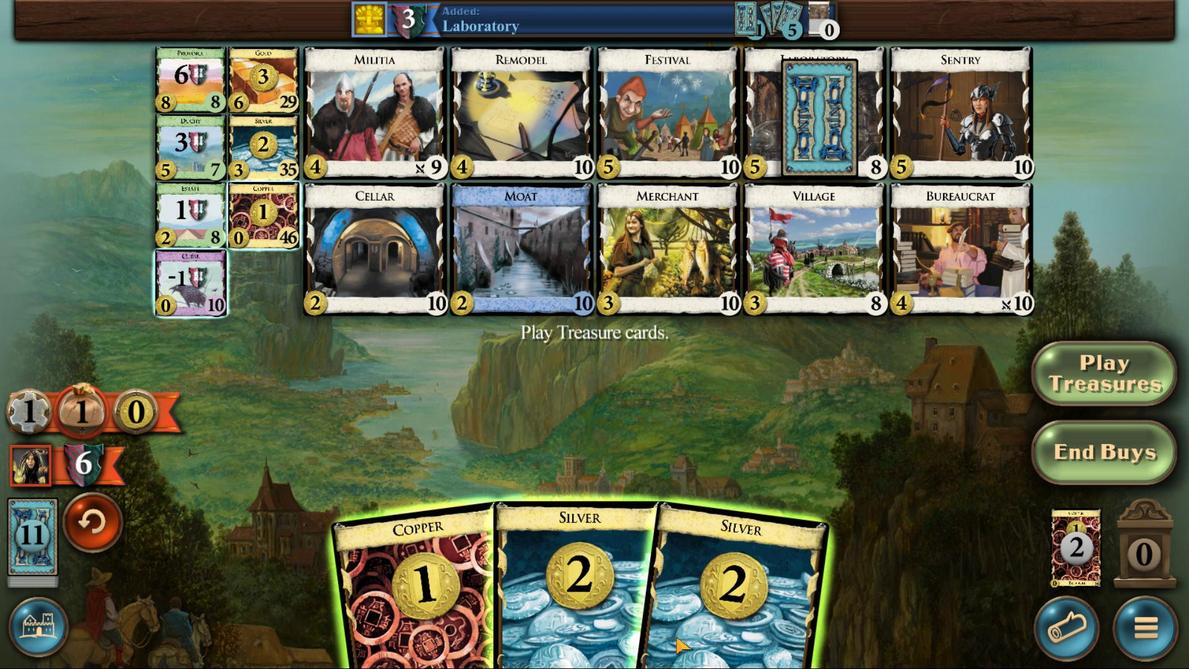 
Action: Mouse moved to (675, 636)
Screenshot: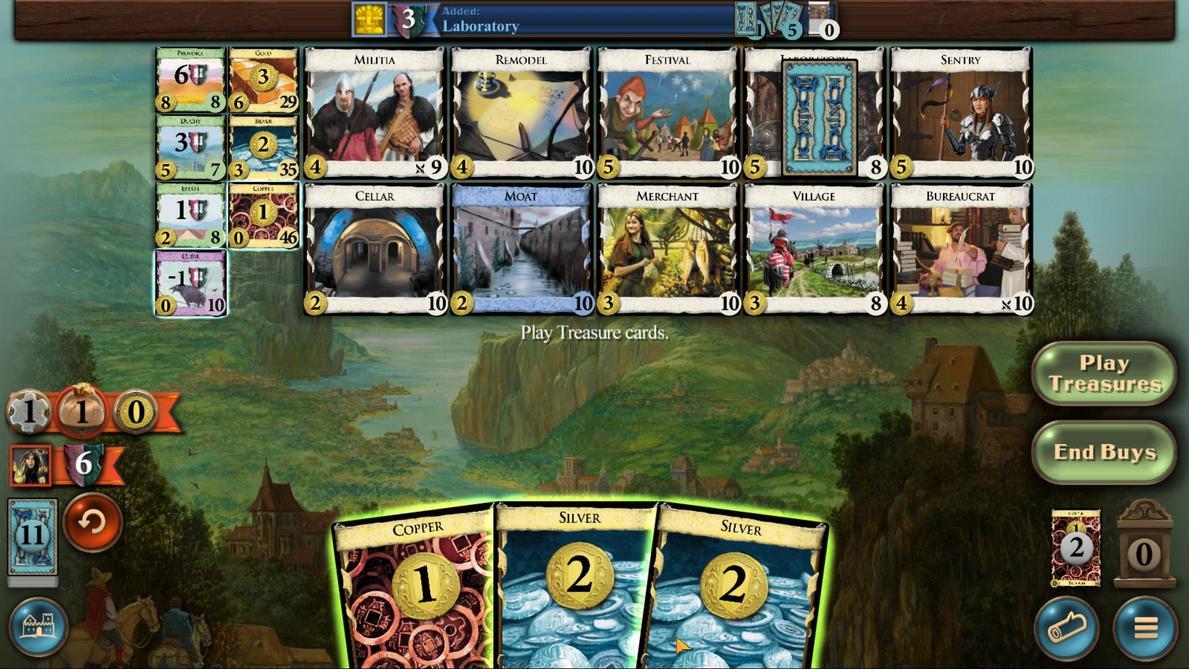 
Action: Mouse scrolled (675, 636) with delta (0, 0)
Screenshot: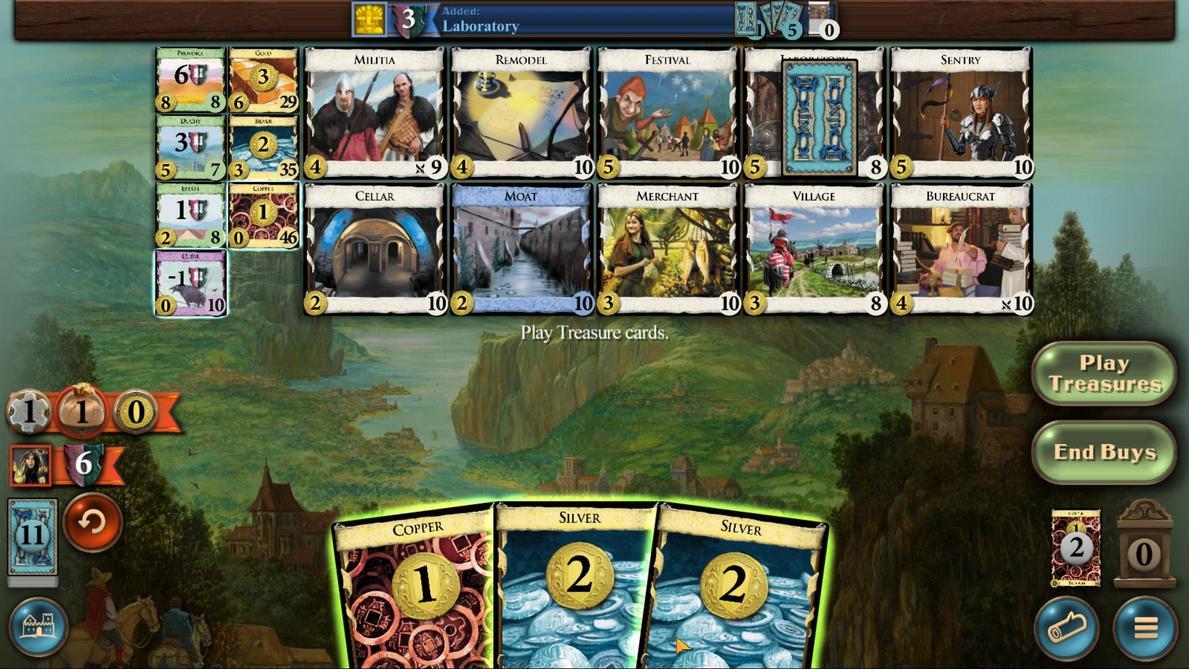 
Action: Mouse moved to (604, 632)
Screenshot: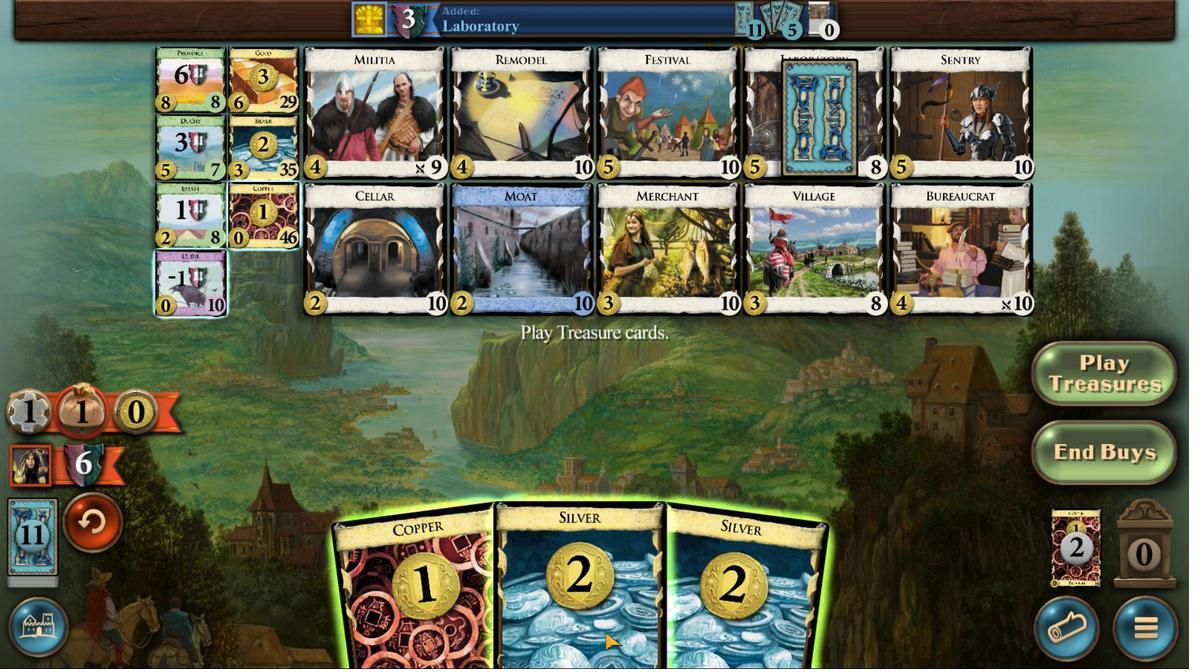 
Action: Mouse scrolled (604, 632) with delta (0, 0)
Screenshot: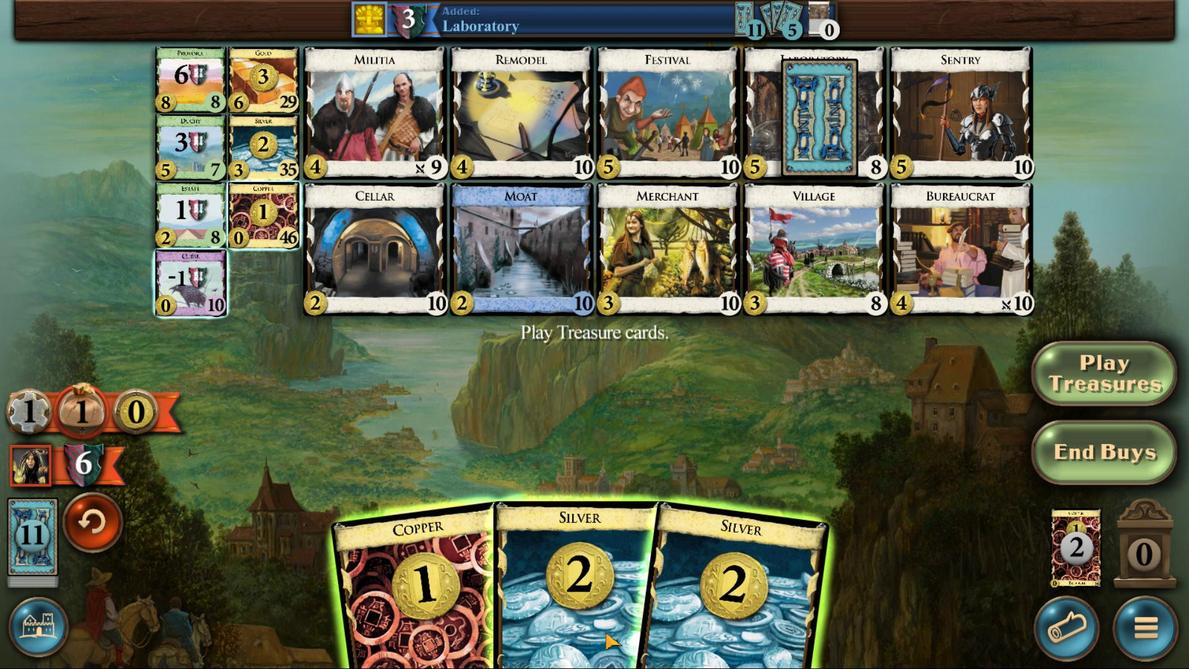 
Action: Mouse scrolled (604, 632) with delta (0, 0)
Screenshot: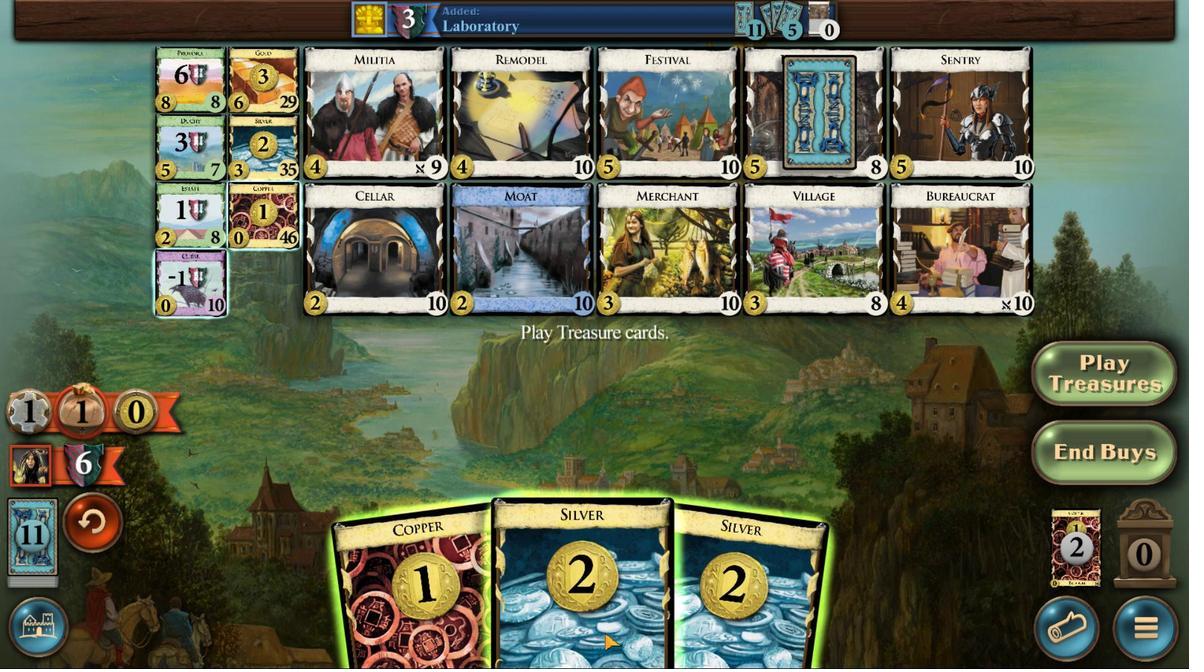 
Action: Mouse moved to (604, 632)
Screenshot: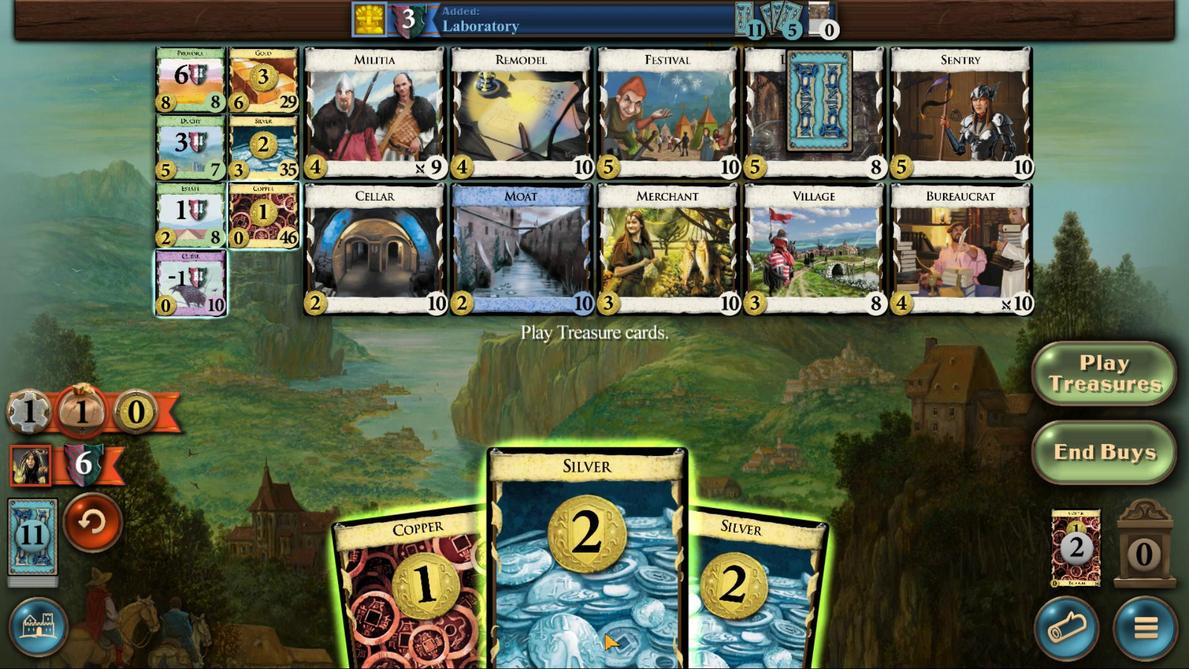 
Action: Mouse scrolled (604, 632) with delta (0, 0)
Screenshot: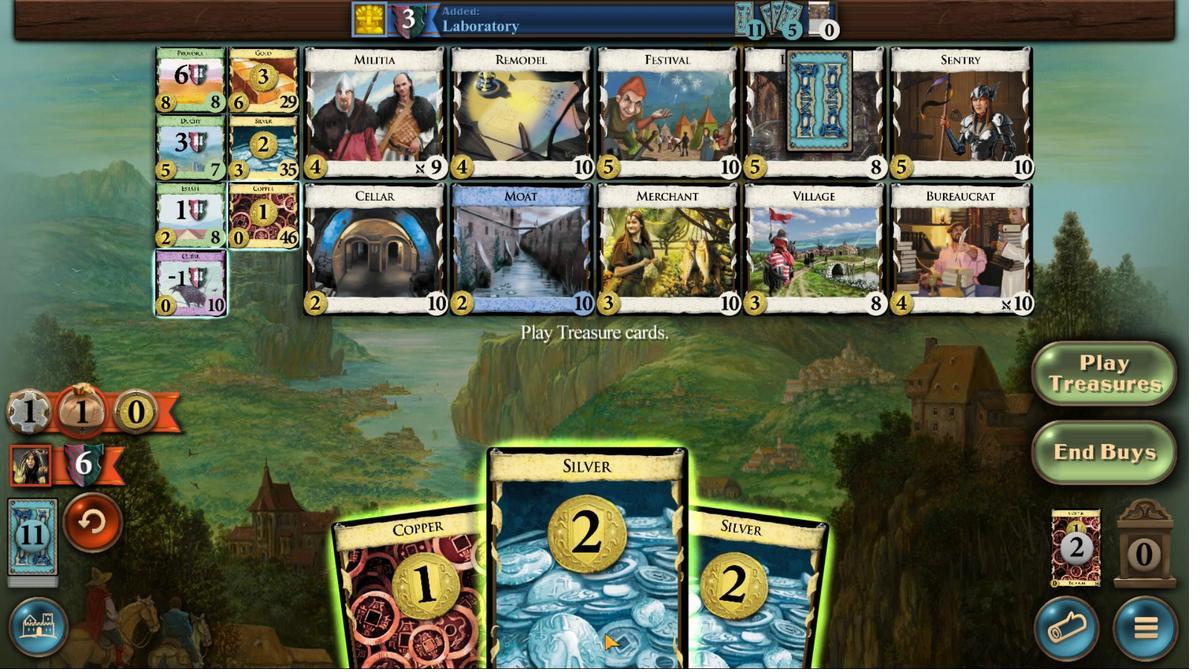 
Action: Mouse moved to (604, 633)
Screenshot: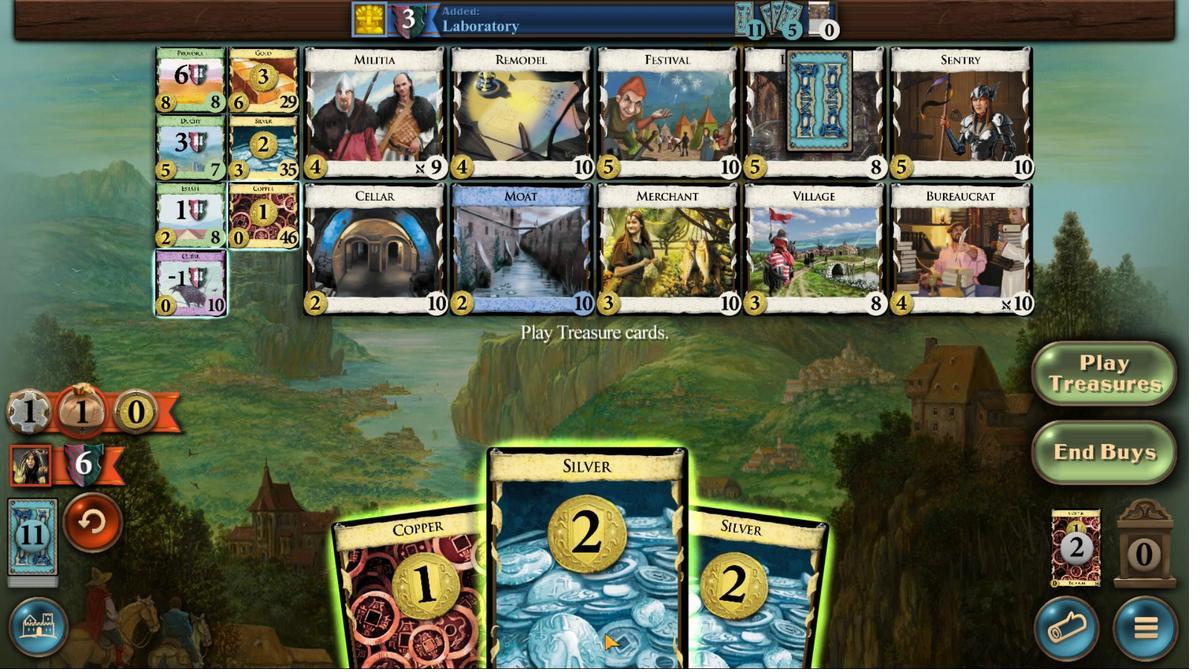 
Action: Mouse scrolled (604, 632) with delta (0, 0)
Screenshot: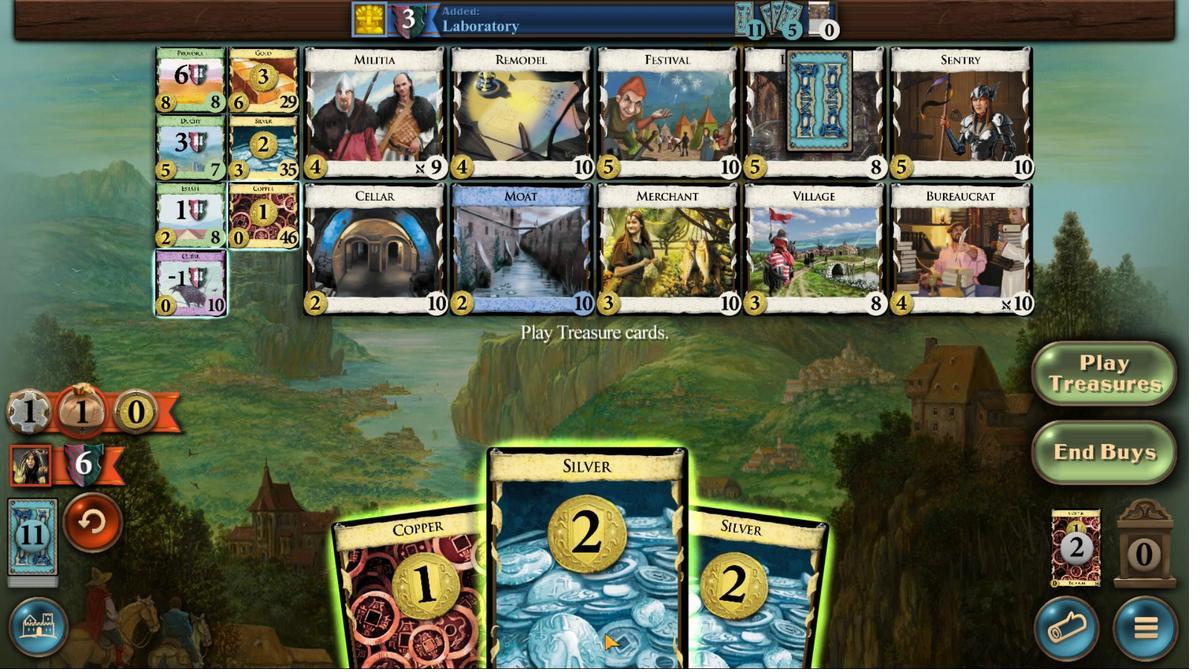 
Action: Mouse scrolled (604, 632) with delta (0, 0)
Screenshot: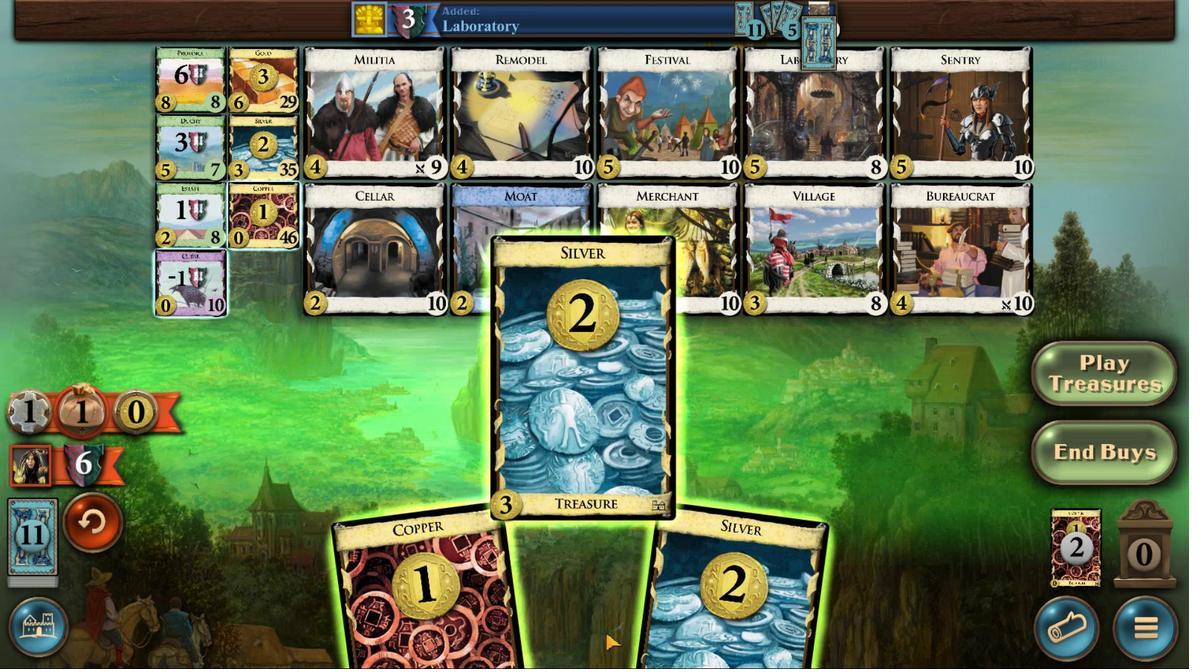 
Action: Mouse scrolled (604, 632) with delta (0, 0)
Screenshot: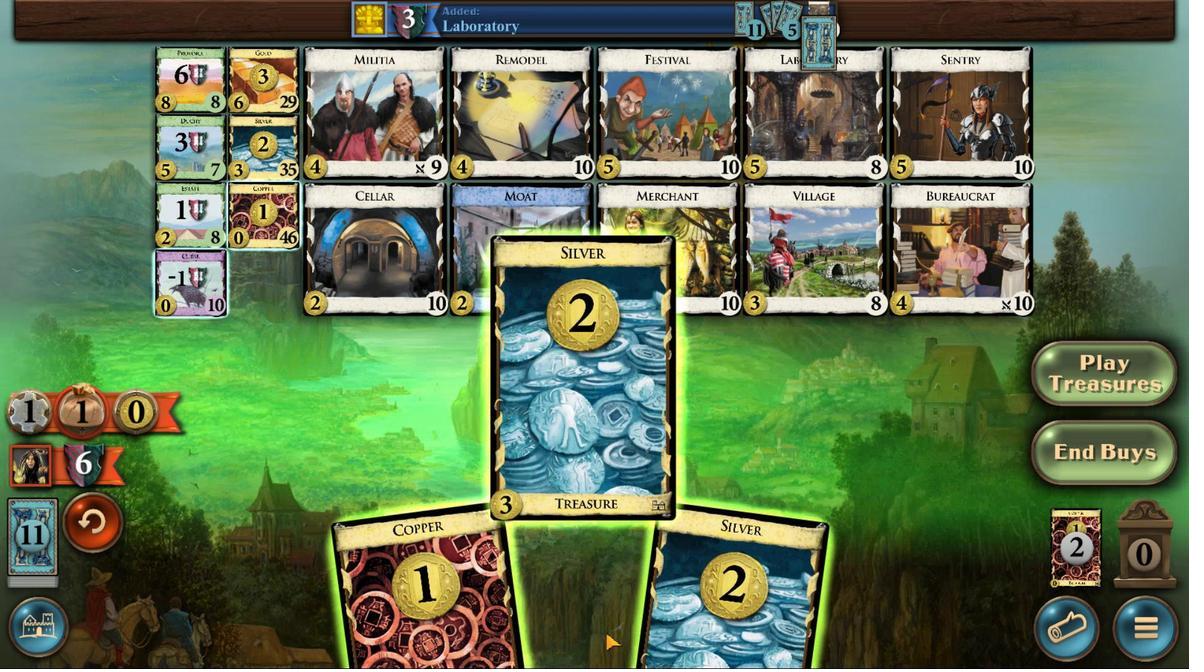 
Action: Mouse moved to (674, 620)
Screenshot: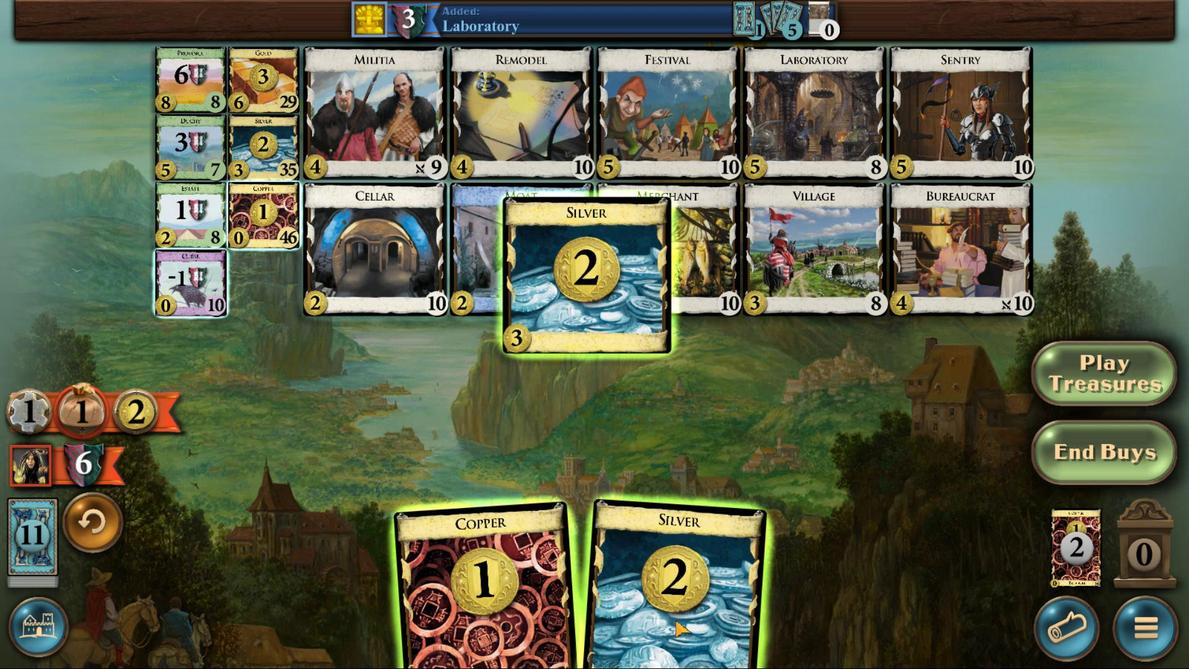 
Action: Mouse scrolled (674, 619) with delta (0, 0)
Screenshot: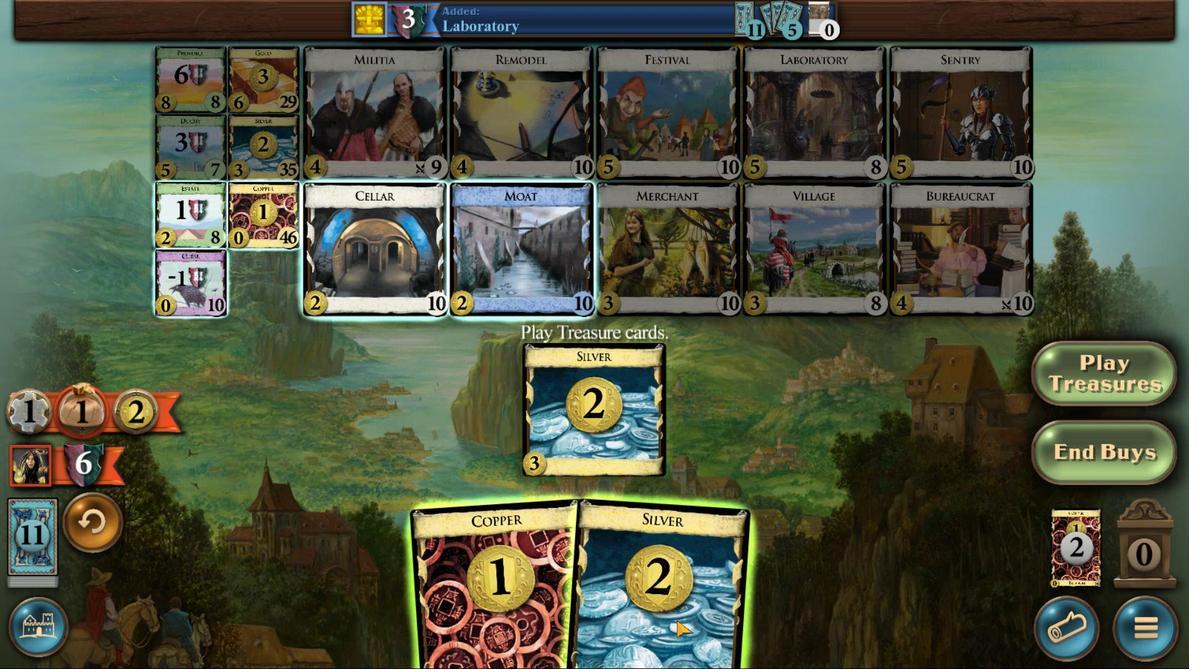 
Action: Mouse moved to (676, 620)
Screenshot: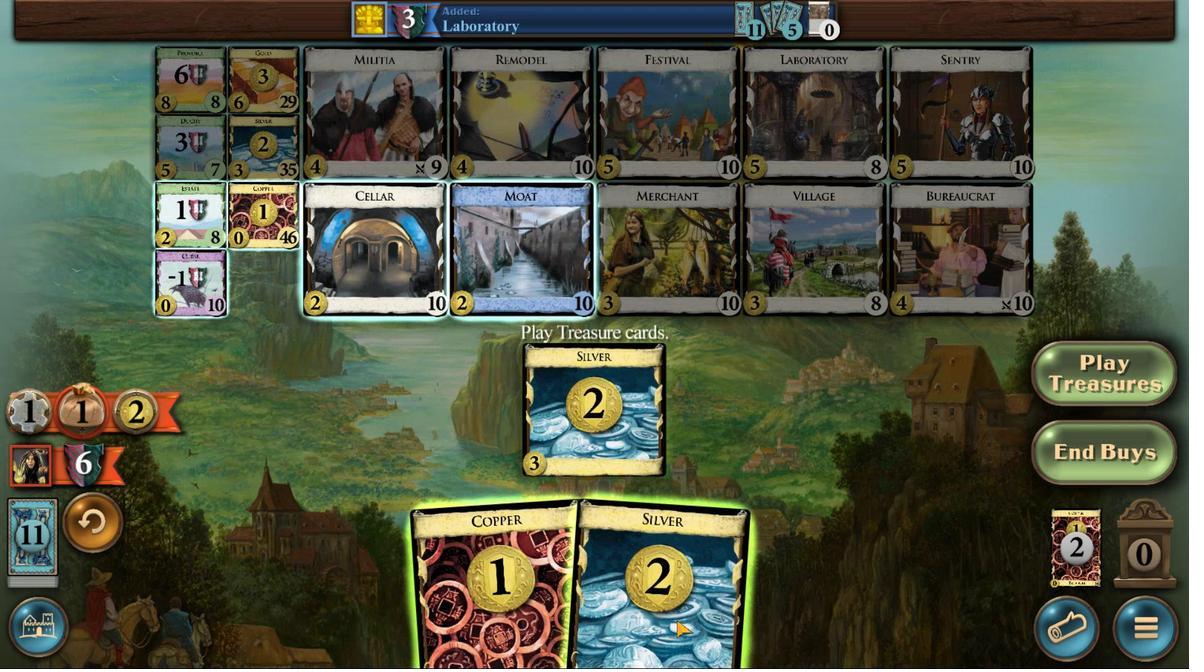 
Action: Mouse scrolled (676, 619) with delta (0, 0)
Screenshot: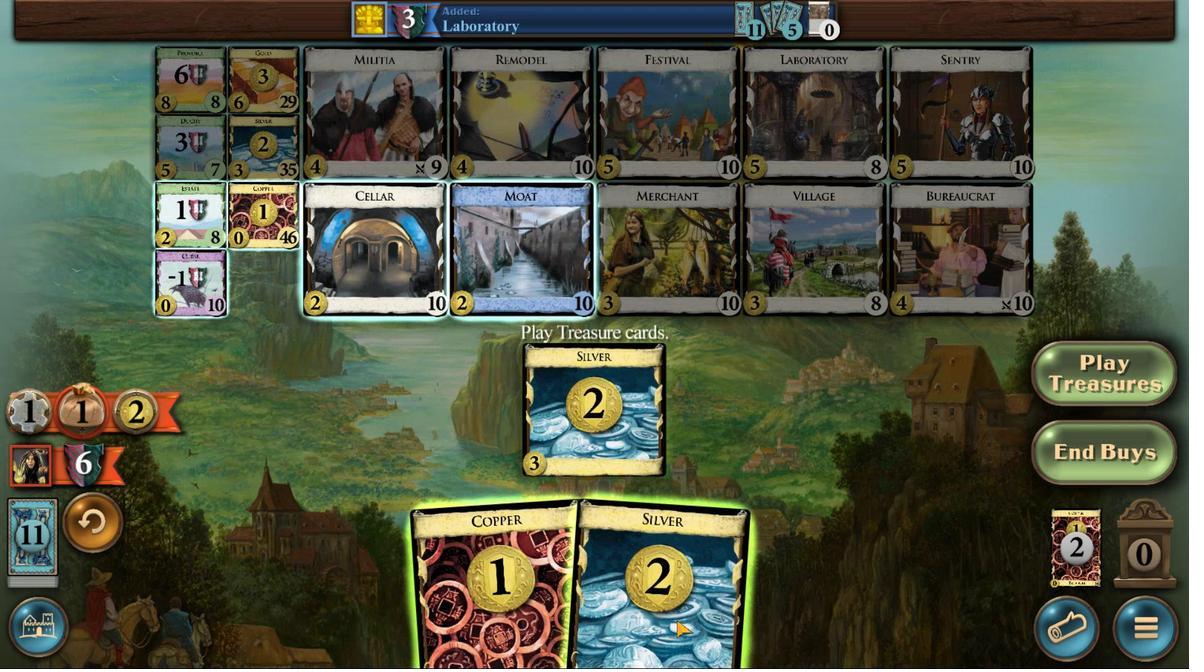 
Action: Mouse scrolled (676, 619) with delta (0, 0)
Screenshot: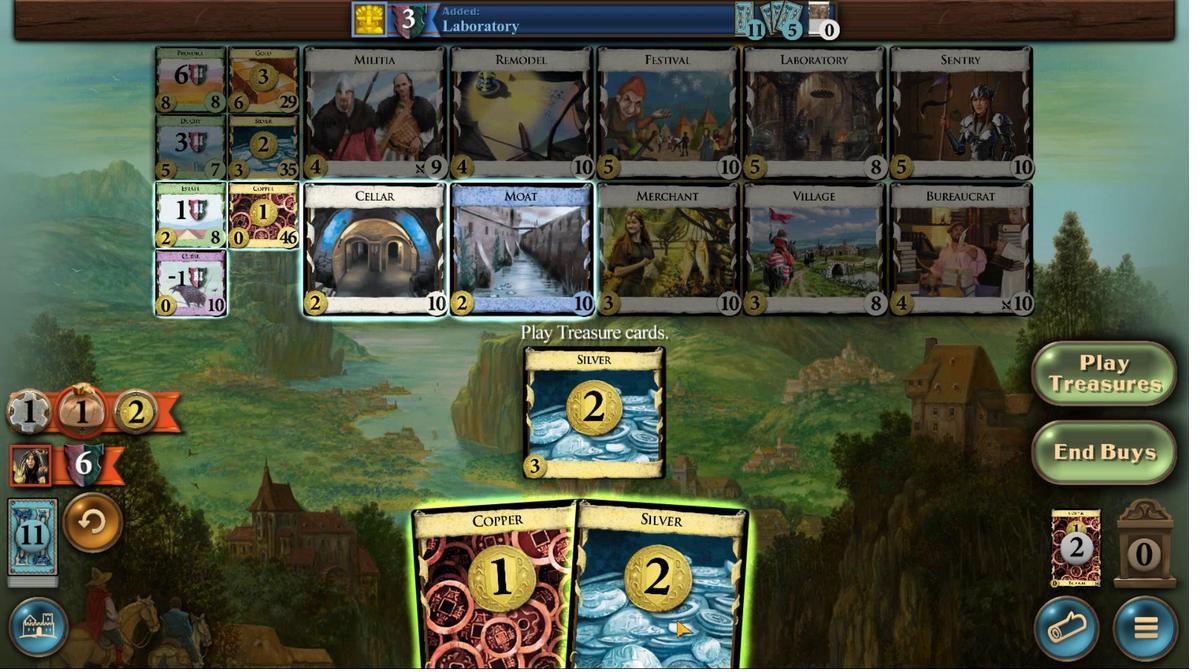 
Action: Mouse scrolled (676, 619) with delta (0, 0)
Screenshot: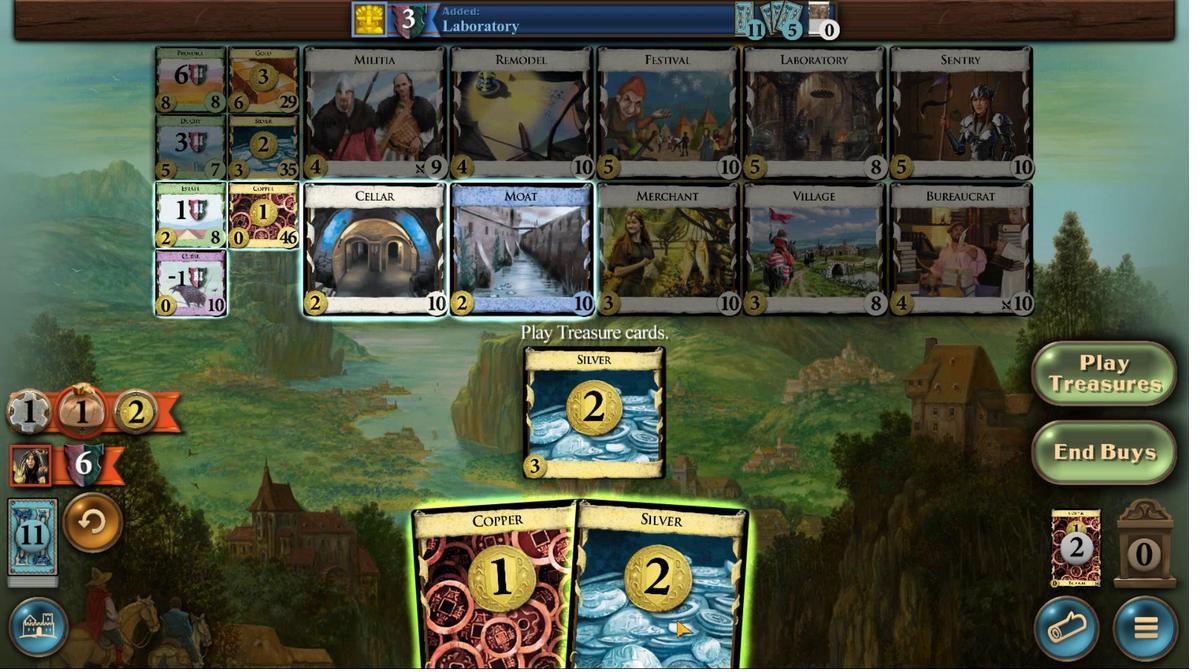
Action: Mouse scrolled (676, 619) with delta (0, 0)
Screenshot: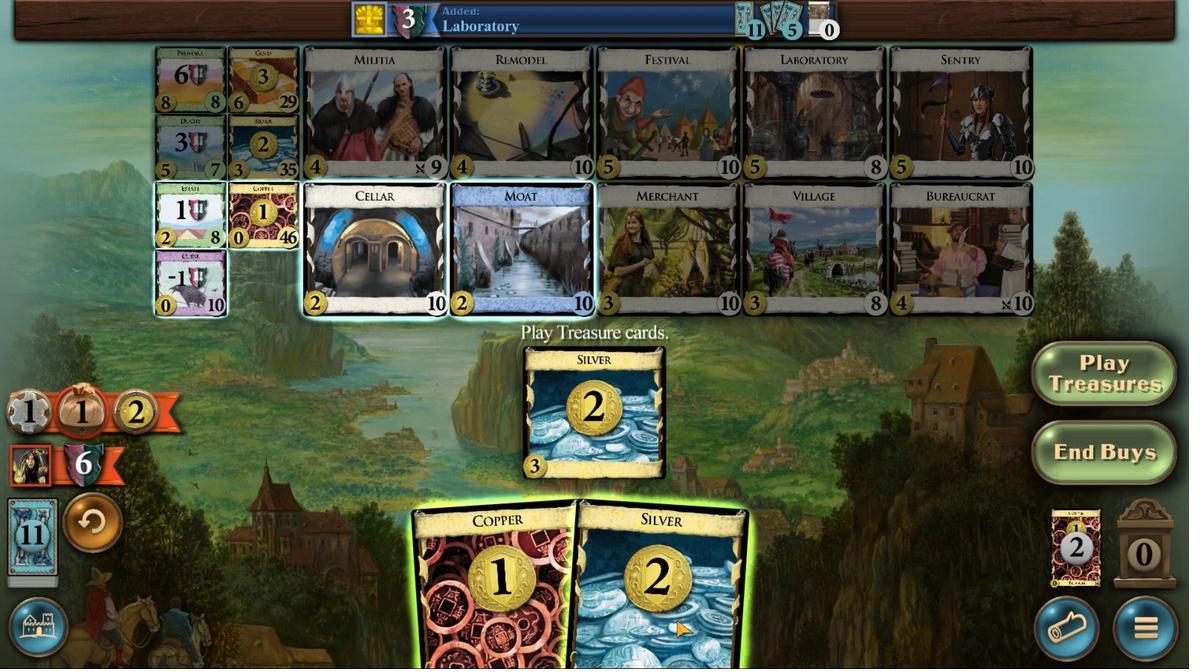 
Action: Mouse moved to (602, 610)
Screenshot: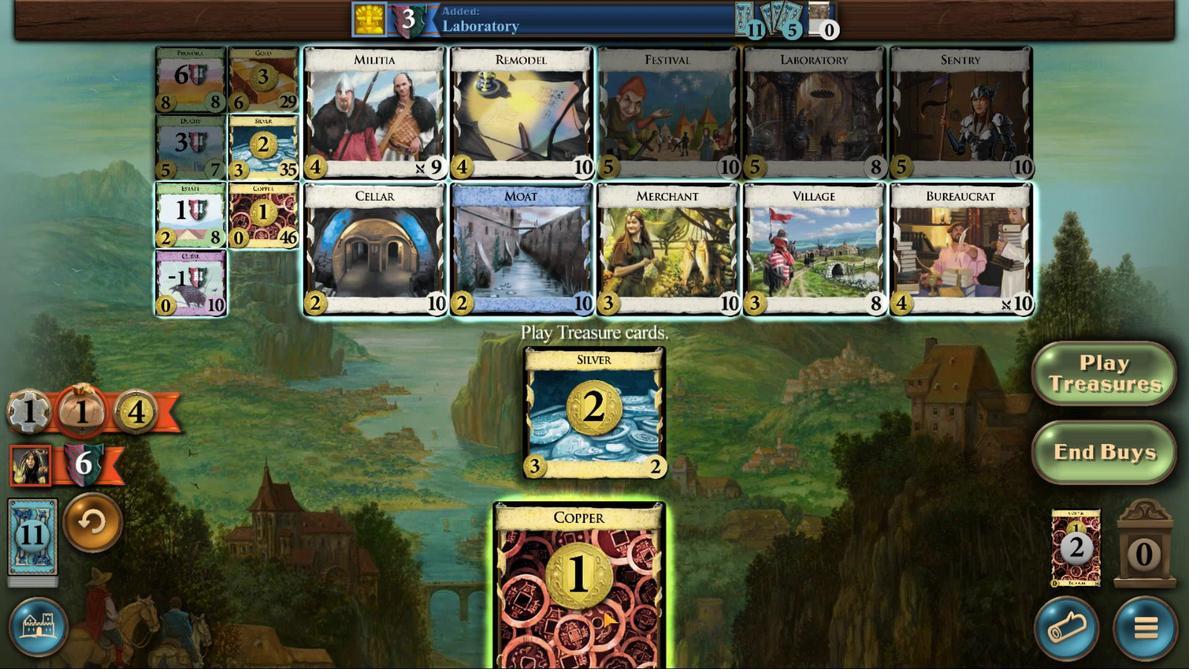 
Action: Mouse scrolled (602, 610) with delta (0, 0)
Screenshot: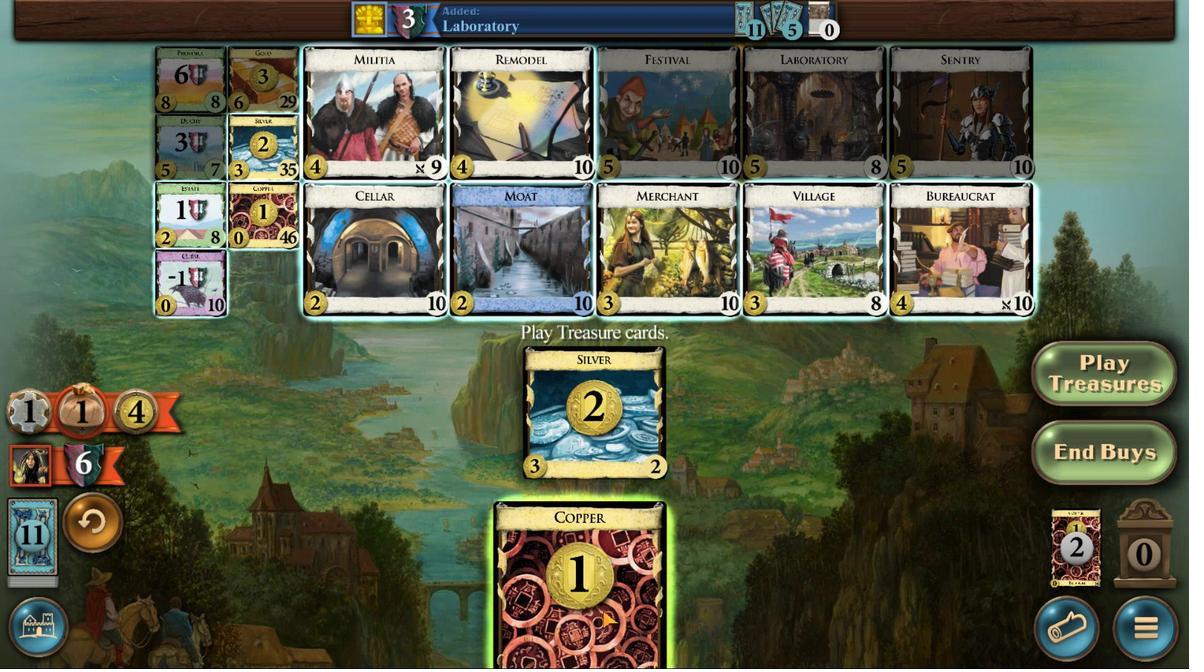 
Action: Mouse scrolled (602, 610) with delta (0, 0)
Screenshot: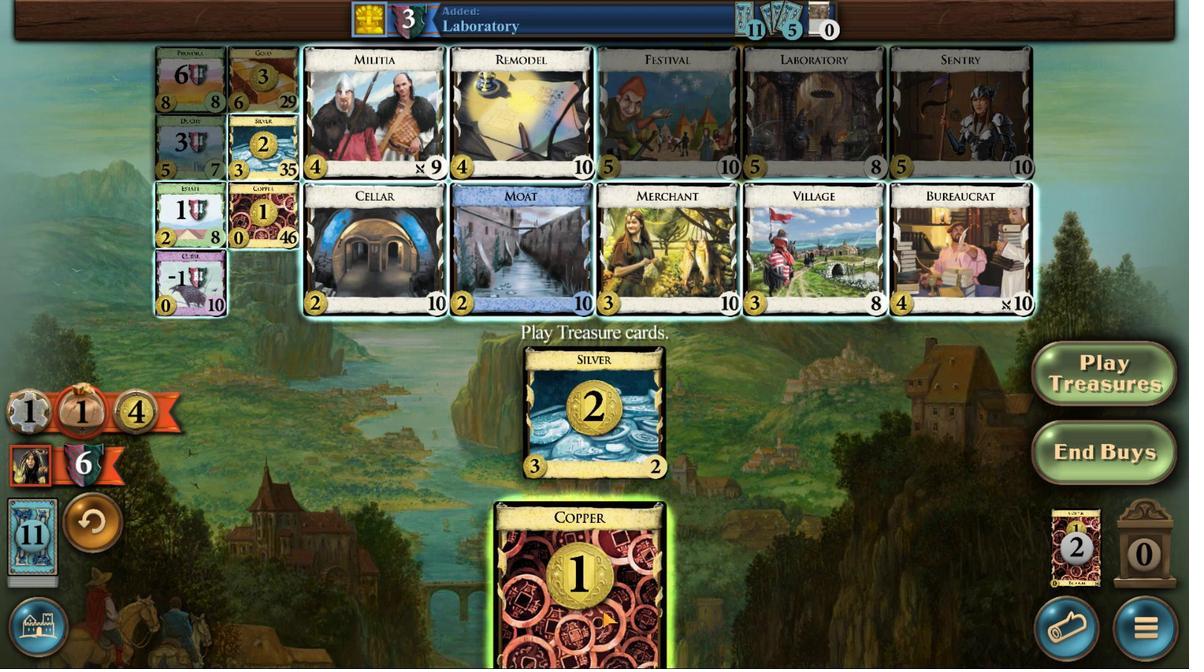
Action: Mouse moved to (602, 610)
Screenshot: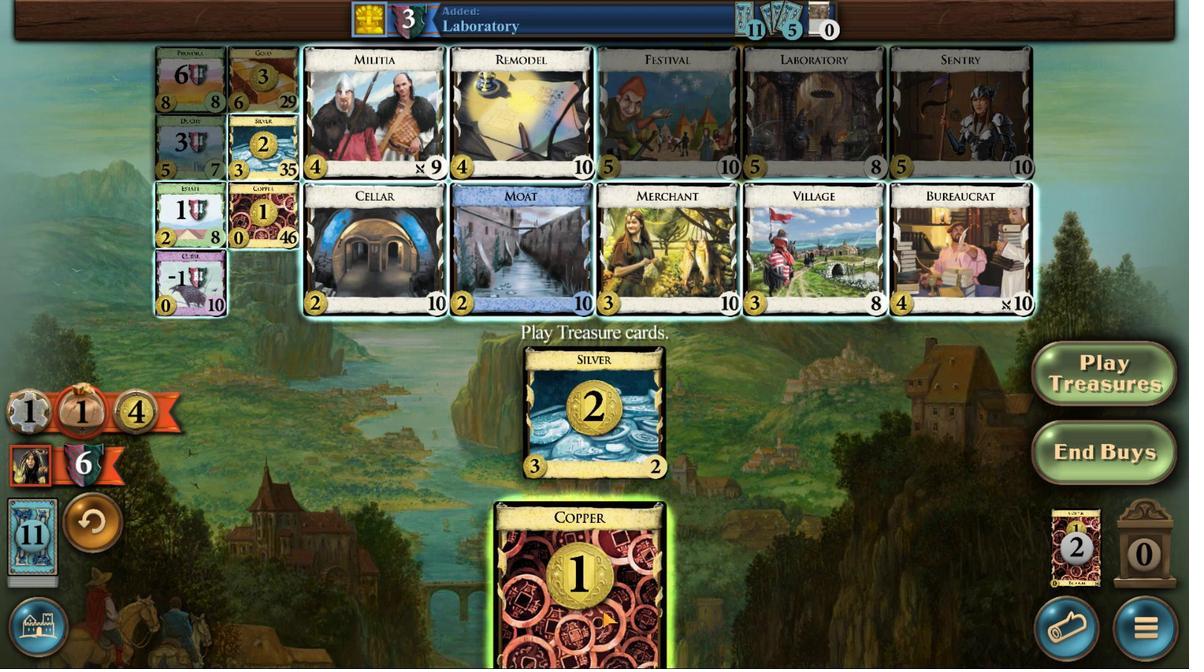 
Action: Mouse scrolled (602, 610) with delta (0, 0)
Screenshot: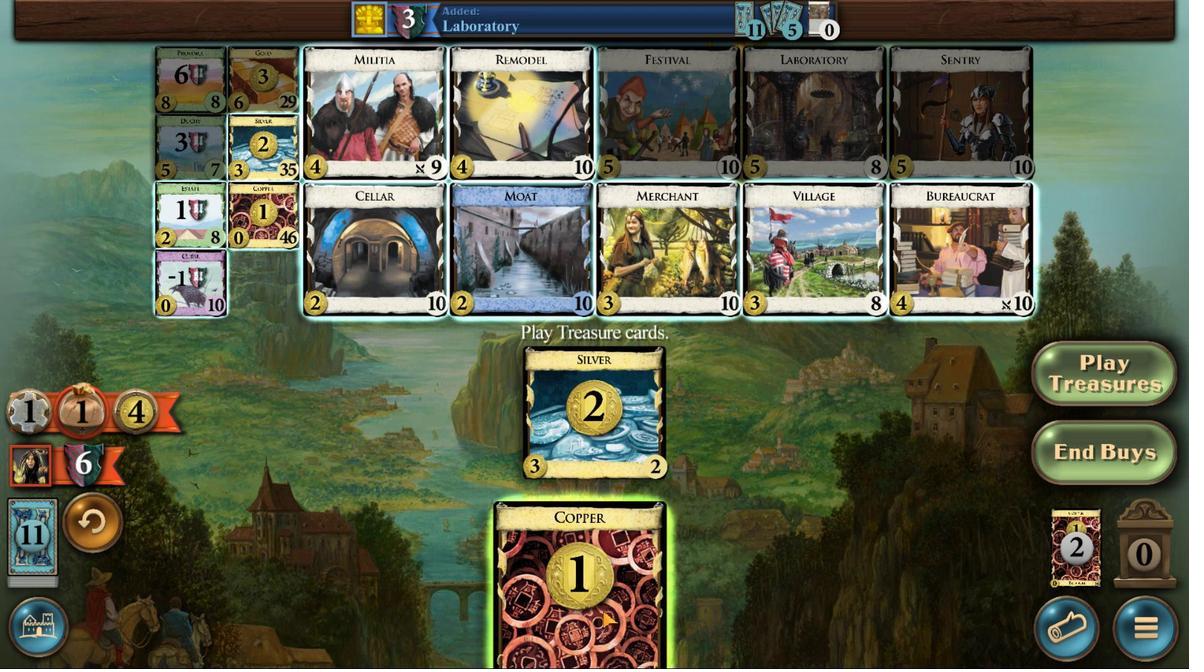 
Action: Mouse scrolled (602, 610) with delta (0, 0)
Screenshot: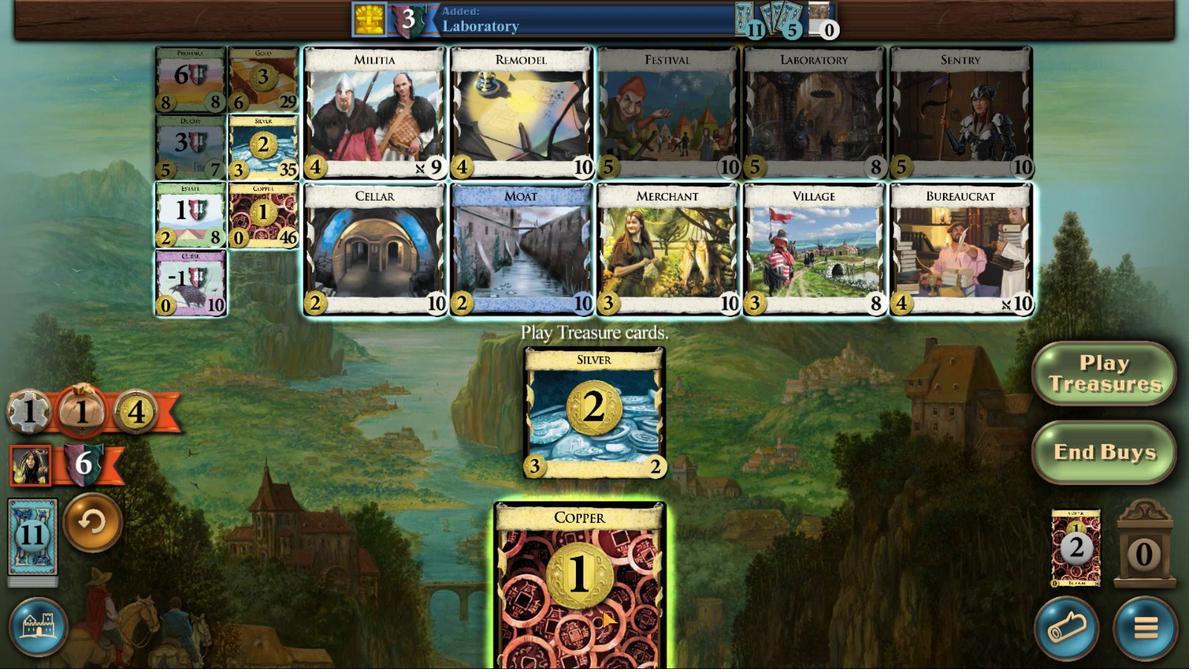 
Action: Mouse scrolled (602, 610) with delta (0, 0)
Screenshot: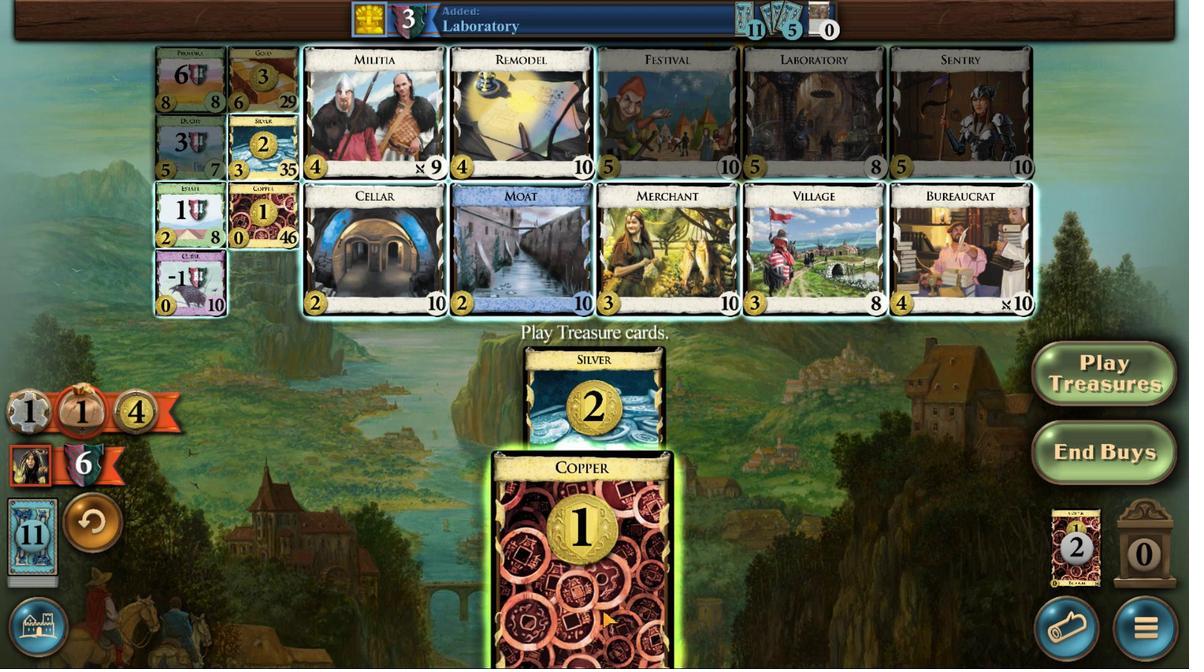 
Action: Mouse moved to (211, 173)
Screenshot: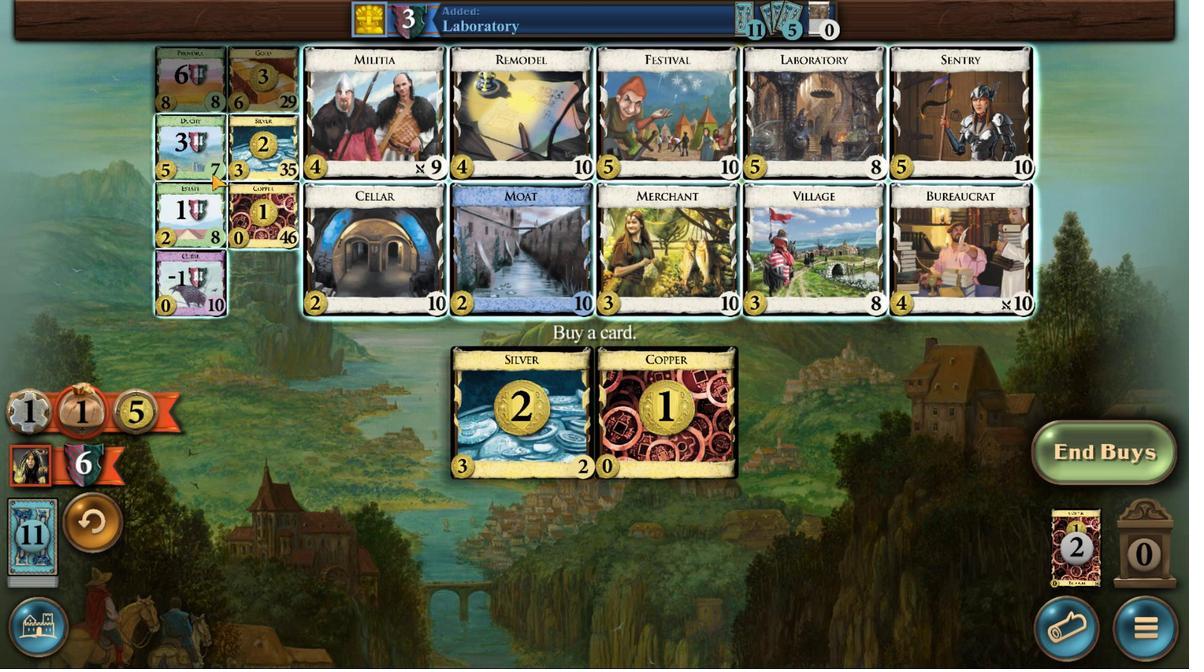 
Action: Mouse pressed left at (211, 173)
Screenshot: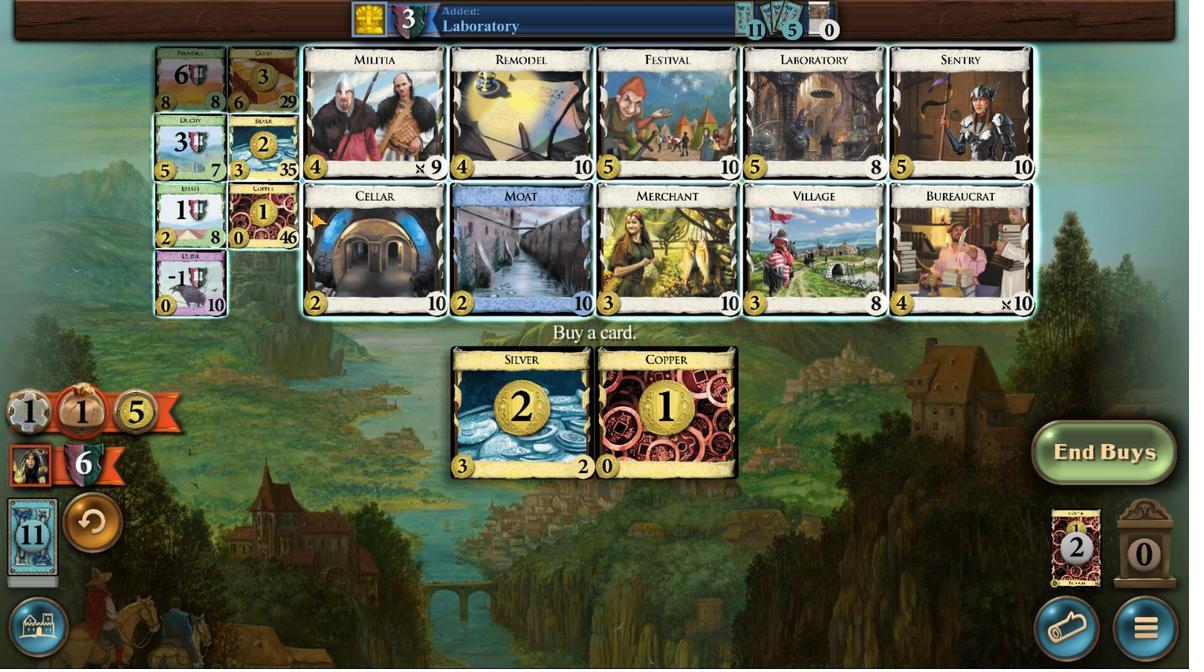 
Action: Mouse moved to (739, 591)
Screenshot: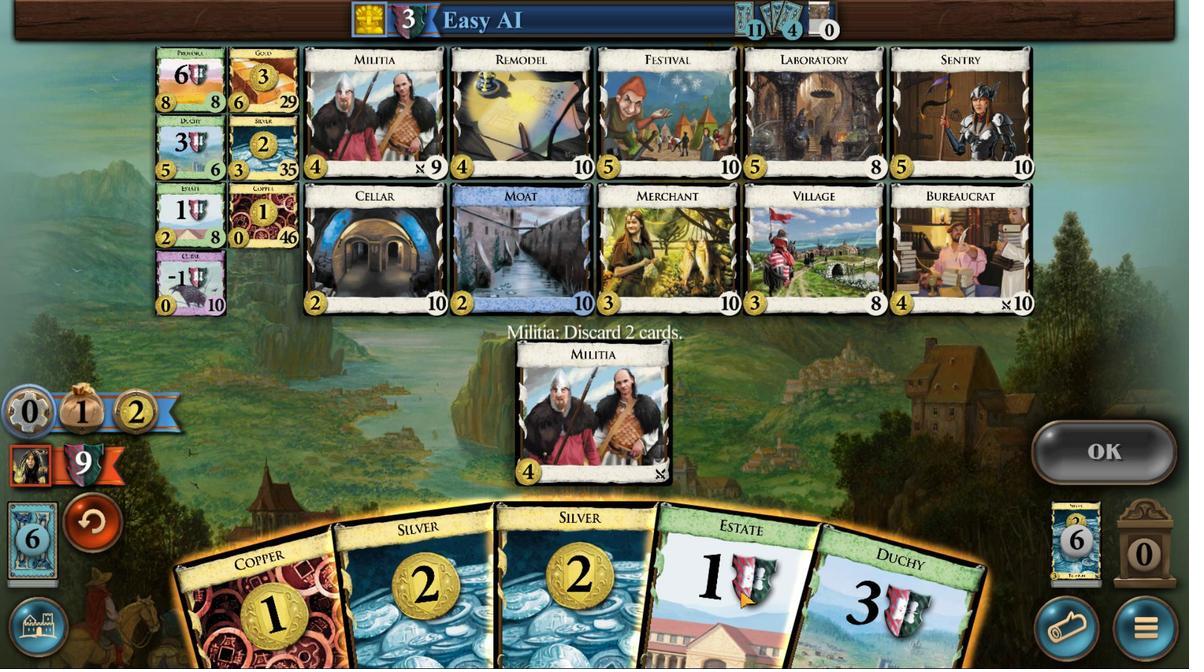 
Action: Mouse scrolled (739, 590) with delta (0, 0)
Screenshot: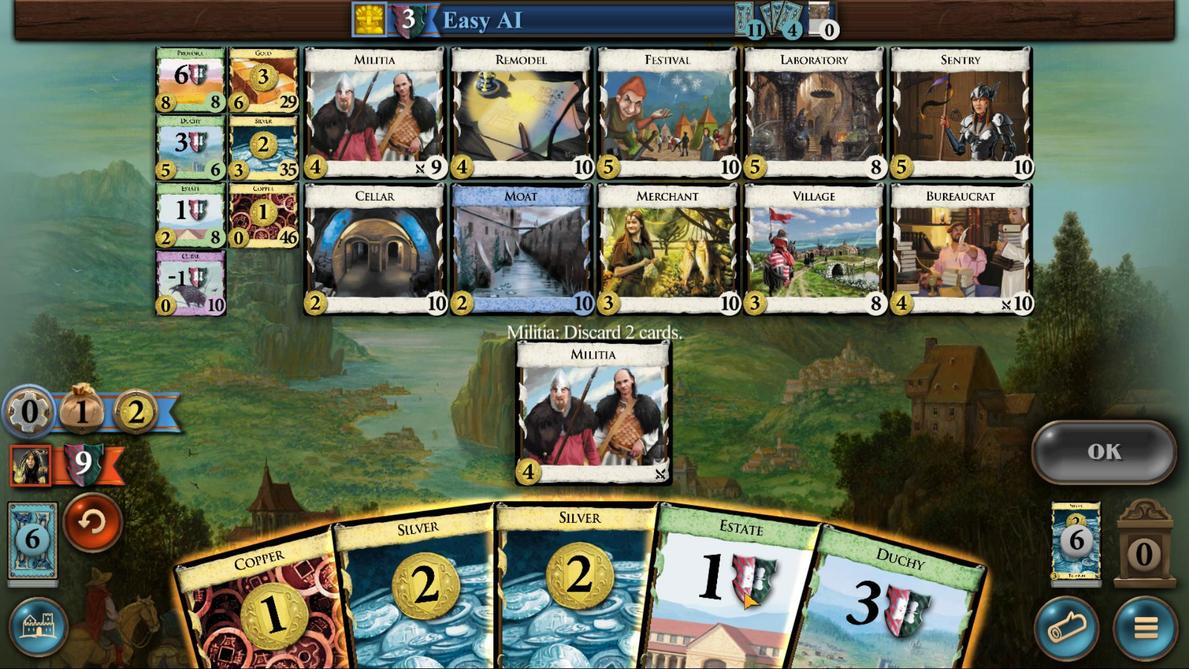 
Action: Mouse moved to (741, 591)
Screenshot: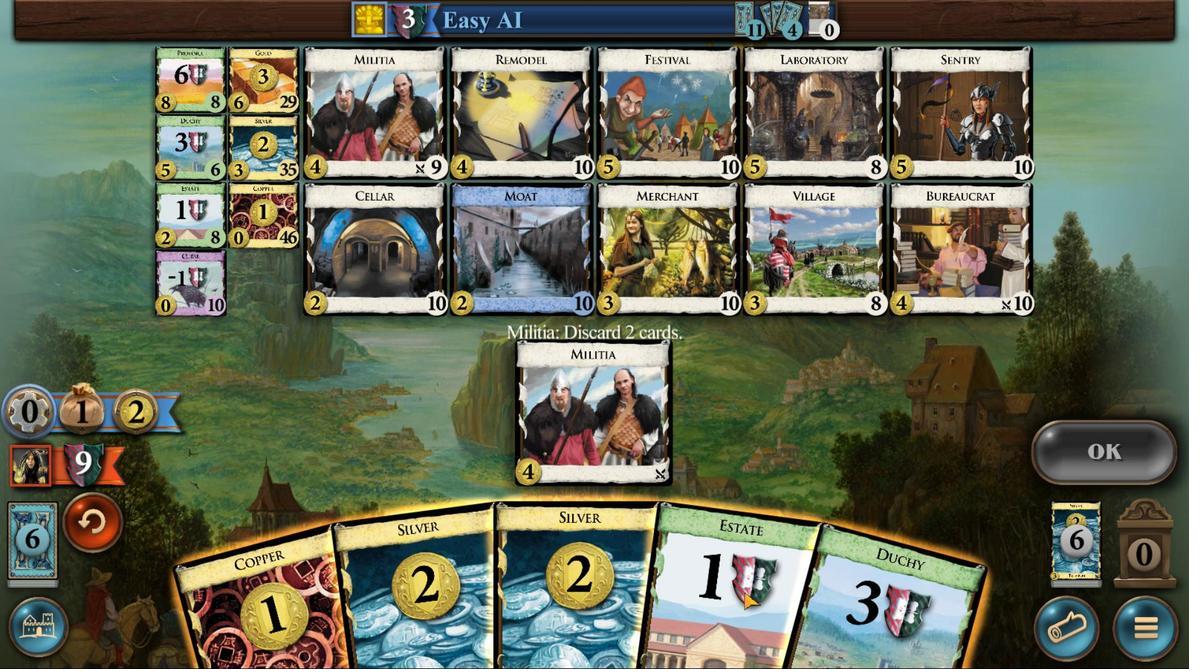 
Action: Mouse scrolled (741, 590) with delta (0, 0)
Screenshot: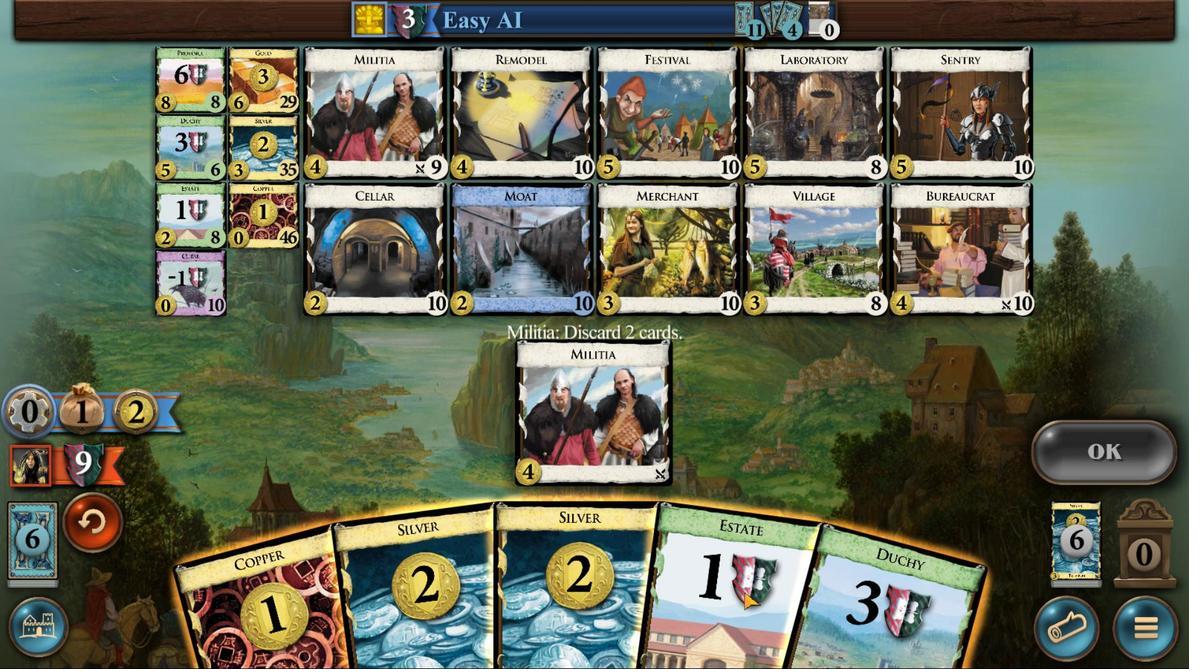 
Action: Mouse moved to (742, 591)
Screenshot: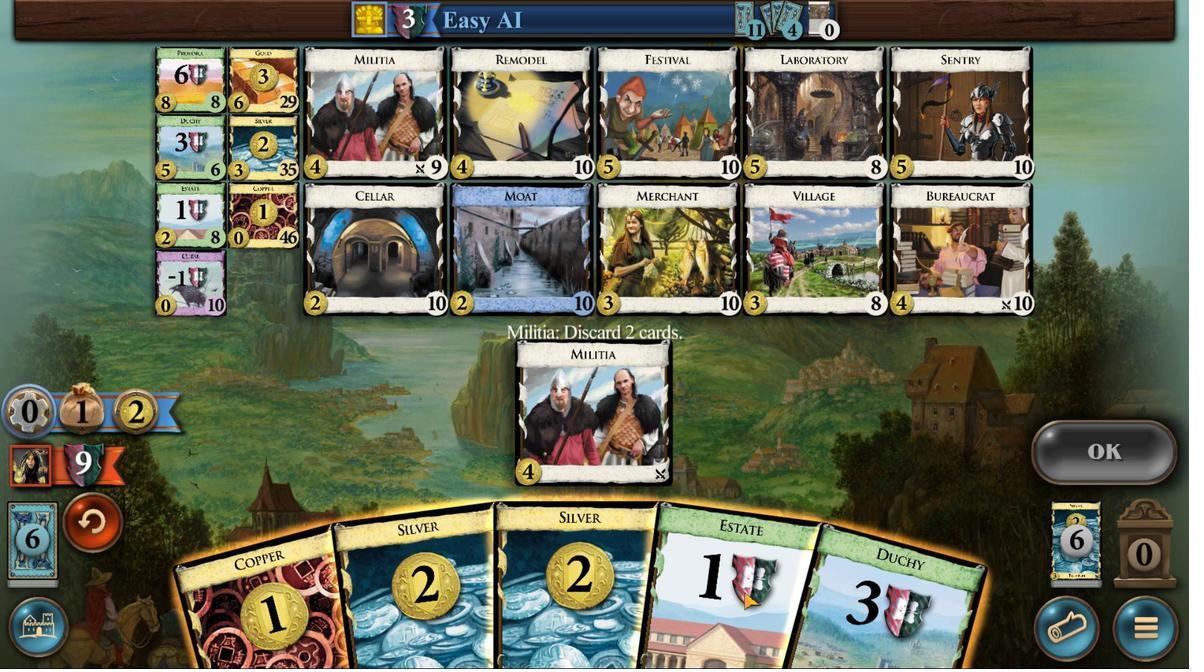 
Action: Mouse scrolled (742, 591) with delta (0, 0)
Screenshot: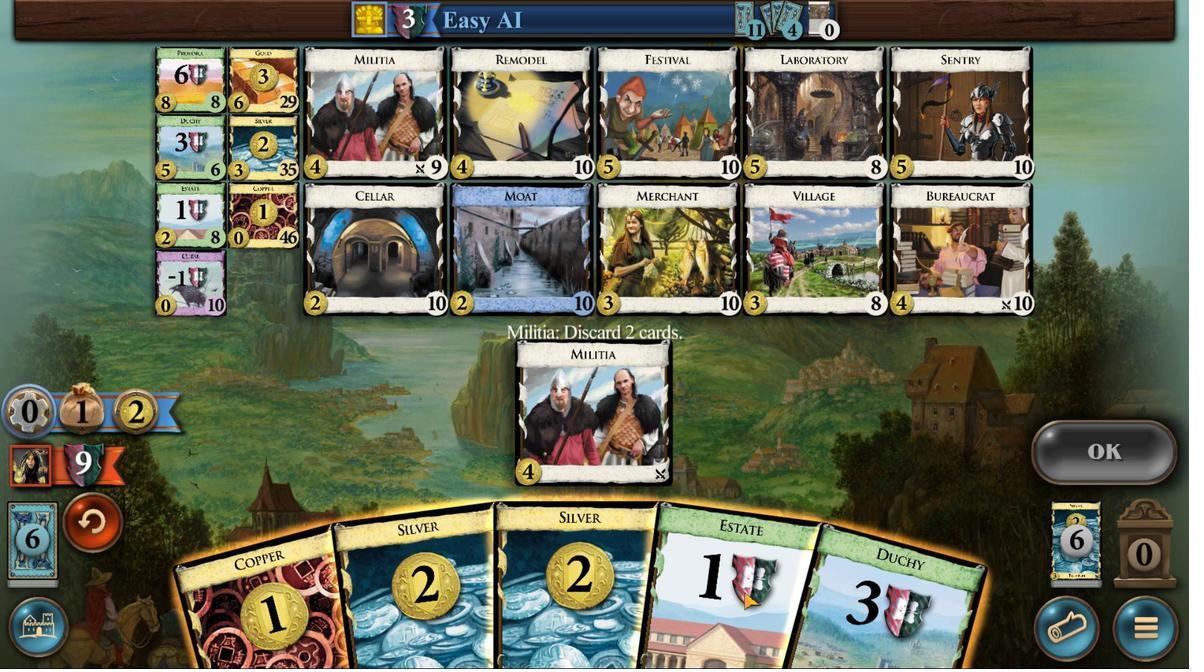 
Action: Mouse moved to (743, 592)
Screenshot: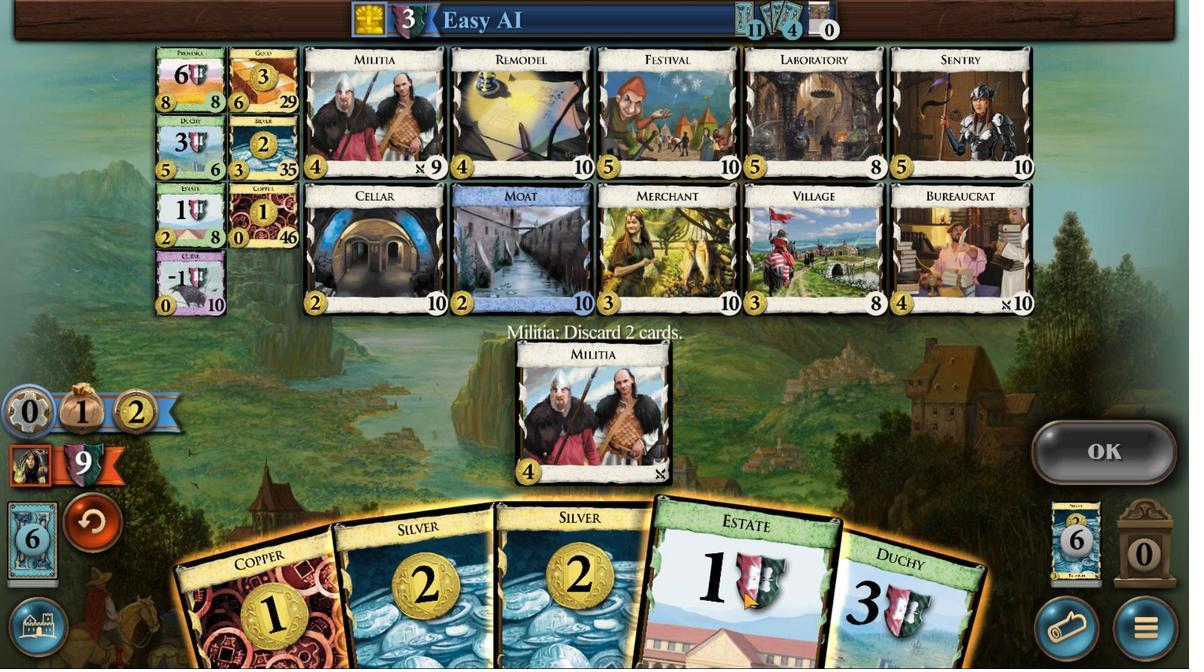
Action: Mouse scrolled (743, 591) with delta (0, 0)
Screenshot: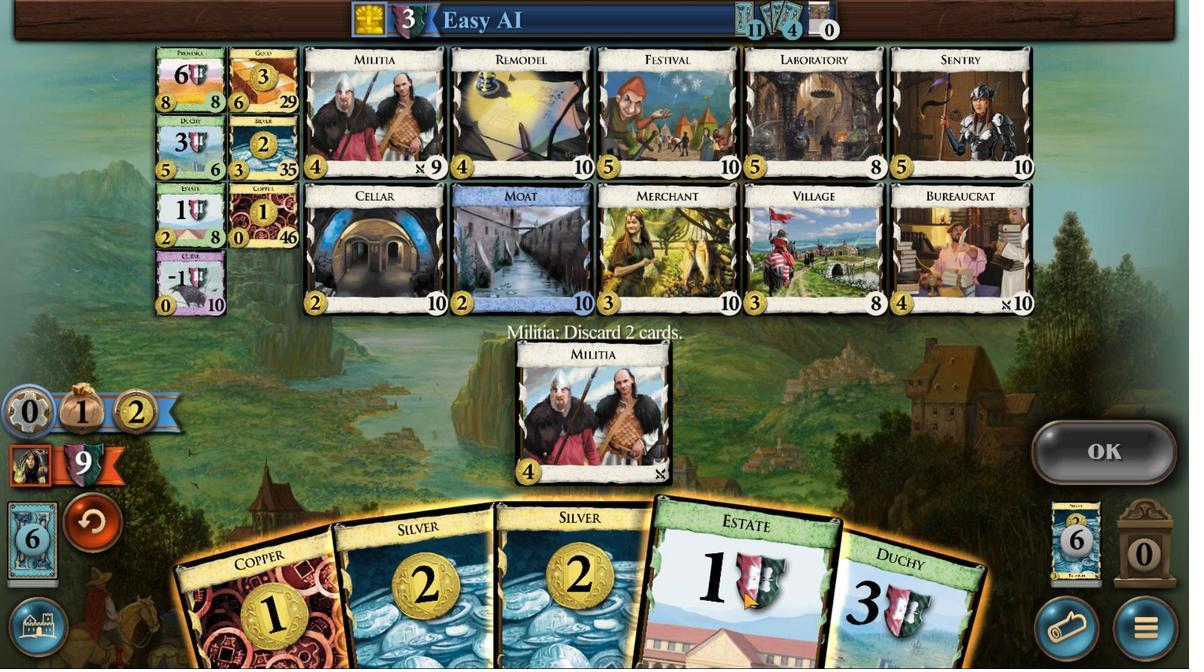 
Action: Mouse scrolled (743, 591) with delta (0, 0)
Screenshot: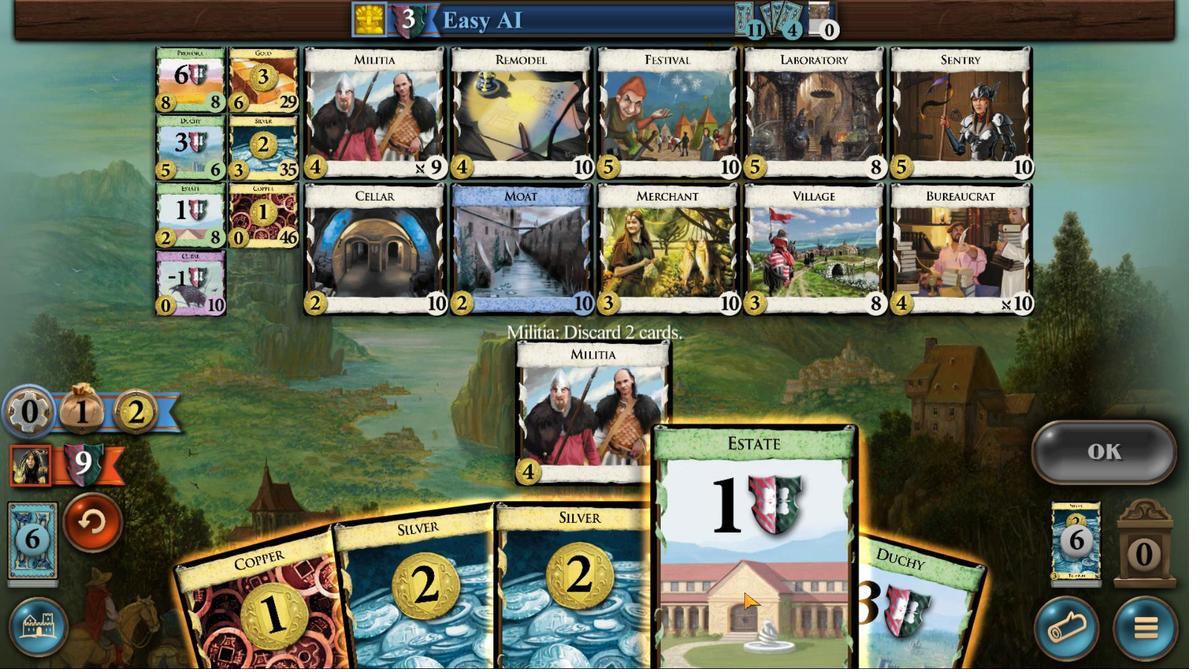 
Action: Mouse moved to (874, 643)
Screenshot: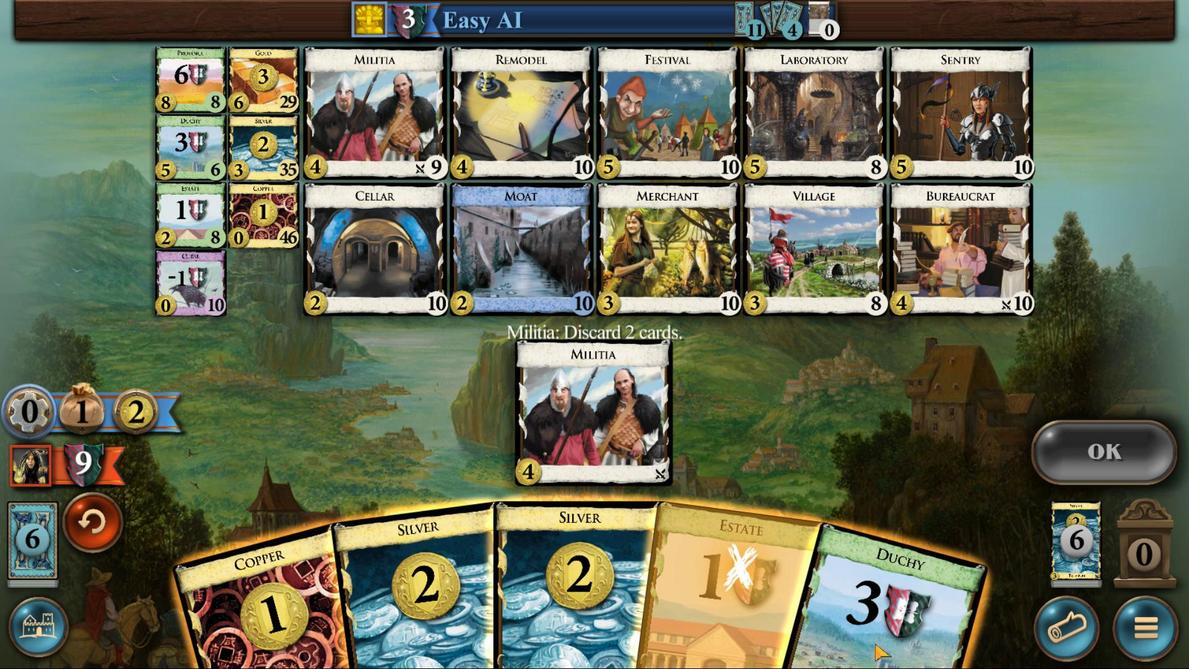 
Action: Mouse scrolled (874, 643) with delta (0, 0)
Screenshot: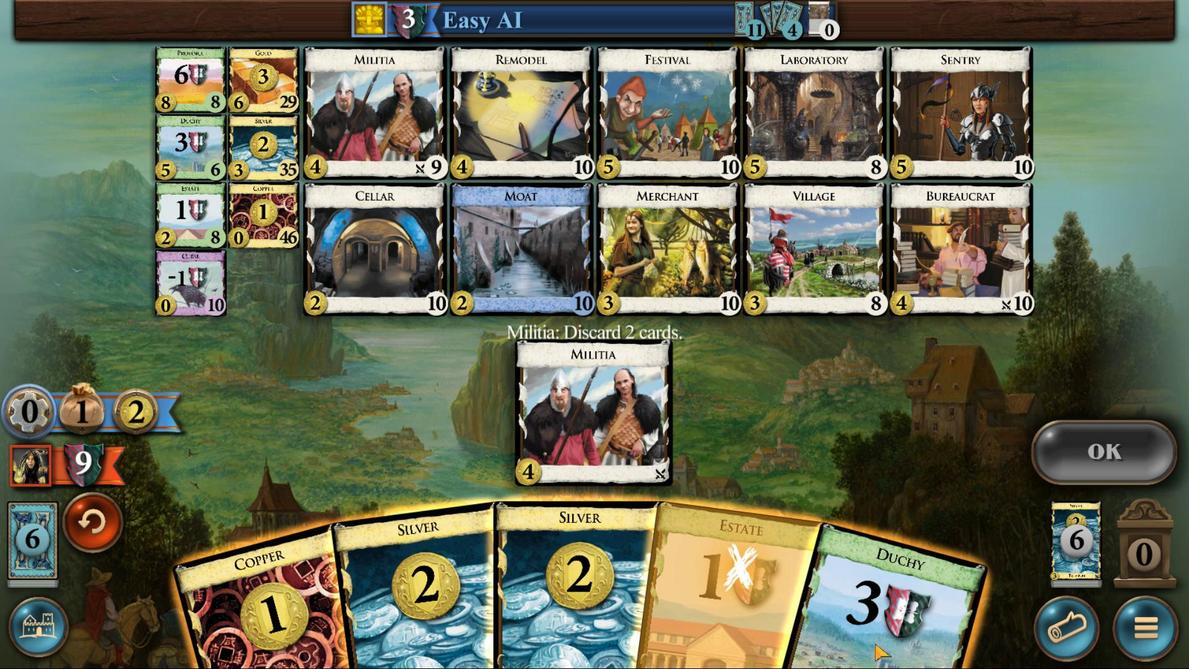 
Action: Mouse scrolled (874, 643) with delta (0, 0)
Screenshot: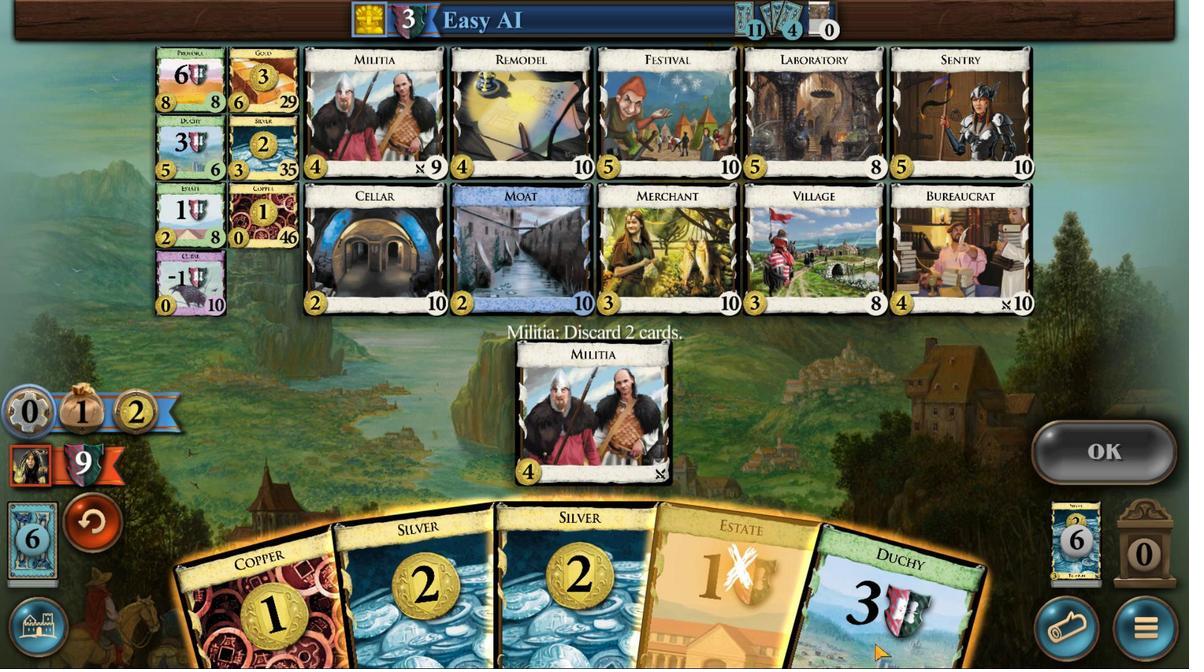 
Action: Mouse scrolled (874, 643) with delta (0, 0)
Screenshot: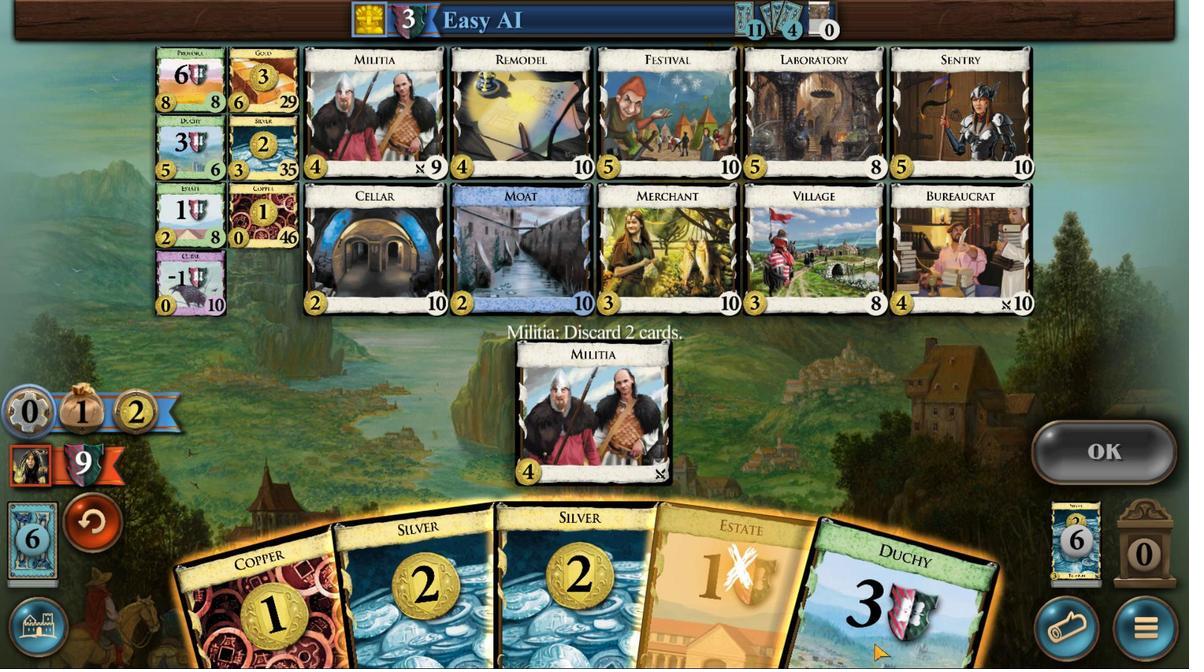 
Action: Mouse scrolled (874, 643) with delta (0, 0)
Screenshot: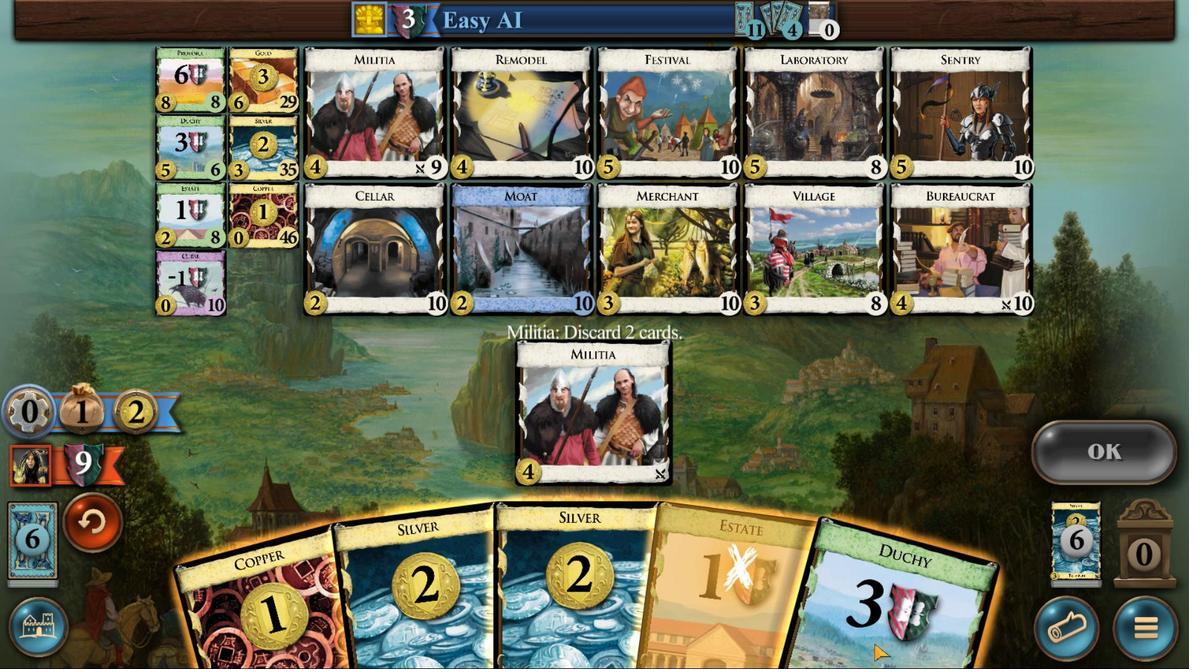 
Action: Mouse scrolled (874, 643) with delta (0, 0)
Screenshot: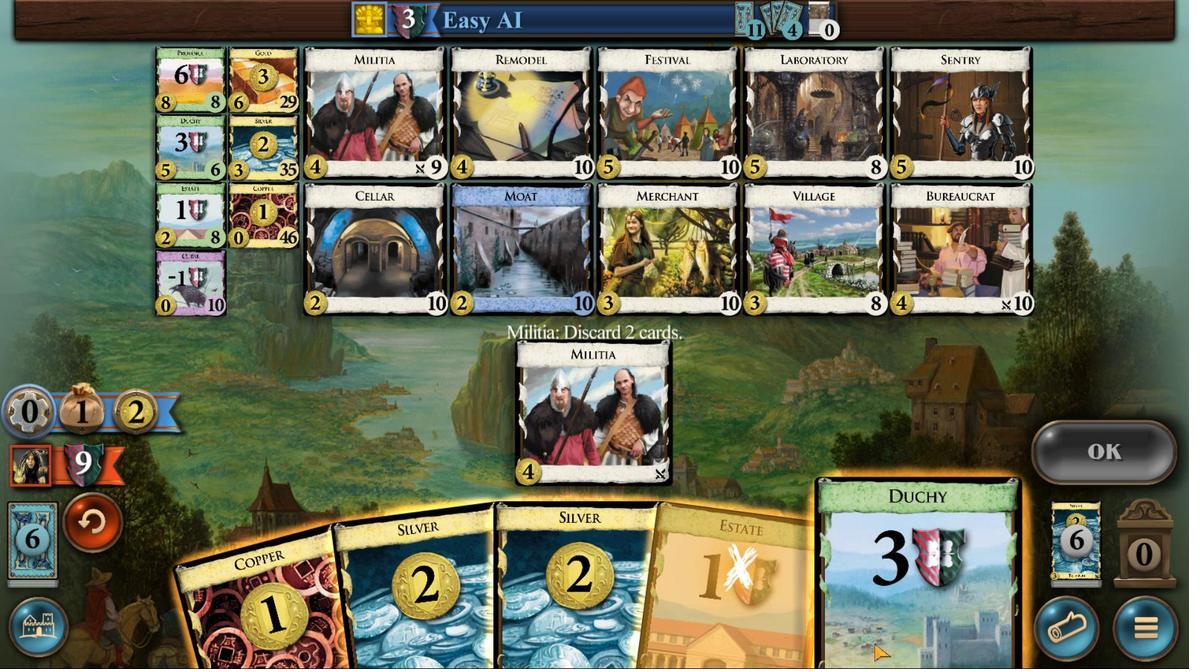 
Action: Mouse moved to (1099, 430)
Screenshot: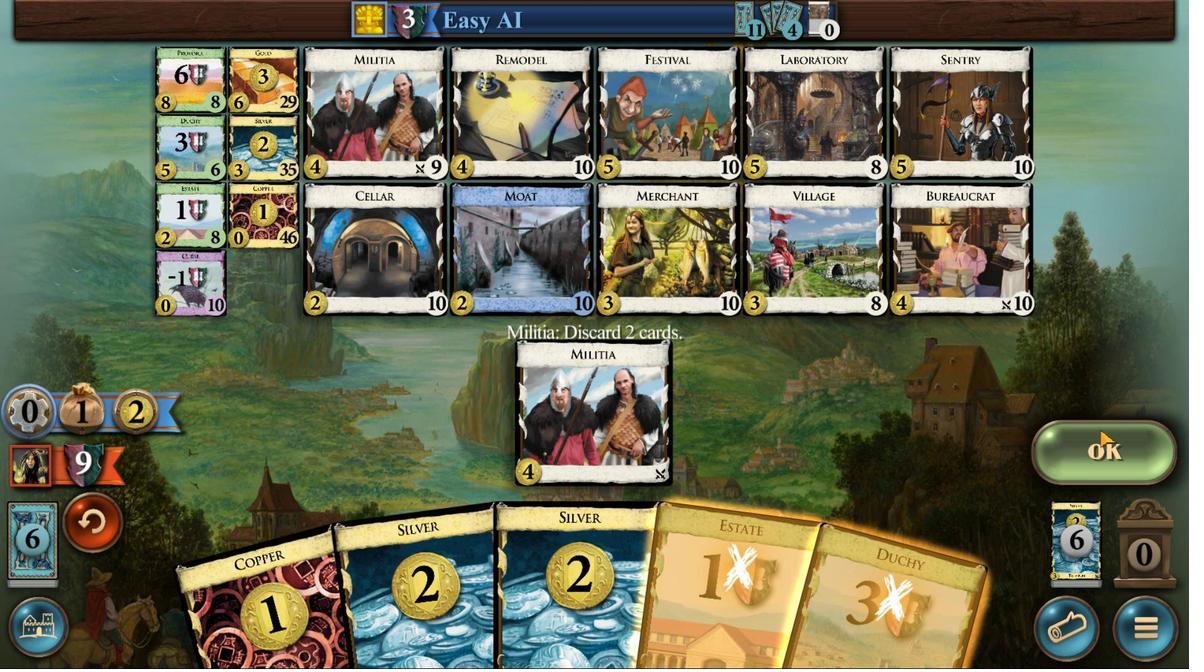 
Action: Mouse pressed left at (1099, 430)
Screenshot: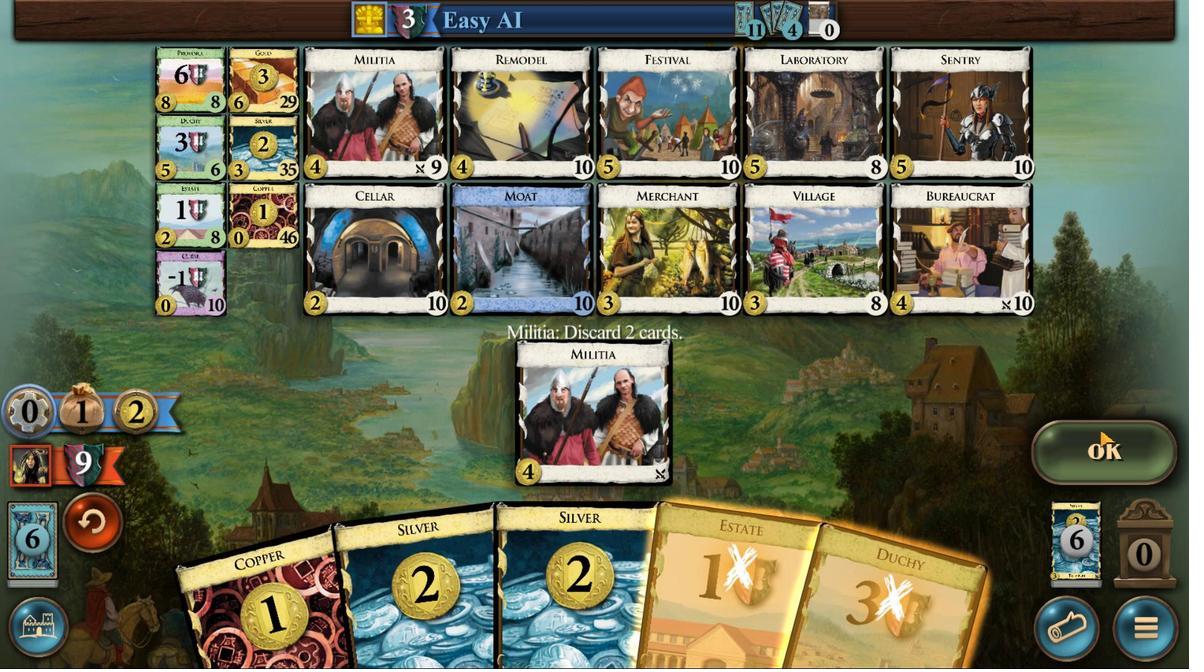 
Action: Mouse moved to (663, 595)
Screenshot: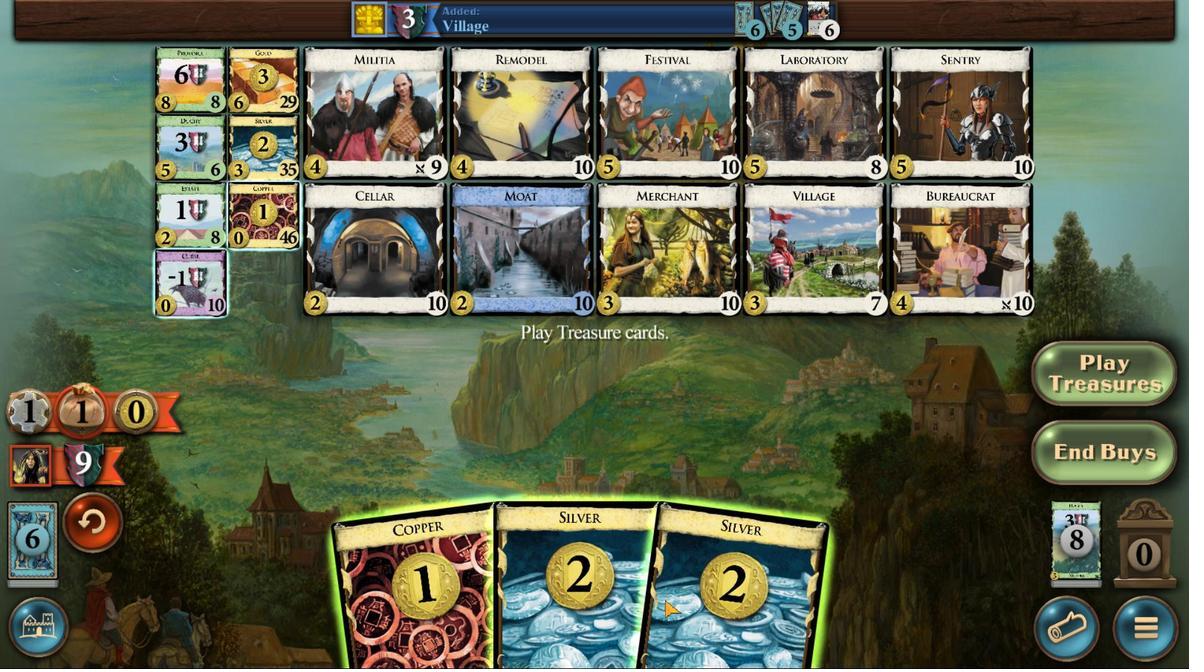 
Action: Mouse scrolled (663, 594) with delta (0, 0)
Screenshot: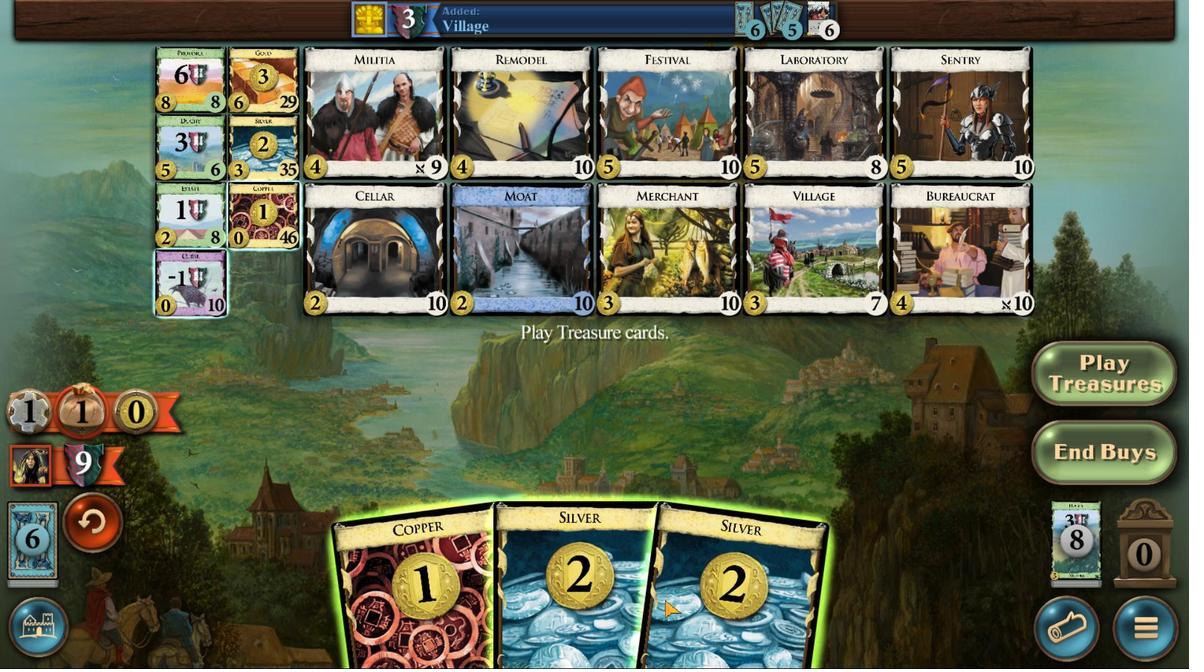 
Action: Mouse moved to (664, 600)
Screenshot: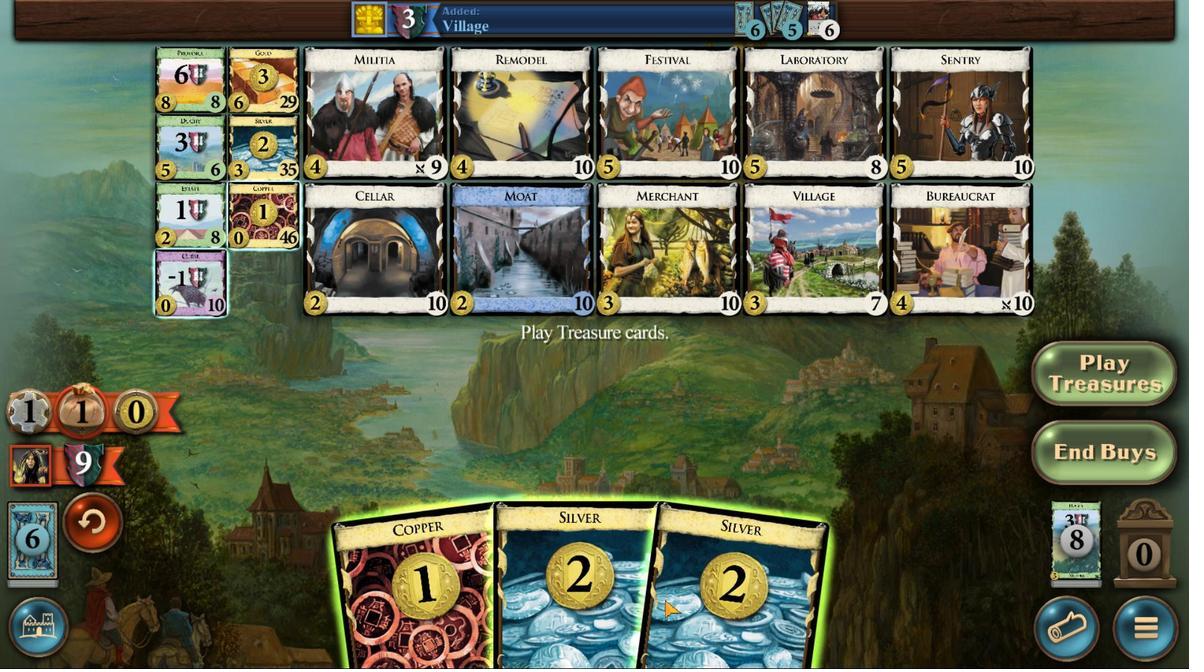 
Action: Mouse scrolled (664, 599) with delta (0, 0)
Screenshot: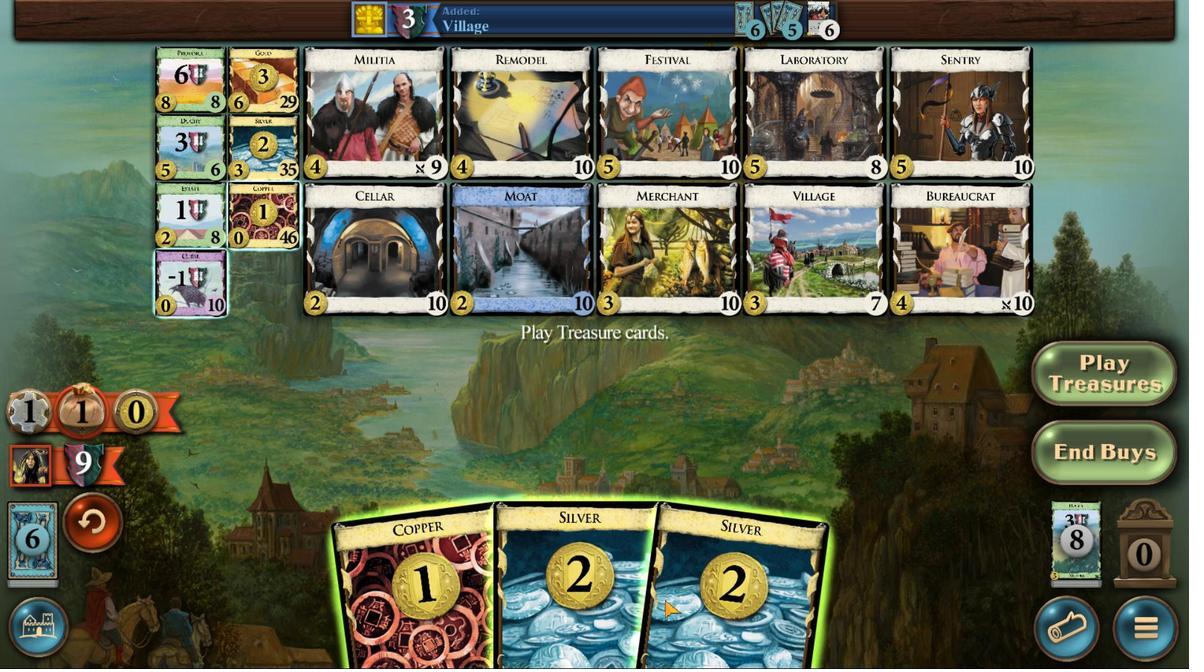 
Action: Mouse scrolled (664, 599) with delta (0, 0)
Screenshot: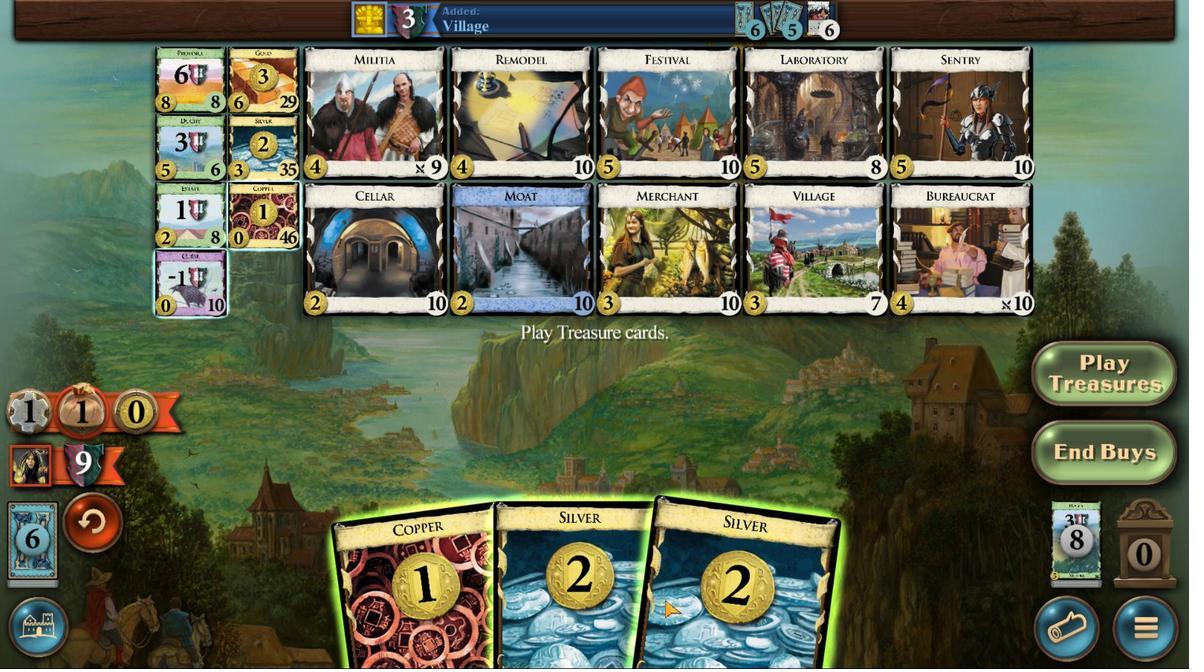 
Action: Mouse scrolled (664, 599) with delta (0, 0)
Screenshot: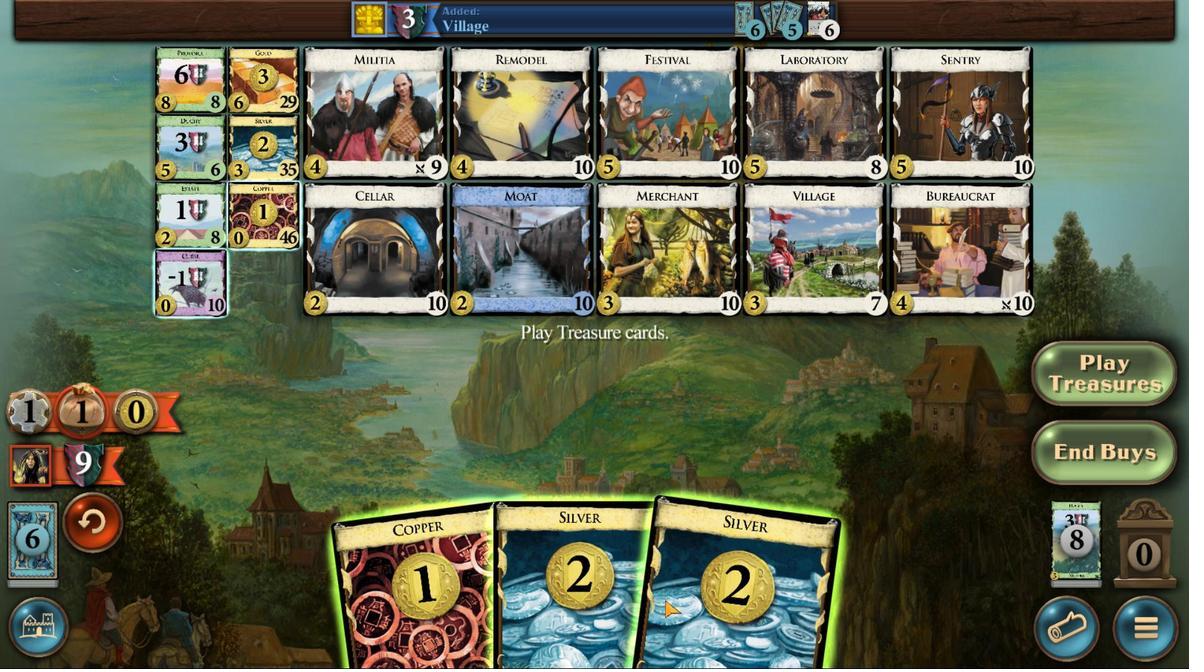 
Action: Mouse moved to (601, 613)
Screenshot: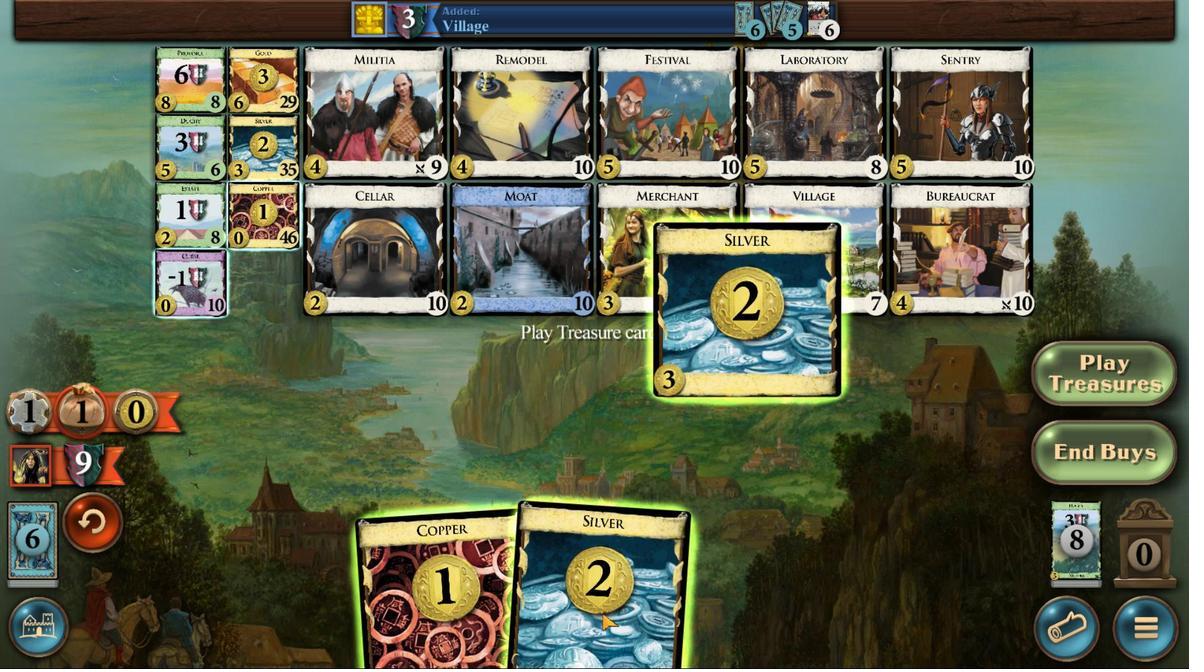 
Action: Mouse scrolled (601, 612) with delta (0, 0)
Screenshot: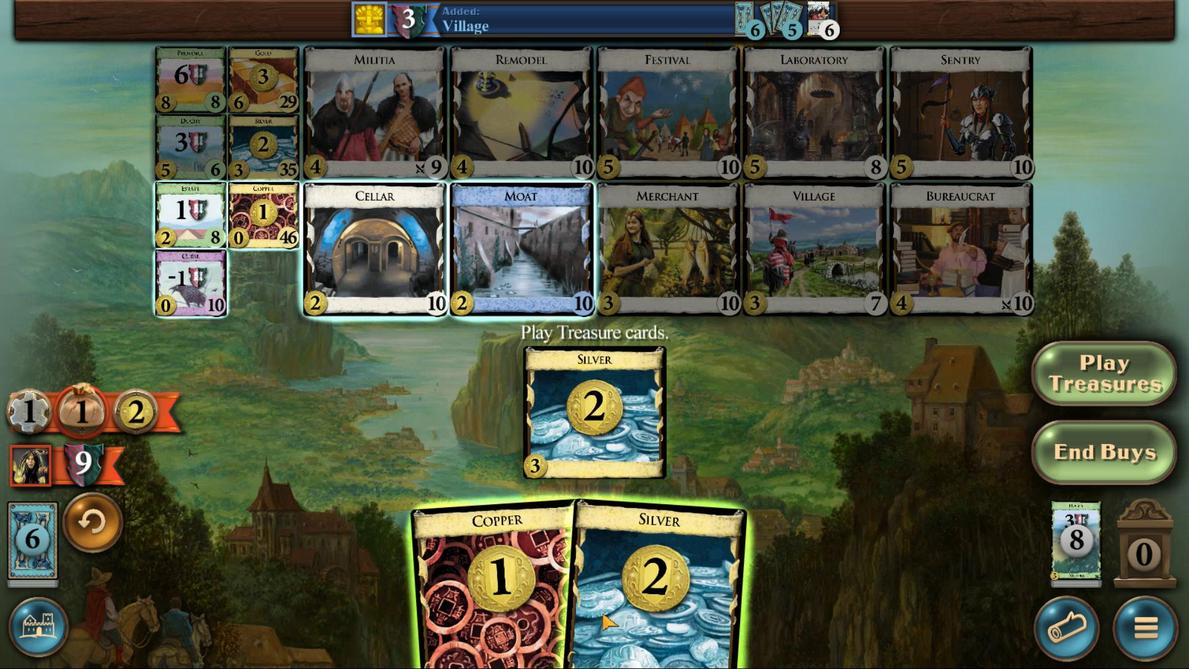 
Action: Mouse scrolled (601, 612) with delta (0, 0)
Screenshot: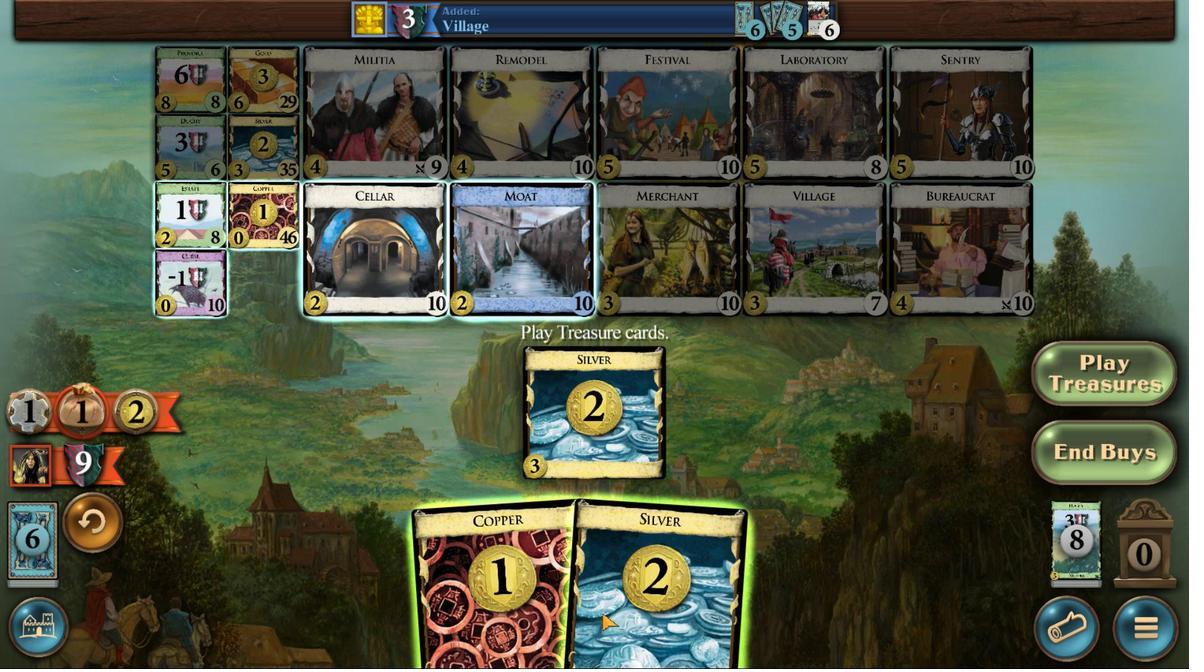 
Action: Mouse scrolled (601, 612) with delta (0, 0)
Screenshot: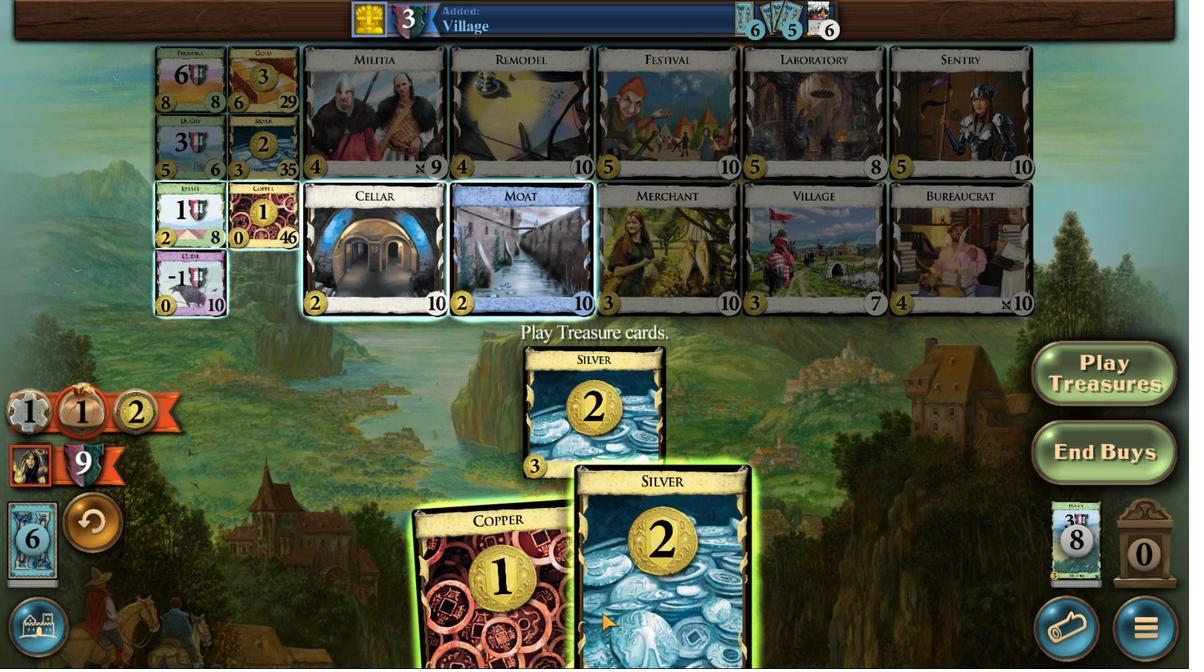 
Action: Mouse scrolled (601, 612) with delta (0, 0)
Screenshot: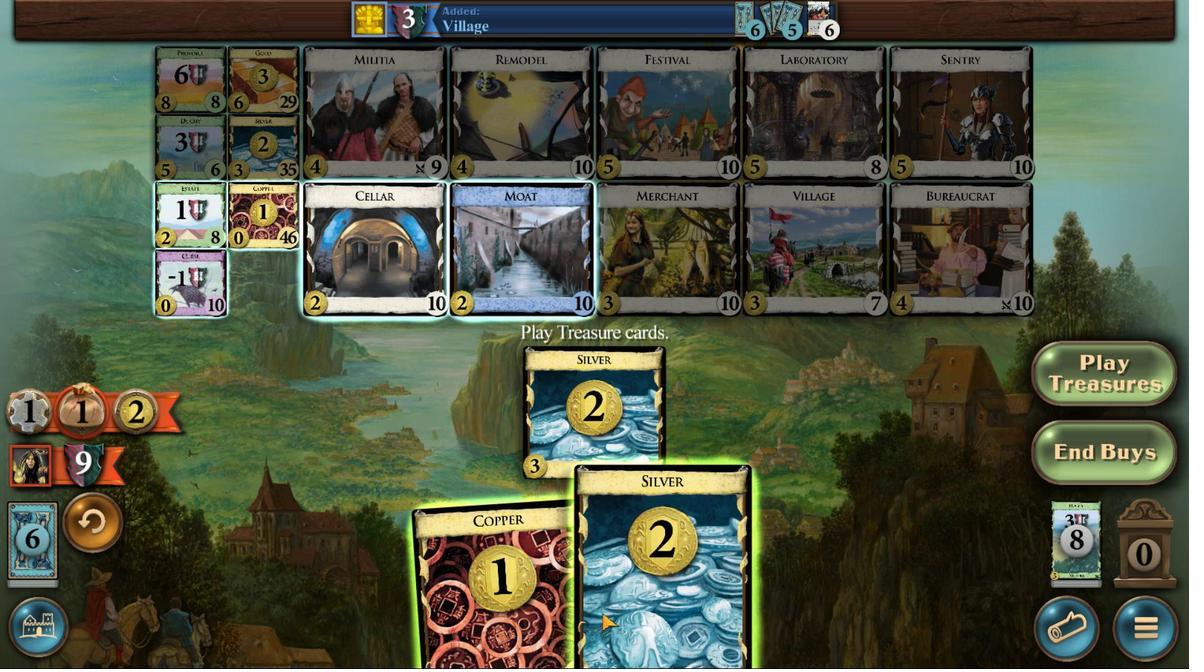 
Action: Mouse scrolled (601, 612) with delta (0, 0)
Screenshot: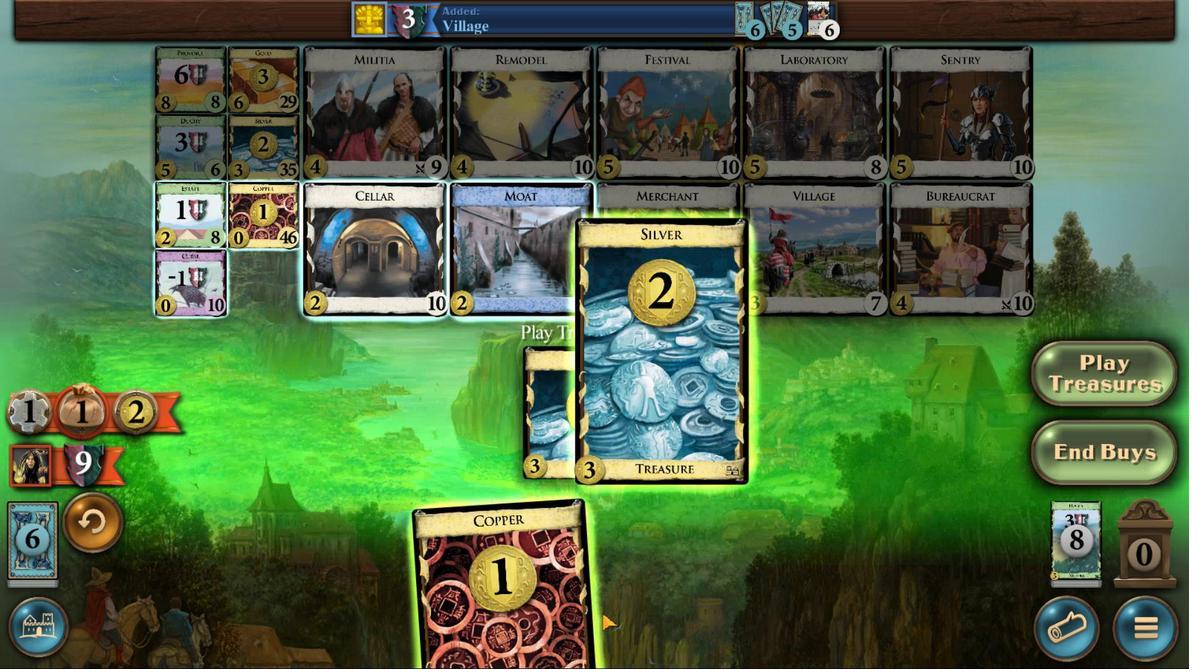 
Action: Mouse moved to (511, 616)
Screenshot: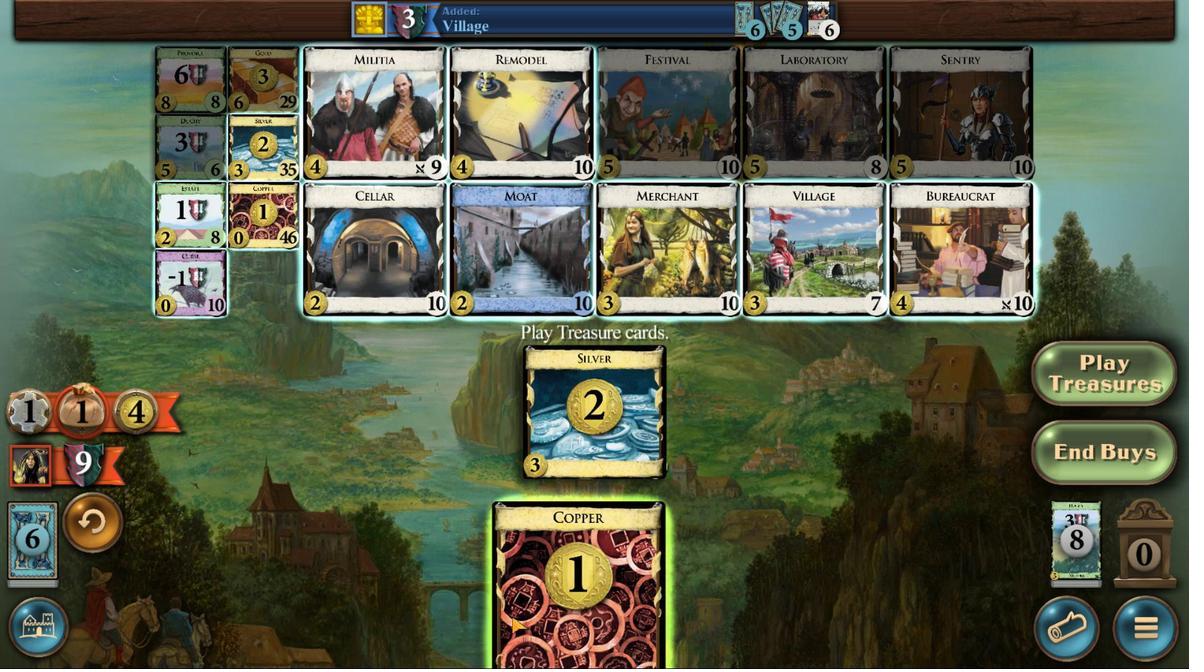 
Action: Mouse scrolled (511, 615) with delta (0, 0)
Screenshot: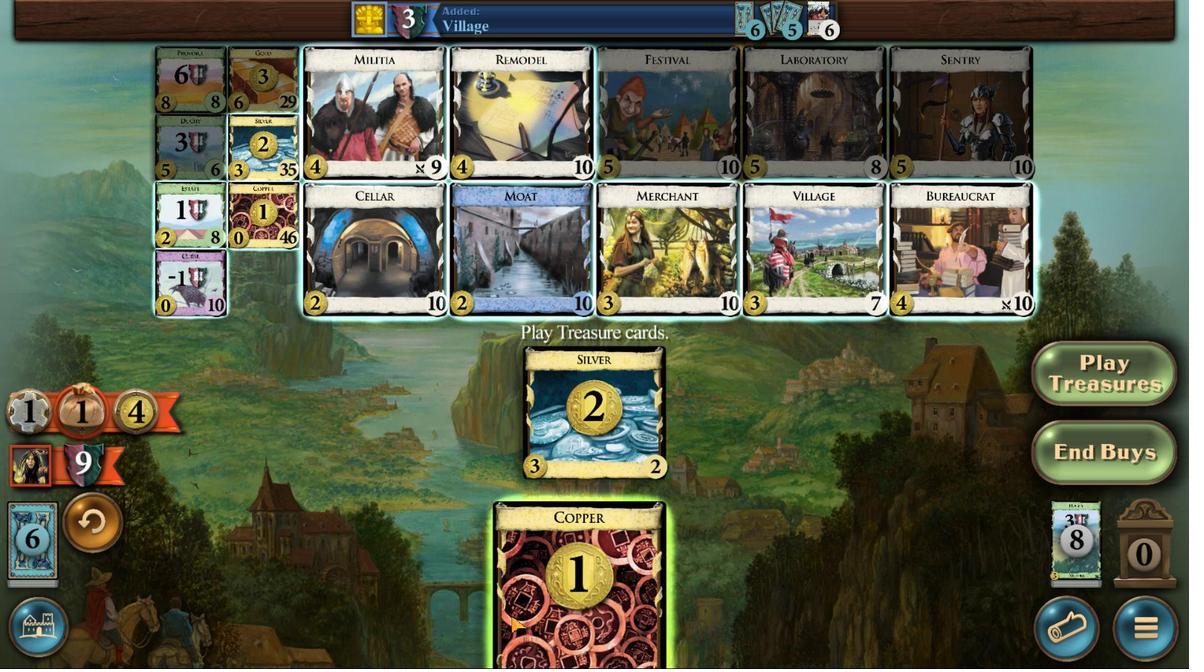 
Action: Mouse scrolled (511, 615) with delta (0, 0)
Screenshot: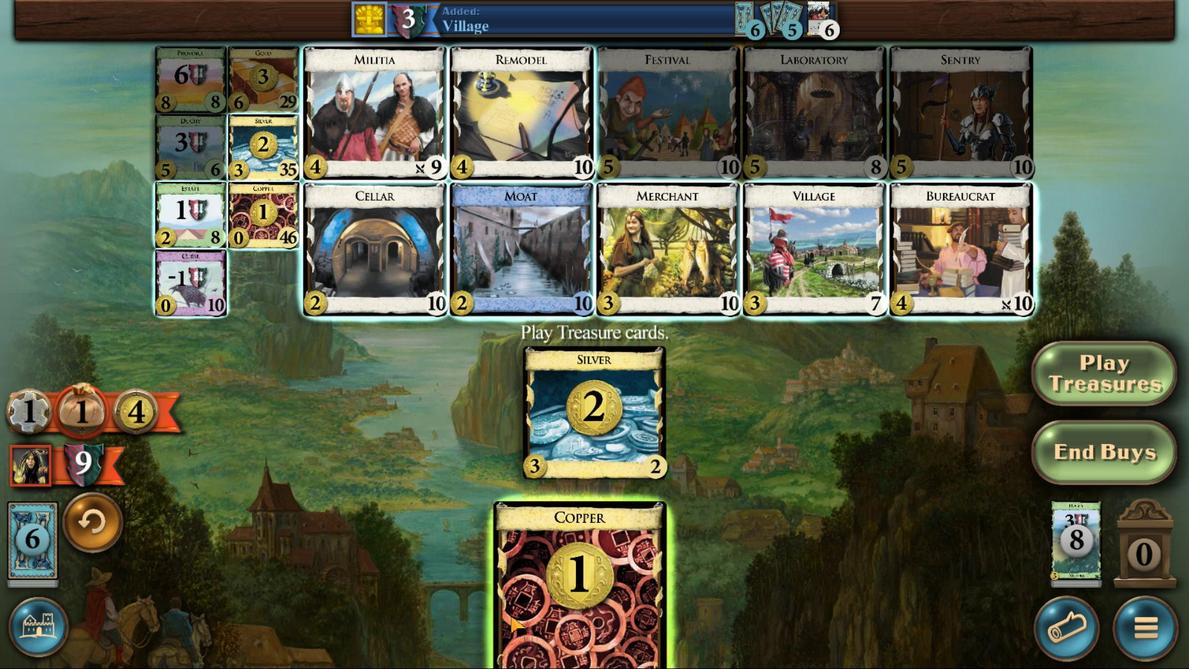 
Action: Mouse moved to (511, 616)
Screenshot: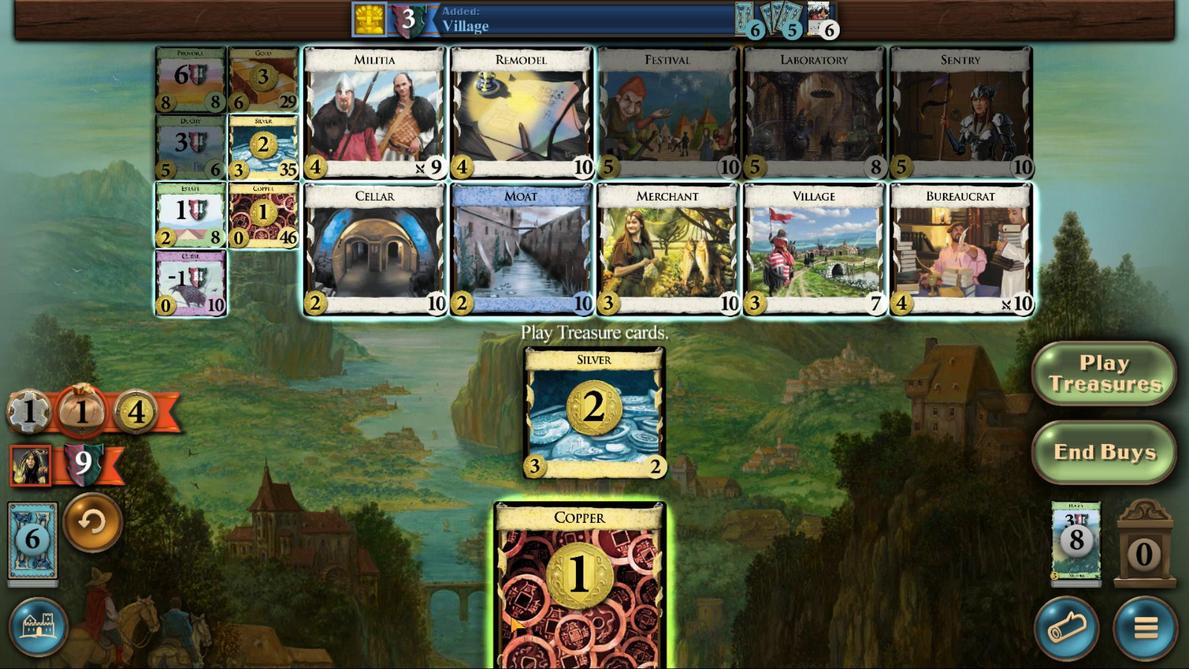 
Action: Mouse scrolled (511, 615) with delta (0, 0)
Screenshot: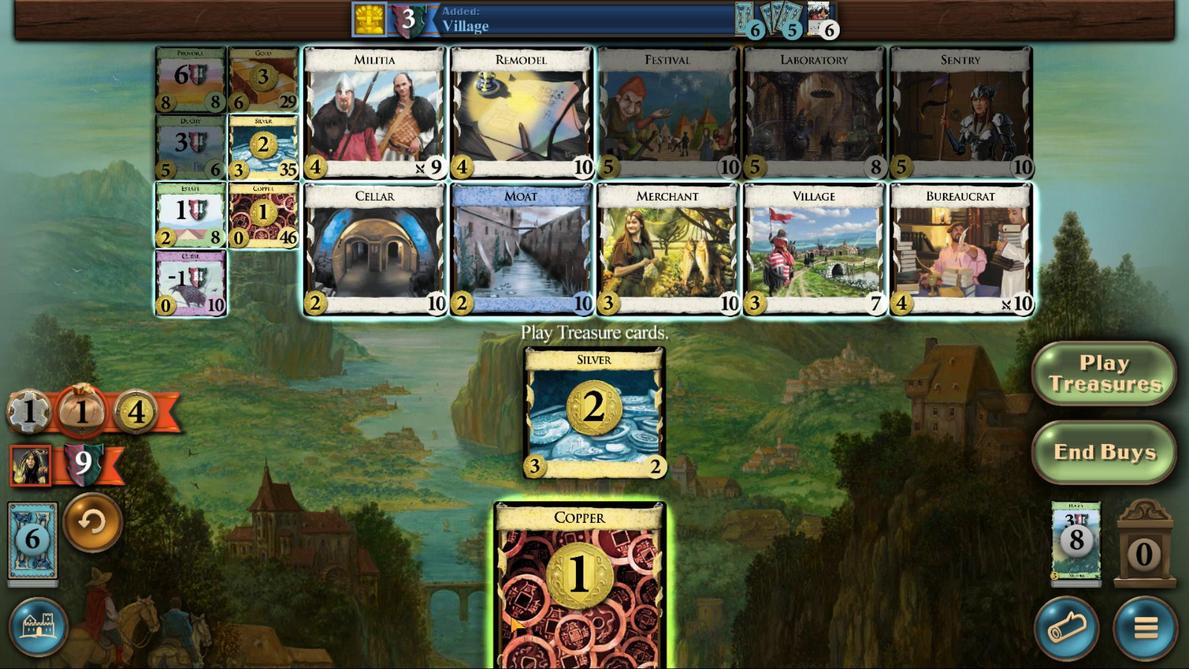 
Action: Mouse moved to (510, 615)
Screenshot: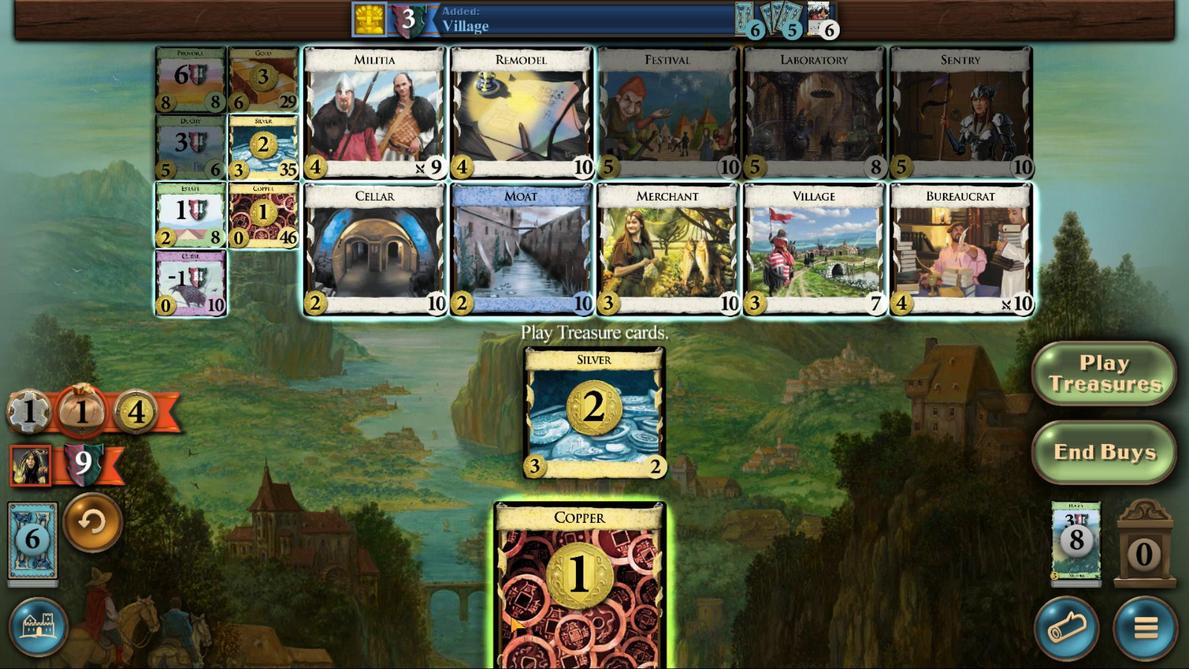 
Action: Mouse scrolled (510, 615) with delta (0, 0)
Screenshot: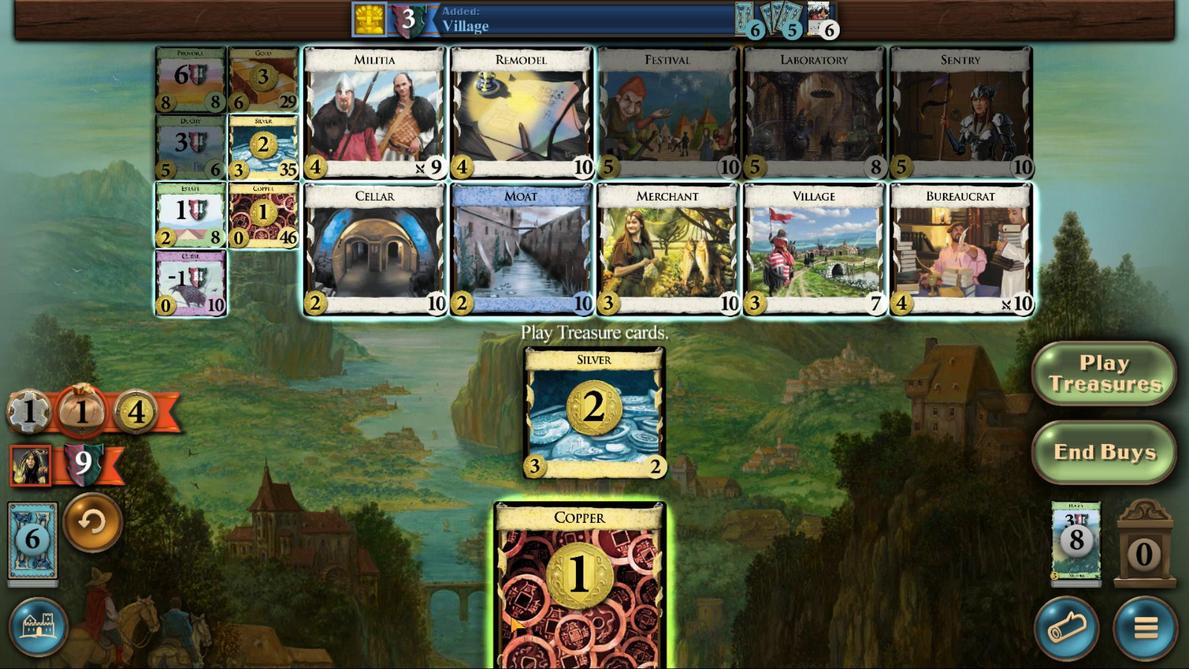 
Action: Mouse scrolled (510, 615) with delta (0, 0)
Screenshot: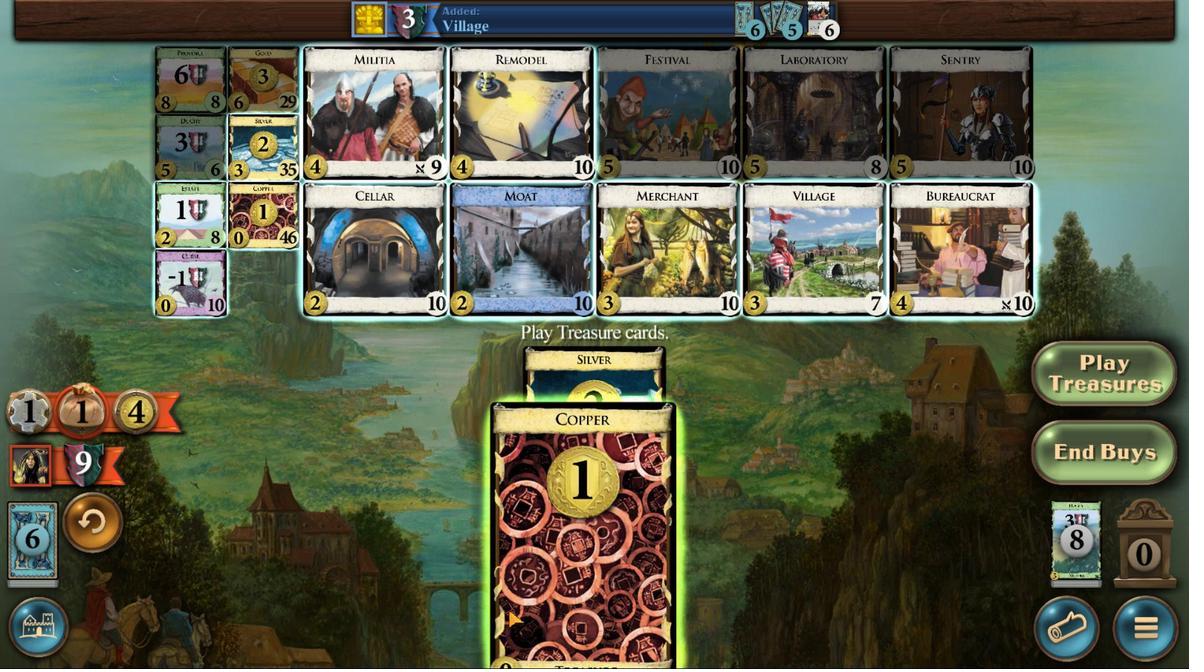 
Action: Mouse moved to (198, 140)
Screenshot: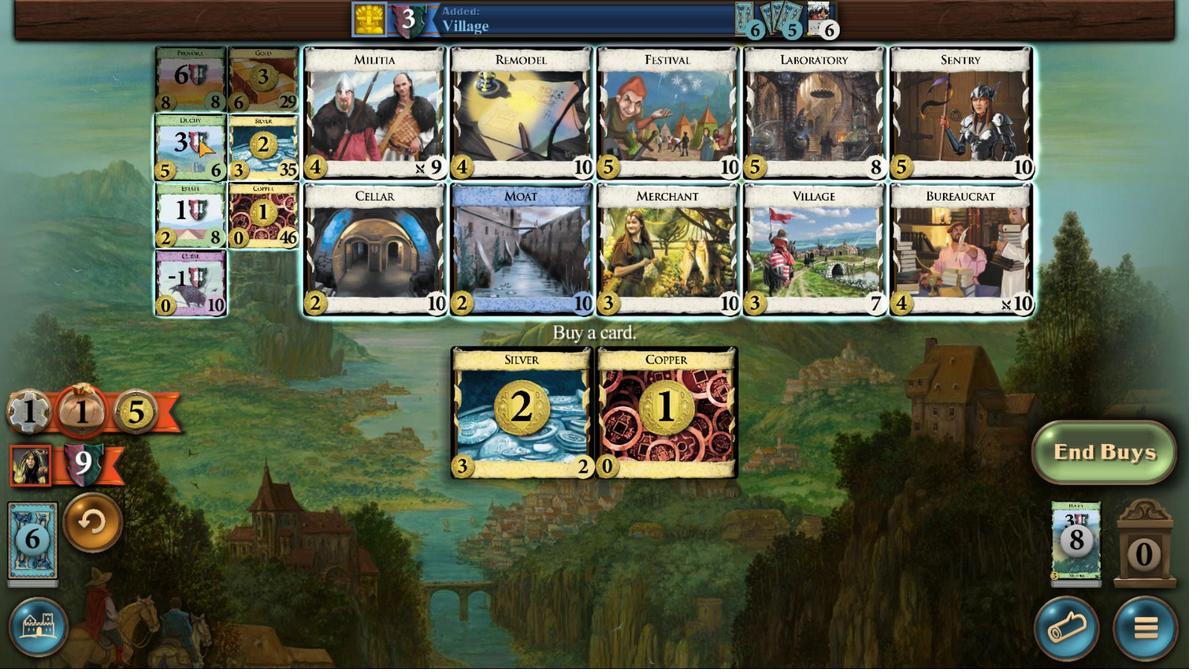
Action: Mouse pressed left at (198, 140)
Screenshot: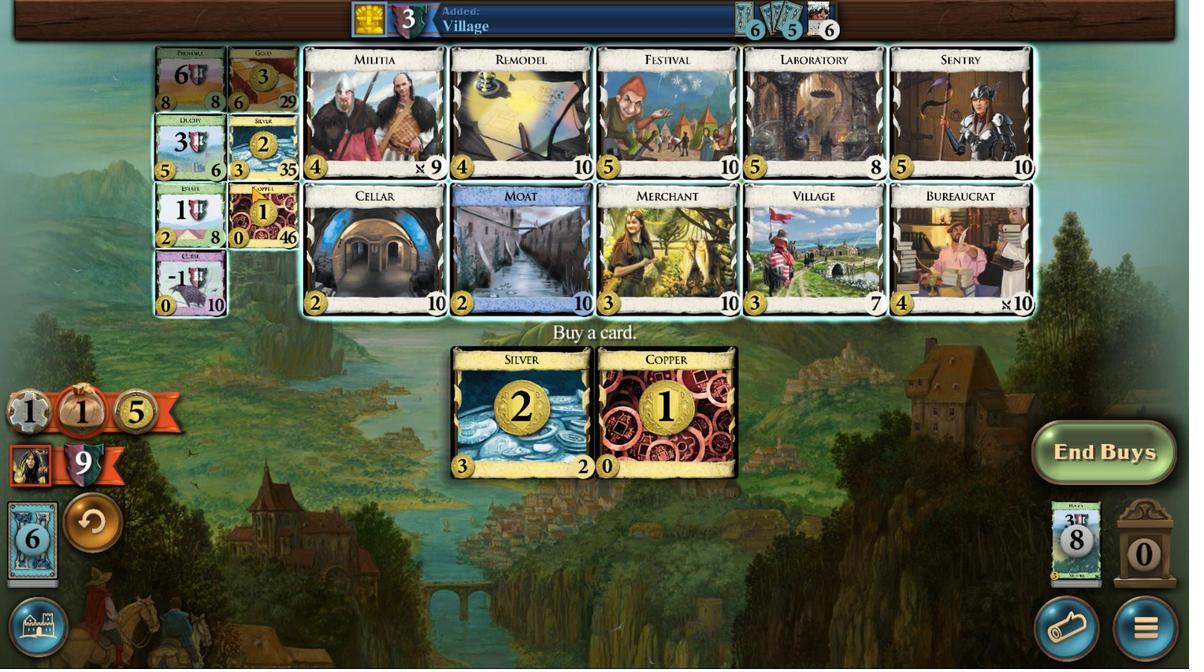 
Action: Mouse moved to (759, 596)
Screenshot: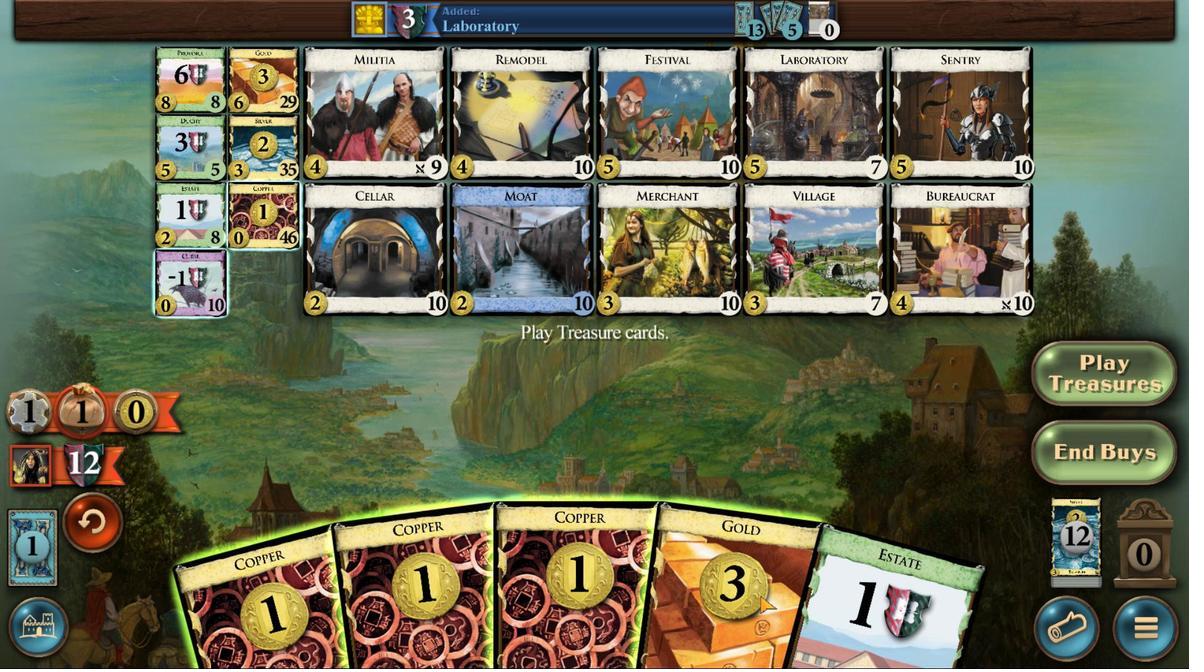 
Action: Mouse scrolled (759, 595) with delta (0, 0)
Screenshot: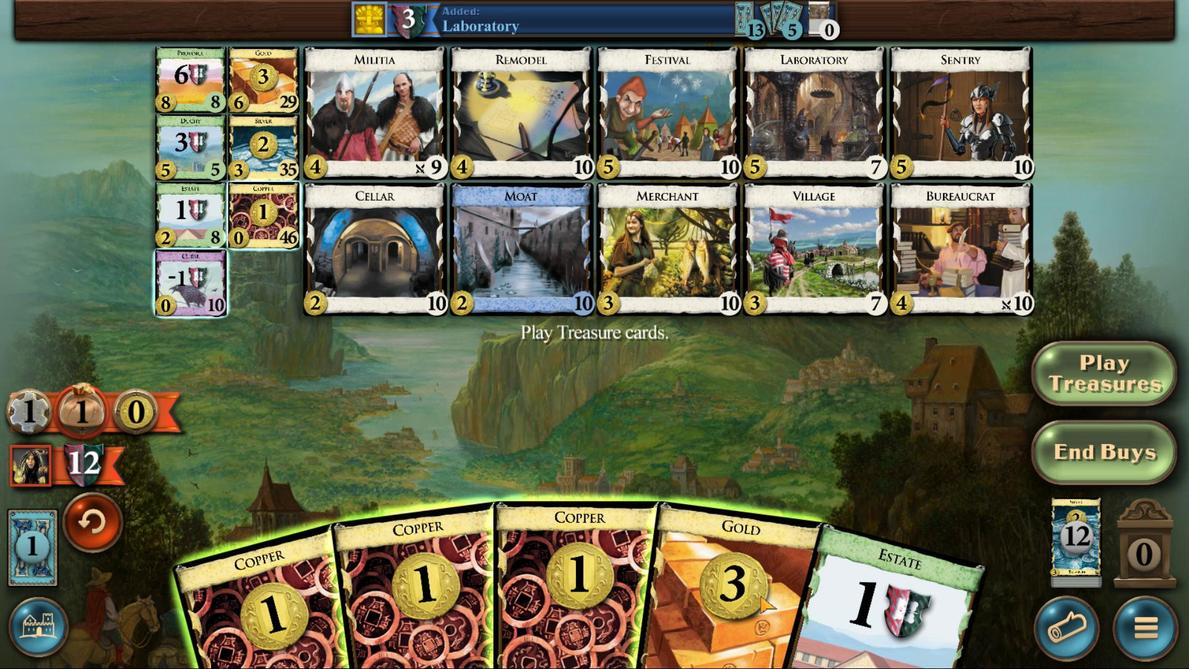 
Action: Mouse scrolled (759, 595) with delta (0, 0)
Screenshot: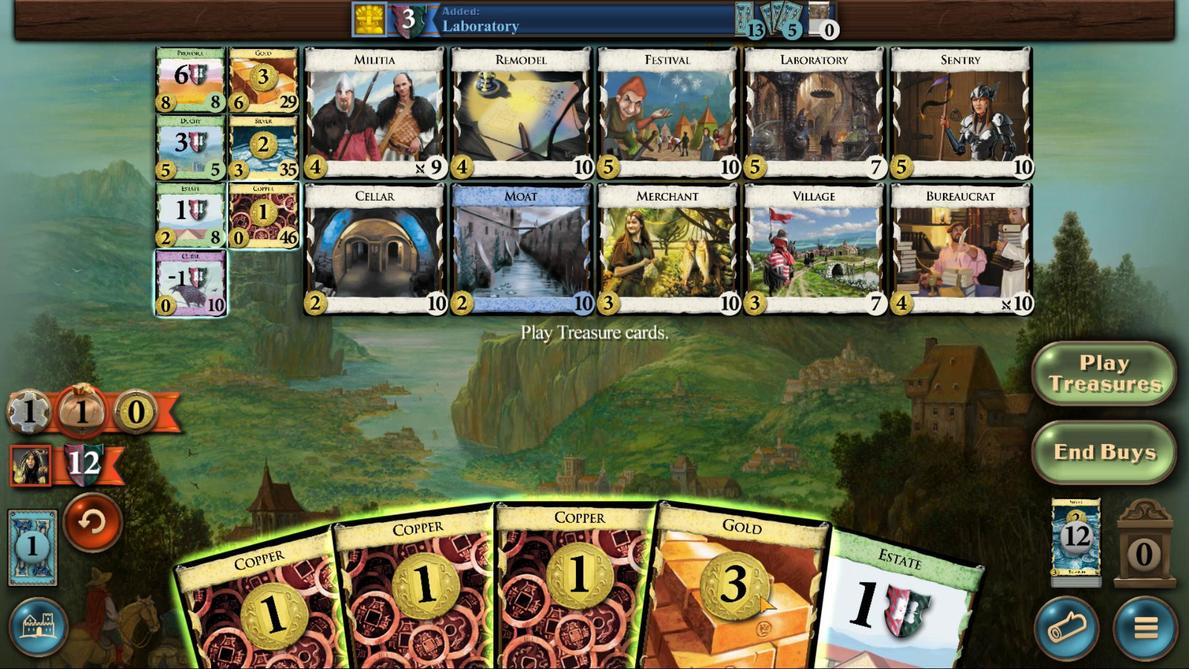 
Action: Mouse moved to (639, 612)
Screenshot: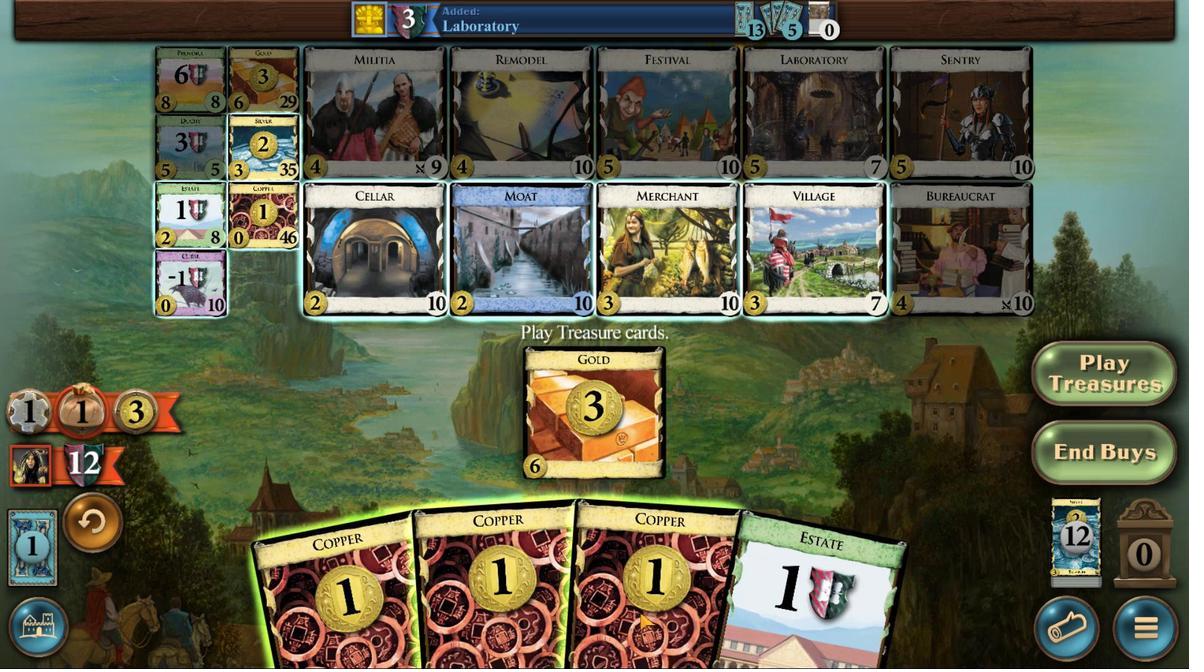 
Action: Mouse scrolled (639, 612) with delta (0, 0)
Screenshot: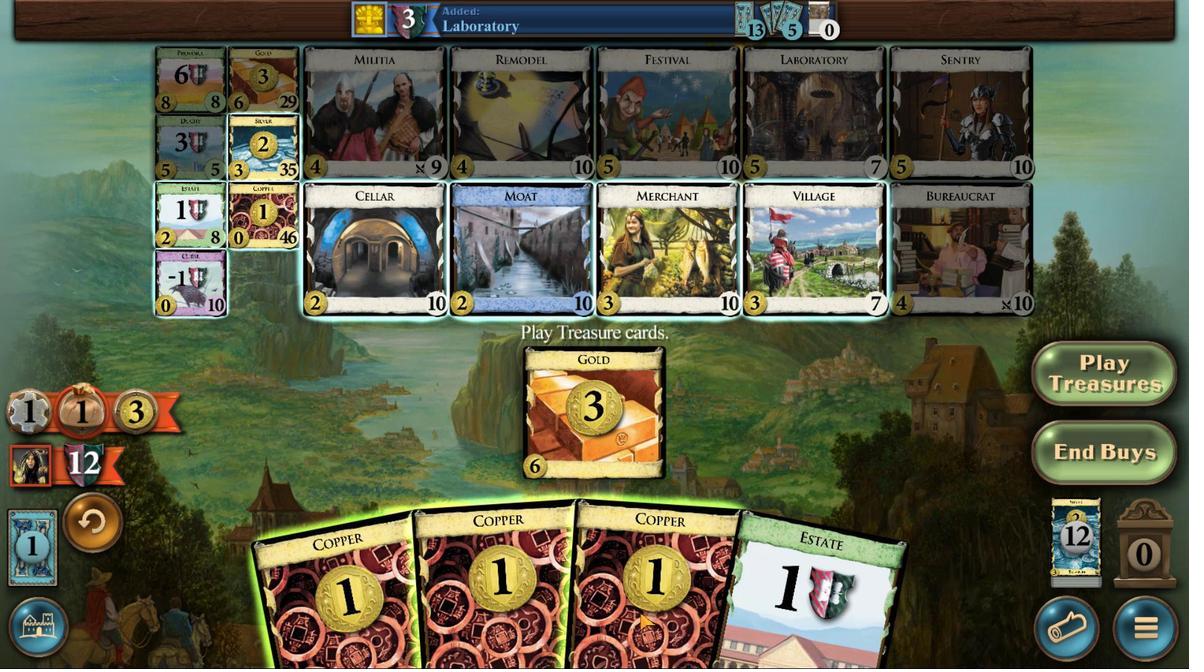 
Action: Mouse scrolled (639, 612) with delta (0, 0)
Screenshot: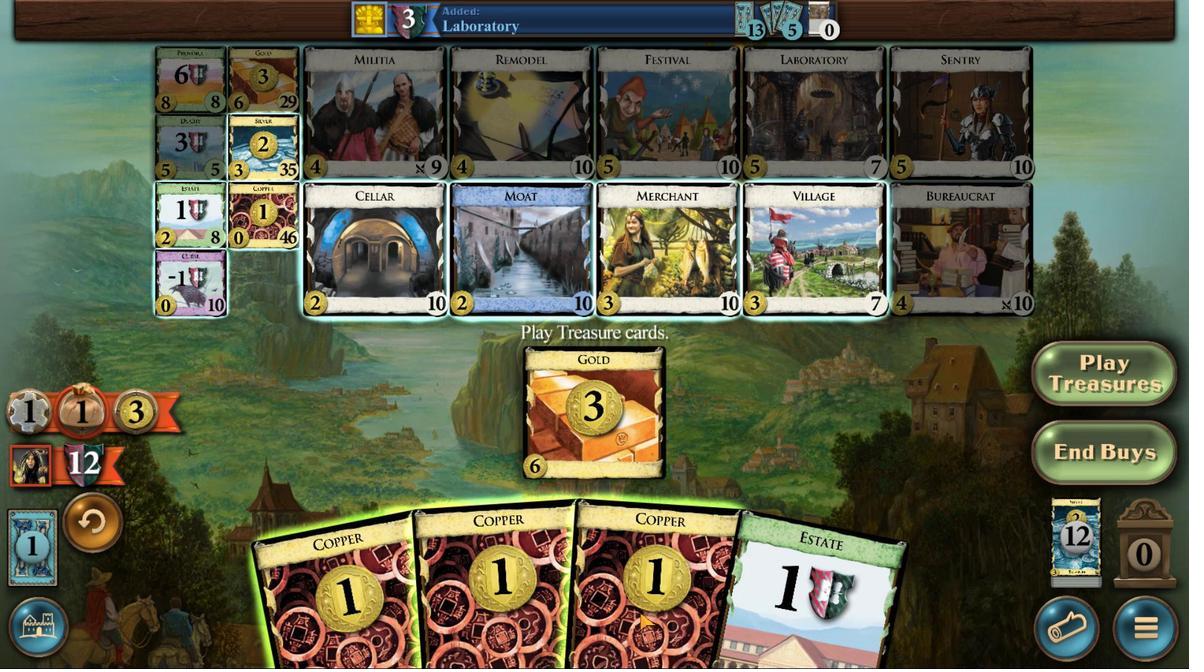 
Action: Mouse moved to (590, 614)
Screenshot: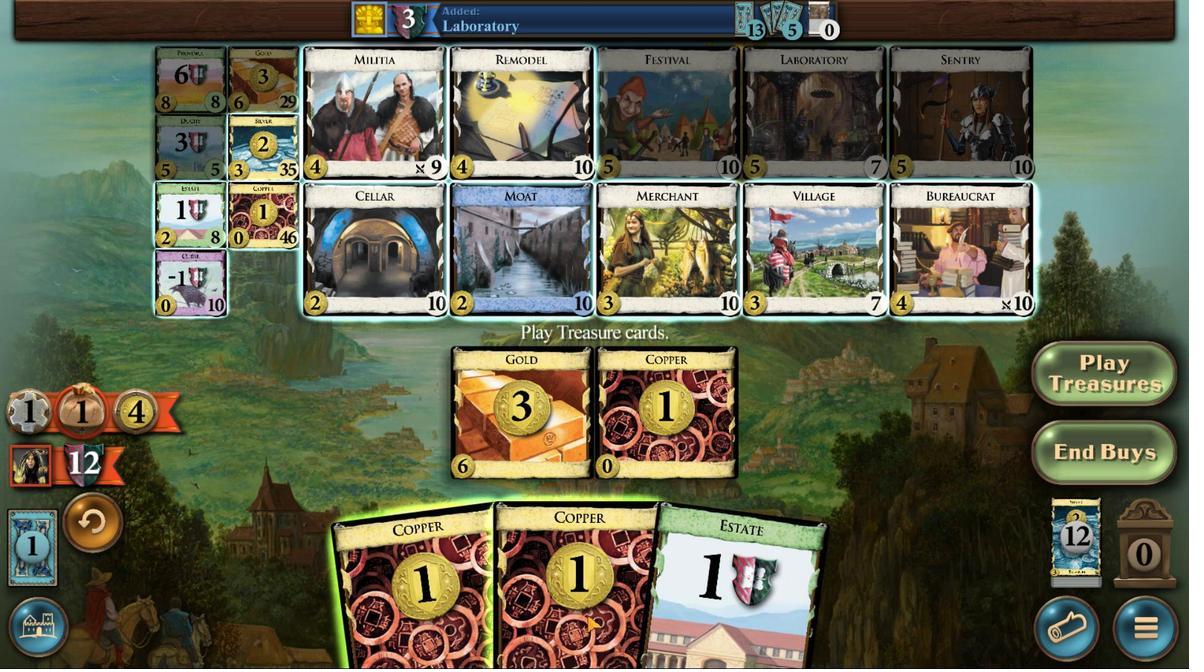 
Action: Mouse scrolled (590, 613) with delta (0, 0)
Screenshot: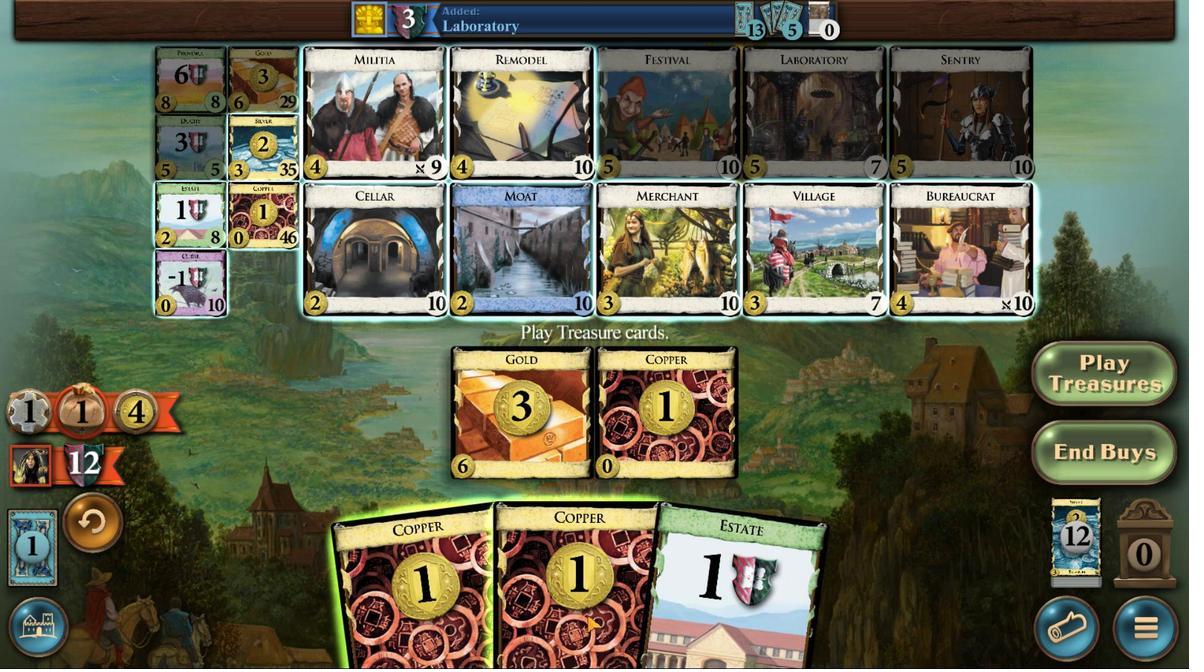 
Action: Mouse moved to (586, 615)
Screenshot: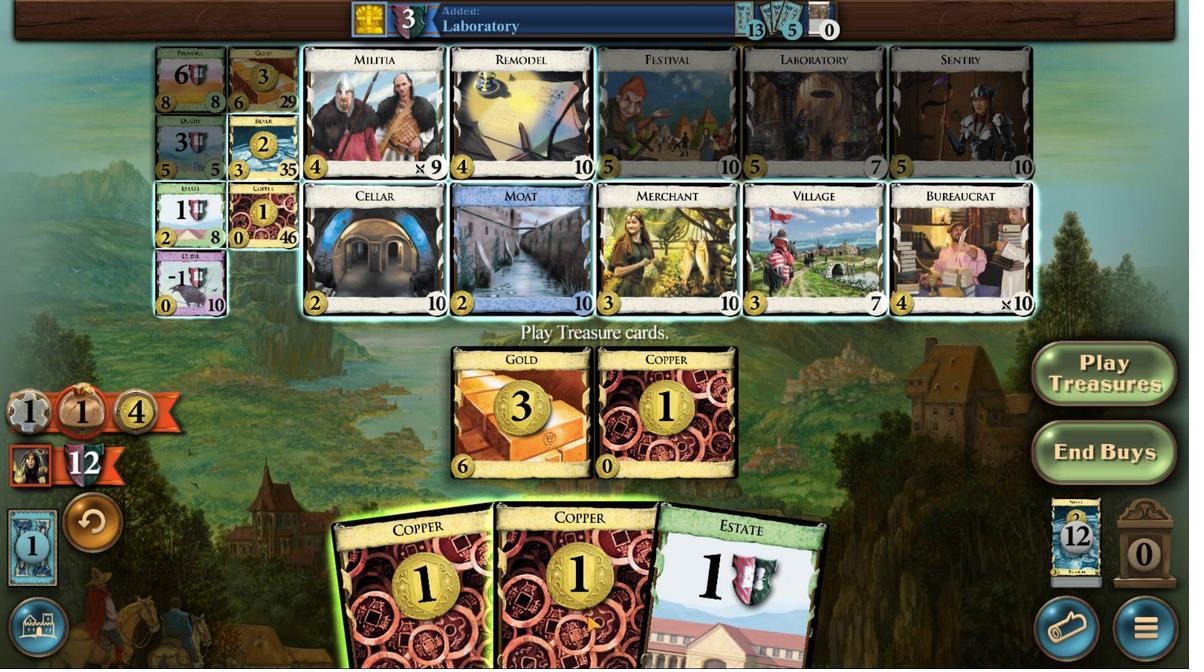 
Action: Mouse scrolled (586, 614) with delta (0, 0)
